 Task: Reply to email with the signature Danny Hernandez with the subject Thank you for an interview from softage.10@softage.net with the message Please let me know if you need any assistance with the upcoming presentation. with BCC to softage.6@softage.net with an attached document Financial_projections.xlsx
Action: Mouse moved to (579, 171)
Screenshot: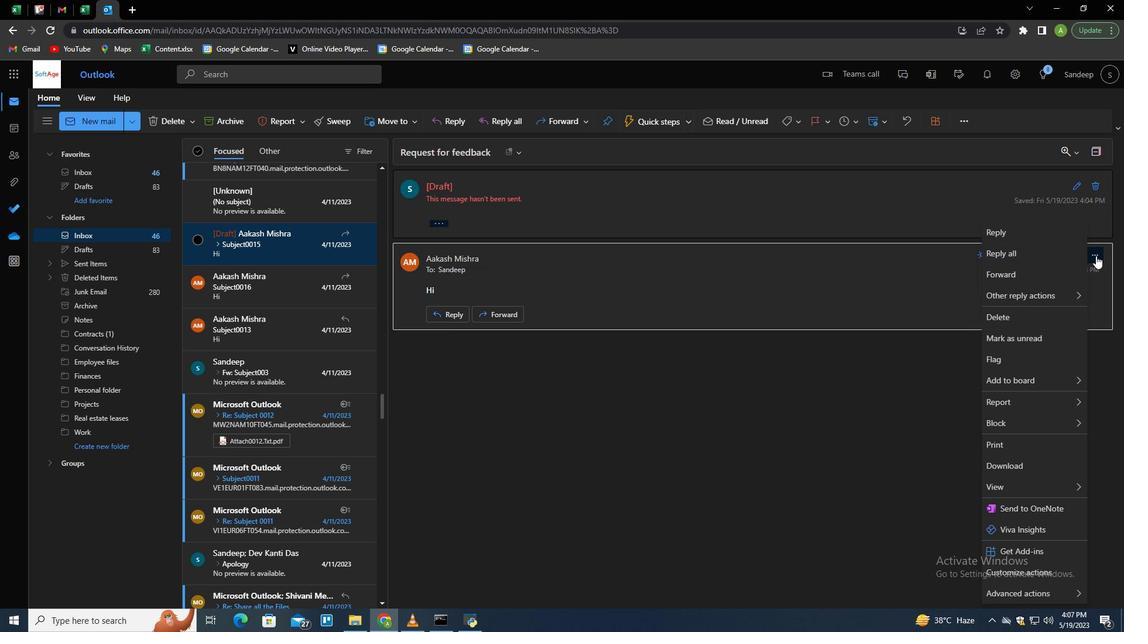 
Action: Mouse pressed left at (579, 171)
Screenshot: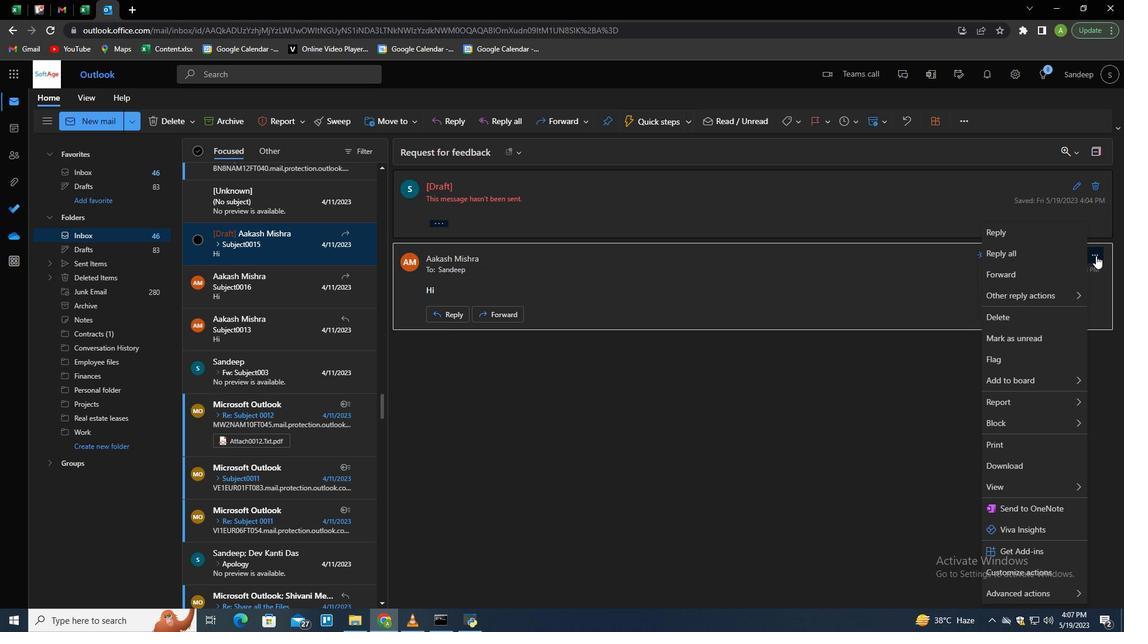 
Action: Mouse moved to (469, 198)
Screenshot: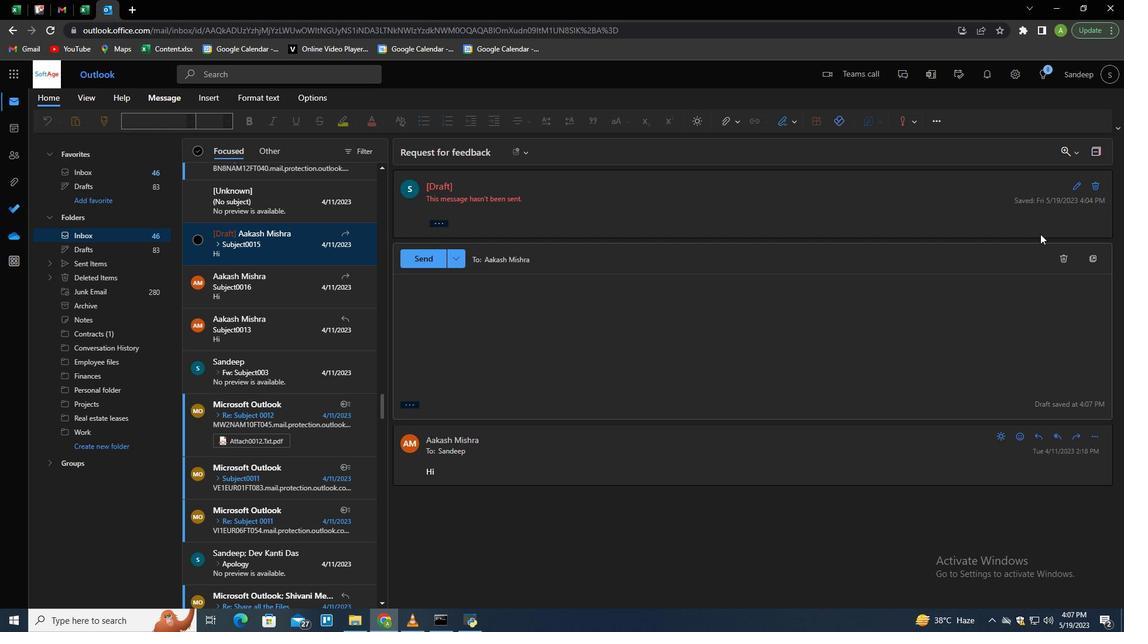 
Action: Mouse pressed left at (469, 198)
Screenshot: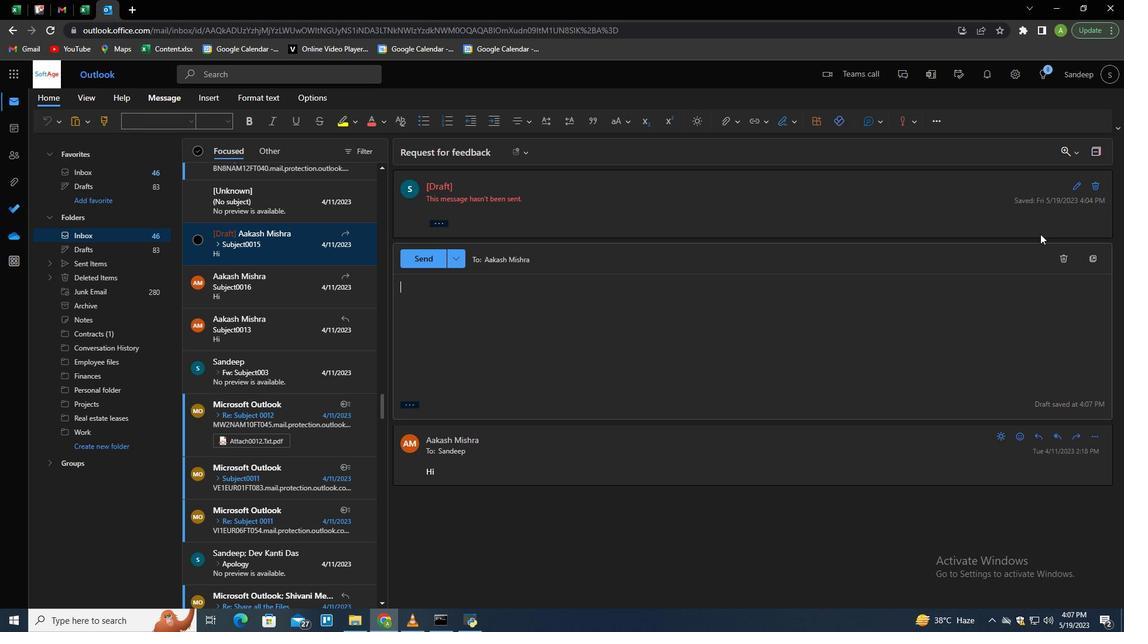 
Action: Mouse moved to (383, 346)
Screenshot: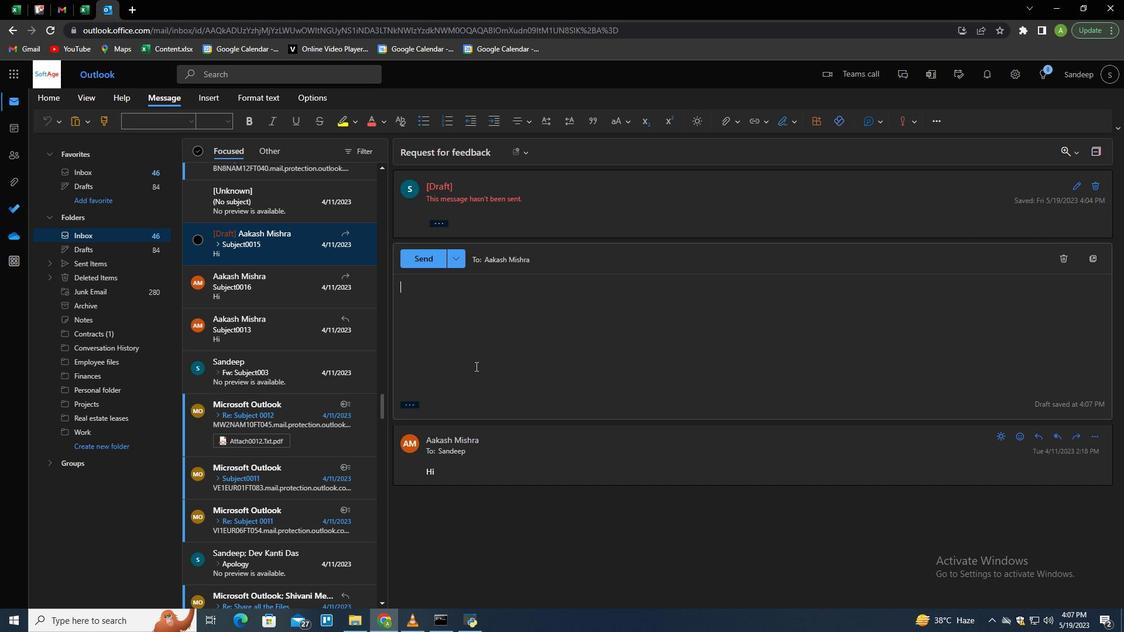 
Action: Mouse pressed left at (383, 346)
Screenshot: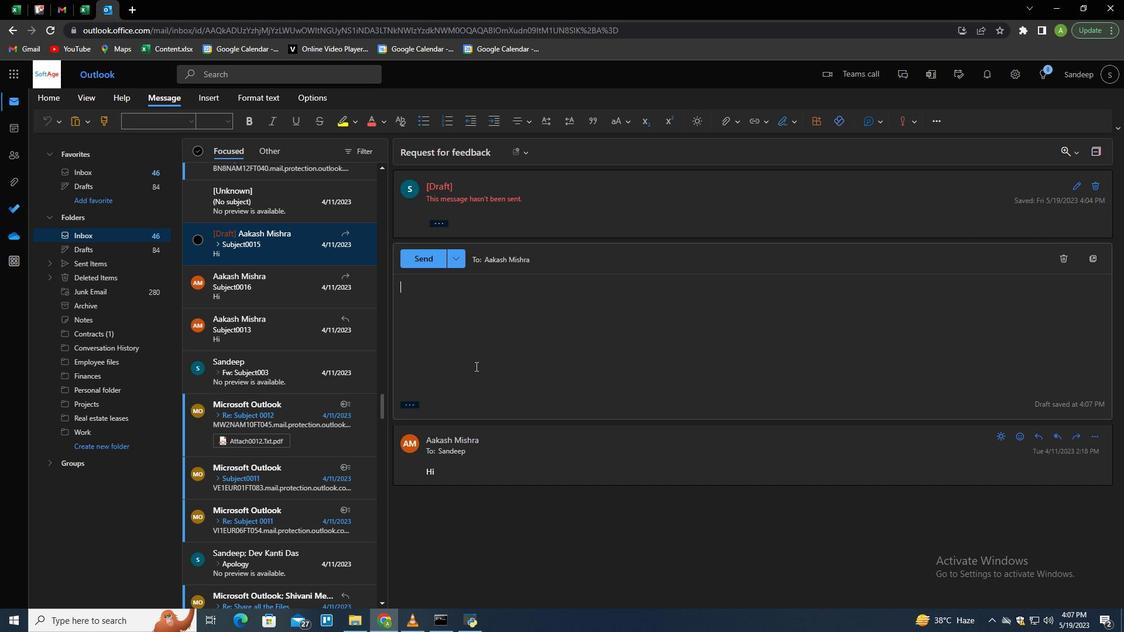 
Action: Mouse moved to (477, 378)
Screenshot: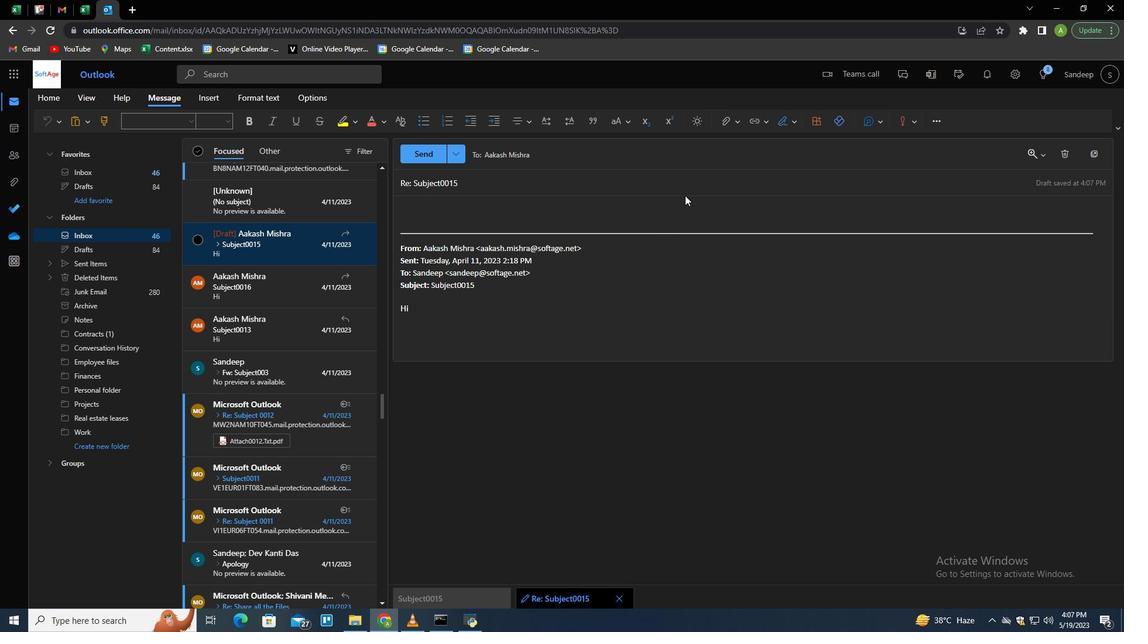 
Action: Mouse scrolled (477, 378) with delta (0, 0)
Screenshot: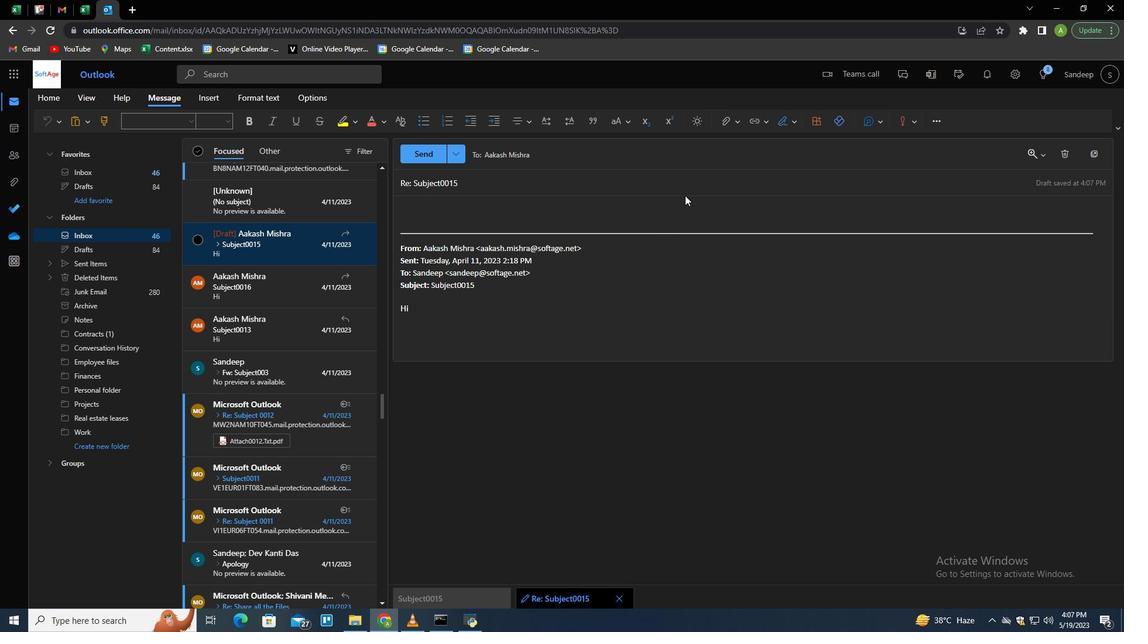 
Action: Mouse moved to (477, 378)
Screenshot: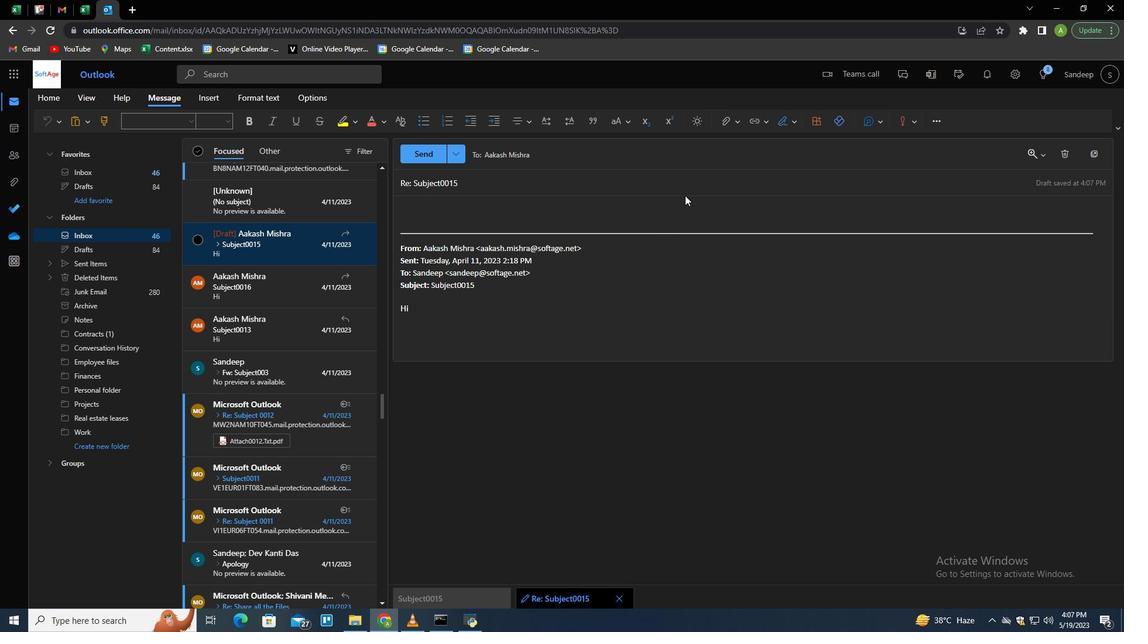 
Action: Mouse scrolled (477, 378) with delta (0, 0)
Screenshot: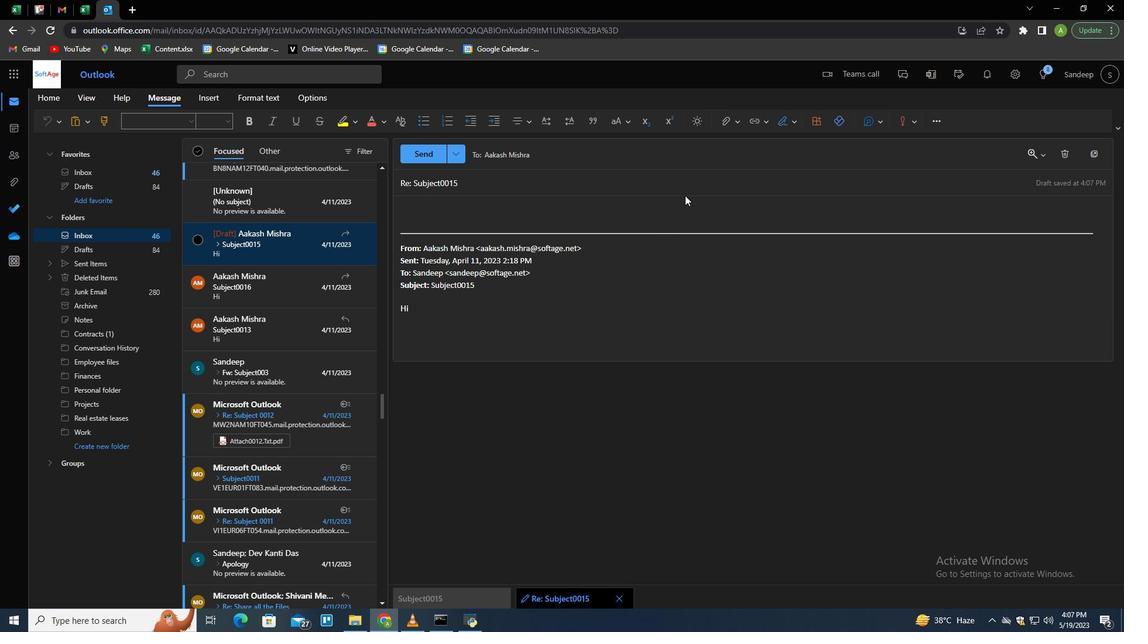 
Action: Mouse moved to (477, 377)
Screenshot: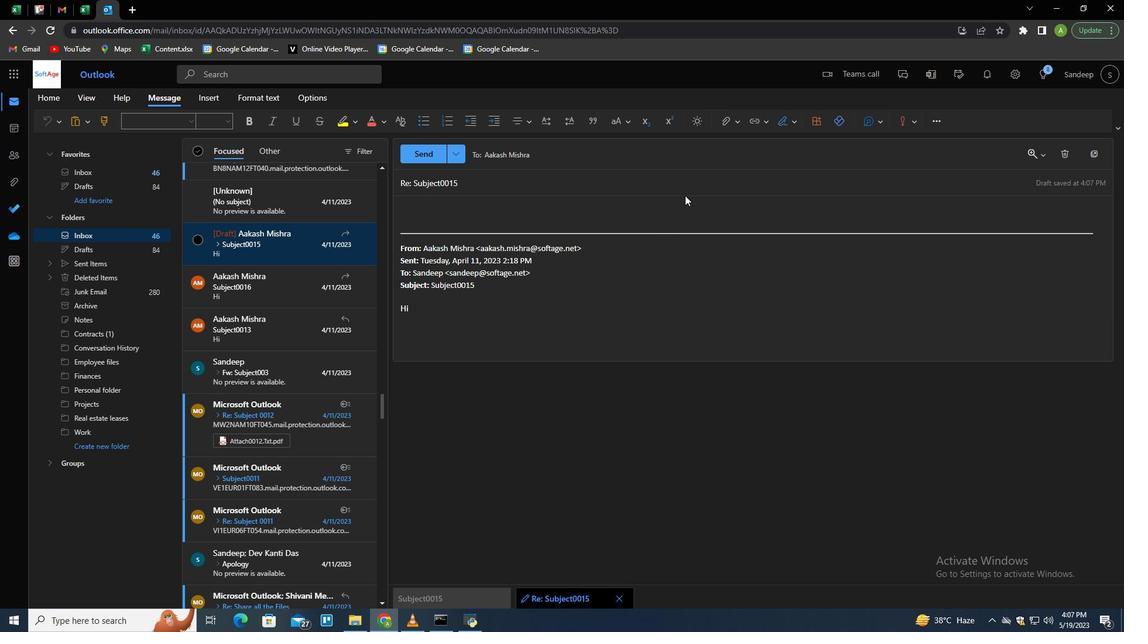 
Action: Mouse scrolled (477, 378) with delta (0, 0)
Screenshot: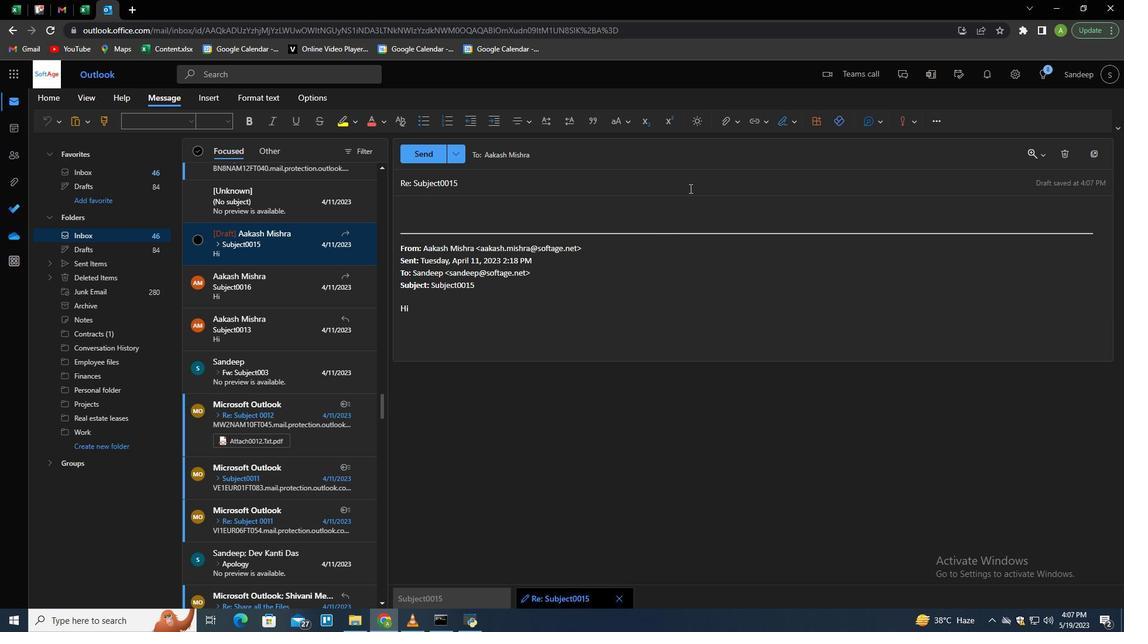 
Action: Mouse moved to (476, 377)
Screenshot: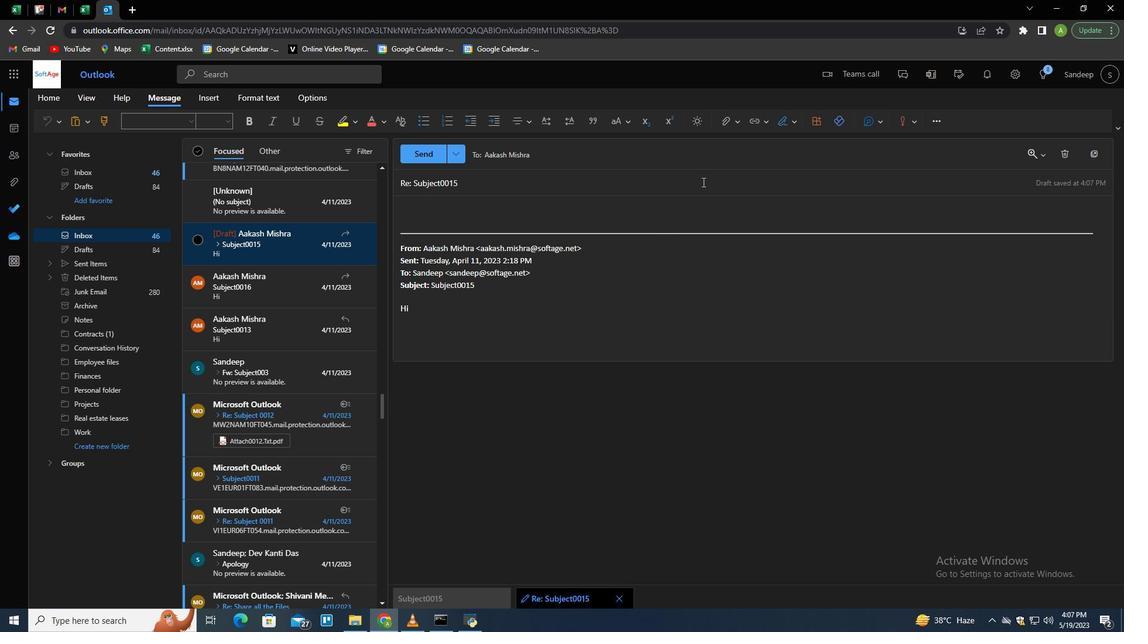 
Action: Mouse scrolled (476, 377) with delta (0, 0)
Screenshot: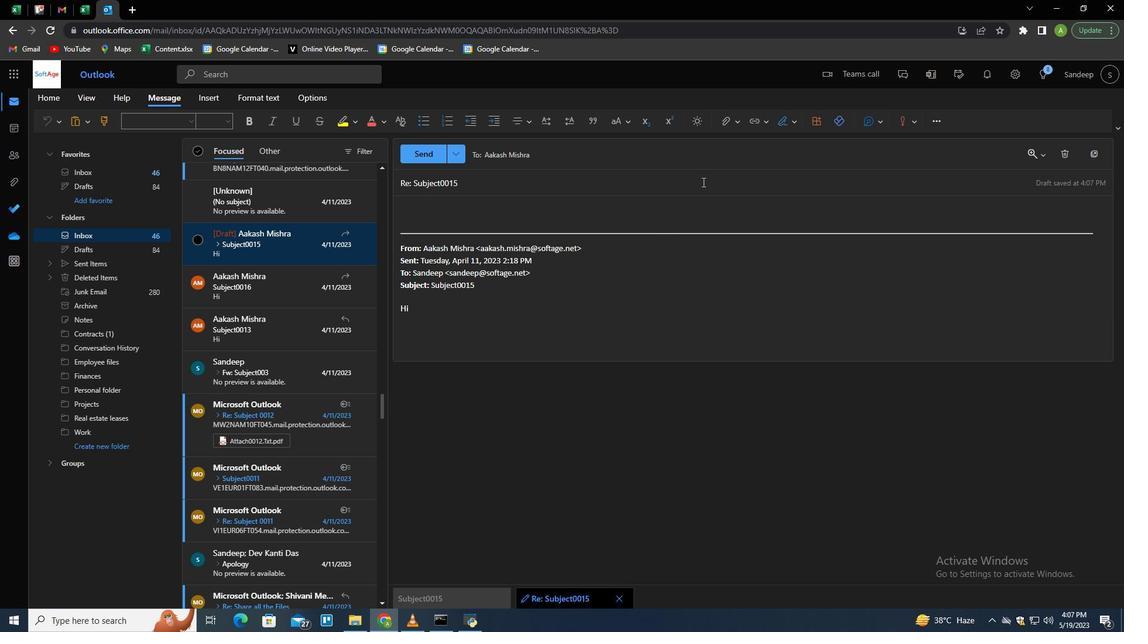 
Action: Mouse moved to (474, 375)
Screenshot: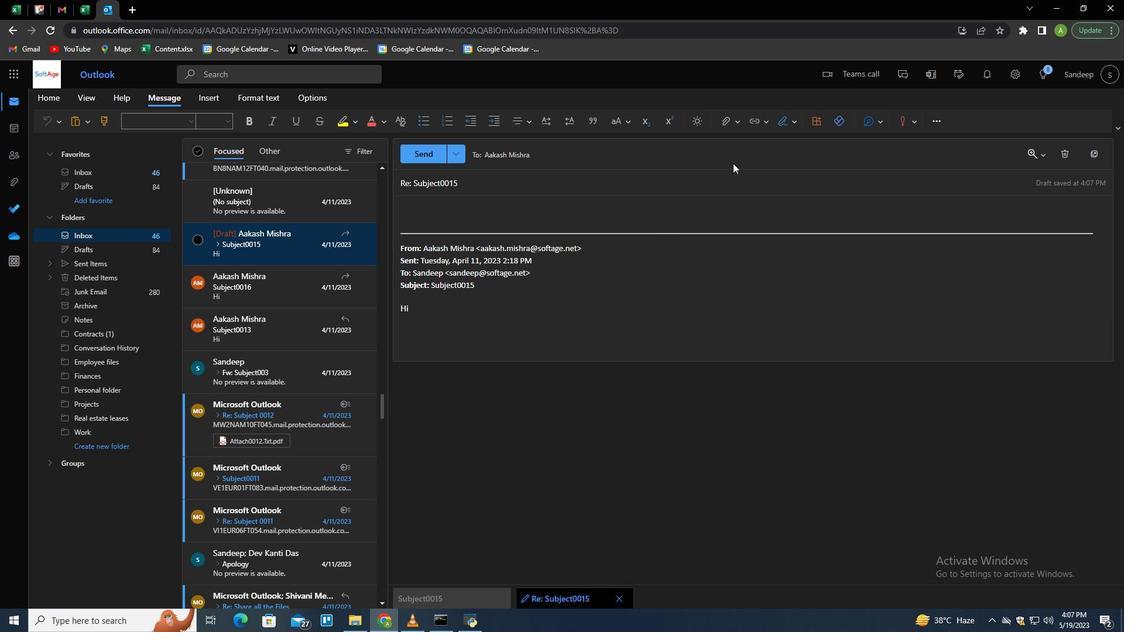 
Action: Mouse scrolled (474, 375) with delta (0, 0)
Screenshot: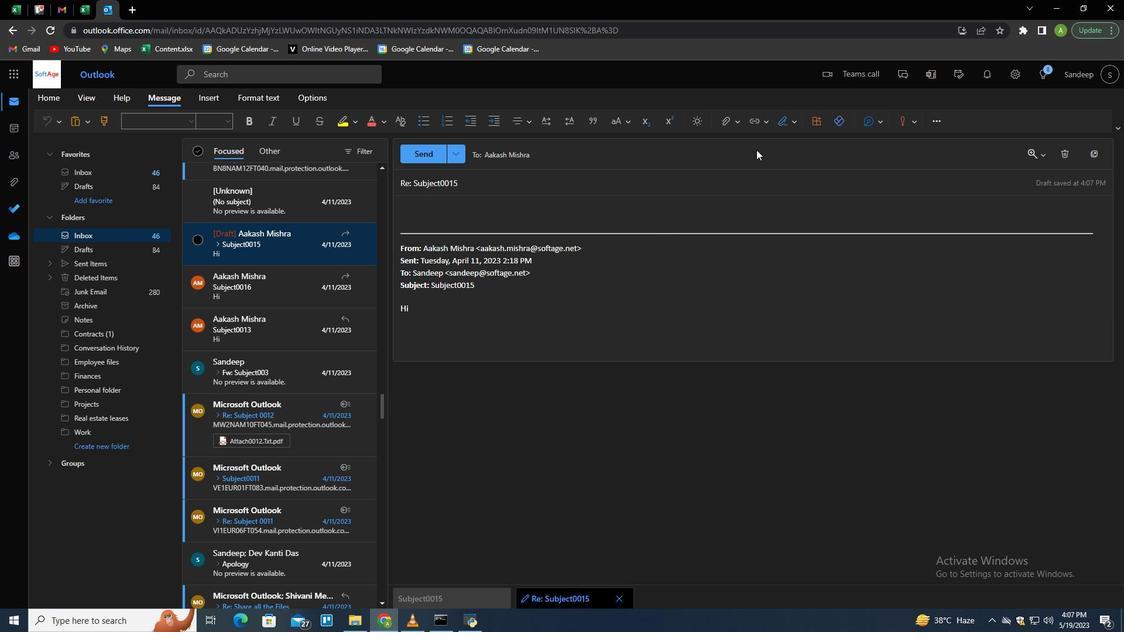 
Action: Mouse moved to (474, 375)
Screenshot: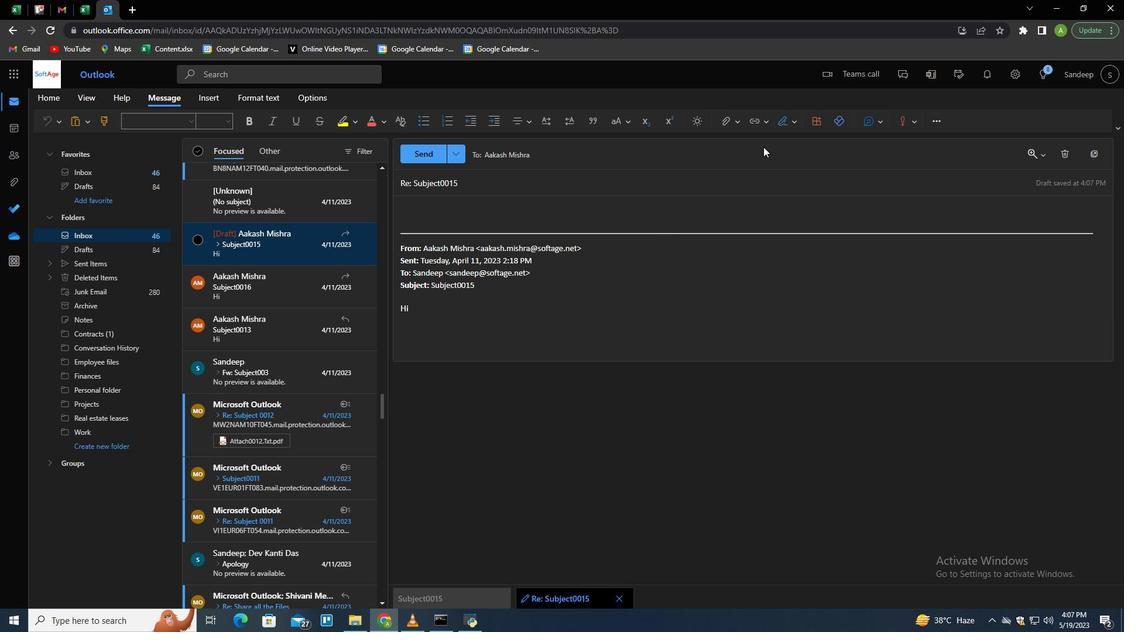 
Action: Mouse scrolled (474, 375) with delta (0, 0)
Screenshot: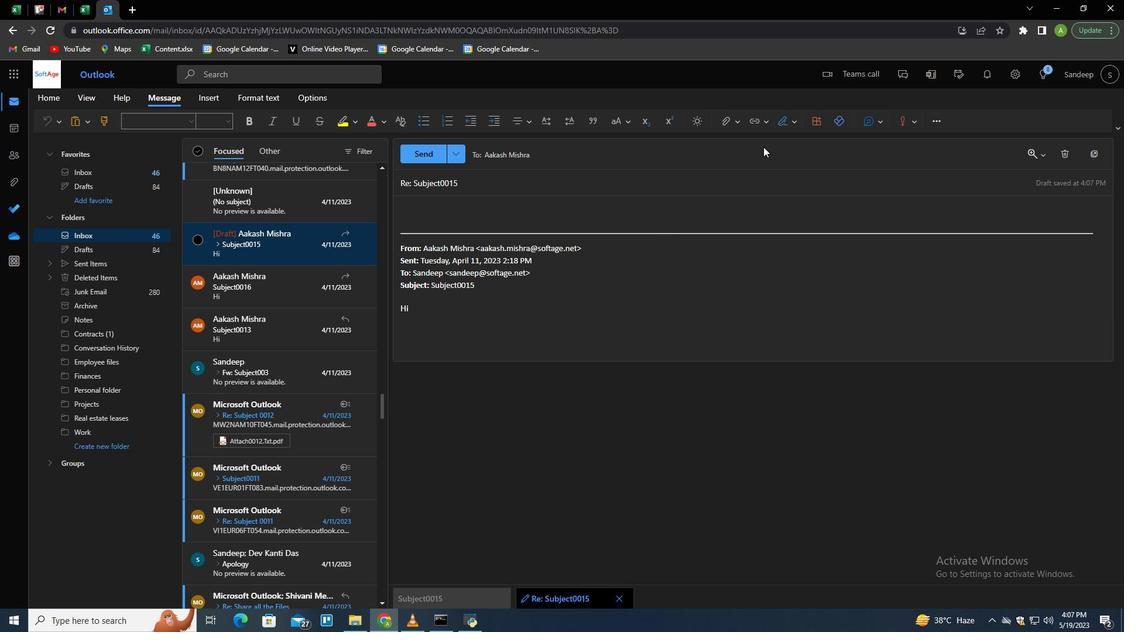
Action: Mouse scrolled (474, 375) with delta (0, 0)
Screenshot: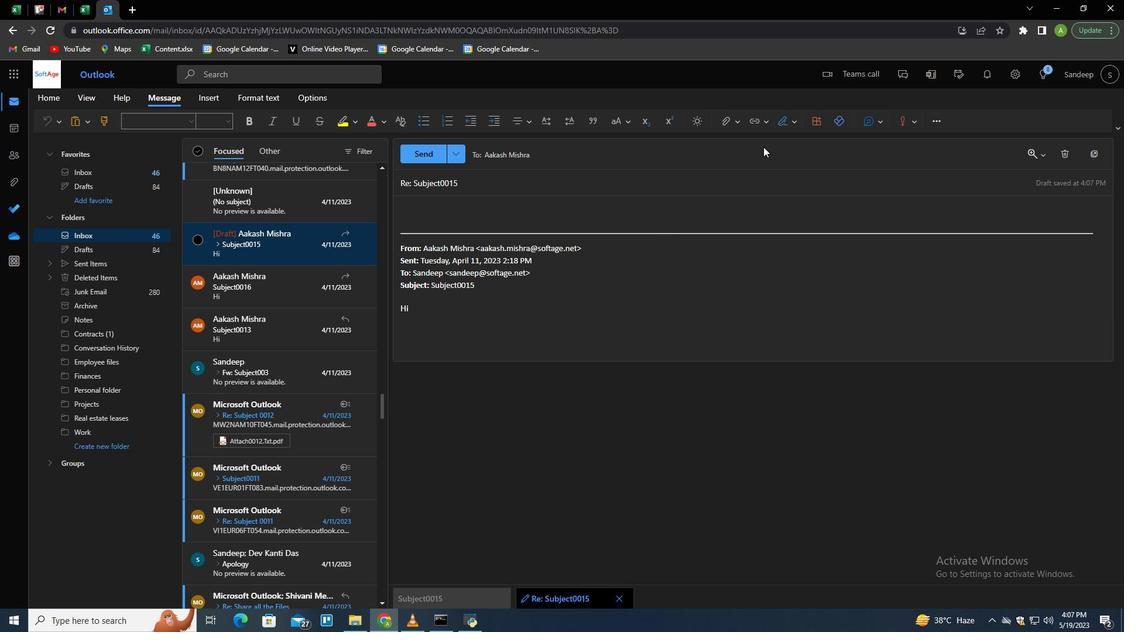 
Action: Mouse scrolled (474, 375) with delta (0, 0)
Screenshot: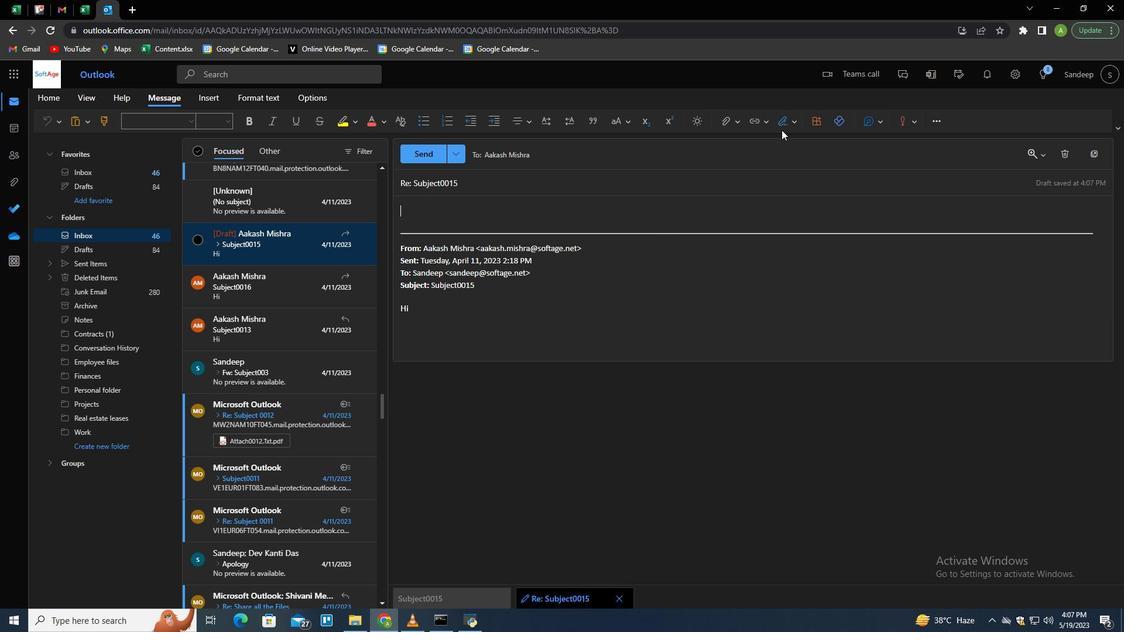 
Action: Mouse scrolled (474, 376) with delta (0, 0)
Screenshot: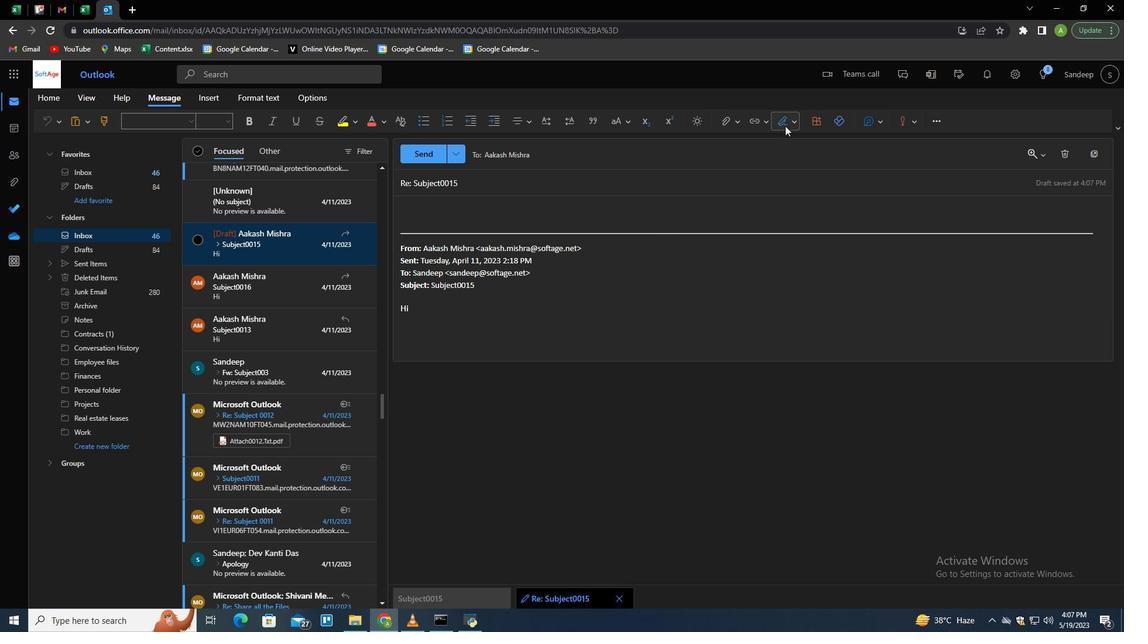 
Action: Mouse scrolled (474, 376) with delta (0, 0)
Screenshot: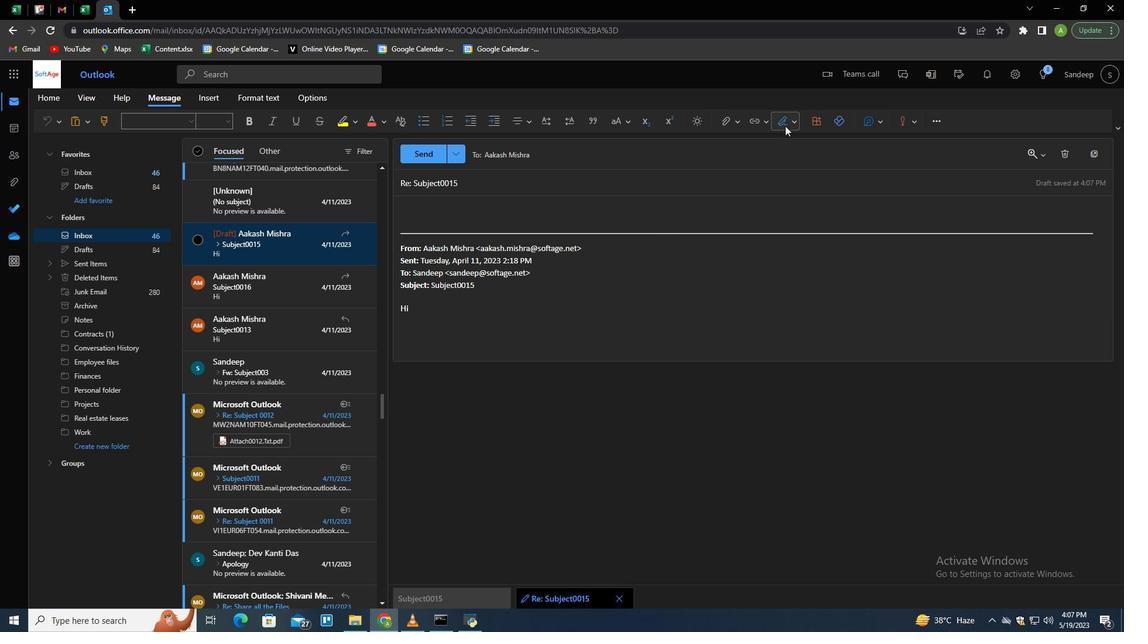 
Action: Mouse scrolled (474, 376) with delta (0, 0)
Screenshot: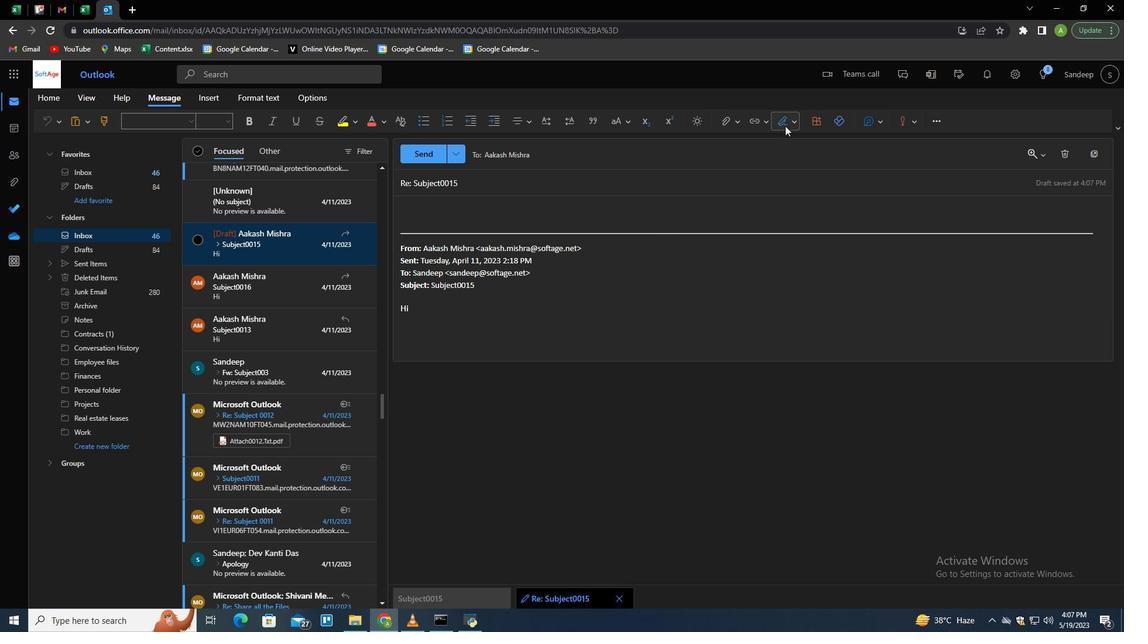 
Action: Mouse scrolled (474, 376) with delta (0, 0)
Screenshot: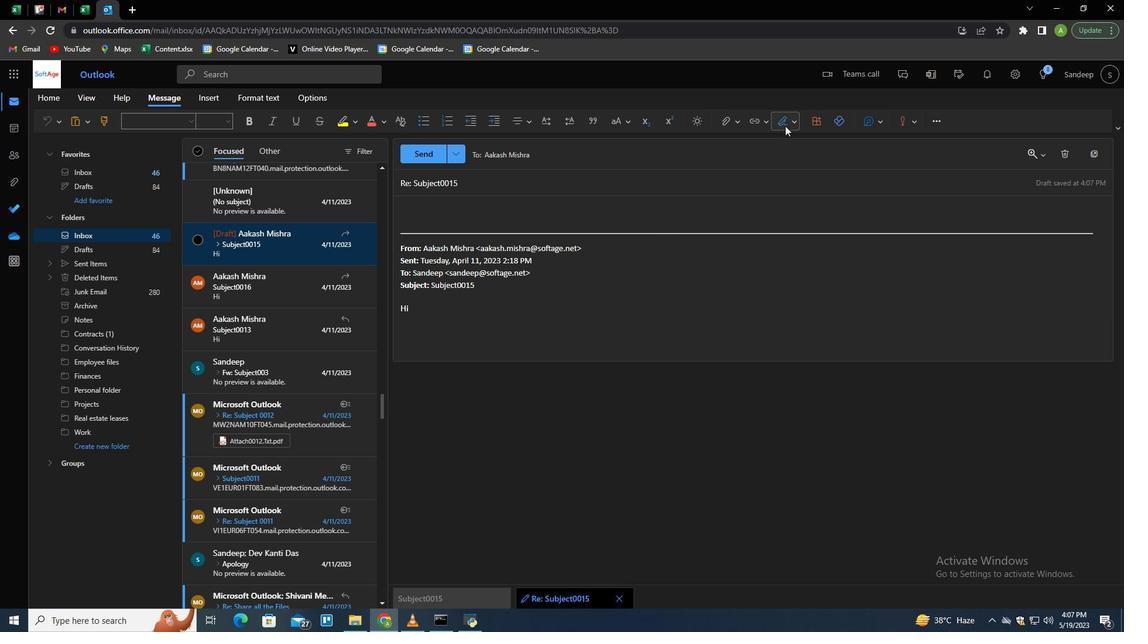
Action: Mouse moved to (474, 375)
Screenshot: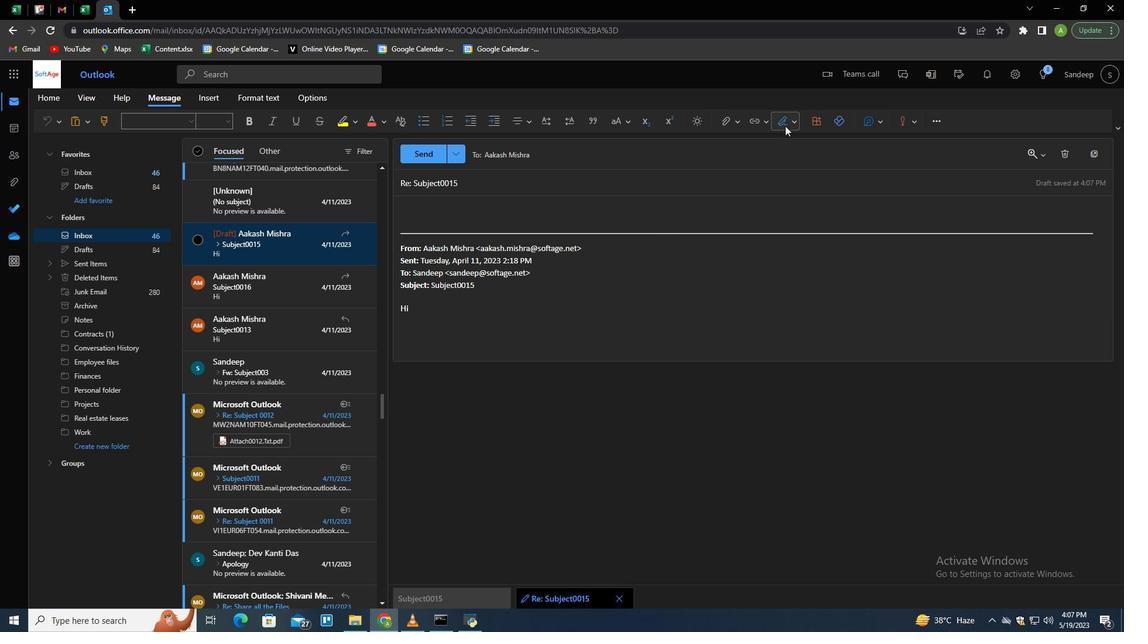 
Action: Mouse scrolled (474, 375) with delta (0, 0)
Screenshot: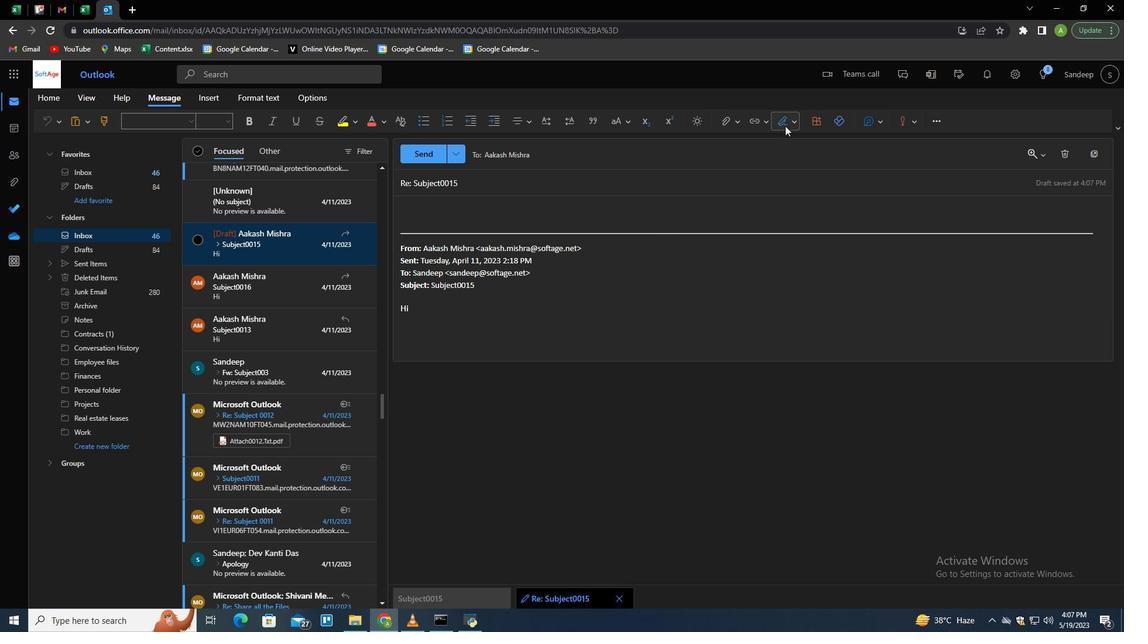 
Action: Mouse moved to (474, 371)
Screenshot: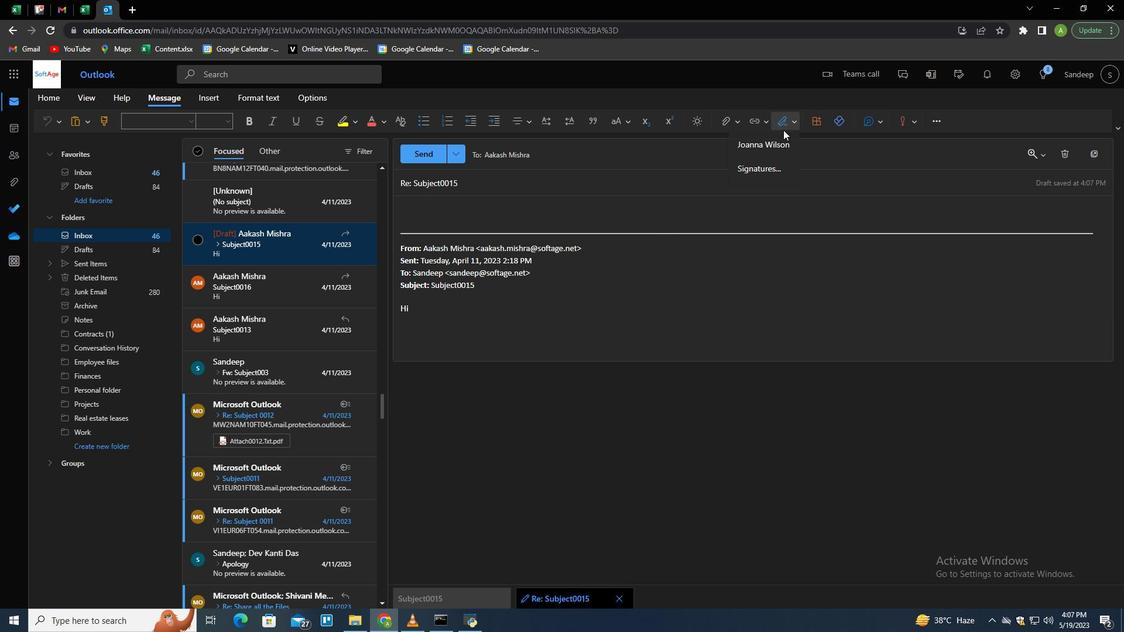 
Action: Mouse scrolled (474, 372) with delta (0, 0)
Screenshot: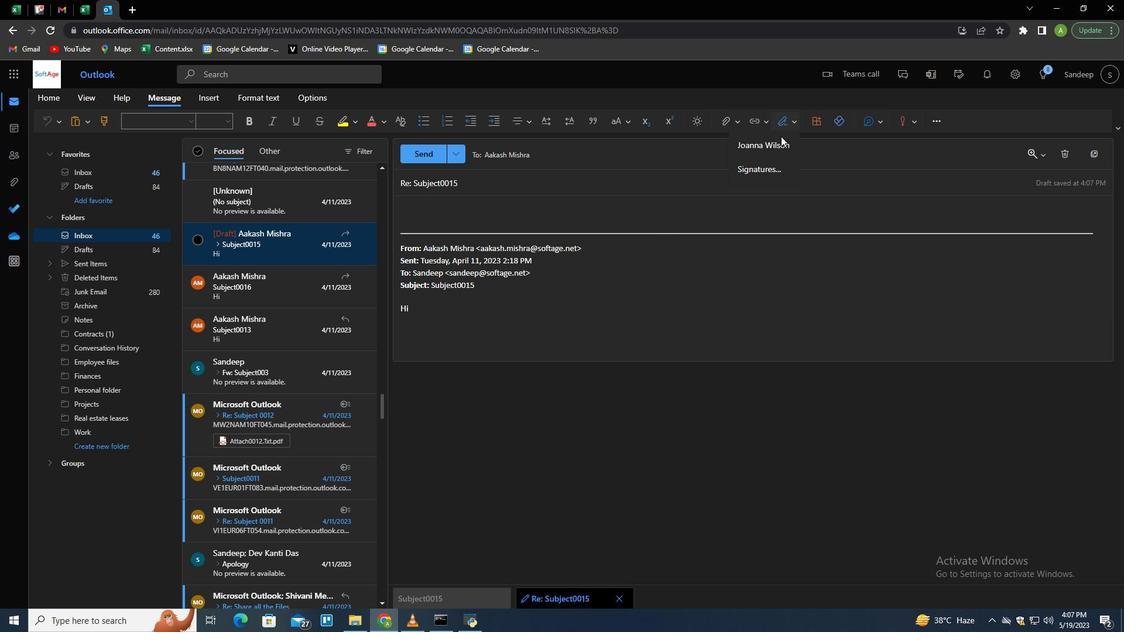 
Action: Mouse scrolled (474, 372) with delta (0, 0)
Screenshot: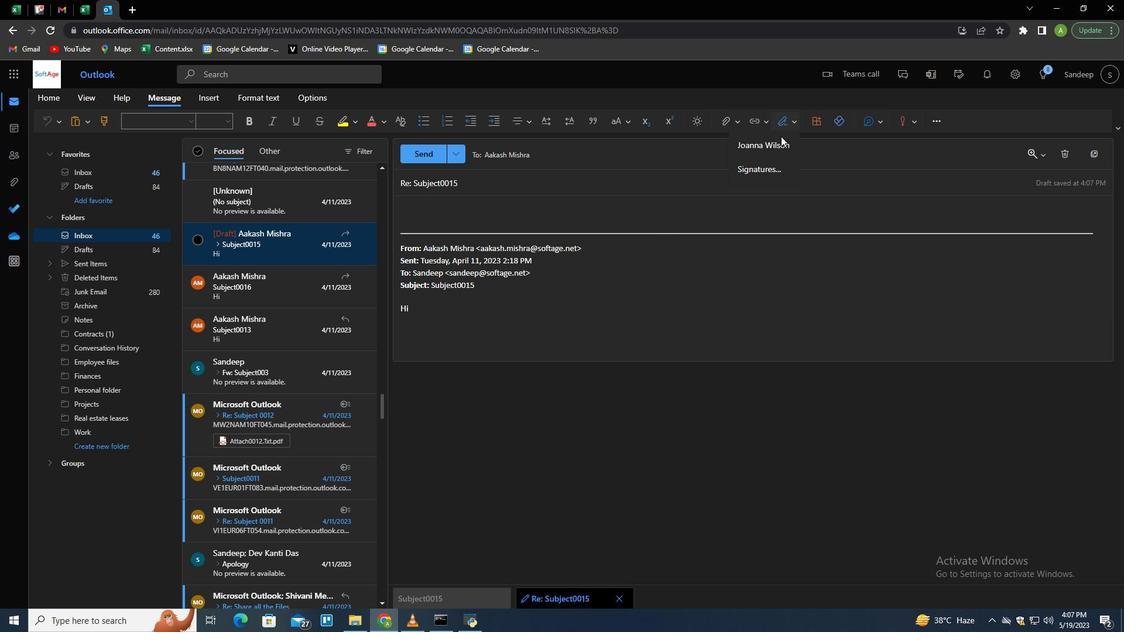 
Action: Mouse scrolled (474, 372) with delta (0, 0)
Screenshot: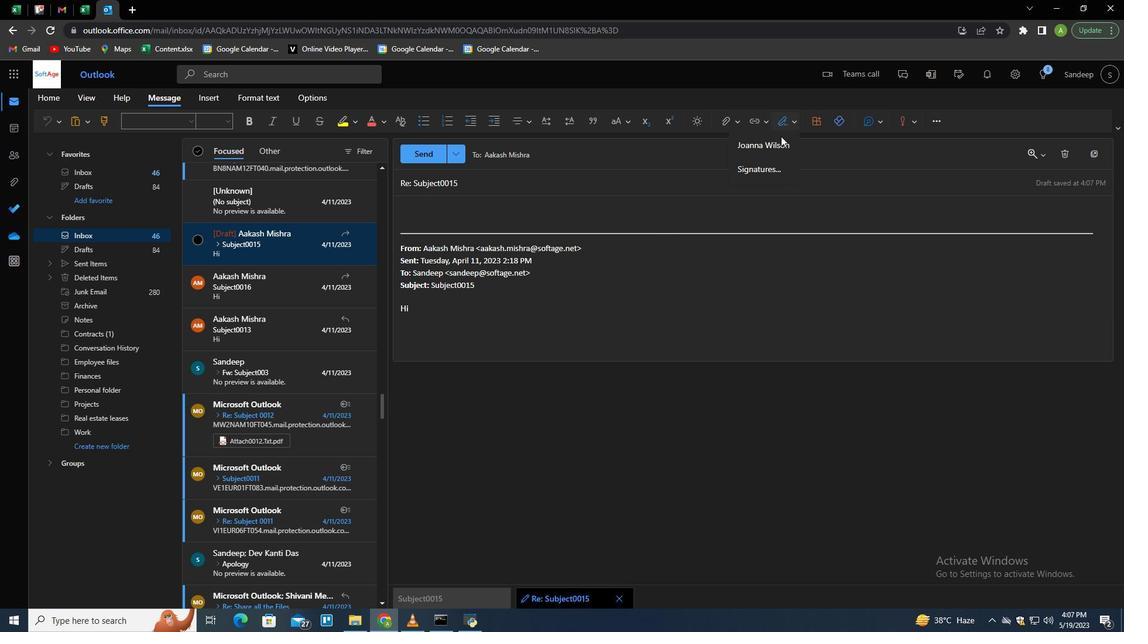 
Action: Mouse scrolled (474, 372) with delta (0, 0)
Screenshot: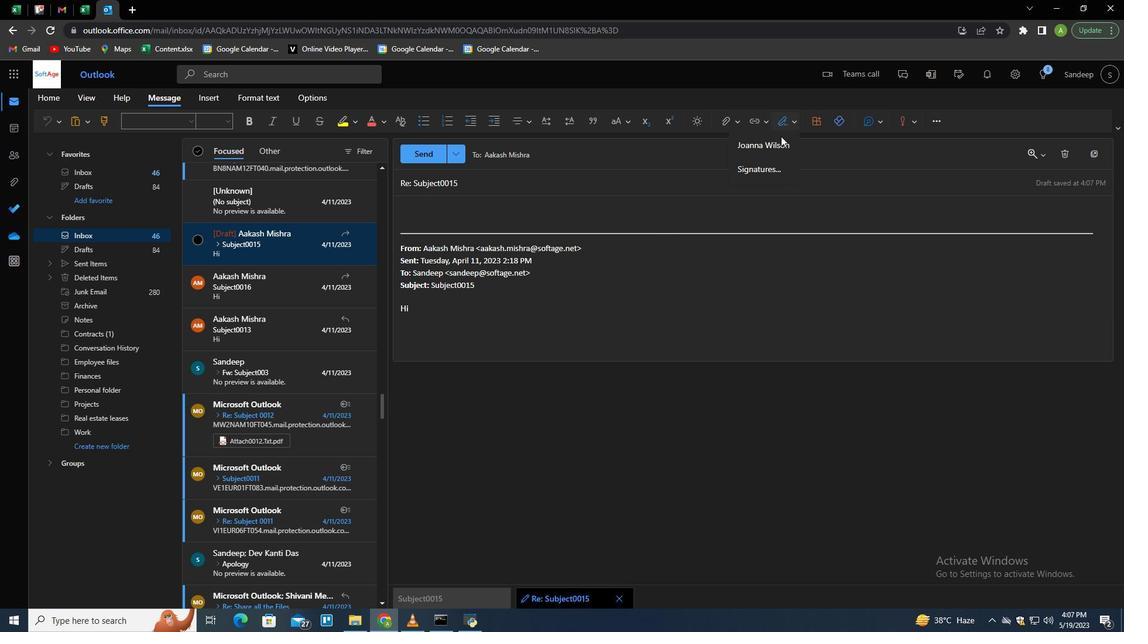 
Action: Mouse moved to (473, 369)
Screenshot: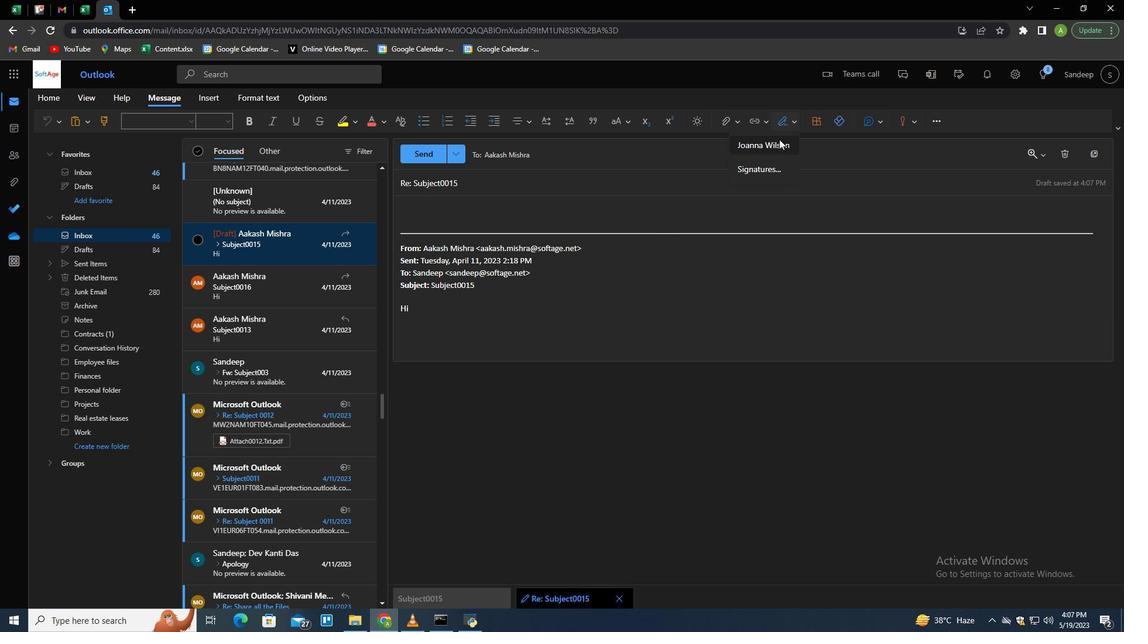 
Action: Mouse scrolled (473, 370) with delta (0, 0)
Screenshot: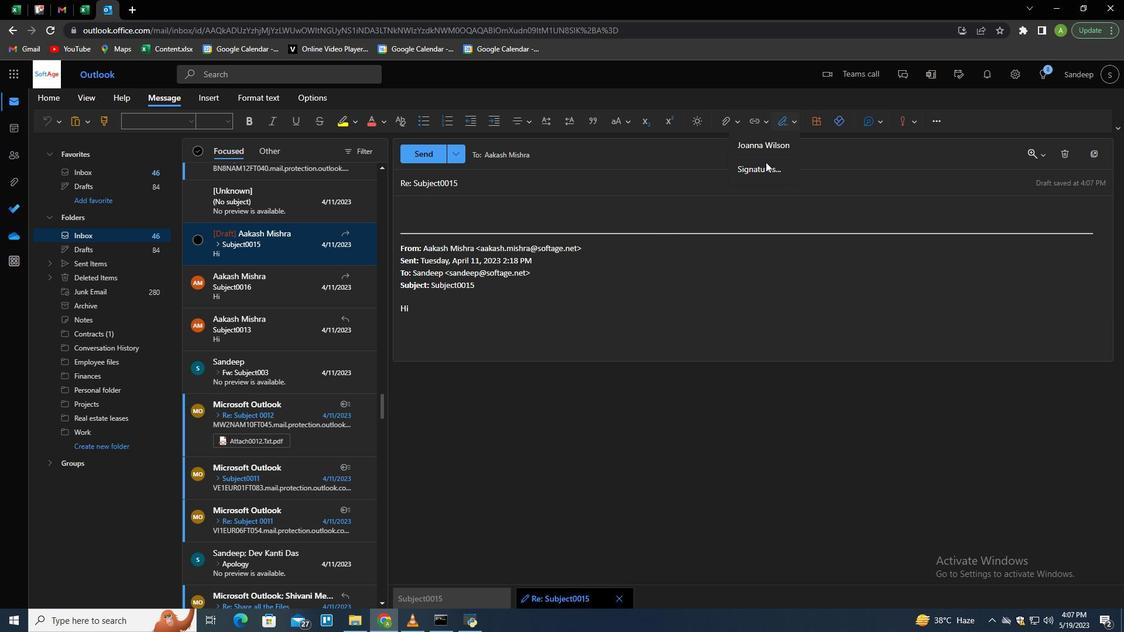
Action: Mouse scrolled (473, 370) with delta (0, 0)
Screenshot: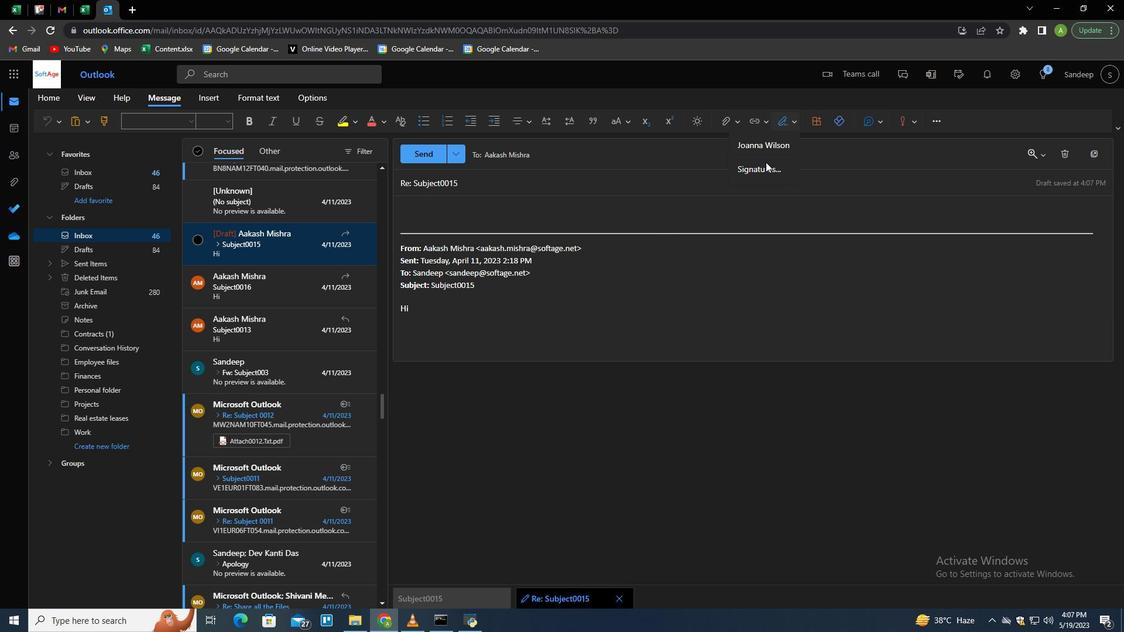 
Action: Mouse scrolled (473, 370) with delta (0, 0)
Screenshot: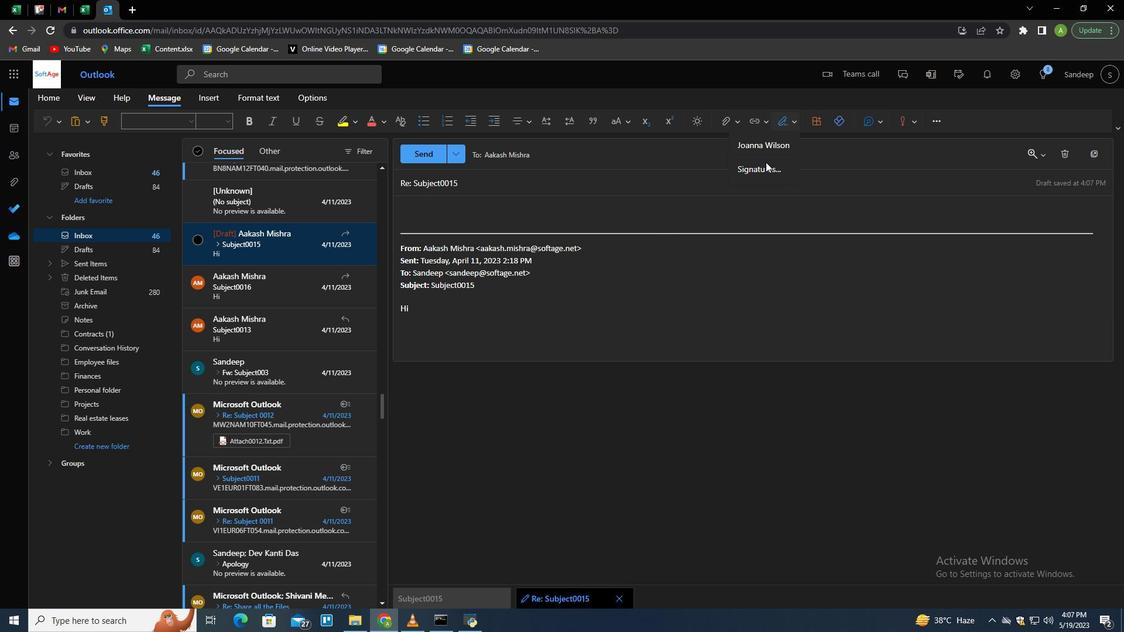 
Action: Mouse scrolled (473, 370) with delta (0, 0)
Screenshot: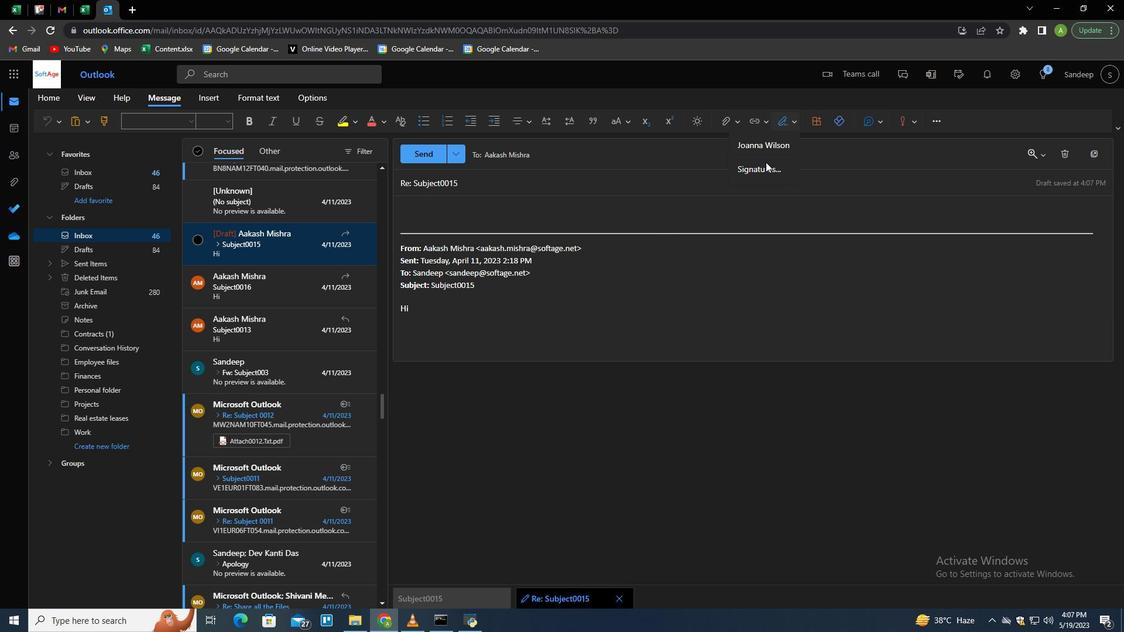 
Action: Mouse scrolled (473, 370) with delta (0, 0)
Screenshot: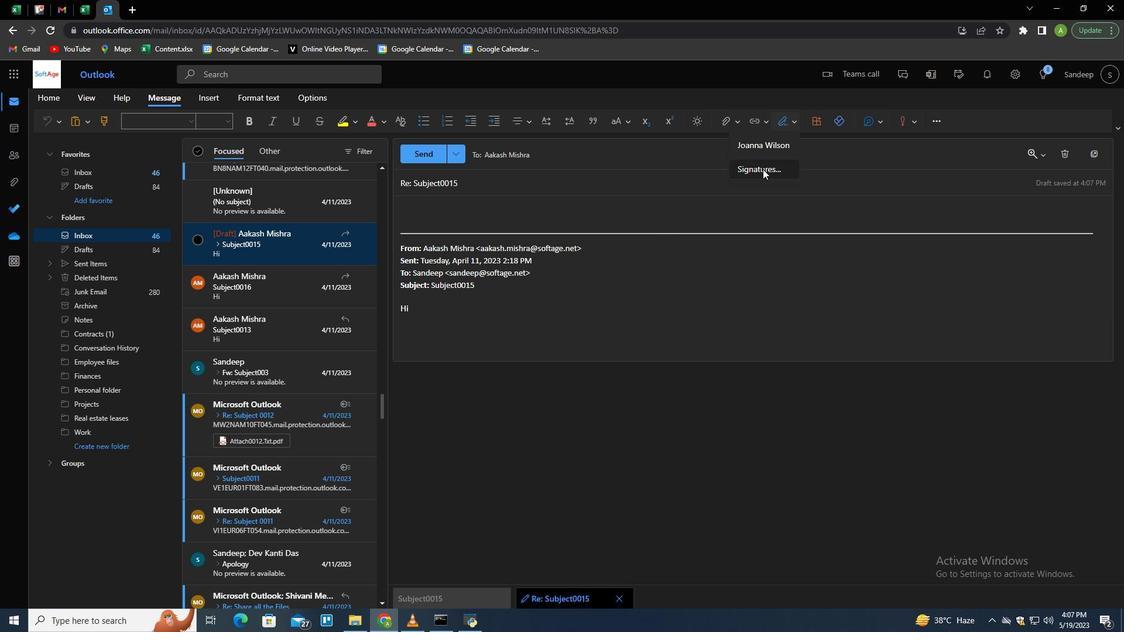 
Action: Mouse scrolled (473, 370) with delta (0, 0)
Screenshot: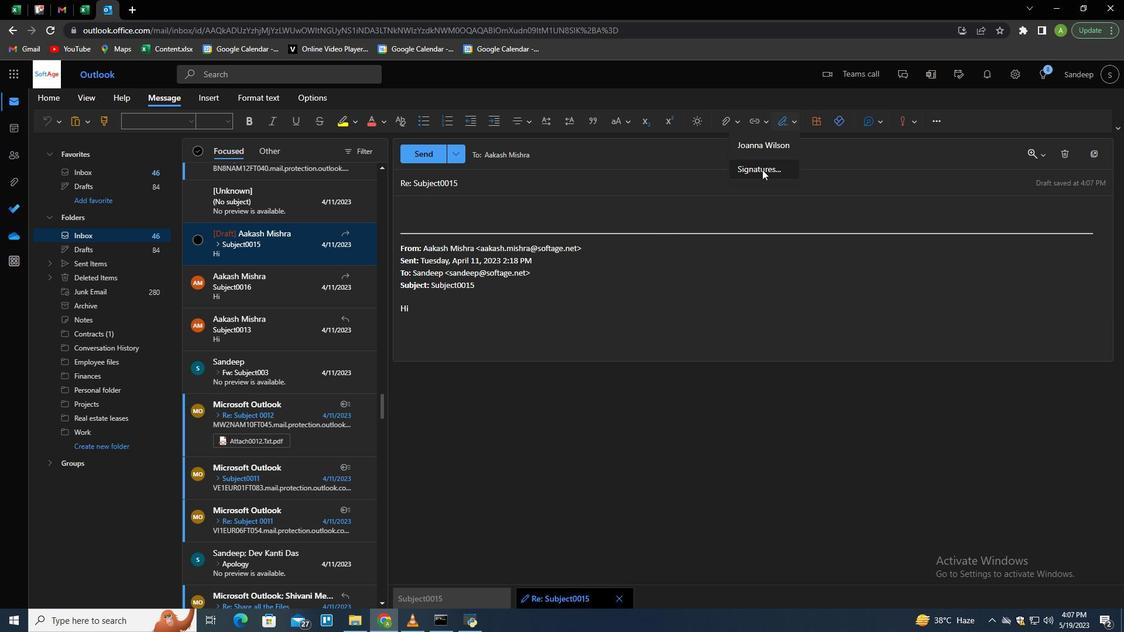 
Action: Mouse moved to (506, 334)
Screenshot: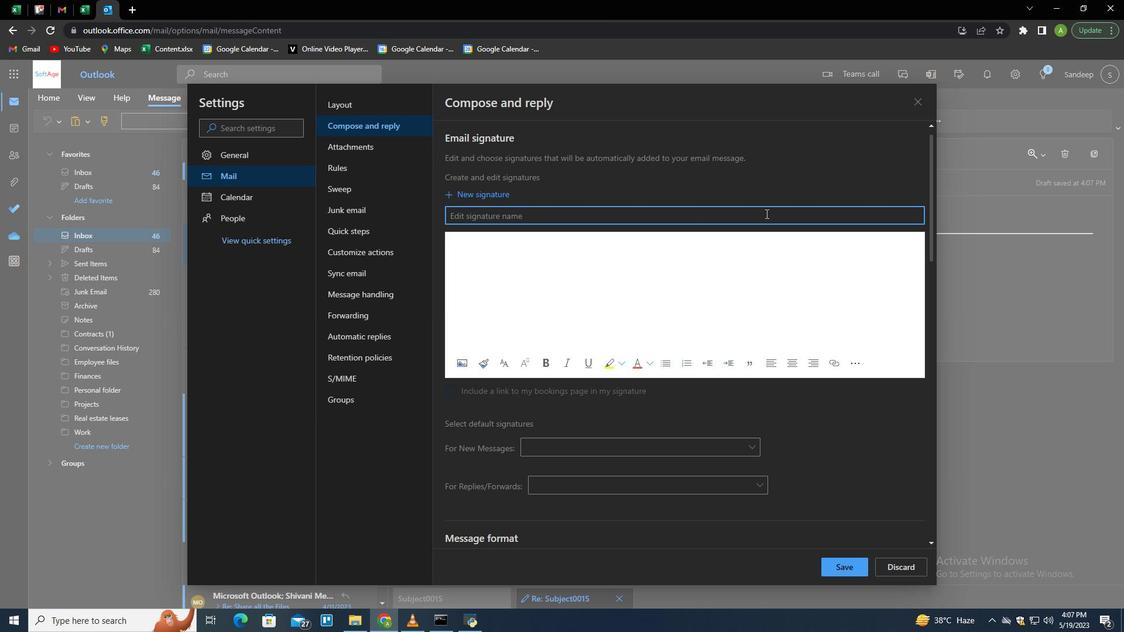
Action: Mouse scrolled (506, 335) with delta (0, 0)
Screenshot: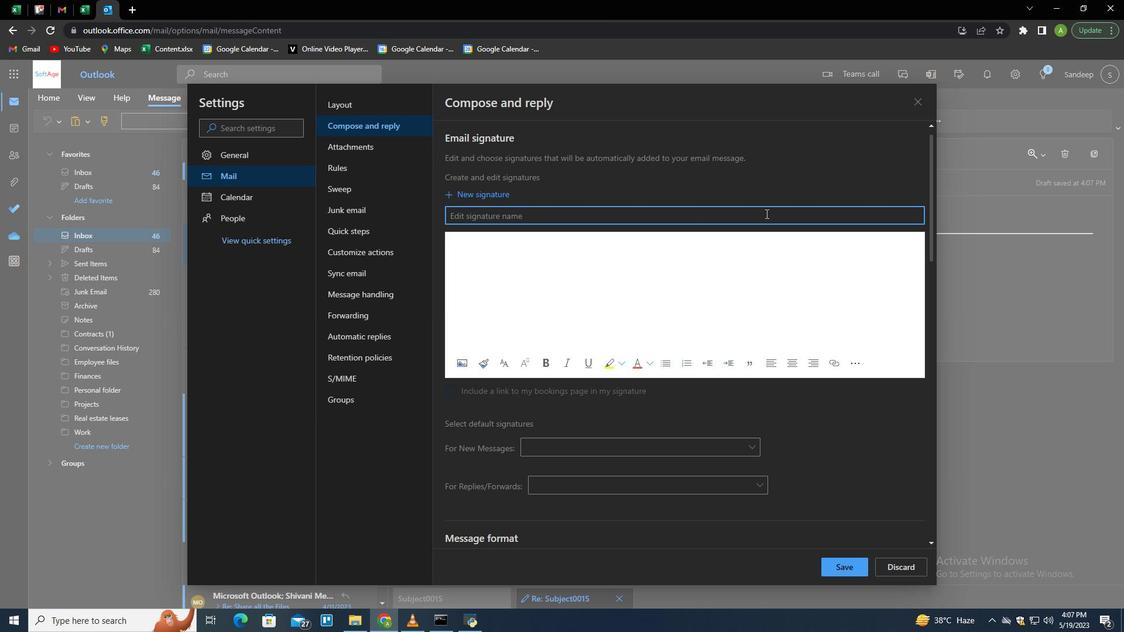 
Action: Mouse moved to (504, 333)
Screenshot: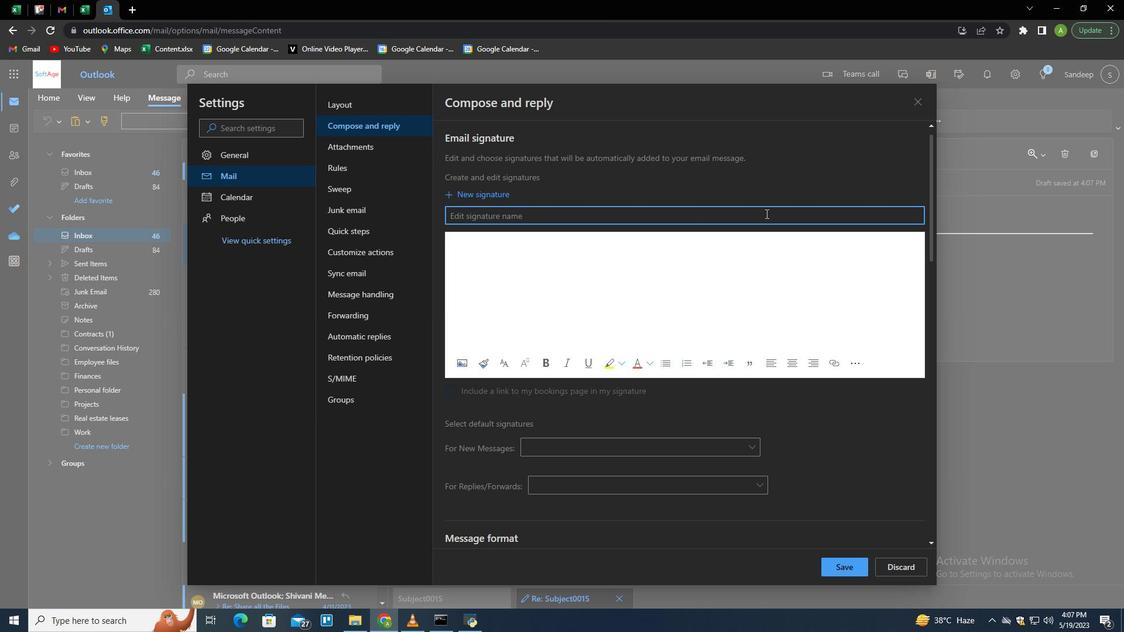
Action: Mouse scrolled (504, 333) with delta (0, 0)
Screenshot: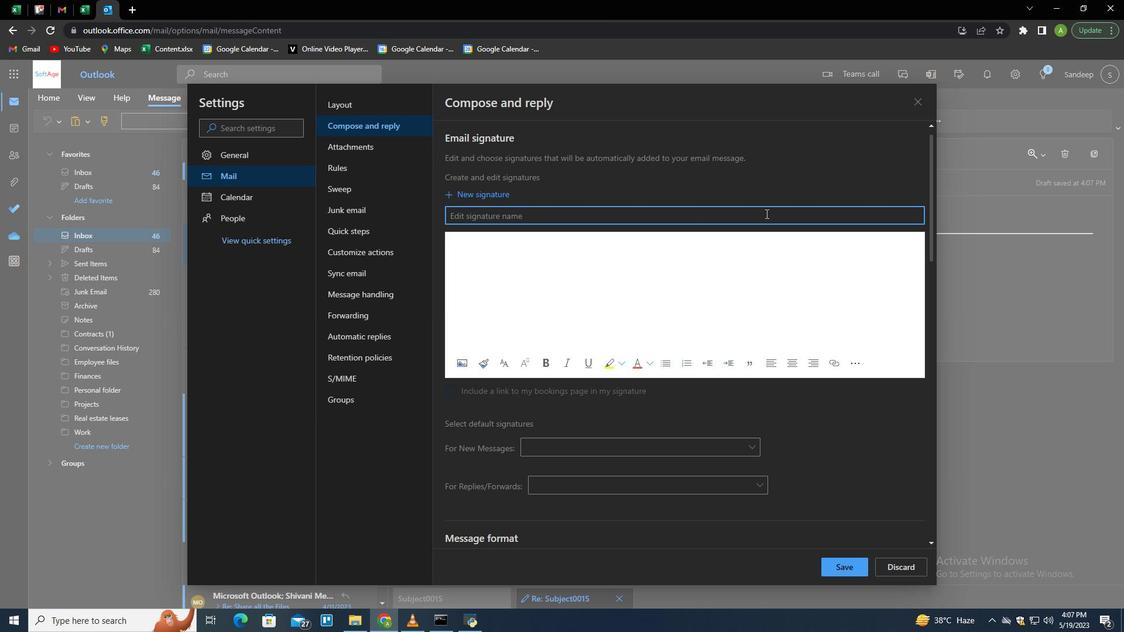 
Action: Mouse moved to (488, 225)
Screenshot: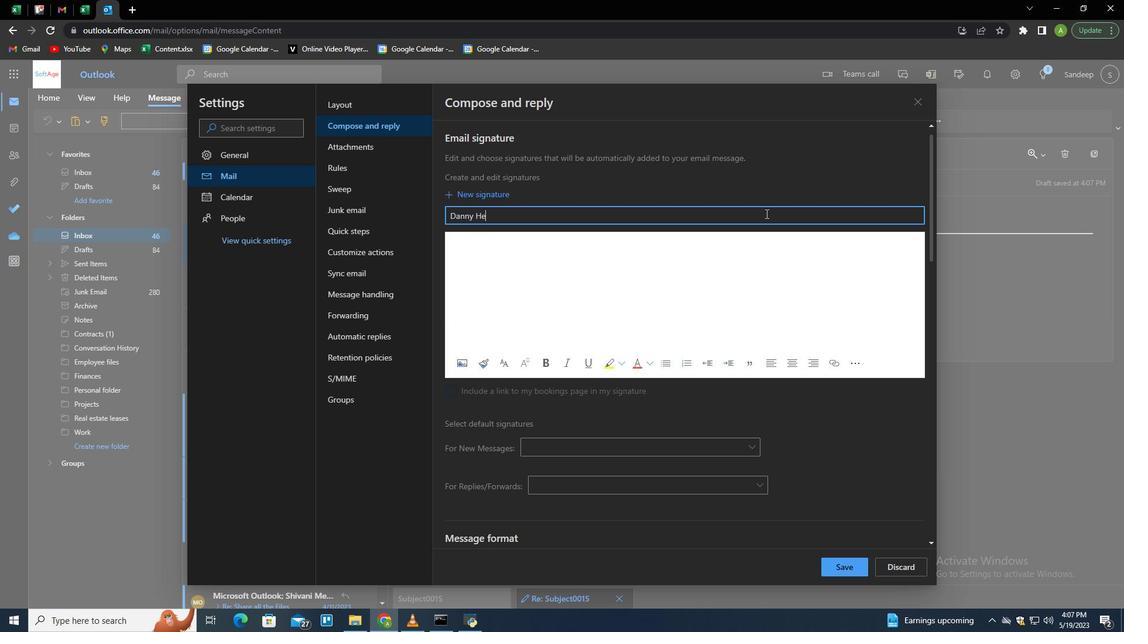 
Action: Mouse pressed left at (488, 225)
Screenshot: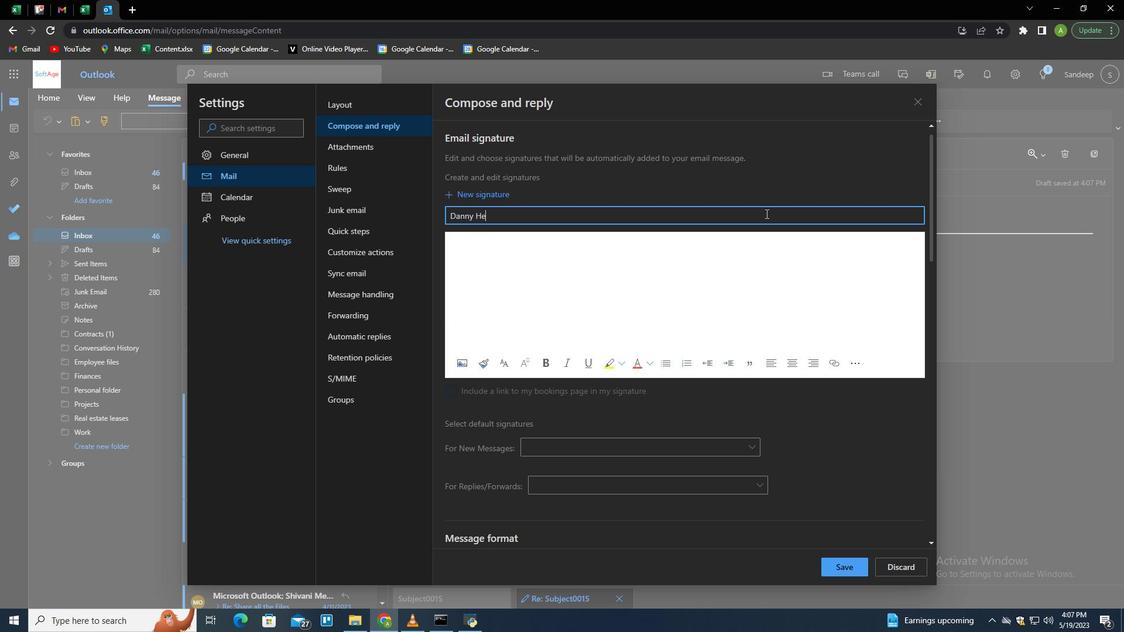 
Action: Mouse moved to (489, 224)
Screenshot: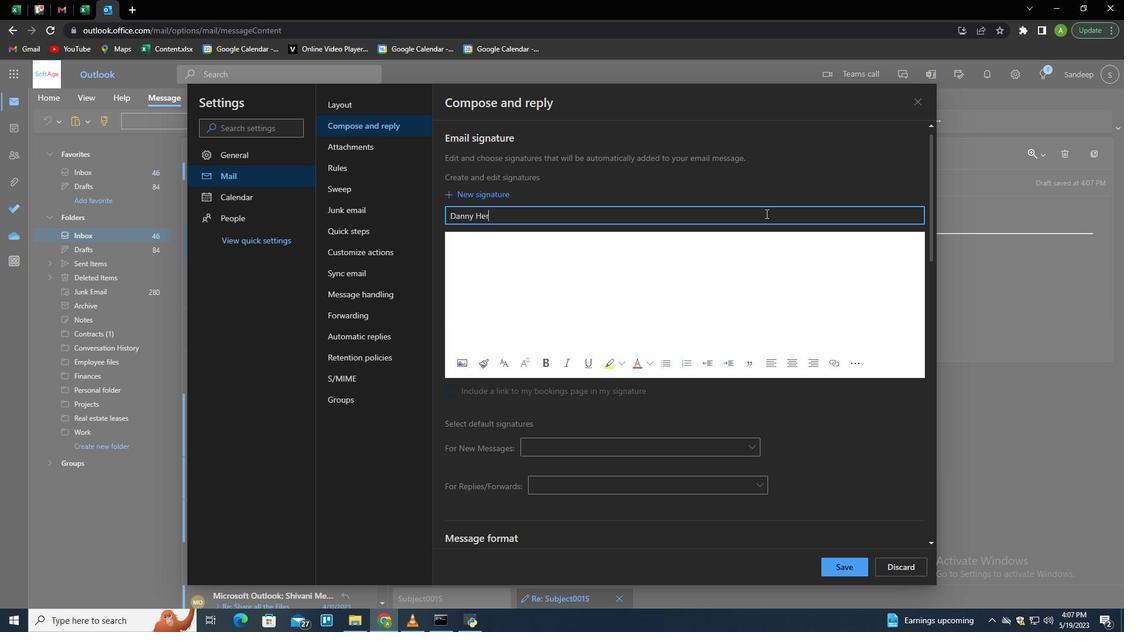 
Action: Key pressed <Key.backspace><Key.backspace><Key.backspace><Key.backspace><Key.backspace><Key.backspace><Key.backspace><Key.backspace><Key.backspace><Key.backspace><Key.backspace><Key.backspace><Key.backspace><Key.backspace><Key.backspace><Key.backspace><Key.backspace><Key.backspace><Key.backspace><Key.backspace><Key.backspace><Key.backspace><Key.backspace><Key.backspace><Key.backspace><Key.backspace><Key.backspace><Key.backspace><Key.backspace><Key.backspace><Key.backspace><Key.backspace>
Screenshot: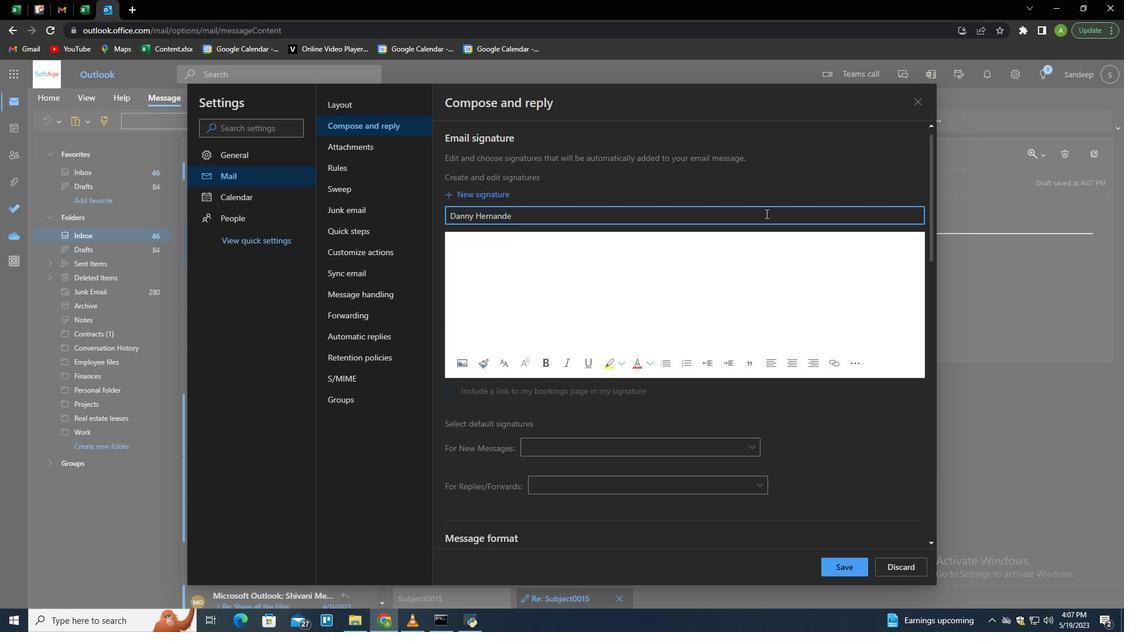 
Action: Mouse moved to (410, 227)
Screenshot: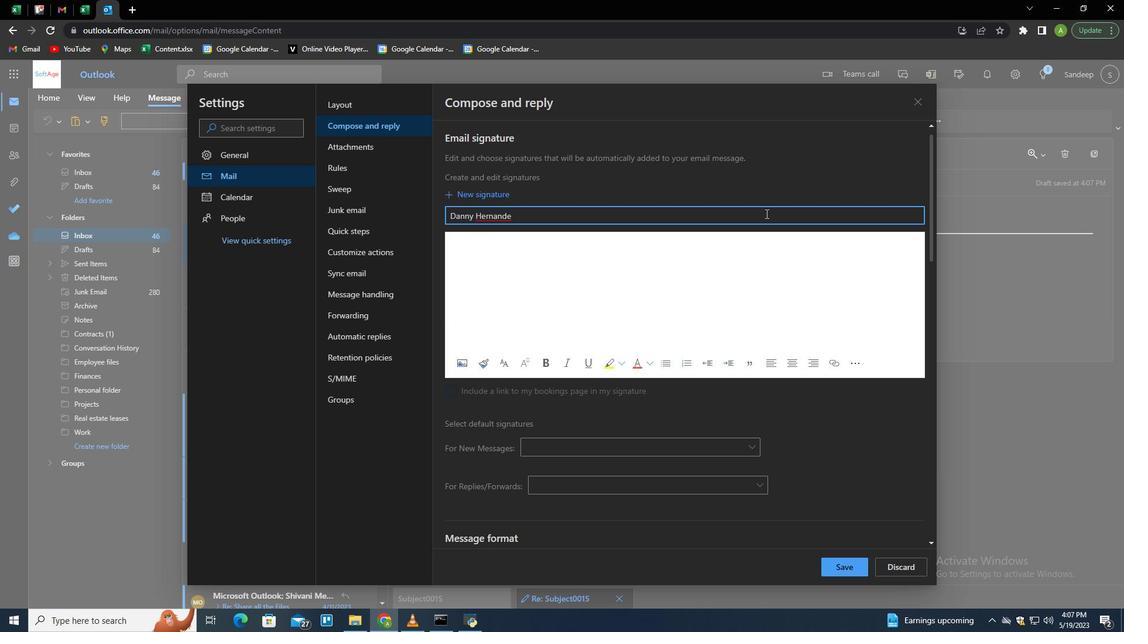 
Action: Mouse pressed left at (410, 227)
Screenshot: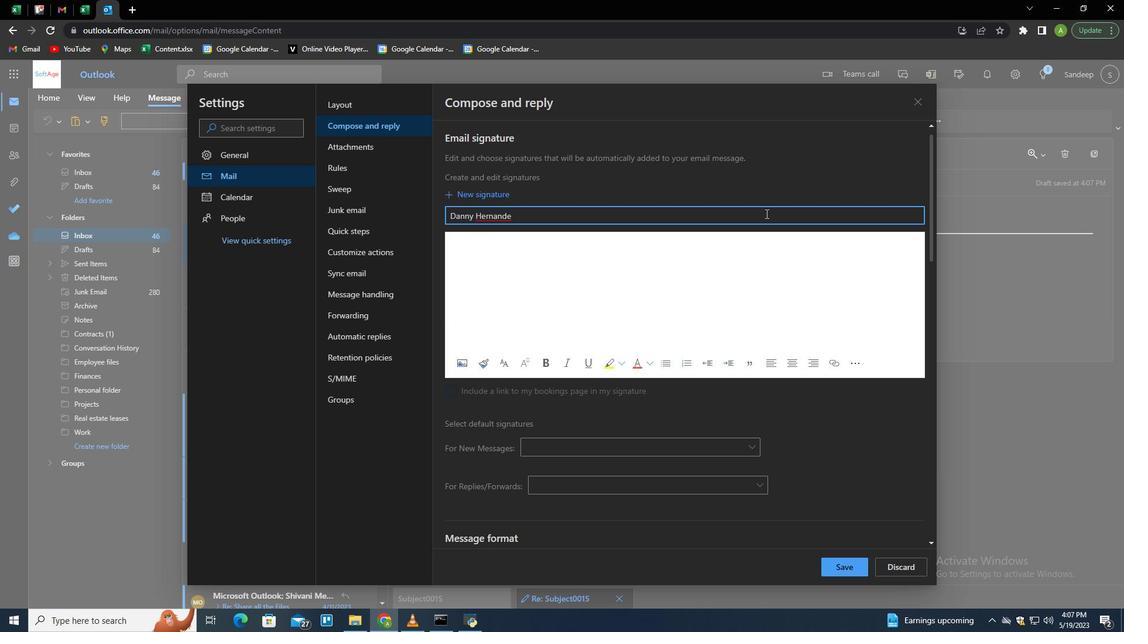 
Action: Mouse moved to (410, 227)
Screenshot: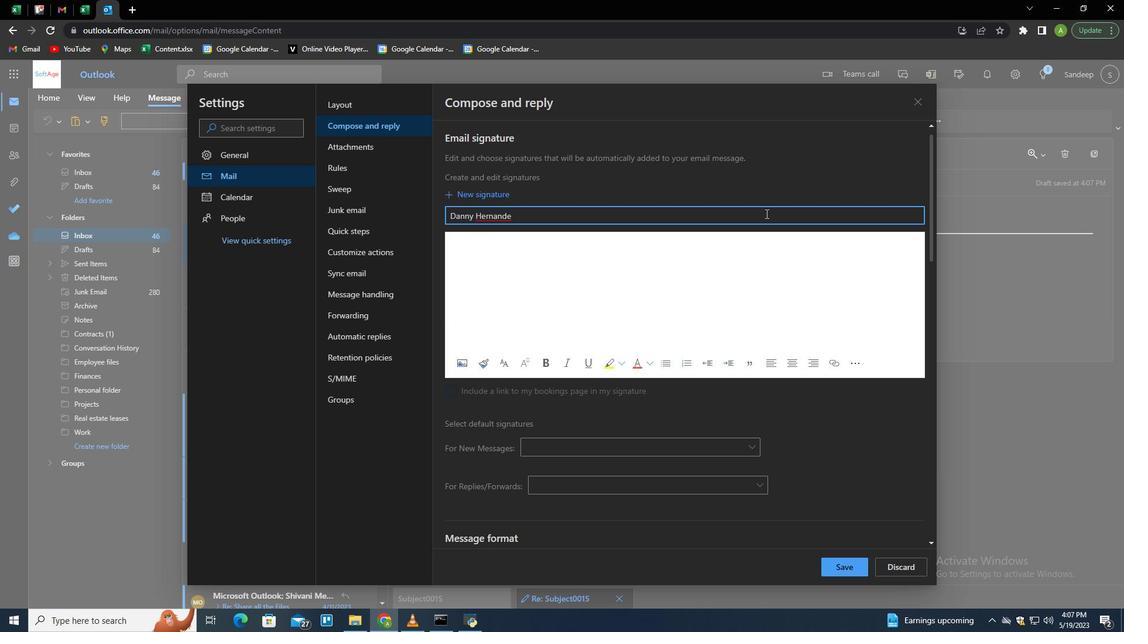 
Action: Key pressed <Key.caps_lock>T<Key.caps_lock>hank<Key.space>ypu<Key.space><Key.backspace><Key.backspace><Key.backspace>ou<Key.space>for<Key.space>an<Key.space>interview<Key.space><Key.backspace>.
Screenshot: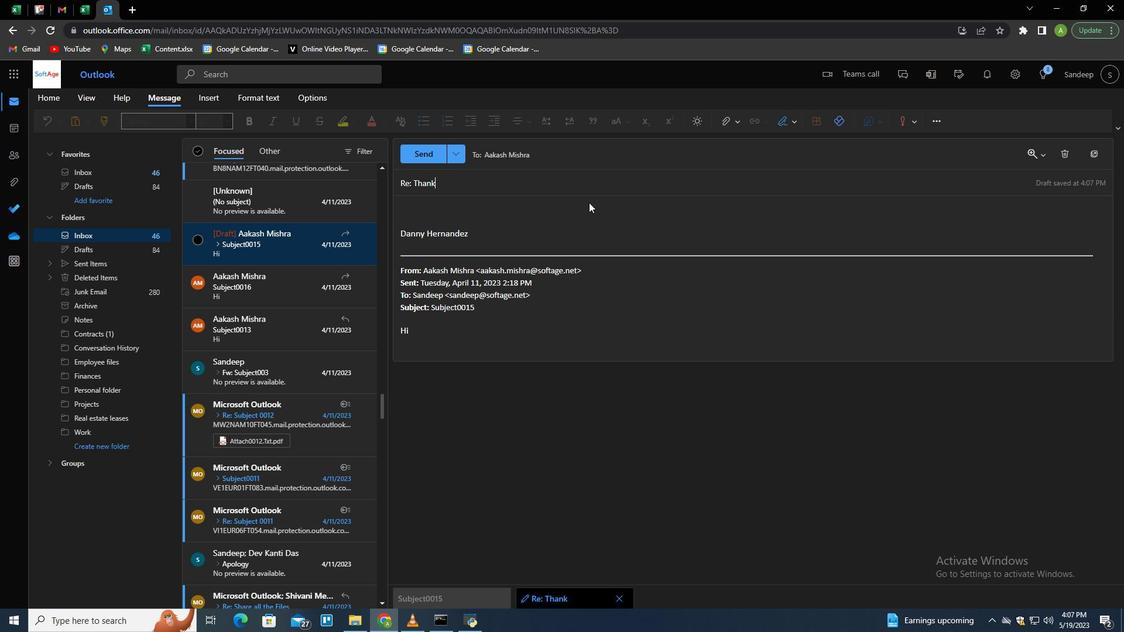 
Action: Mouse moved to (419, 247)
Screenshot: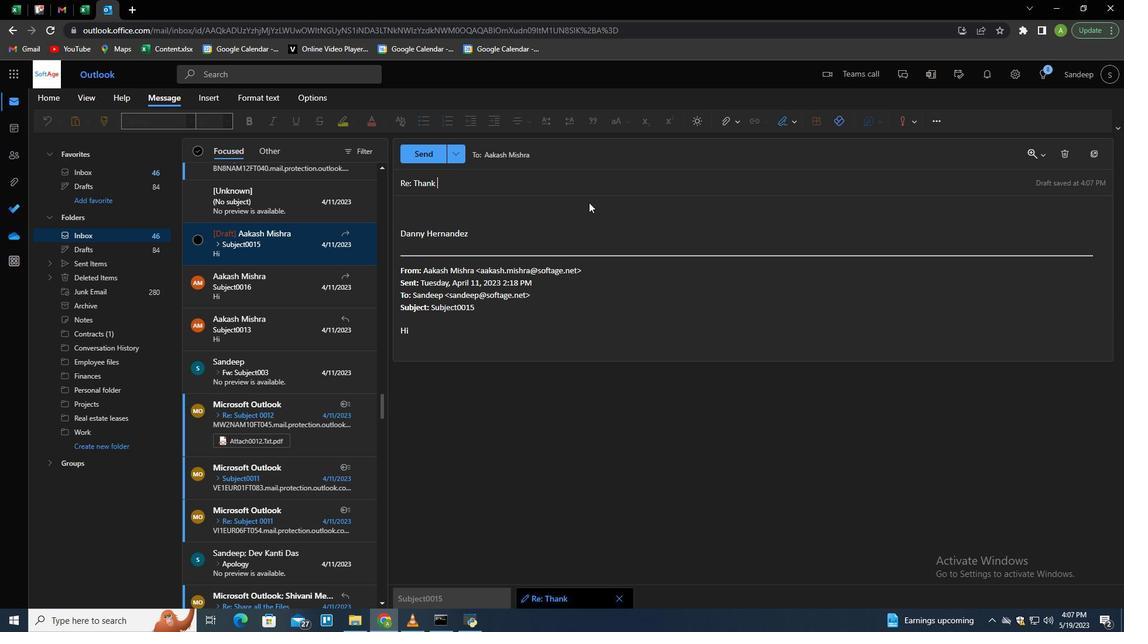 
Action: Mouse pressed left at (419, 247)
Screenshot: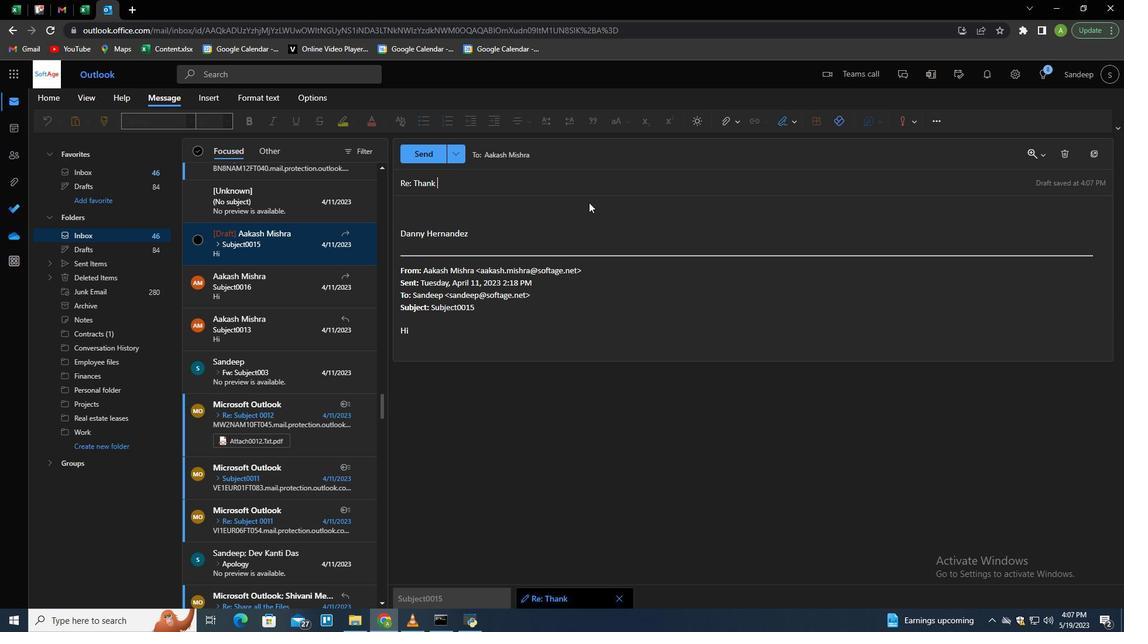 
Action: Mouse moved to (414, 258)
Screenshot: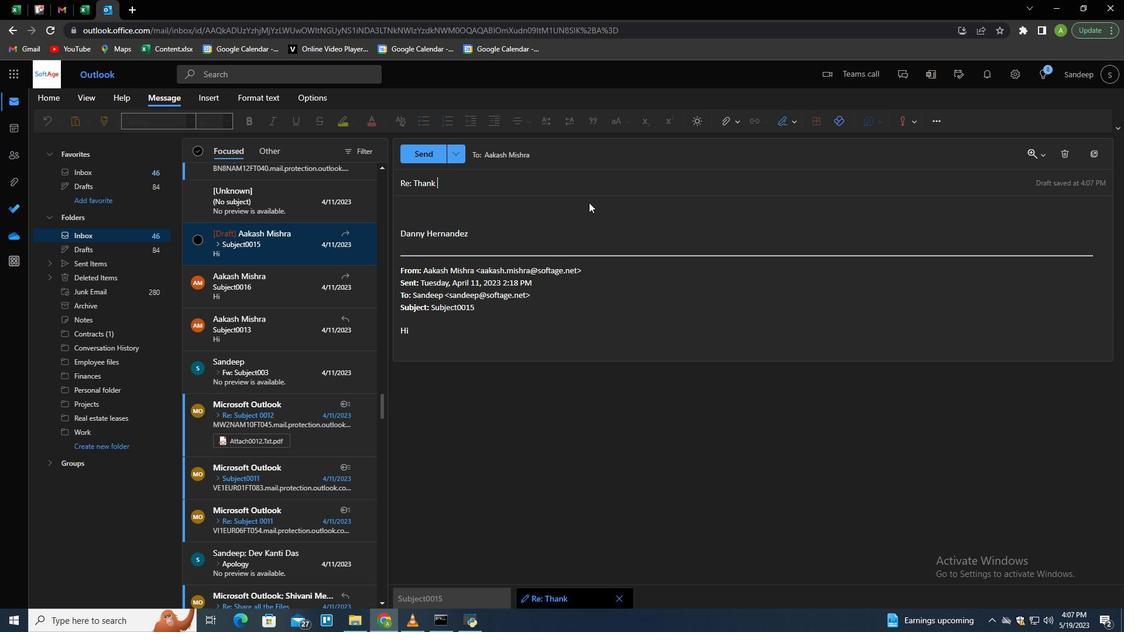
Action: Mouse pressed left at (414, 258)
Screenshot: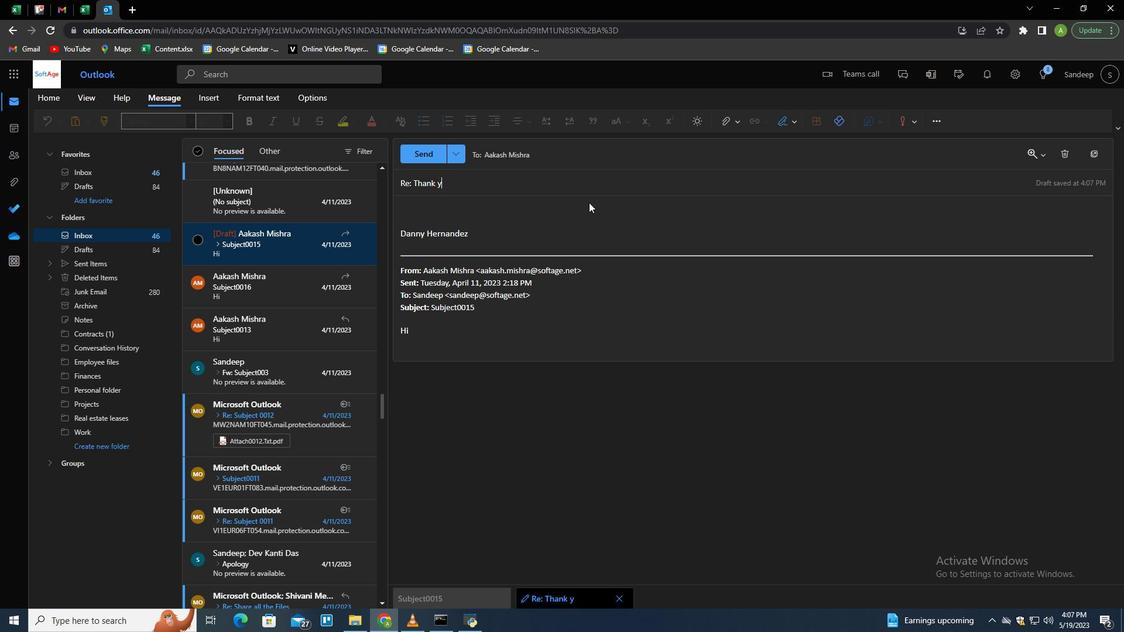 
Action: Key pressed <Key.caps_lock>P<Key.caps_lock>lease<Key.space>let<Key.space>me<Key.space>know<Key.space>if<Key.space>you<Key.space>need<Key.space>any<Key.space>assistance<Key.space>with<Key.space>the<Key.space>upcomming<Key.space><Key.backspace><Key.backspace><Key.backspace><Key.backspace><Key.backspace>ing<Key.space>presentation.
Screenshot: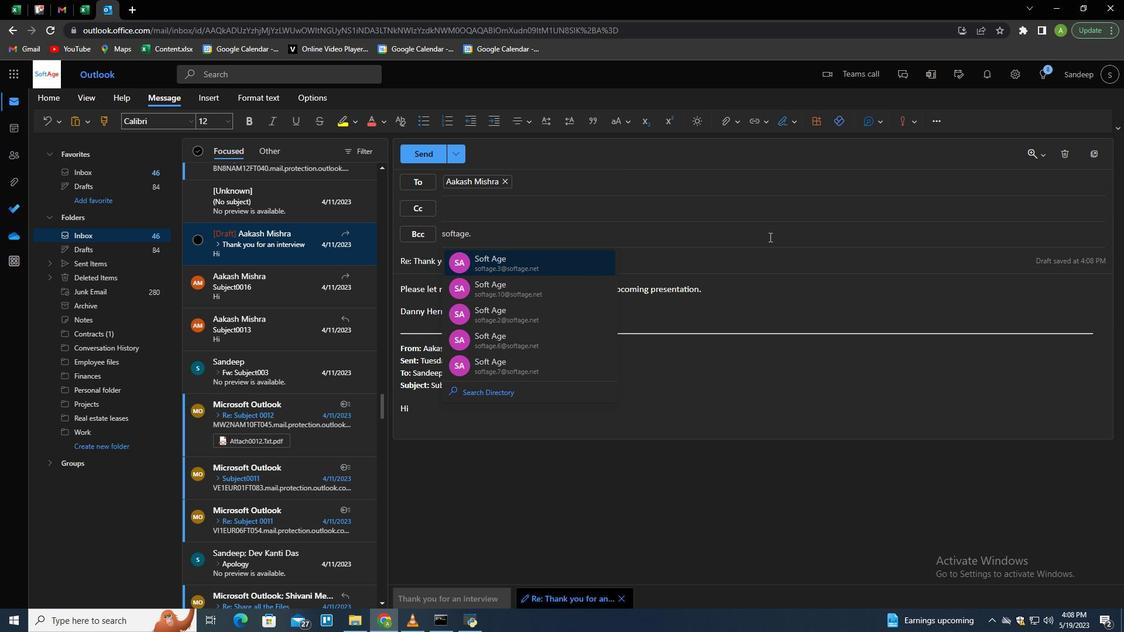 
Action: Mouse moved to (763, 104)
Screenshot: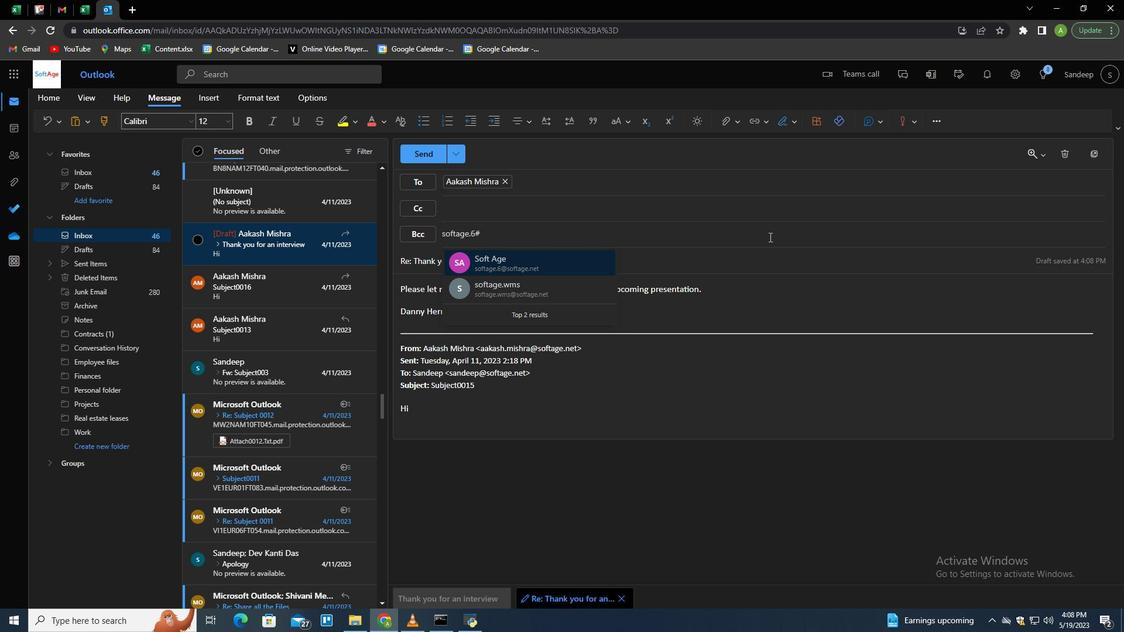 
Action: Mouse pressed left at (763, 104)
Screenshot: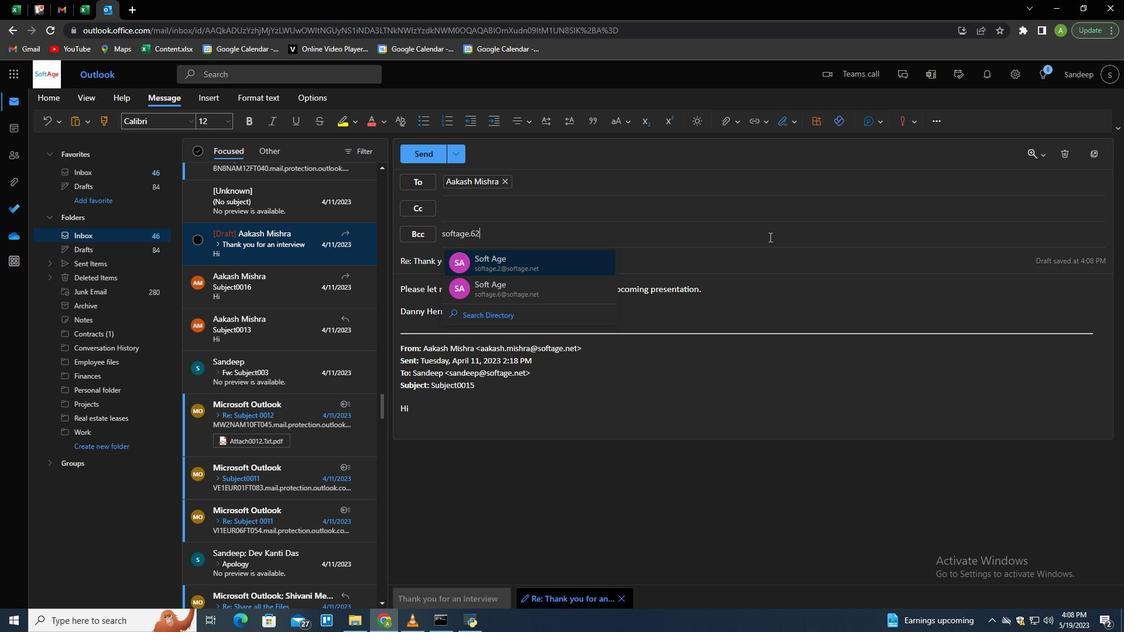 
Action: Mouse moved to (740, 149)
Screenshot: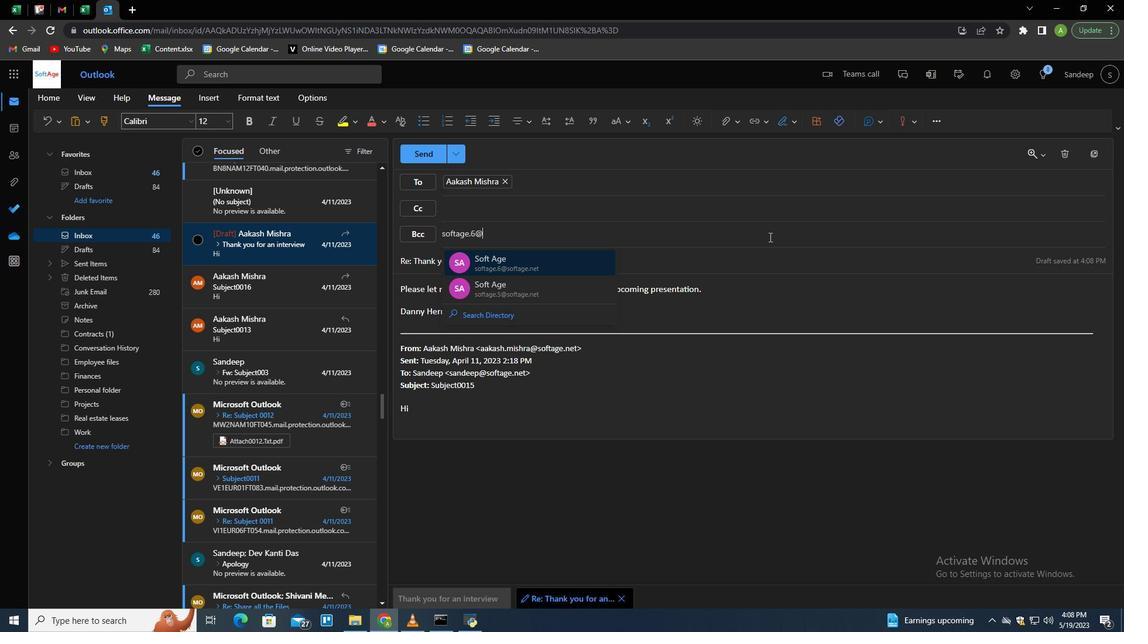 
Action: Mouse pressed left at (740, 149)
Screenshot: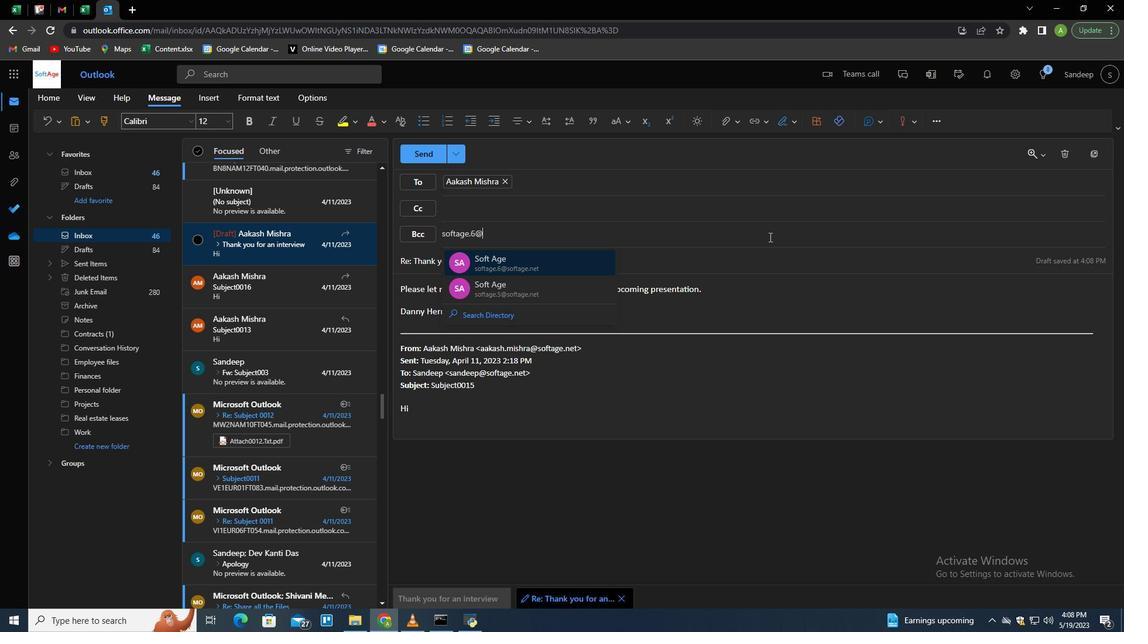 
Action: Mouse moved to (788, 194)
Screenshot: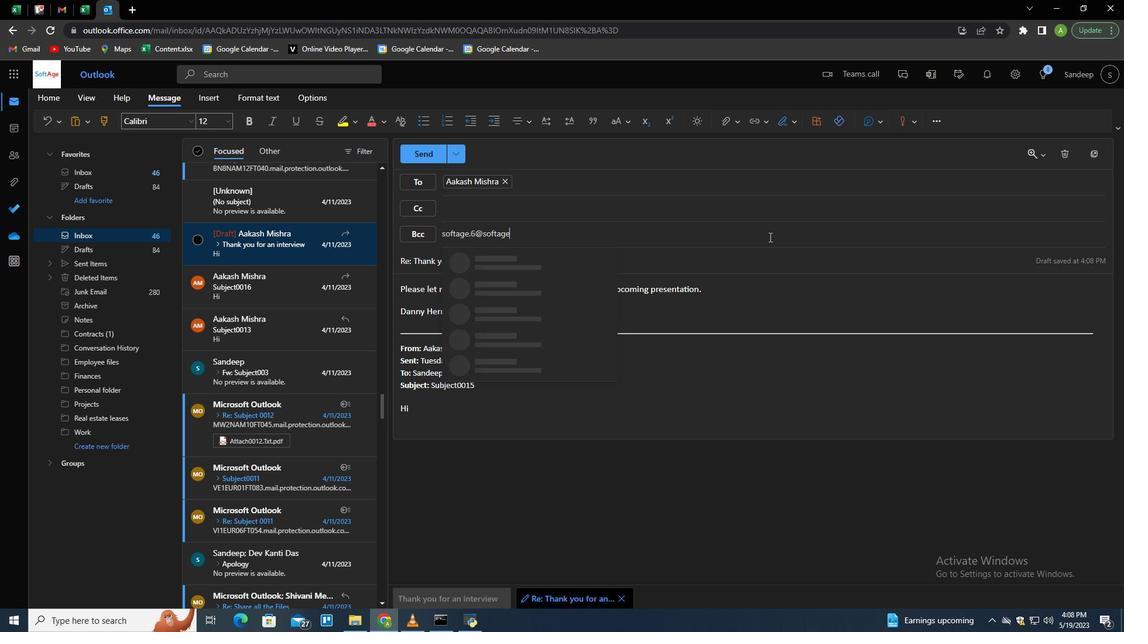 
Action: Mouse pressed left at (788, 194)
Screenshot: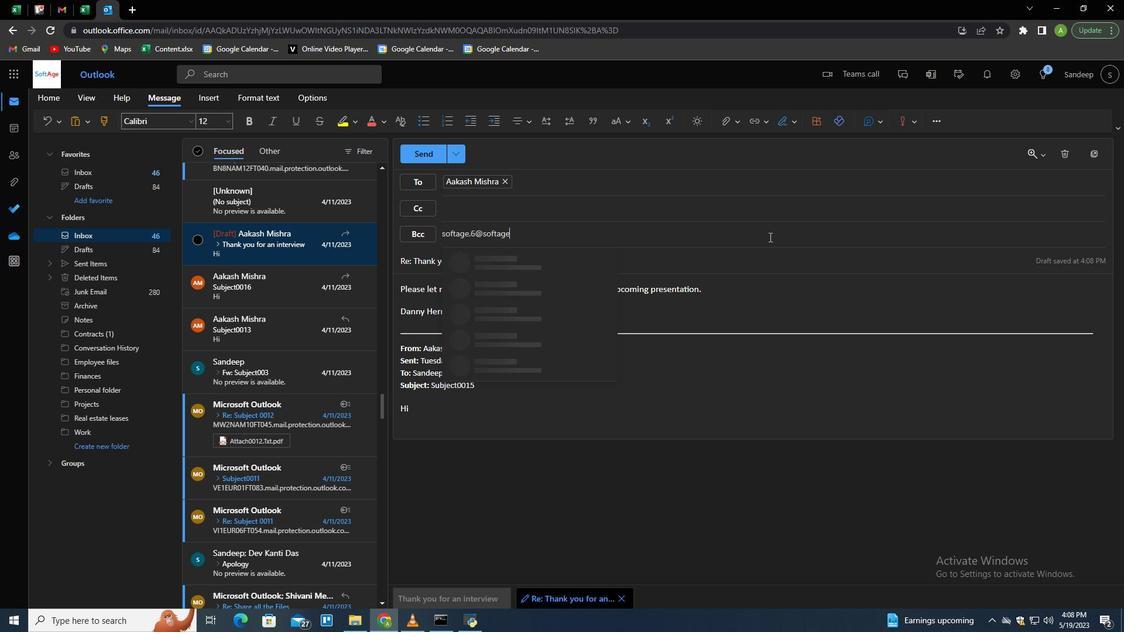 
Action: Mouse moved to (510, 199)
Screenshot: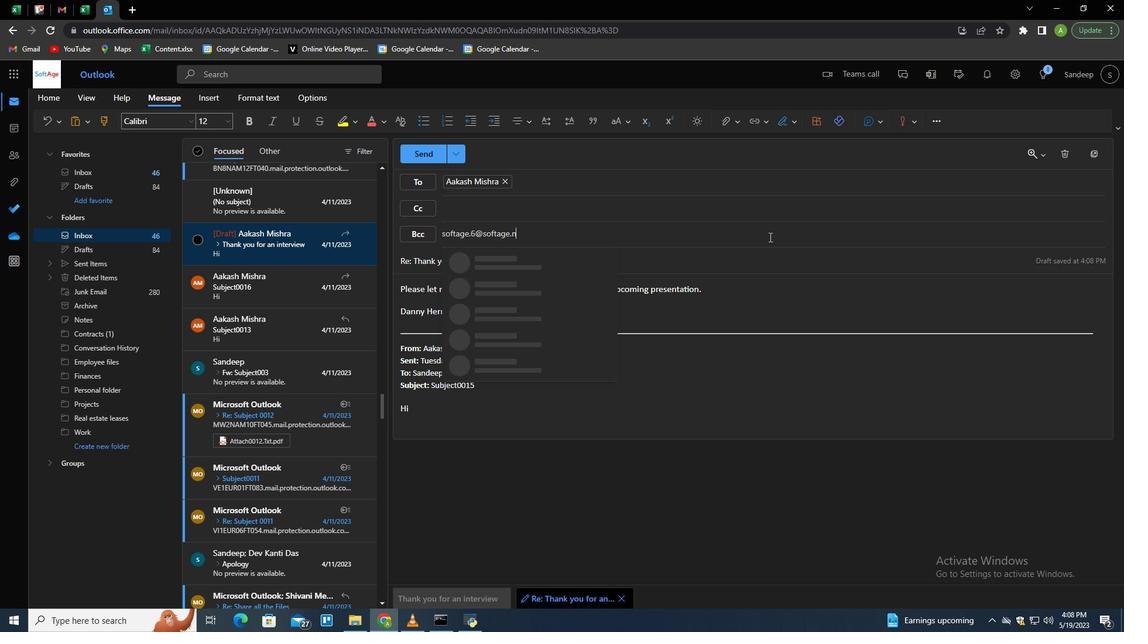 
Action: Mouse pressed left at (510, 199)
Screenshot: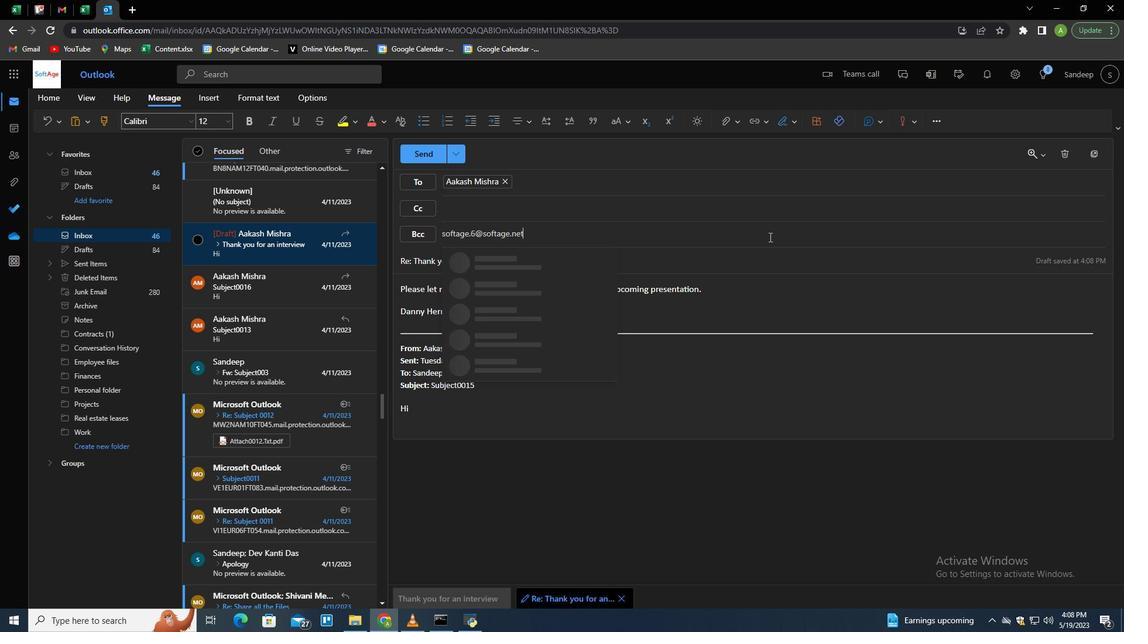 
Action: Key pressed <Key.caps_lock>D<Key.caps_lock>anny<Key.space><Key.caps_lock>H<Key.caps_lock>ernandez
Screenshot: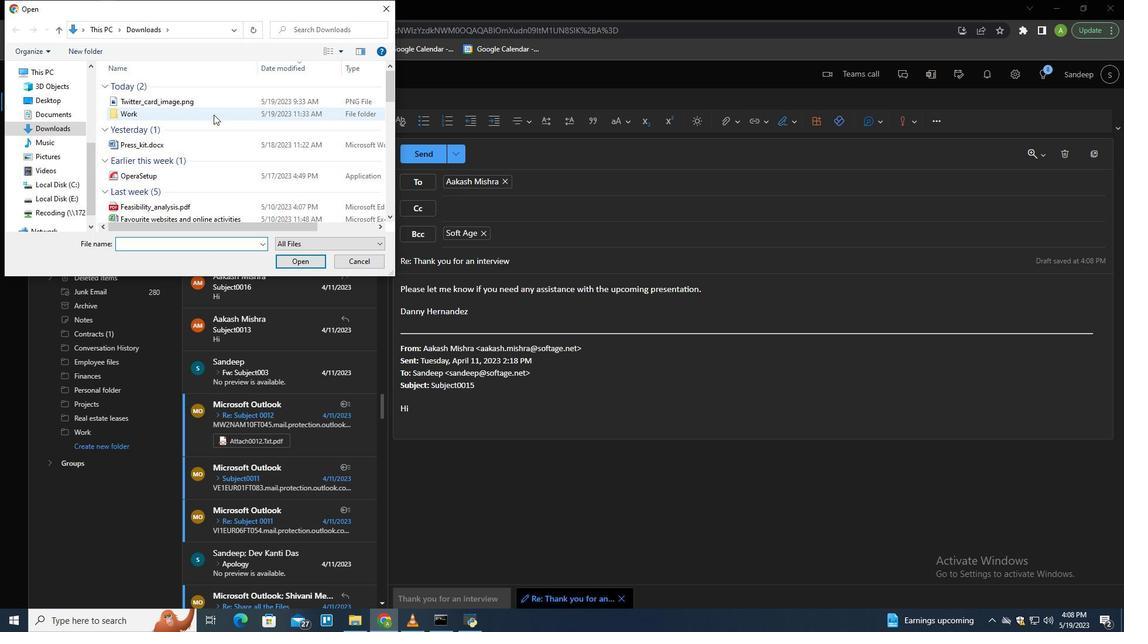 
Action: Mouse moved to (490, 217)
Screenshot: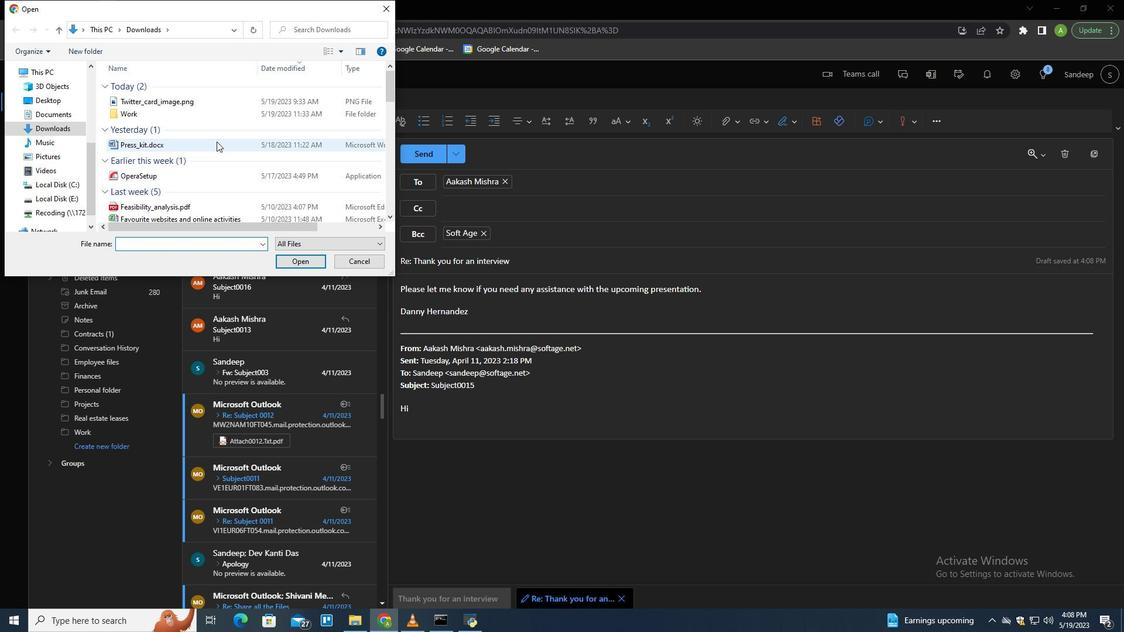 
Action: Mouse pressed left at (490, 217)
Screenshot: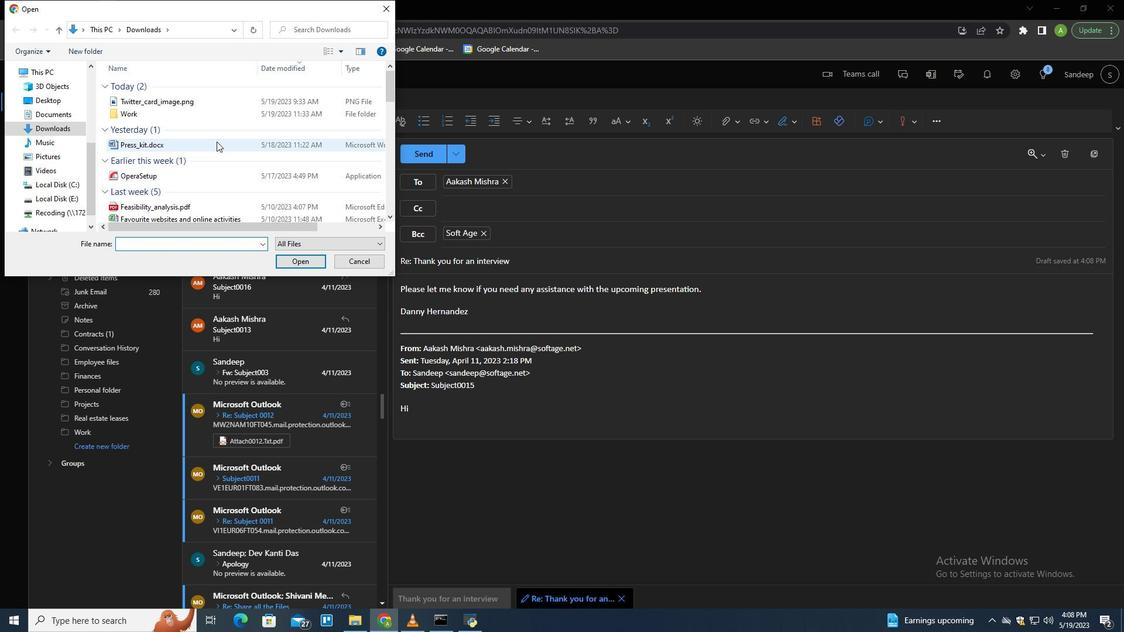 
Action: Key pressed <Key.caps_lock>D<Key.caps_lock>anny<Key.space><Key.caps_lock>H<Key.caps_lock>ernandeez<Key.backspace><Key.backspace>z
Screenshot: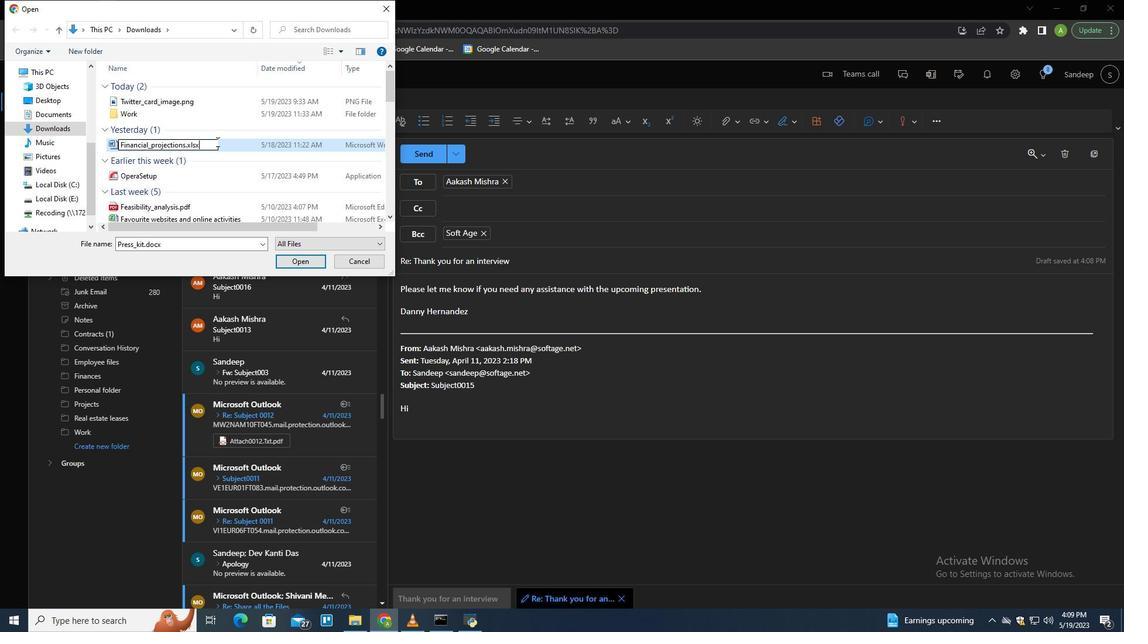 
Action: Mouse moved to (853, 537)
Screenshot: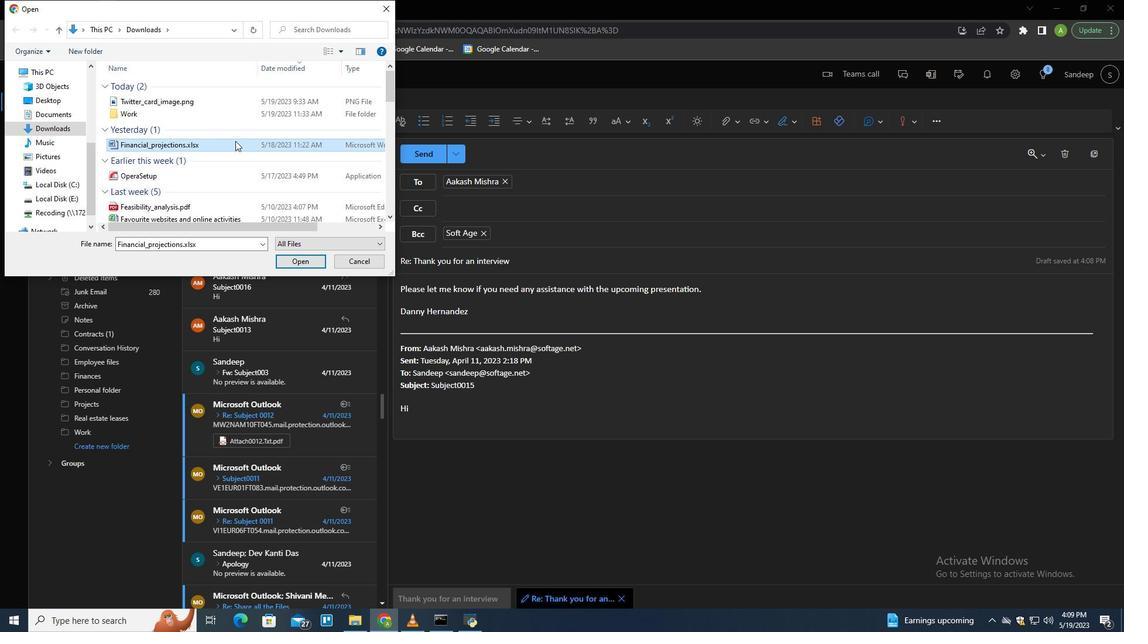 
Action: Mouse pressed left at (853, 537)
Screenshot: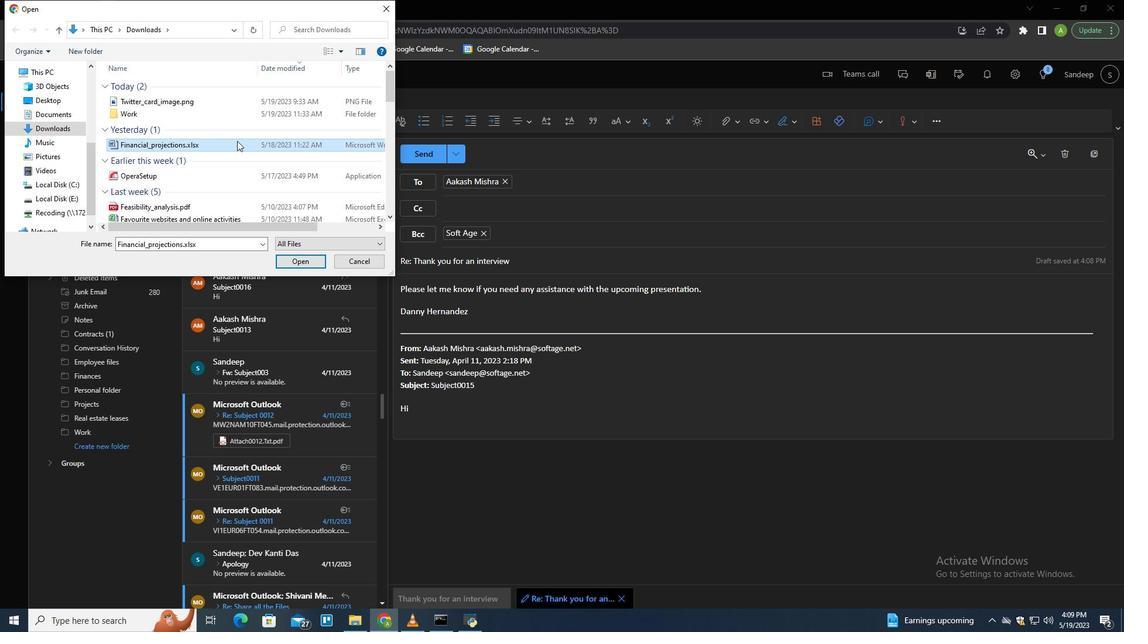 
Action: Mouse moved to (917, 81)
Screenshot: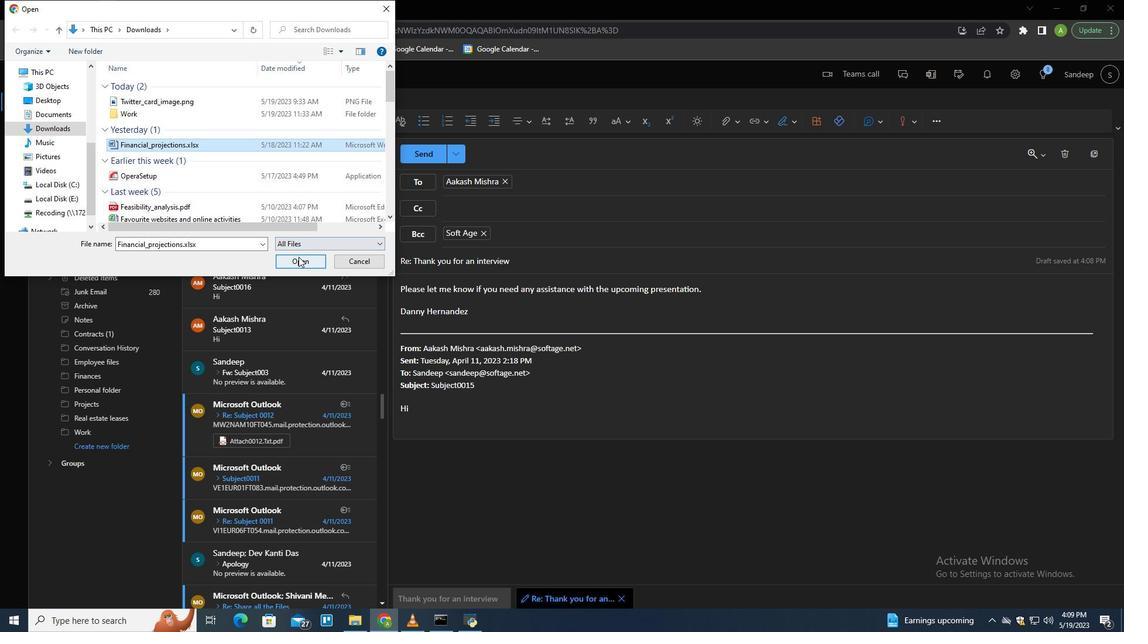 
Action: Mouse pressed left at (917, 81)
Screenshot: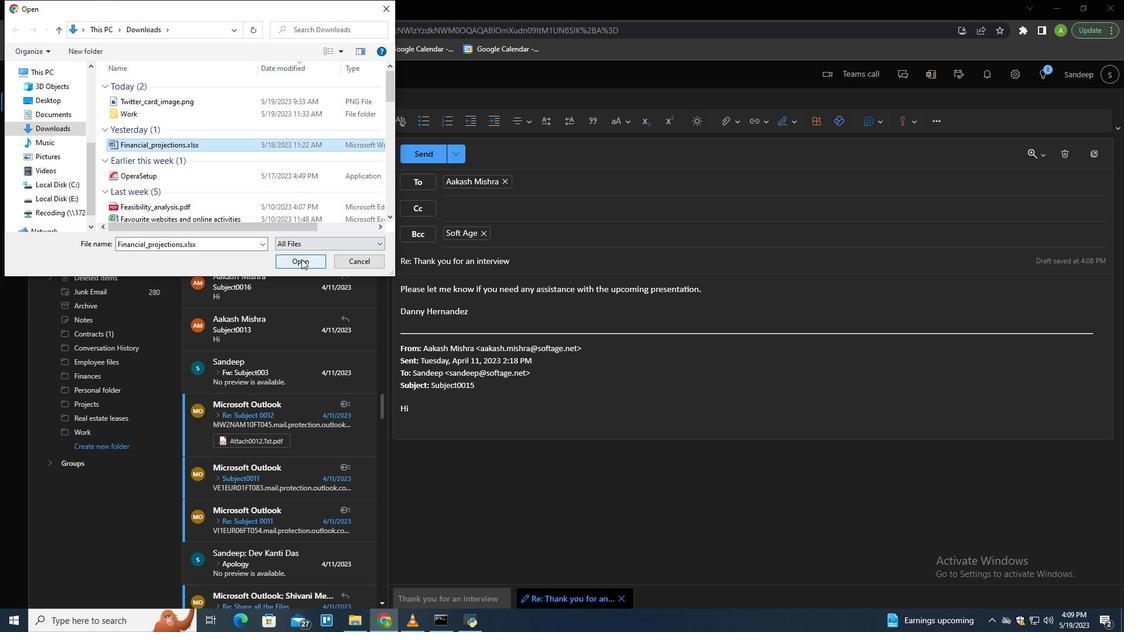 
Action: Mouse moved to (753, 105)
Screenshot: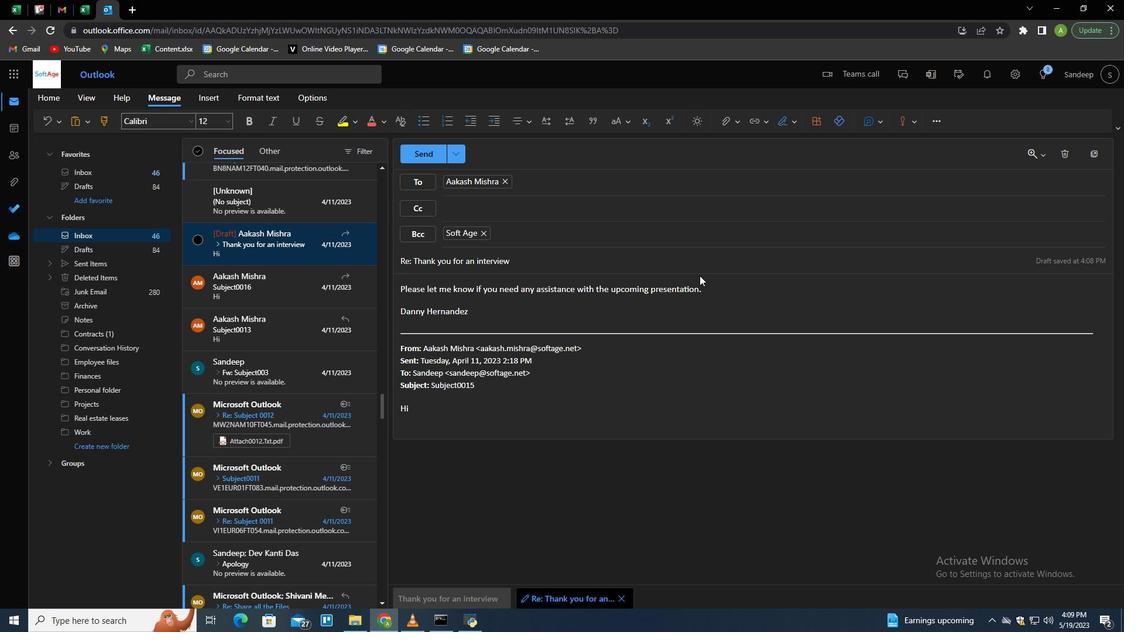 
Action: Mouse pressed left at (753, 105)
Screenshot: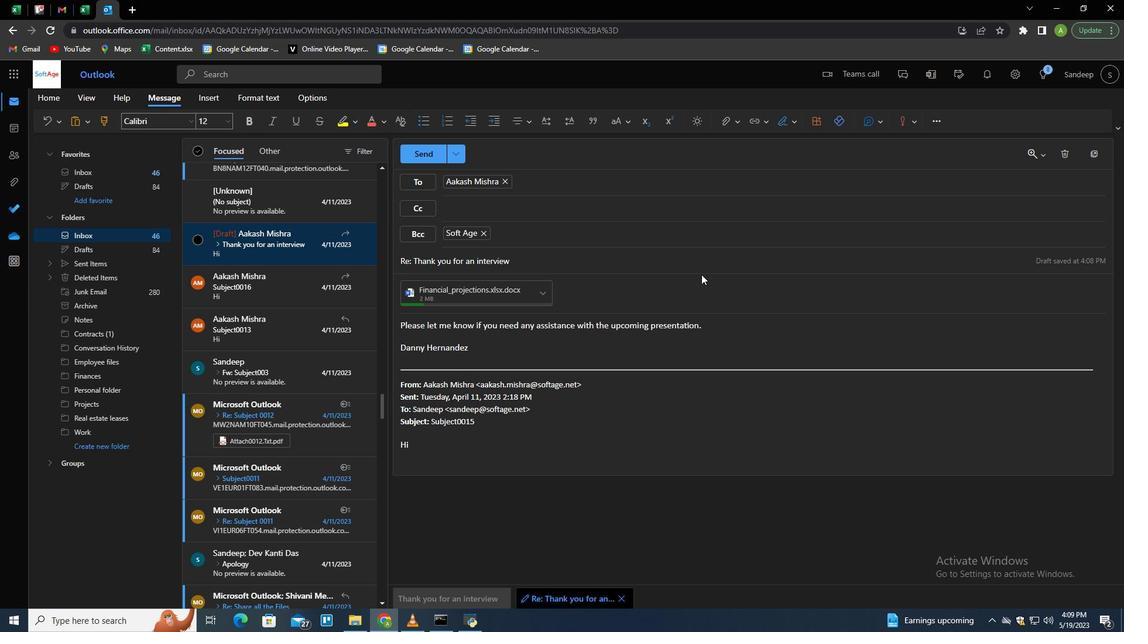 
Action: Mouse moved to (721, 122)
Screenshot: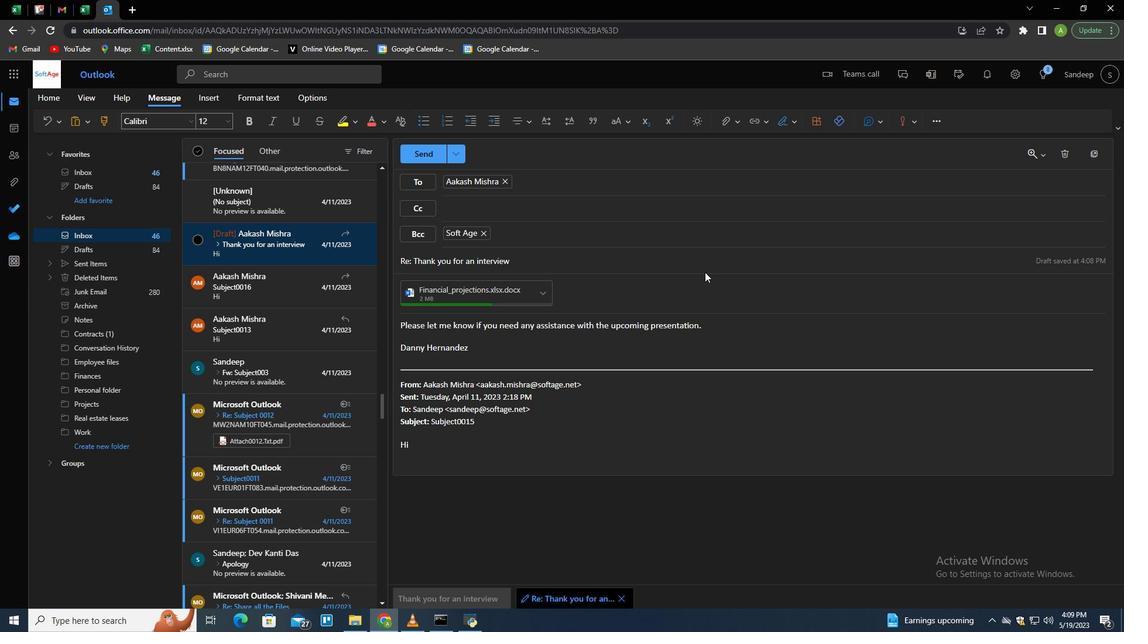 
Action: Mouse pressed left at (721, 122)
Screenshot: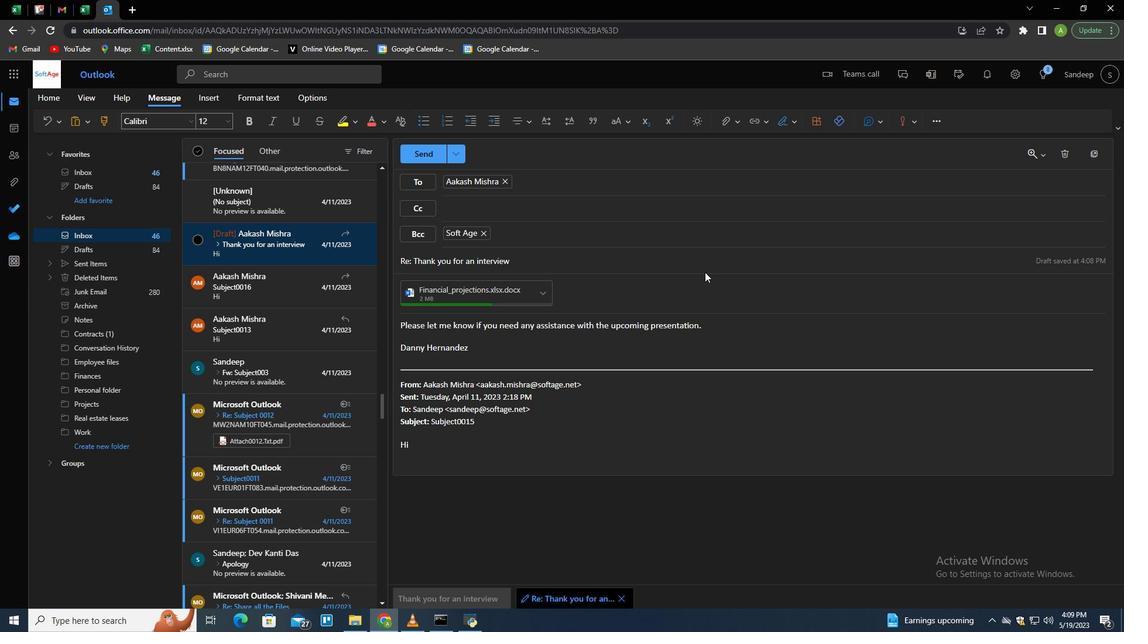 
Action: Mouse moved to (1098, 169)
Screenshot: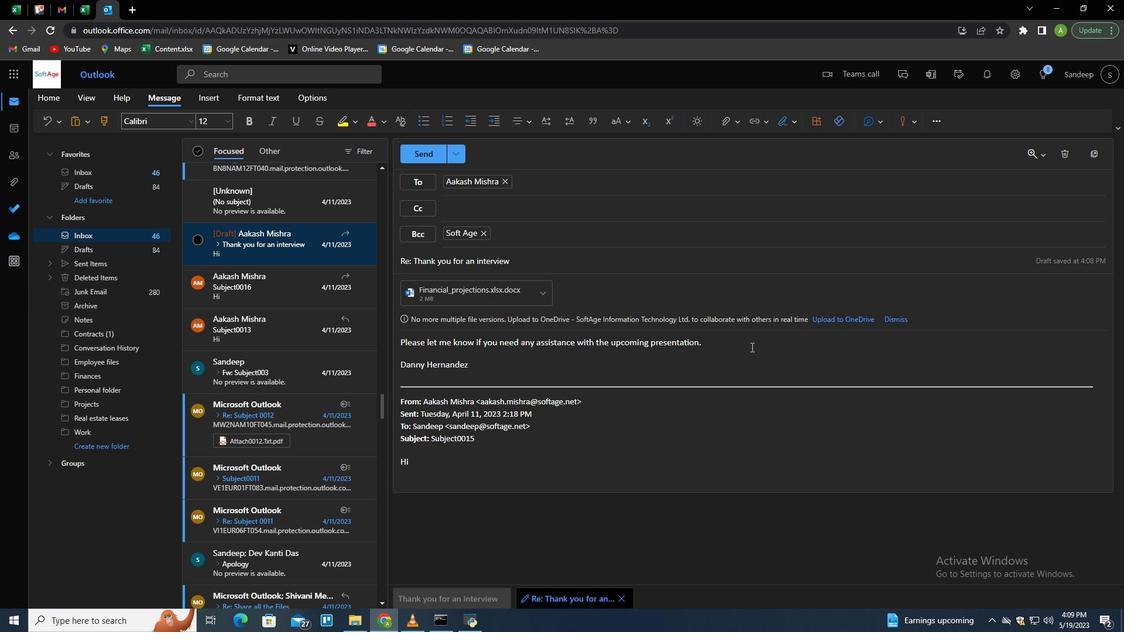 
Action: Mouse pressed left at (1098, 169)
Screenshot: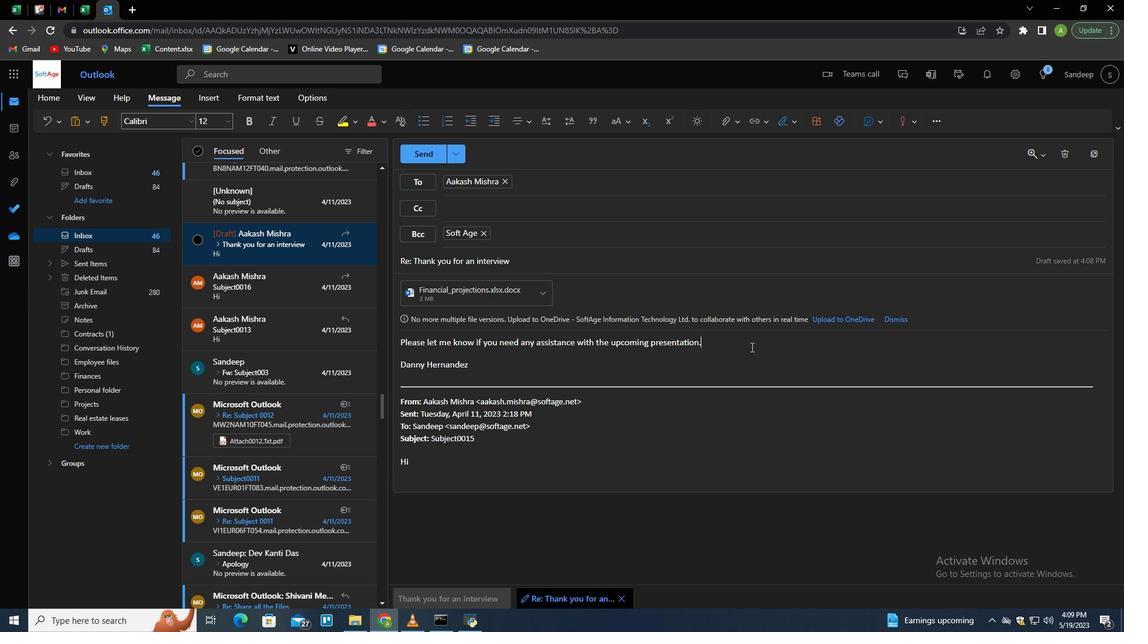 
Action: Mouse moved to (473, 223)
Screenshot: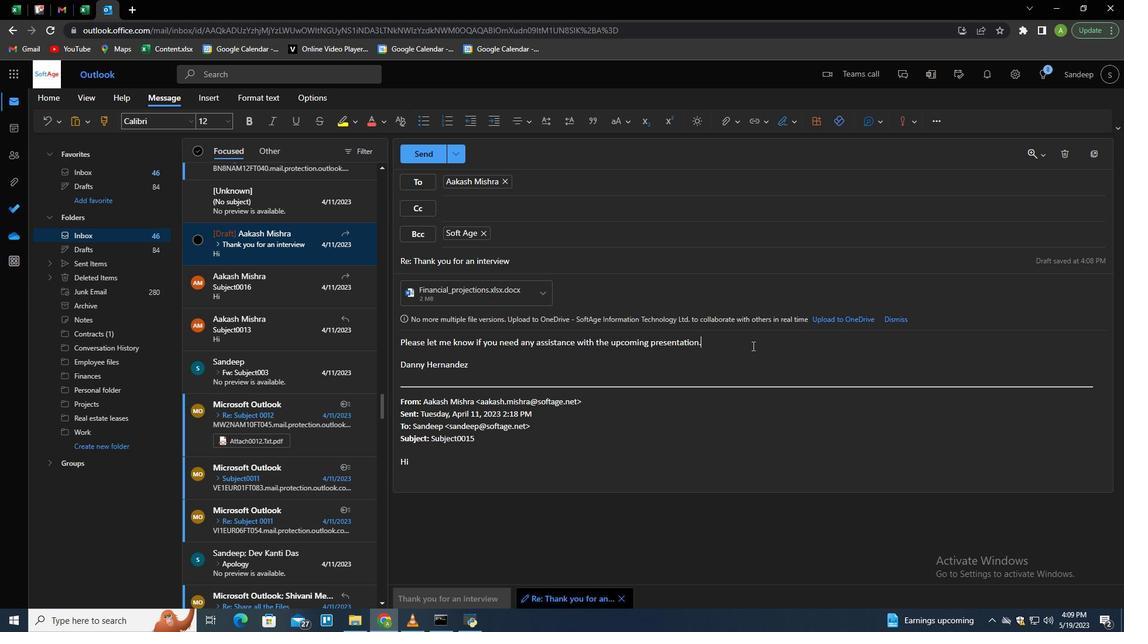 
Action: Mouse pressed left at (473, 223)
Screenshot: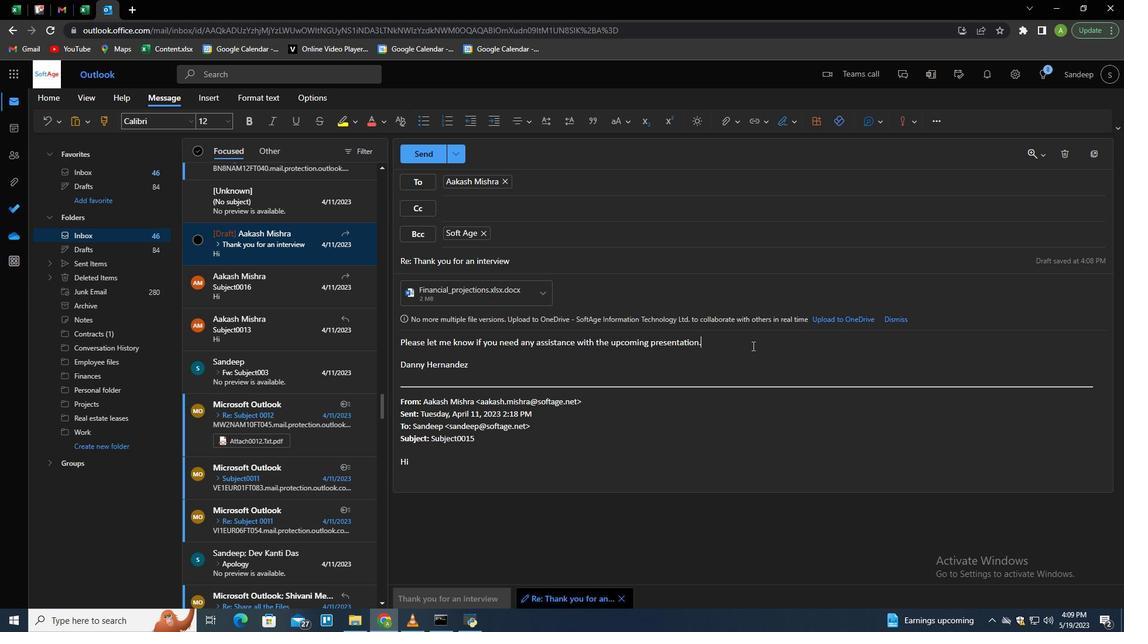 
Action: Mouse pressed left at (473, 223)
Screenshot: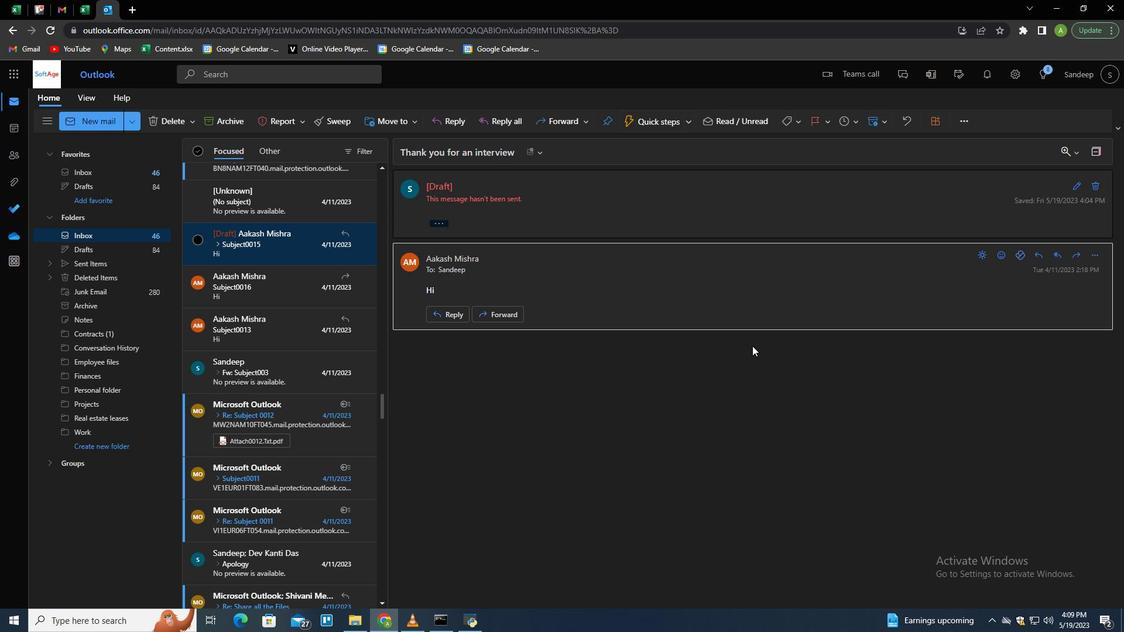 
Action: Mouse pressed left at (473, 223)
Screenshot: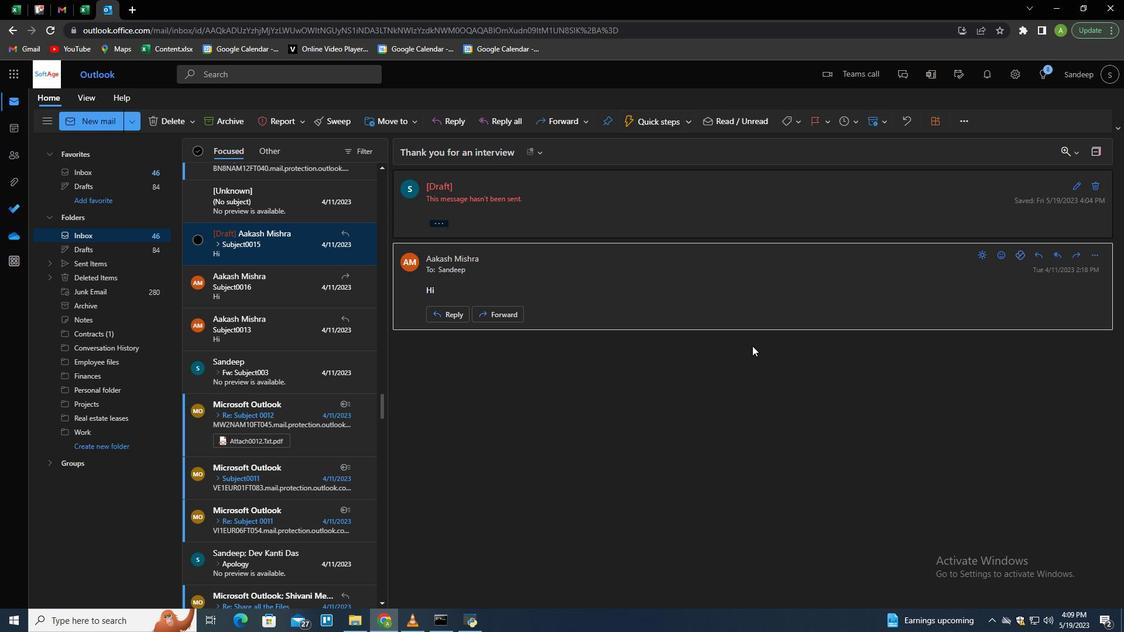 
Action: Mouse moved to (787, 255)
Screenshot: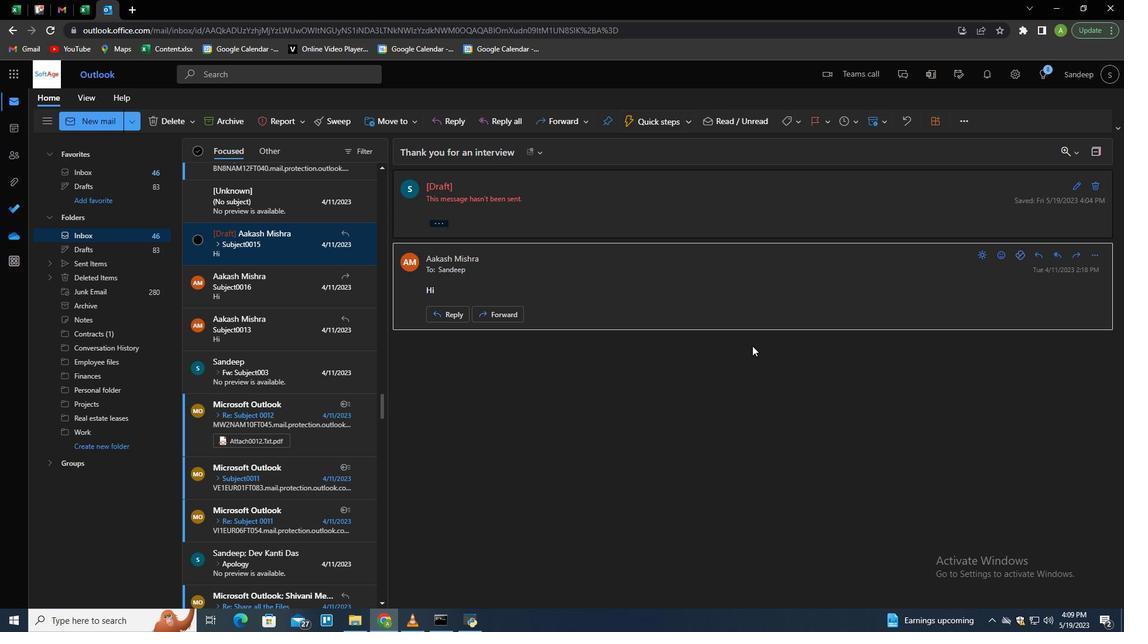 
Action: Mouse pressed left at (787, 255)
Screenshot: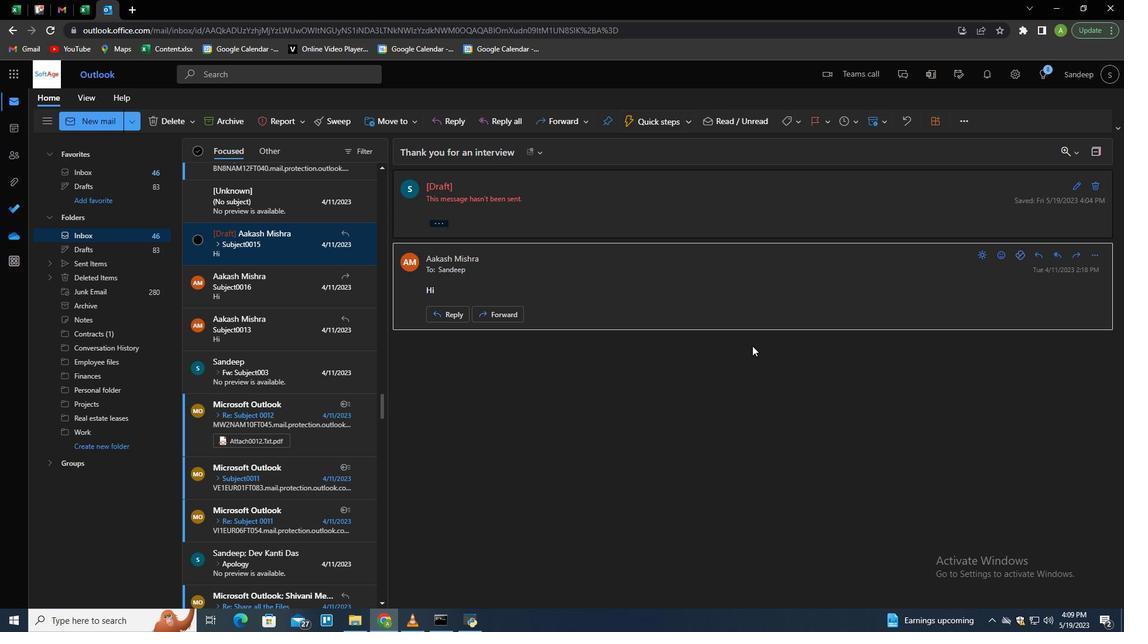 
Action: Mouse moved to (570, 226)
Screenshot: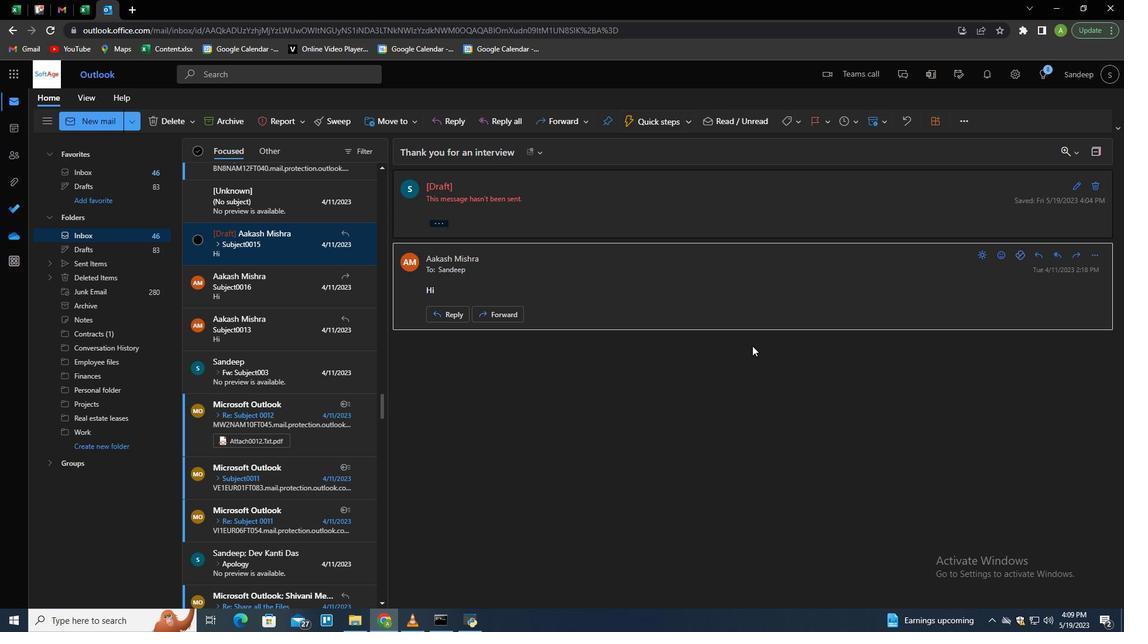 
Action: Mouse pressed left at (570, 226)
Screenshot: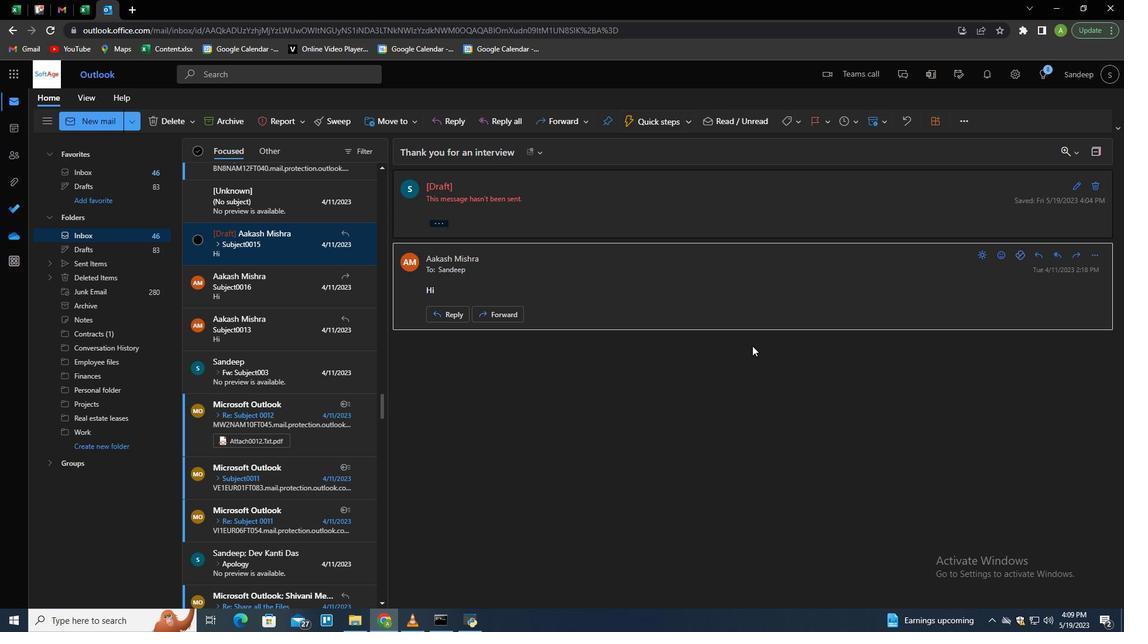 
Action: Mouse pressed left at (570, 226)
Screenshot: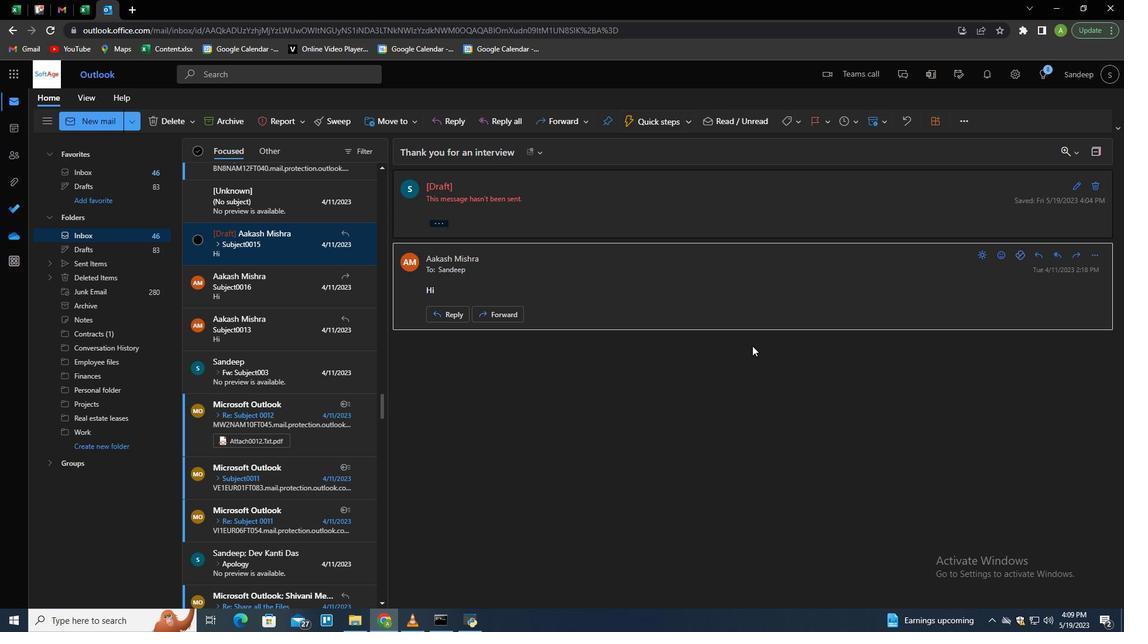 
Action: Key pressed softage.6
Screenshot: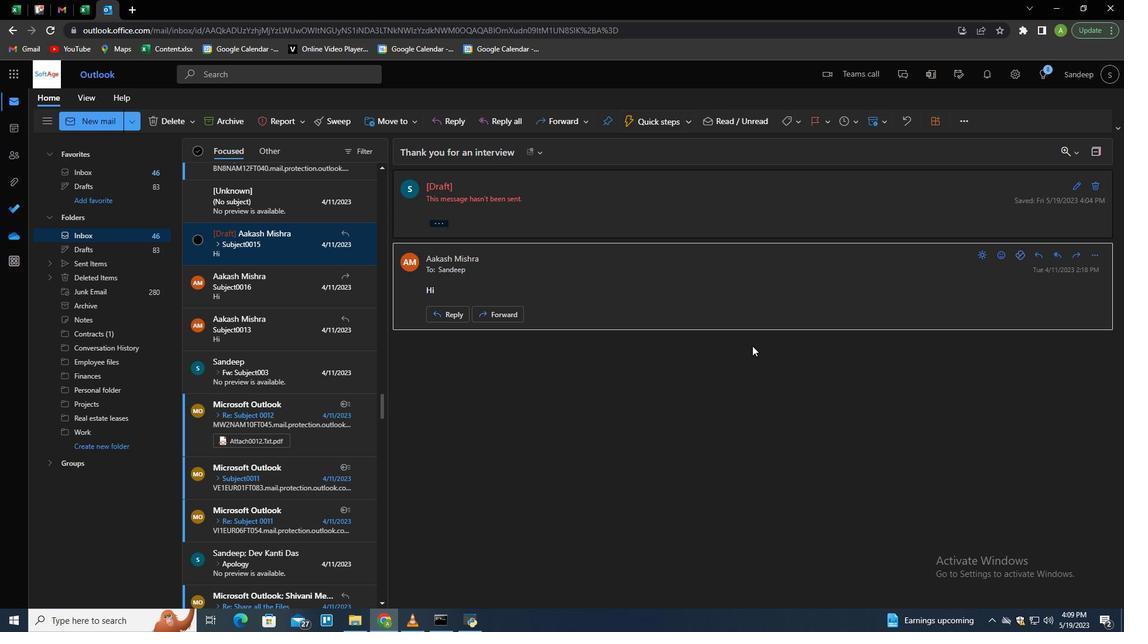 
Action: Mouse moved to (530, 363)
Screenshot: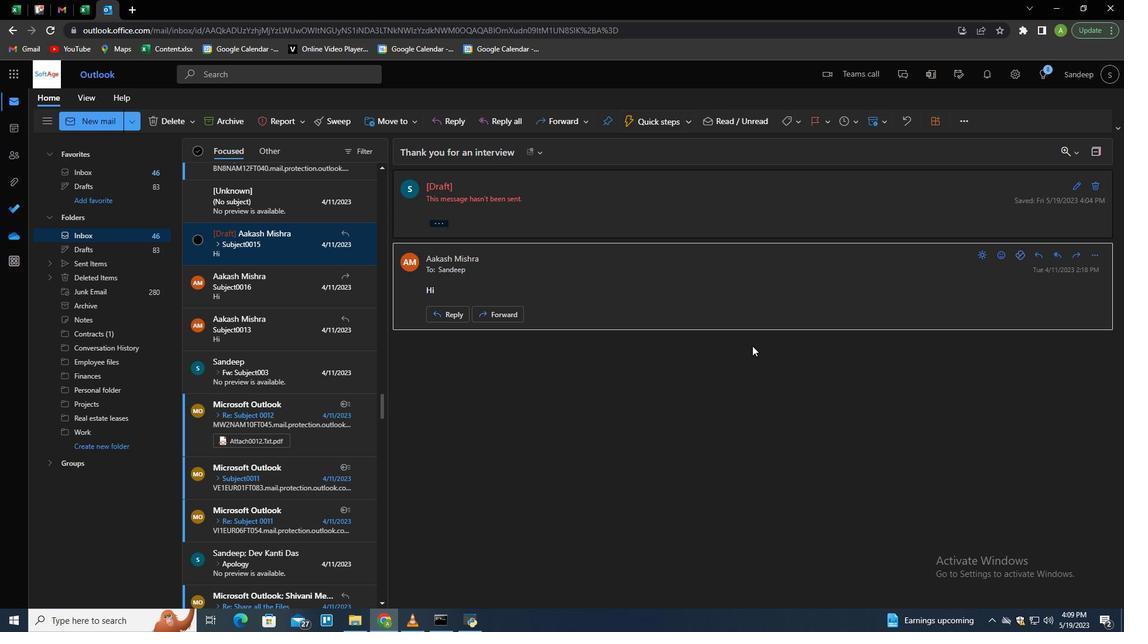
Action: Mouse pressed left at (530, 363)
Screenshot: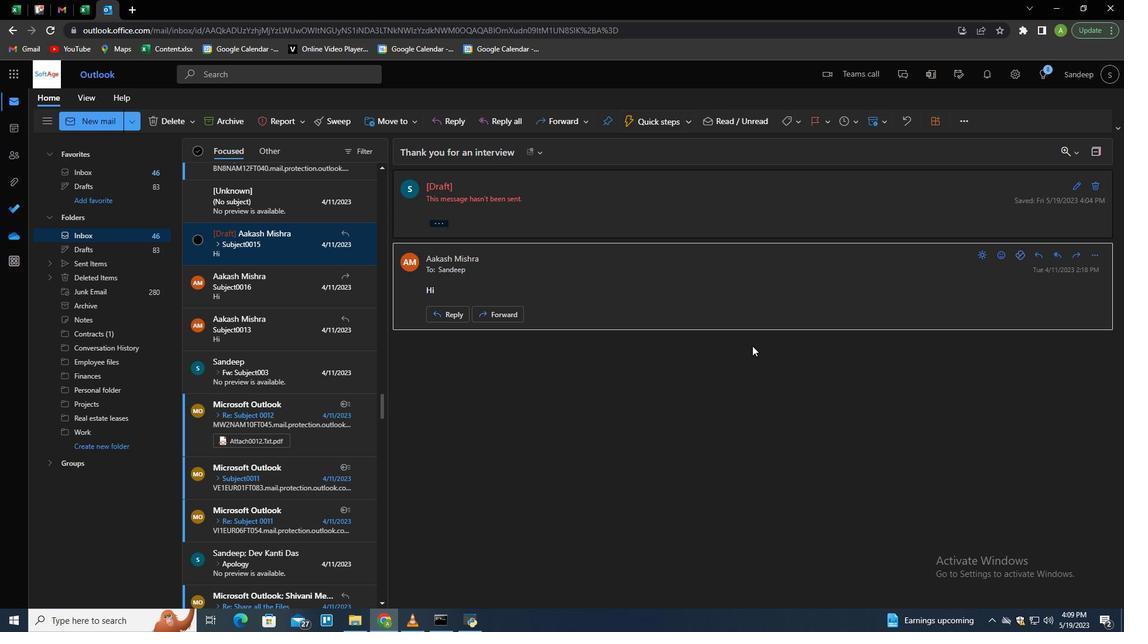 
Action: Mouse moved to (464, 170)
Screenshot: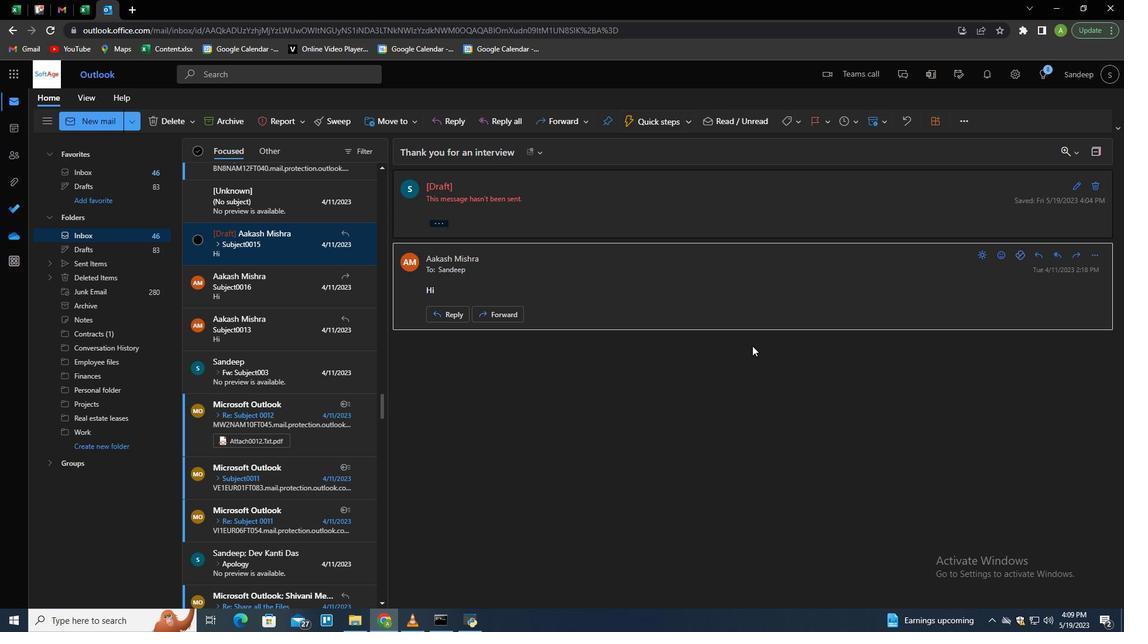 
Action: Mouse pressed left at (464, 170)
Screenshot: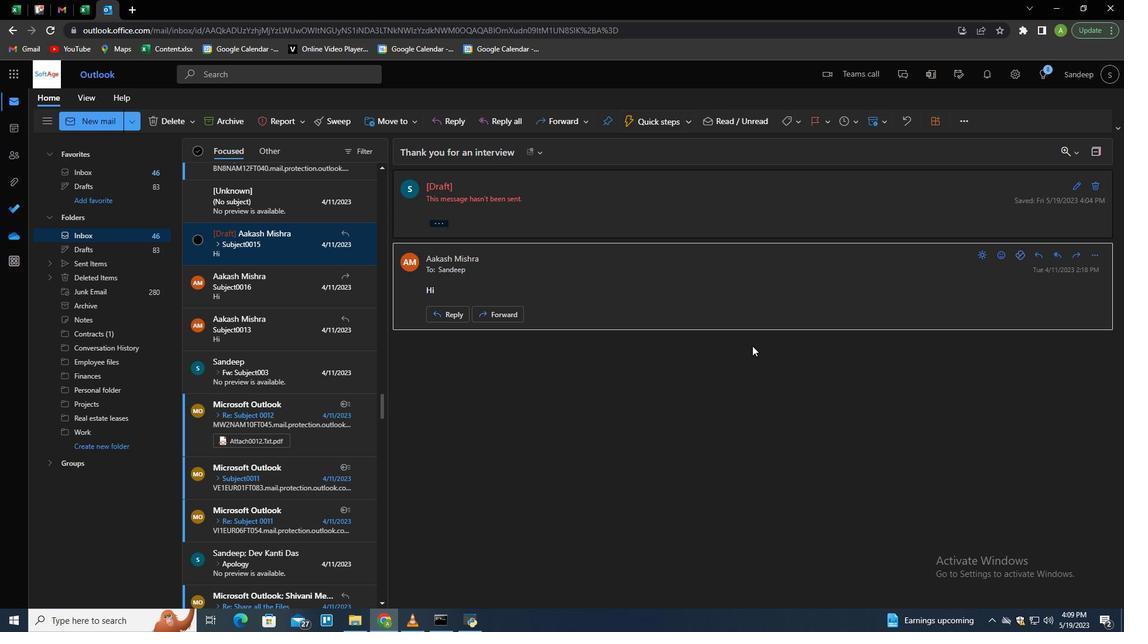 
Action: Mouse moved to (539, 243)
Screenshot: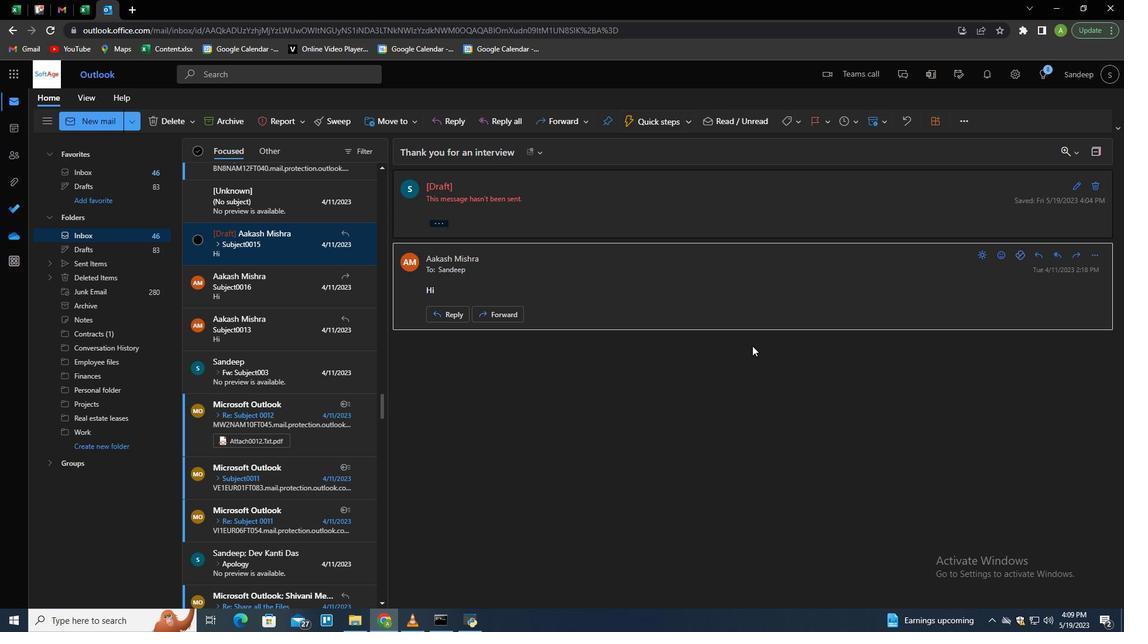 
Action: Mouse pressed left at (539, 243)
Screenshot: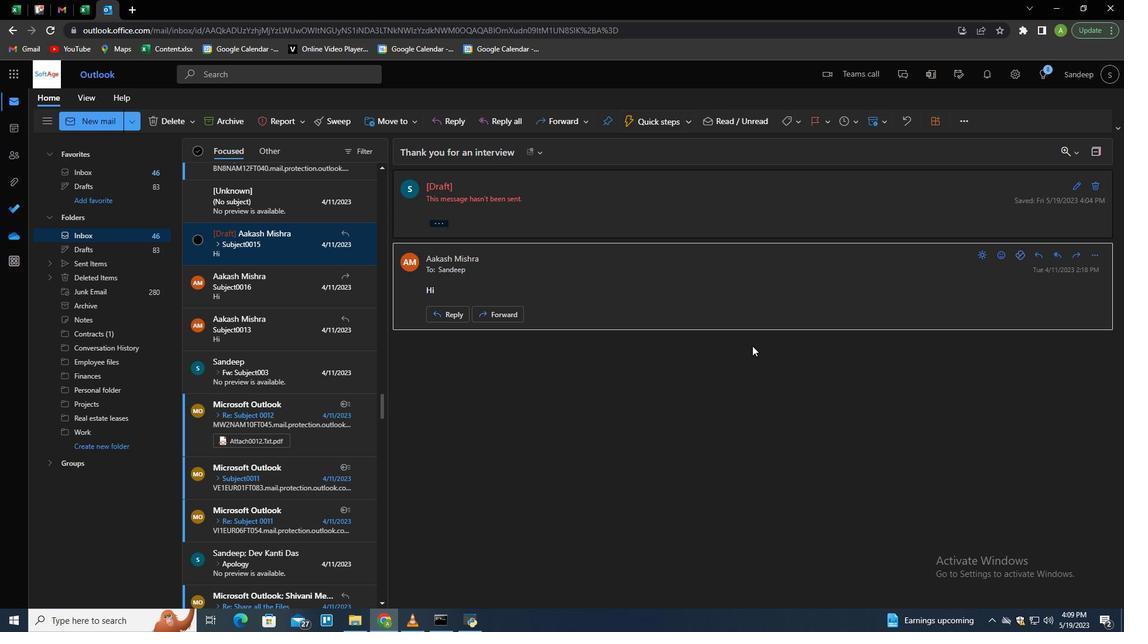 
Action: Mouse moved to (518, 167)
Screenshot: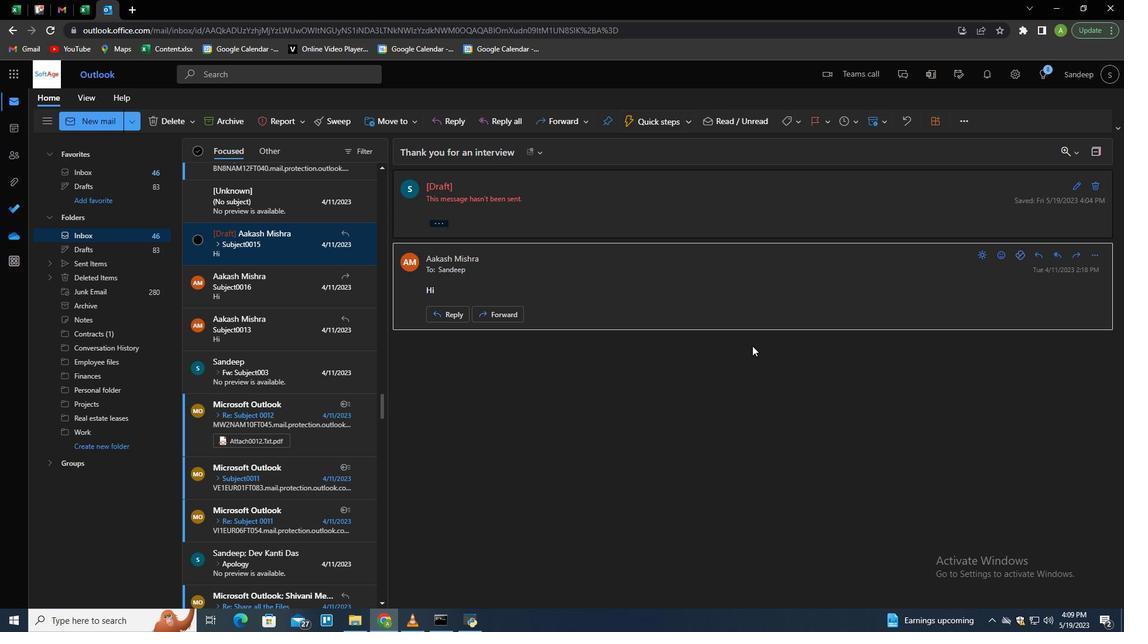 
Action: Mouse pressed left at (518, 167)
Screenshot: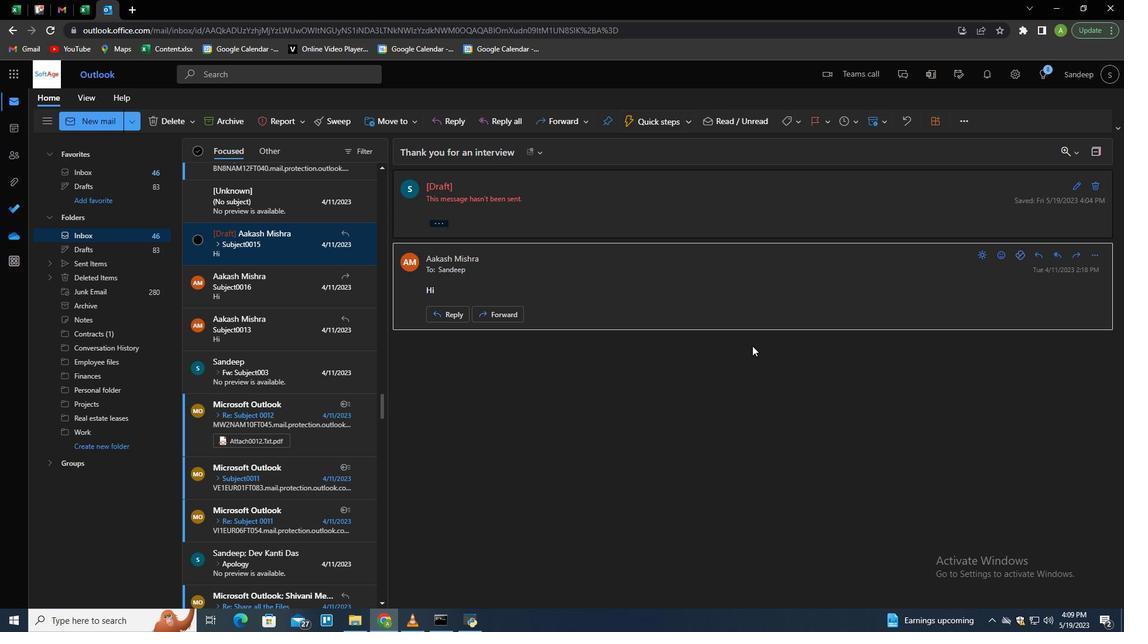 
Action: Mouse moved to (543, 285)
Screenshot: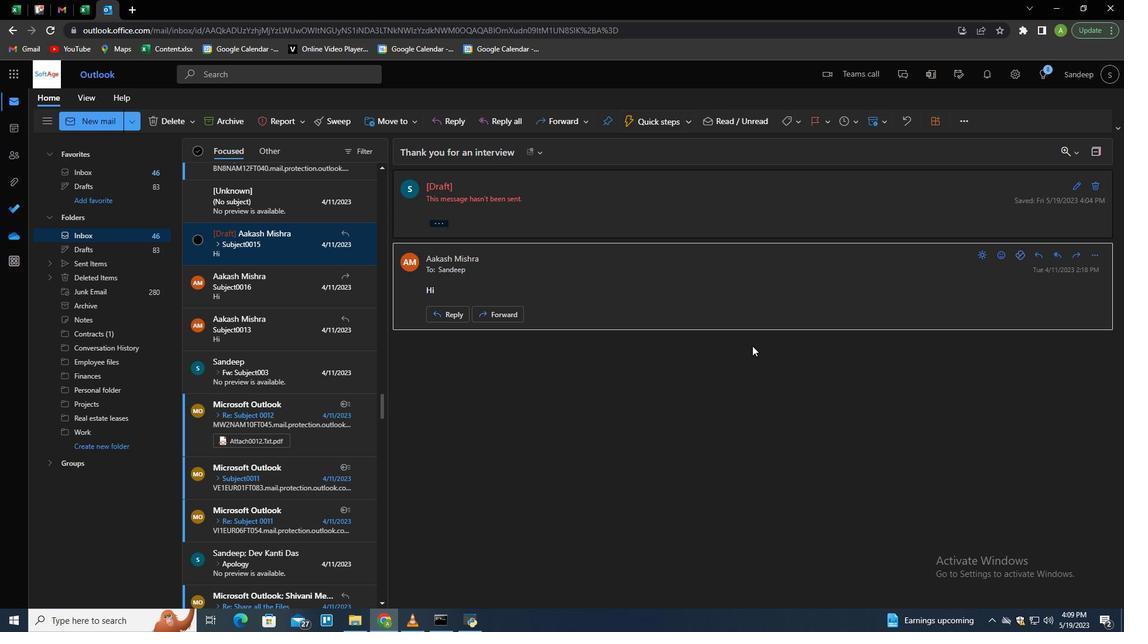 
Action: Mouse scrolled (543, 284) with delta (0, 0)
Screenshot: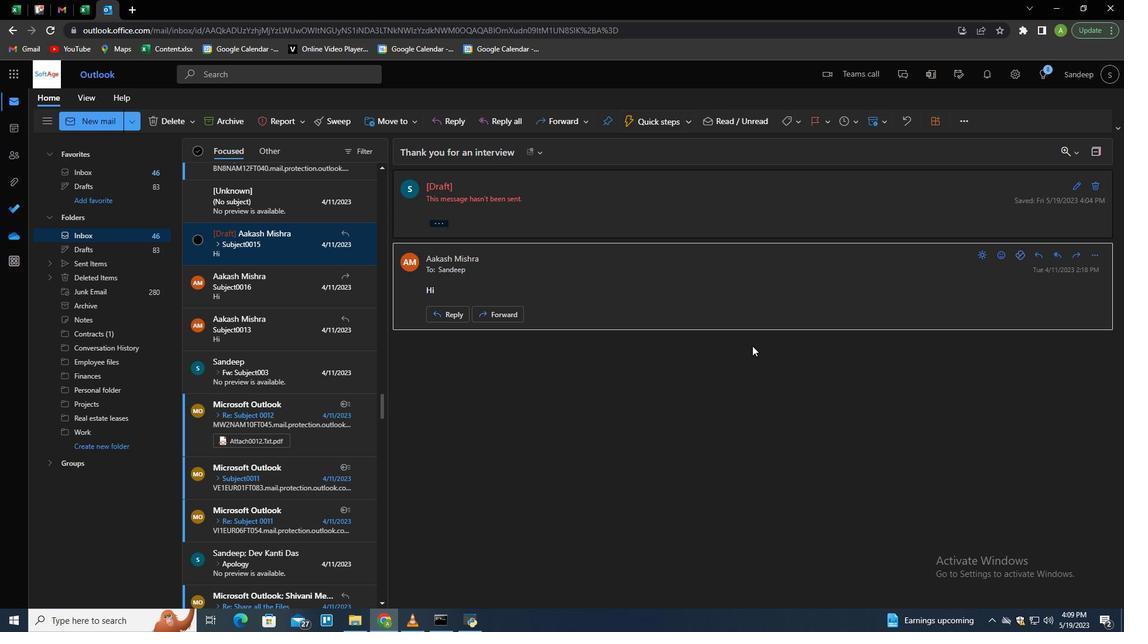 
Action: Mouse scrolled (543, 284) with delta (0, 0)
Screenshot: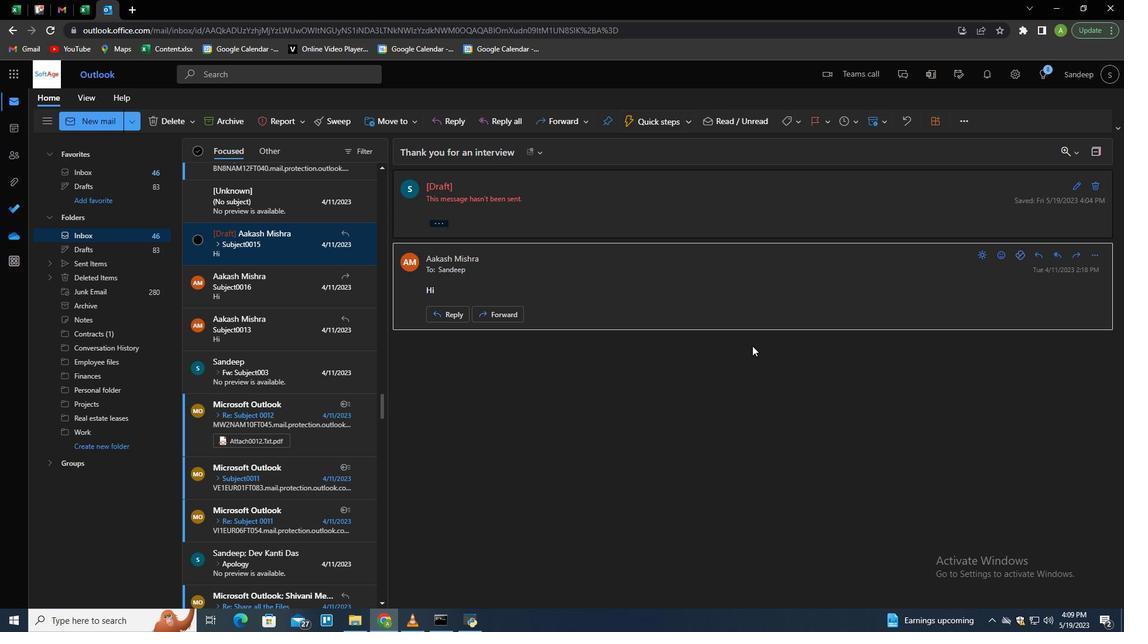 
Action: Mouse moved to (543, 285)
Screenshot: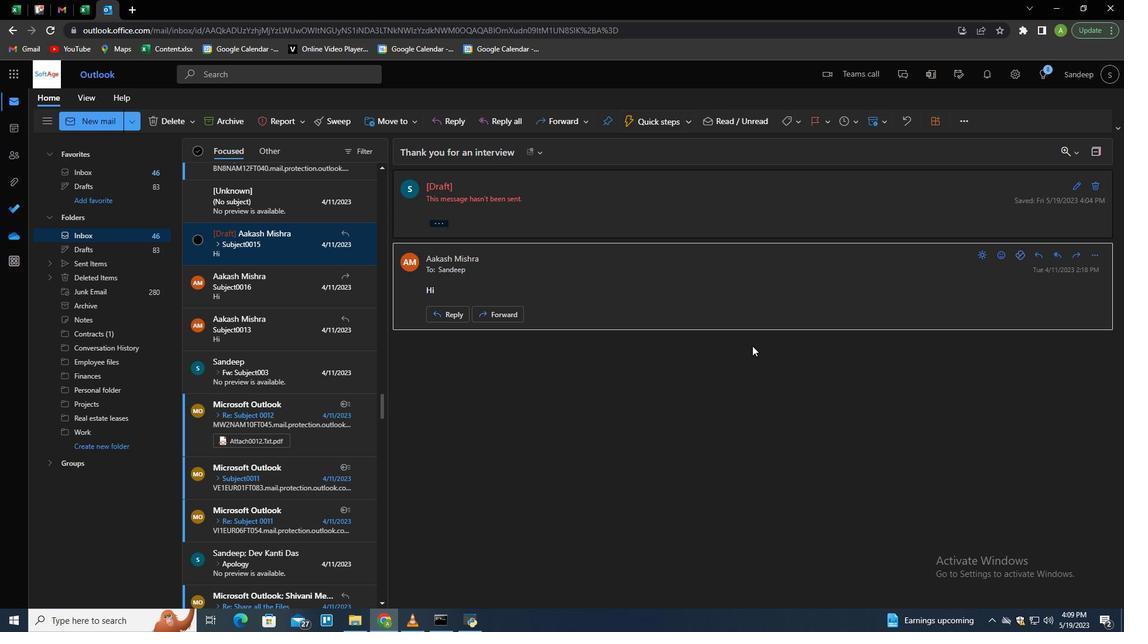 
Action: Mouse scrolled (543, 285) with delta (0, 0)
Screenshot: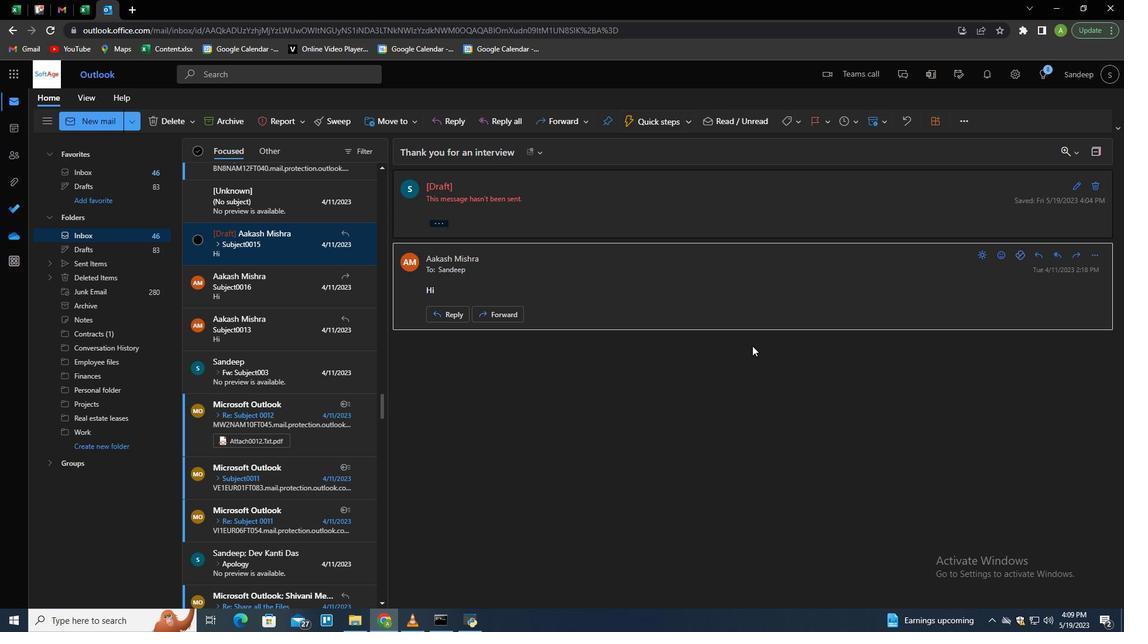 
Action: Mouse moved to (538, 173)
Screenshot: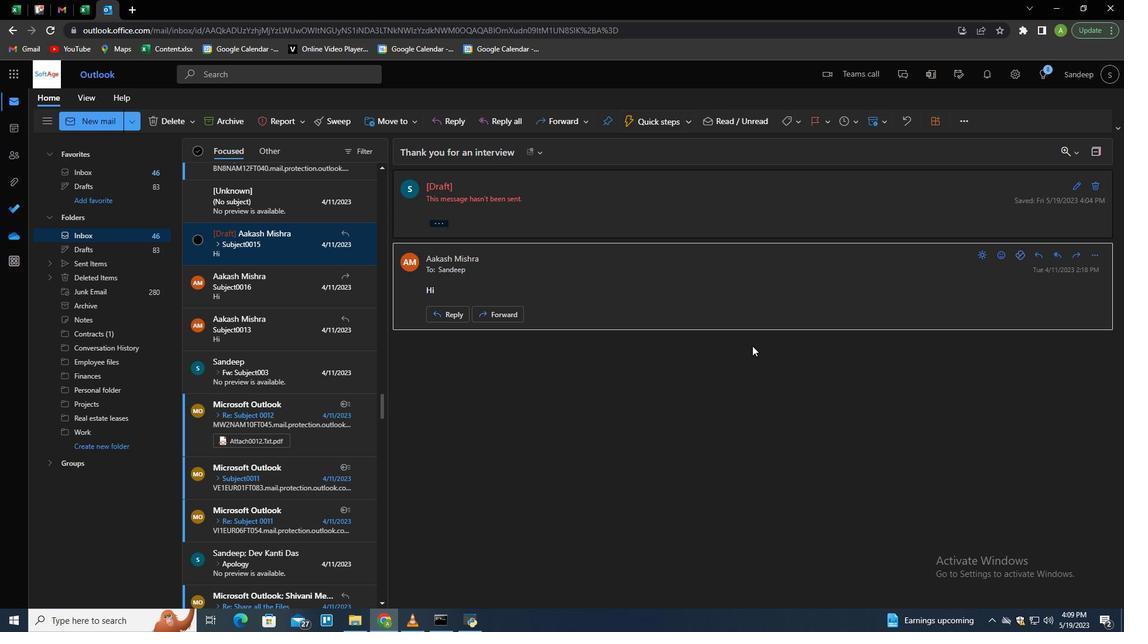 
Action: Key pressed j
Screenshot: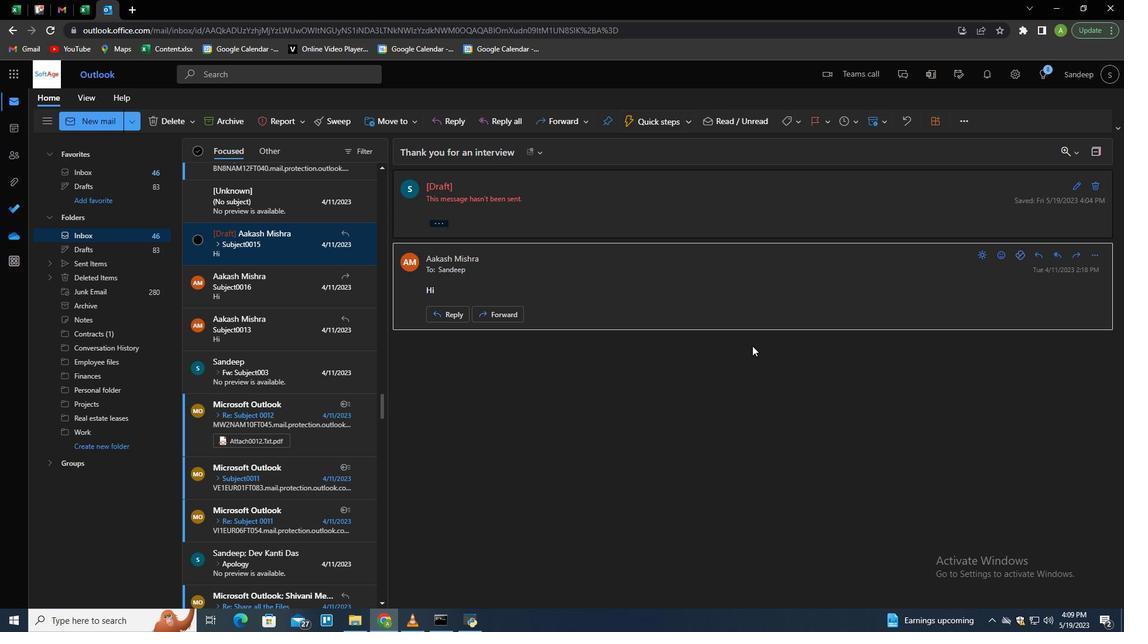 
Action: Mouse moved to (601, 193)
Screenshot: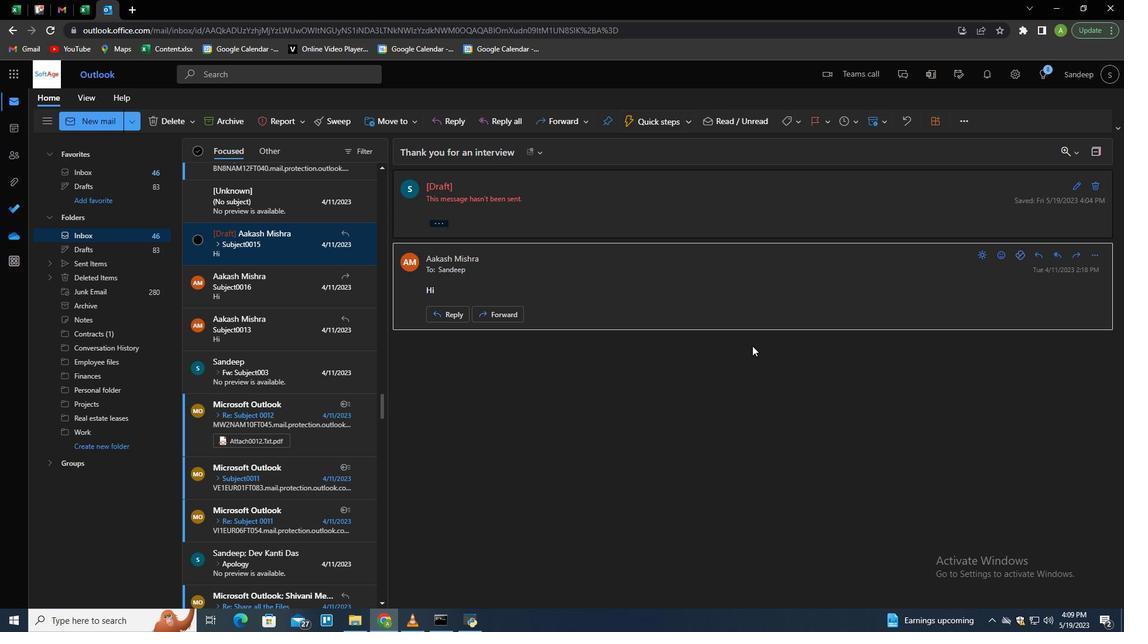 
Action: Mouse pressed left at (601, 193)
Screenshot: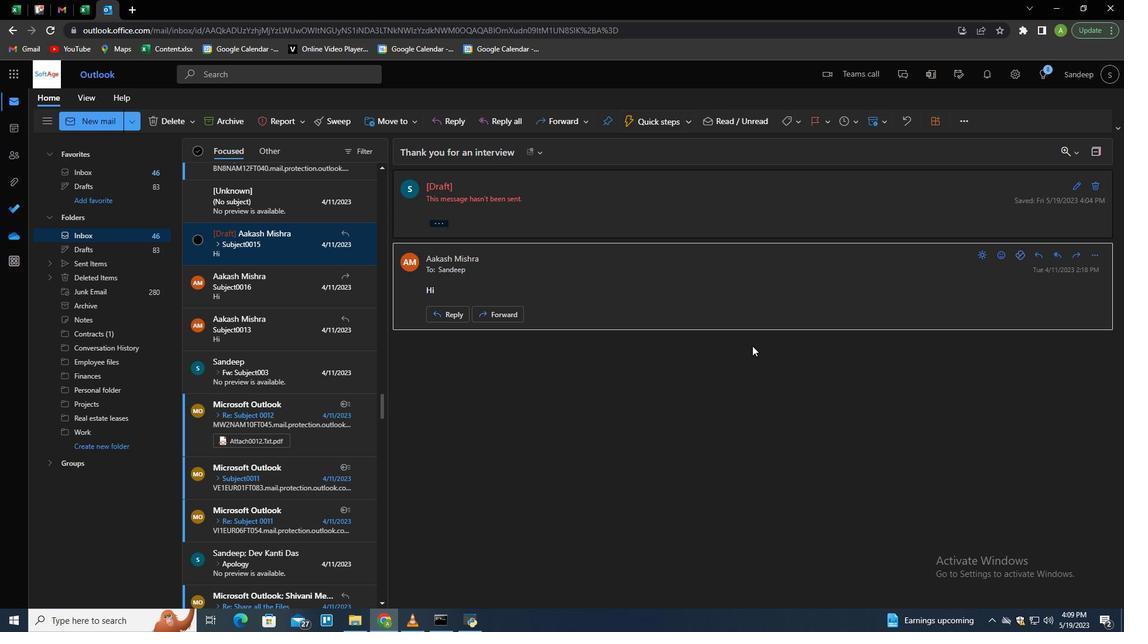 
Action: Mouse moved to (695, 106)
Screenshot: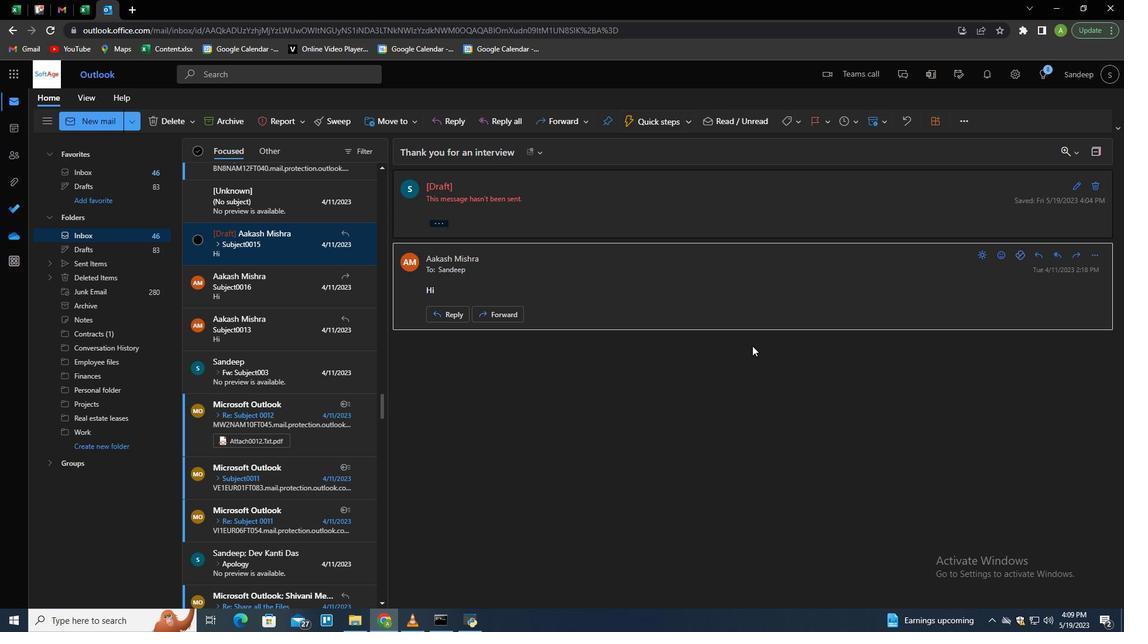 
Action: Mouse pressed left at (695, 106)
Screenshot: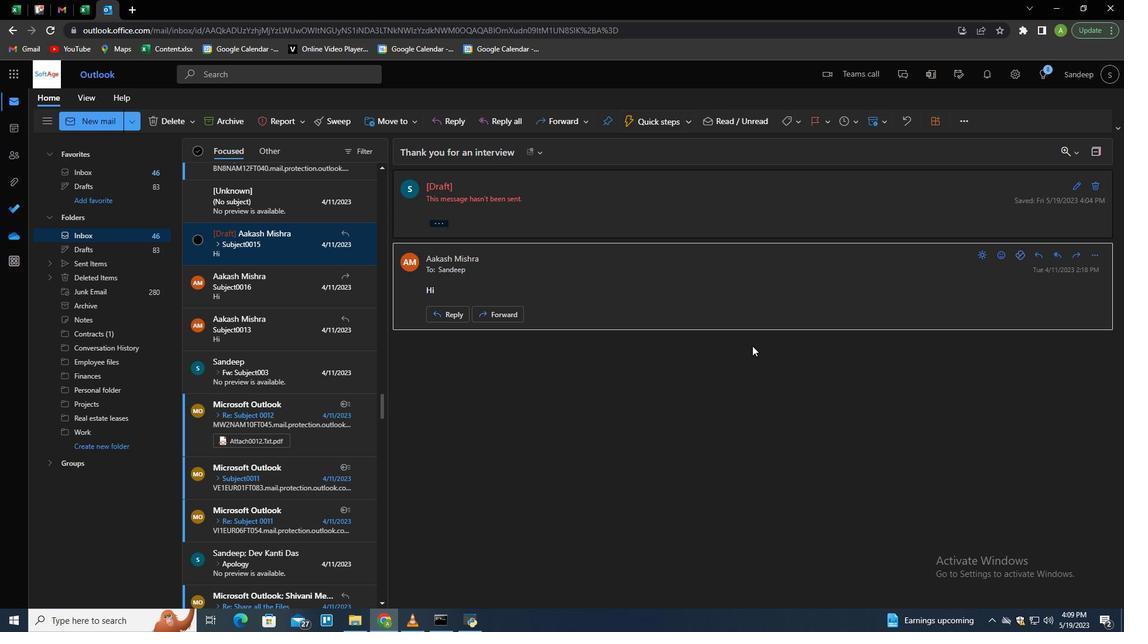 
Action: Mouse moved to (643, 125)
Screenshot: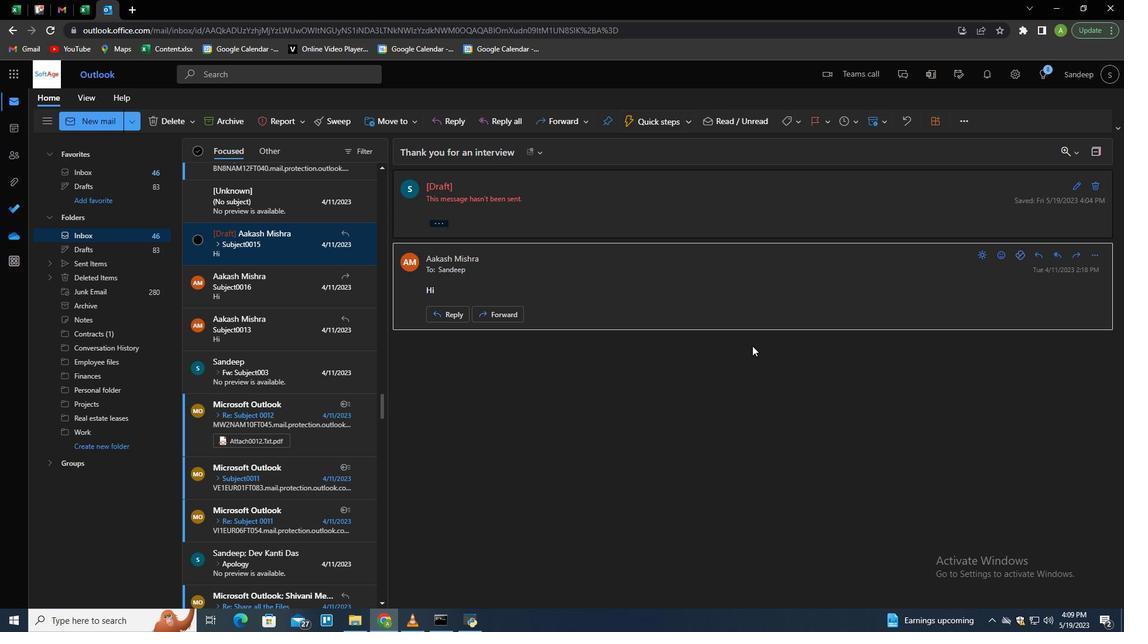 
Action: Mouse pressed left at (643, 125)
Screenshot: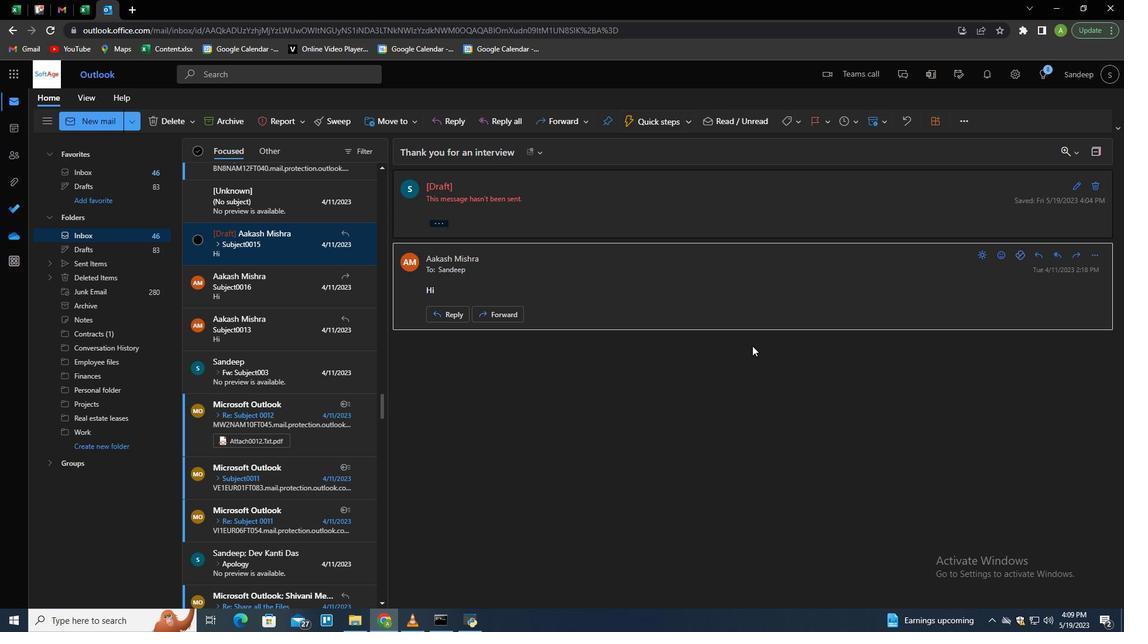 
Action: Mouse moved to (265, 104)
Screenshot: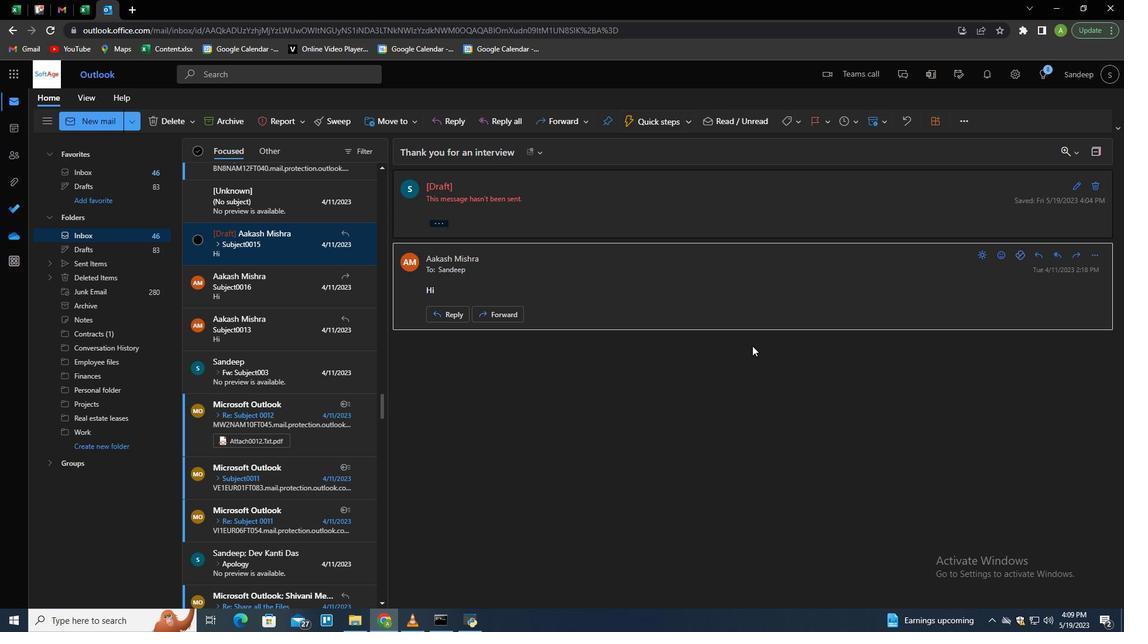 
Action: Mouse pressed left at (265, 104)
Screenshot: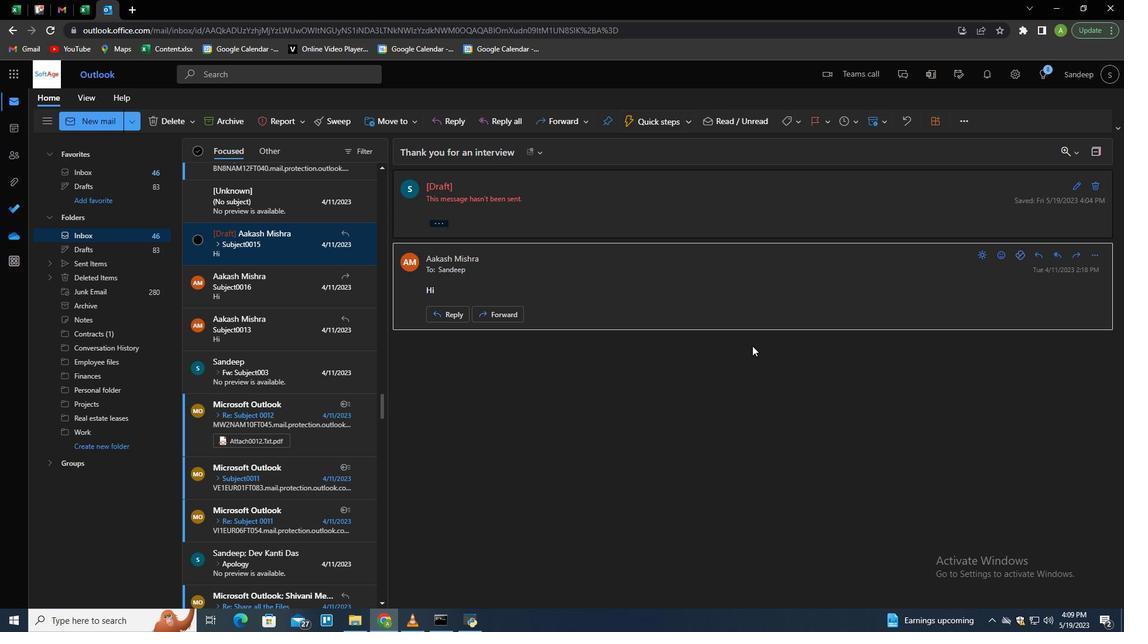 
Action: Mouse moved to (298, 257)
Screenshot: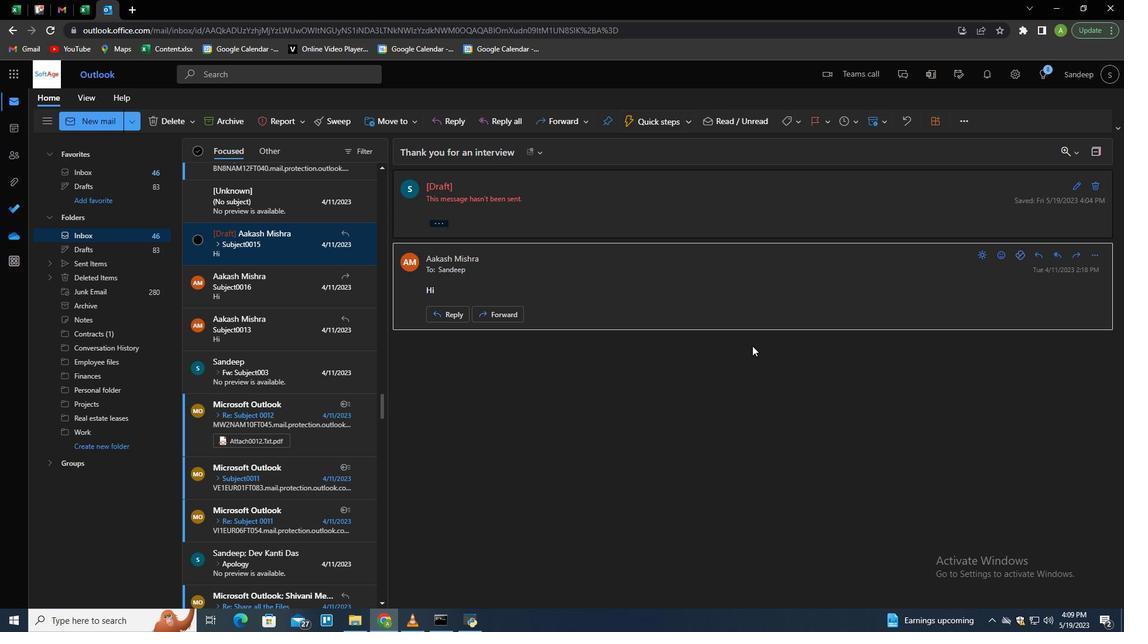 
Action: Mouse pressed left at (298, 257)
Screenshot: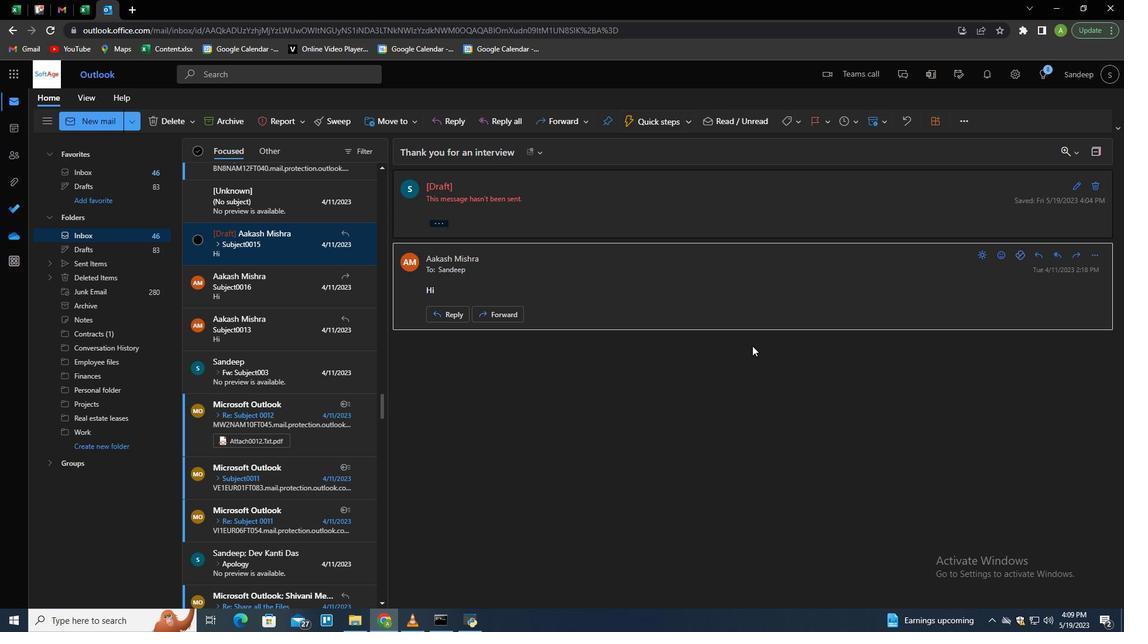 
Action: Mouse moved to (390, 131)
Screenshot: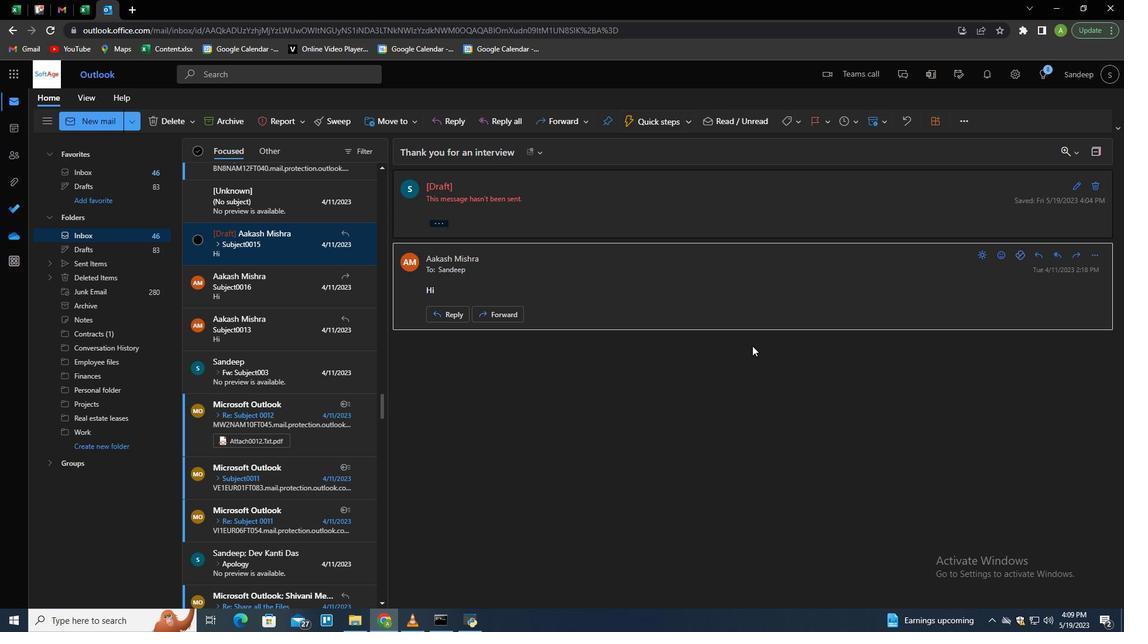 
Action: Mouse pressed left at (390, 131)
Screenshot: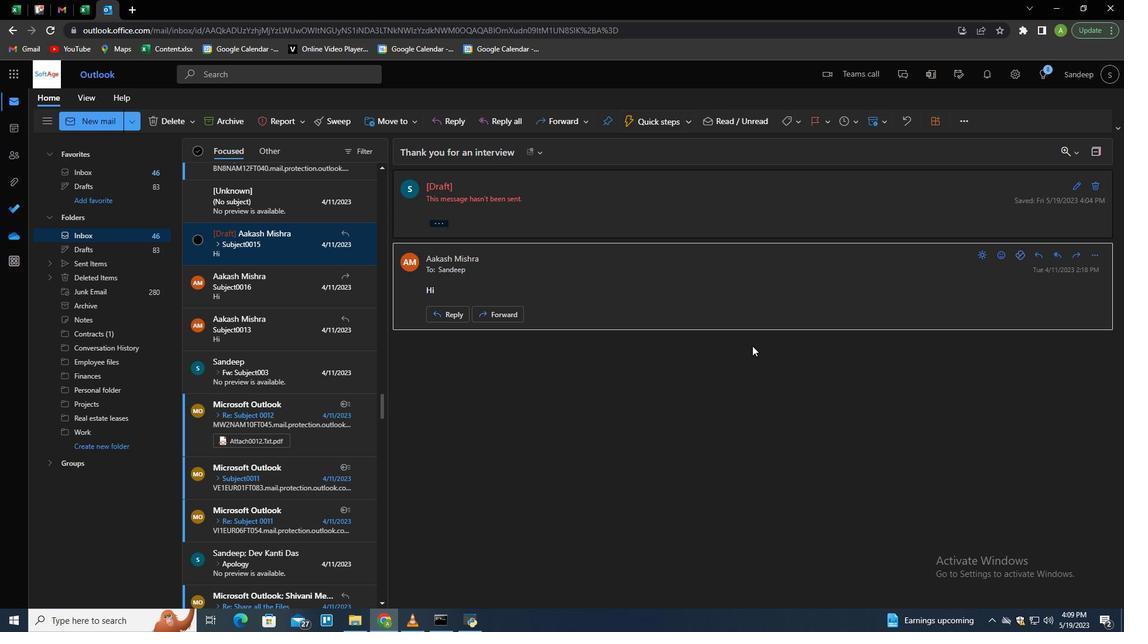 
Action: Mouse moved to (696, 103)
Screenshot: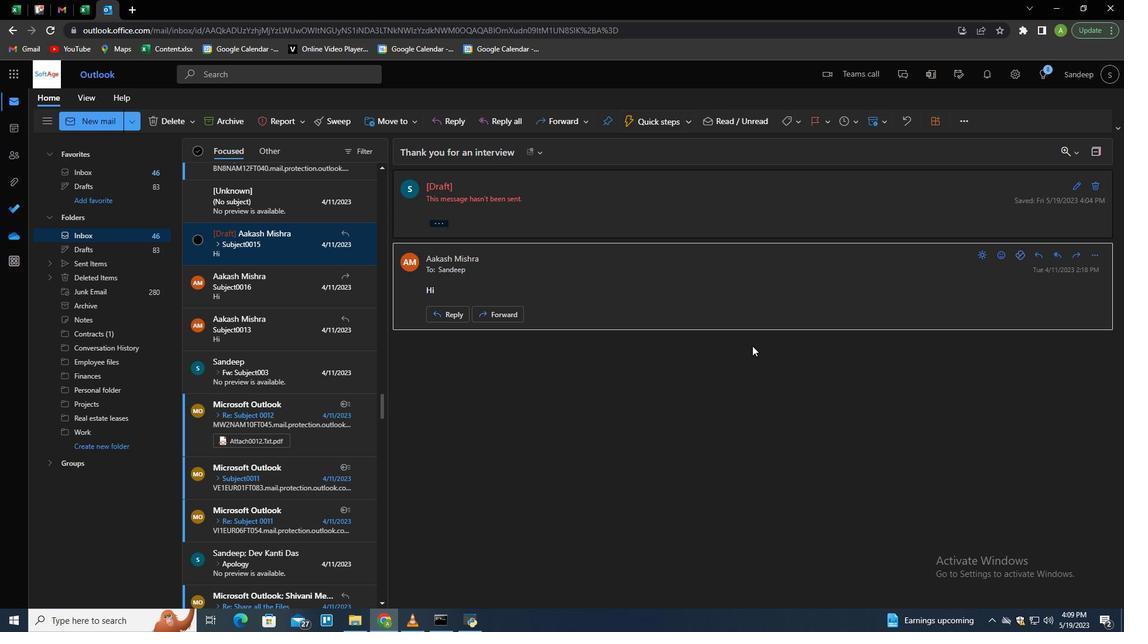 
Action: Mouse pressed left at (696, 103)
Screenshot: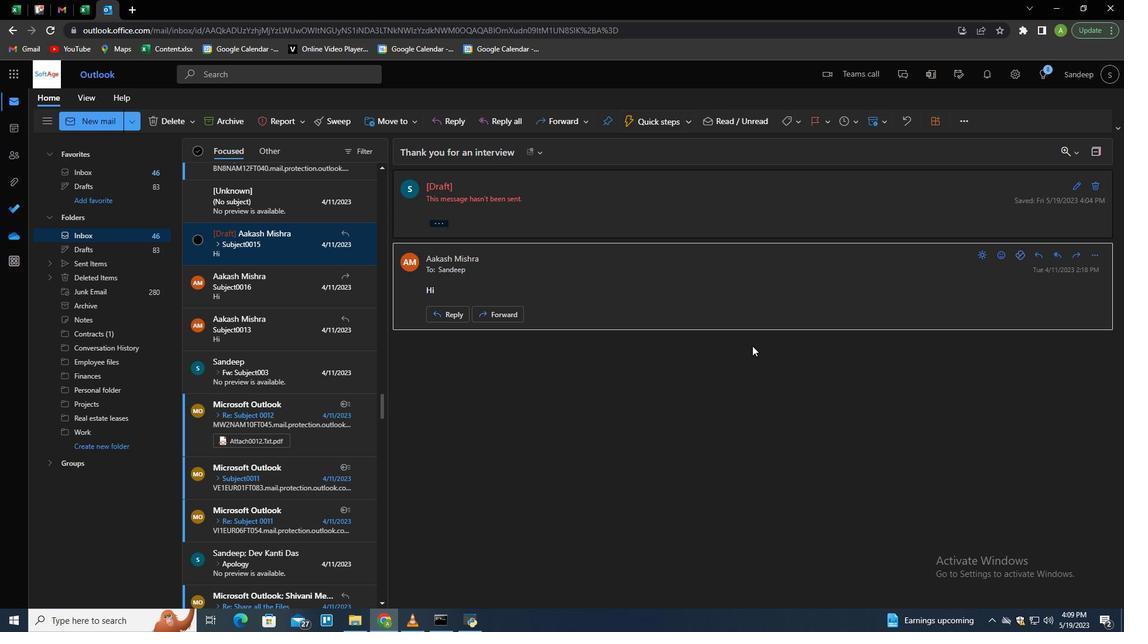 
Action: Mouse moved to (588, 125)
Screenshot: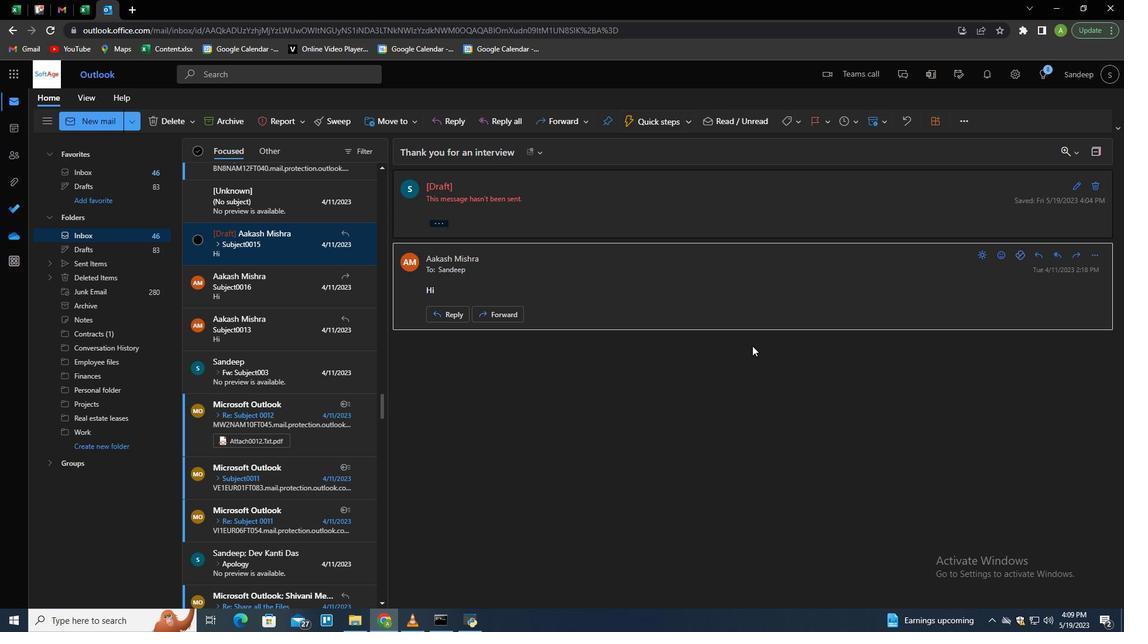 
Action: Mouse pressed left at (588, 125)
Screenshot: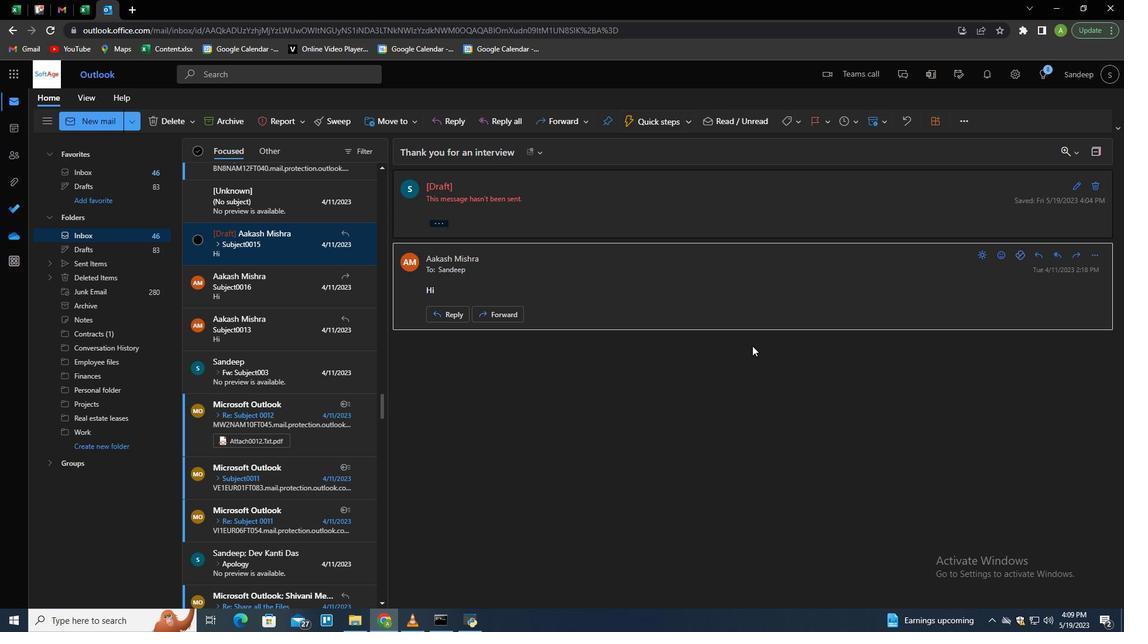 
Action: Mouse moved to (219, 103)
Screenshot: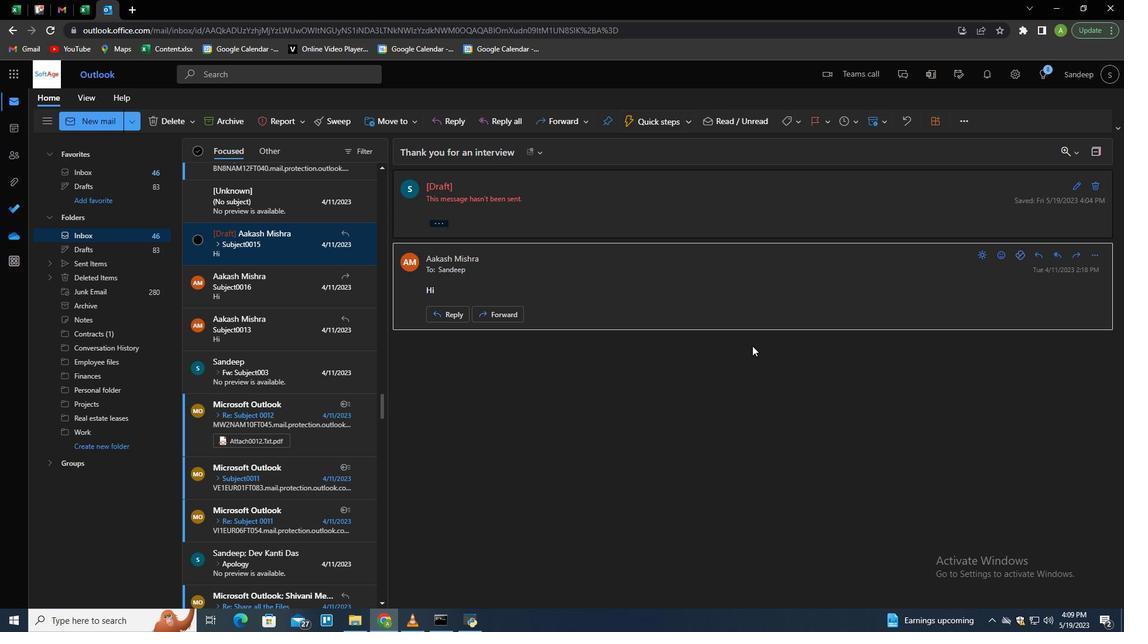 
Action: Mouse pressed left at (219, 103)
Screenshot: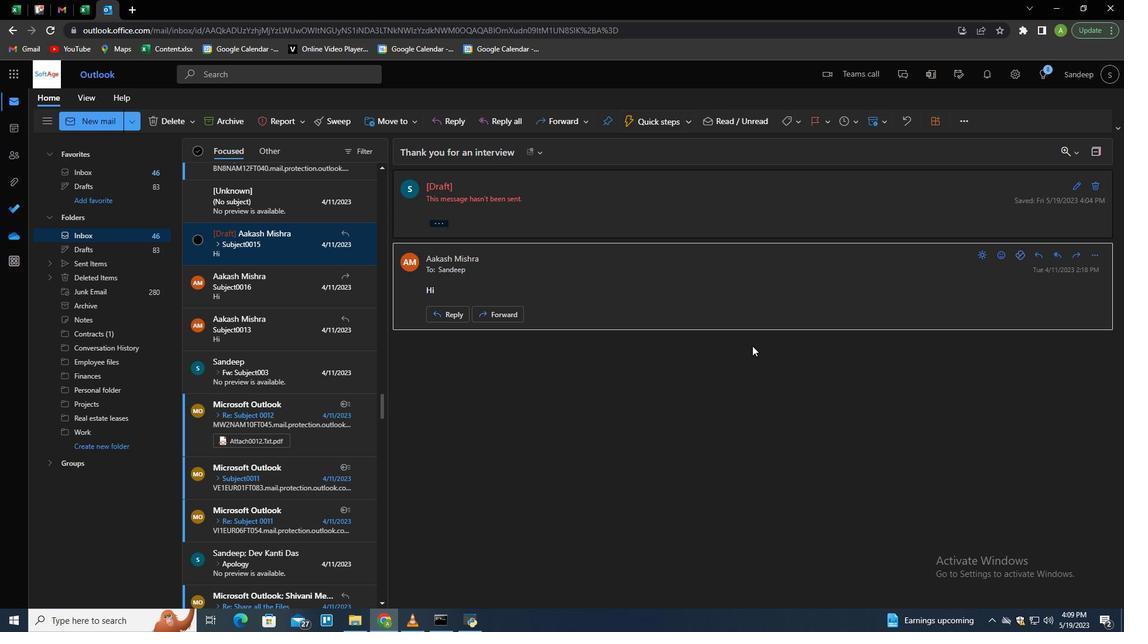 
Action: Mouse moved to (298, 261)
Screenshot: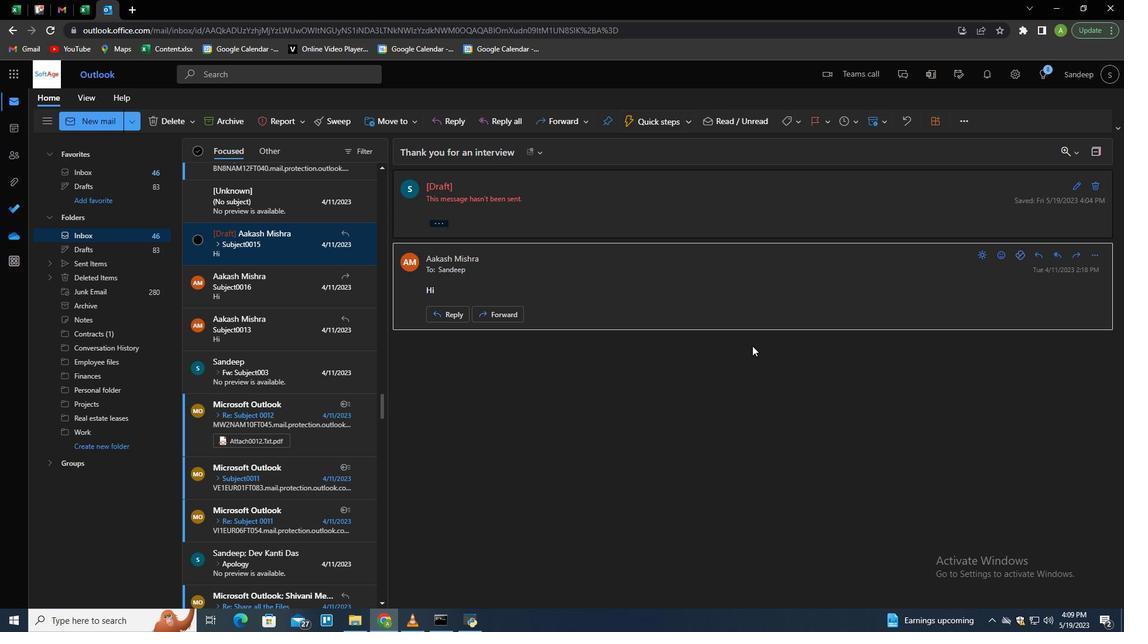 
Action: Mouse pressed left at (298, 261)
Screenshot: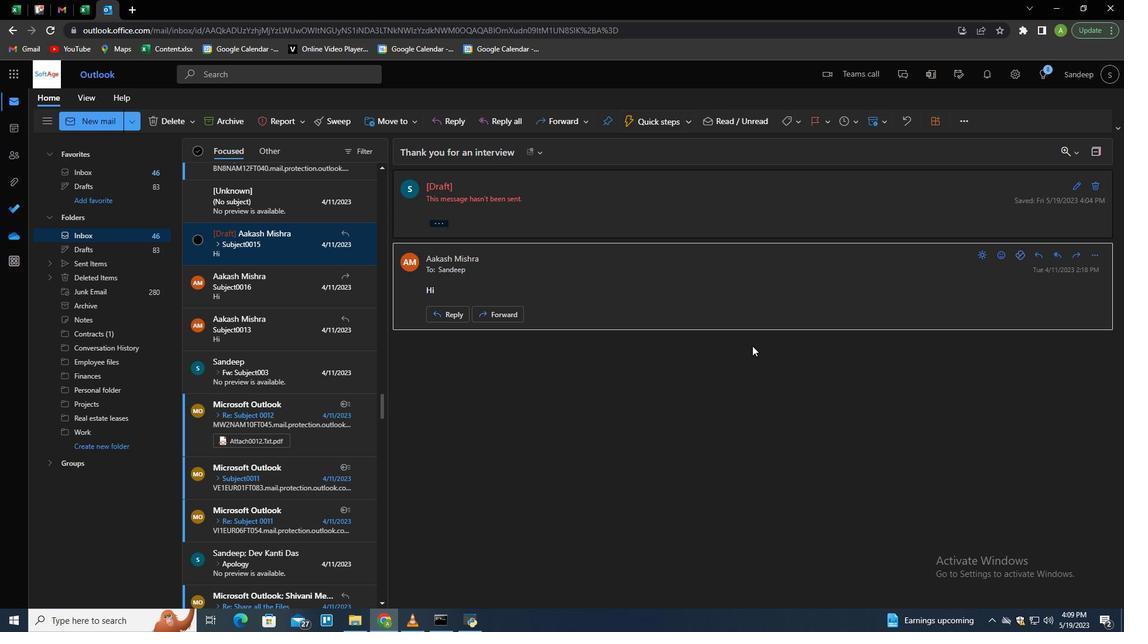 
Action: Mouse moved to (106, 4)
Screenshot: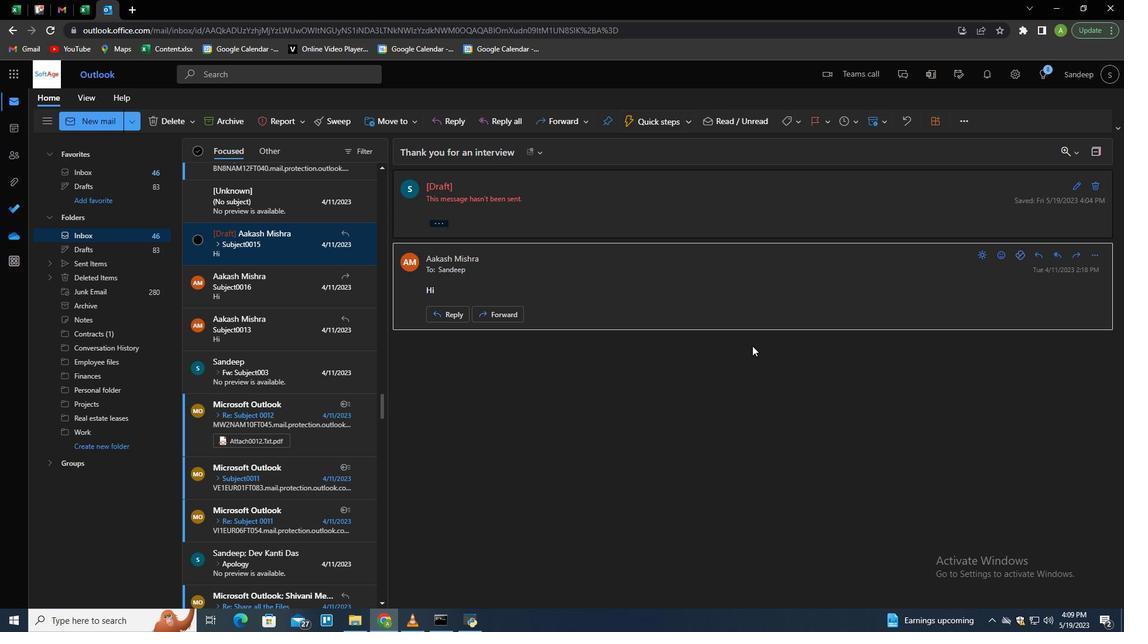 
Action: Mouse pressed left at (106, 4)
Screenshot: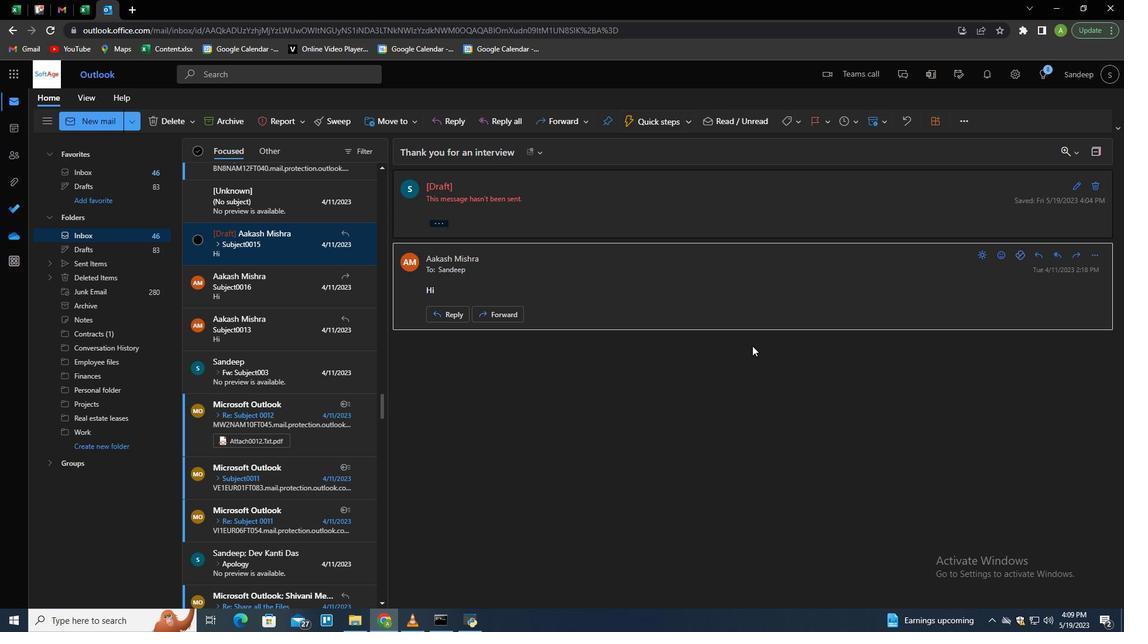 
Action: Mouse moved to (407, 292)
Screenshot: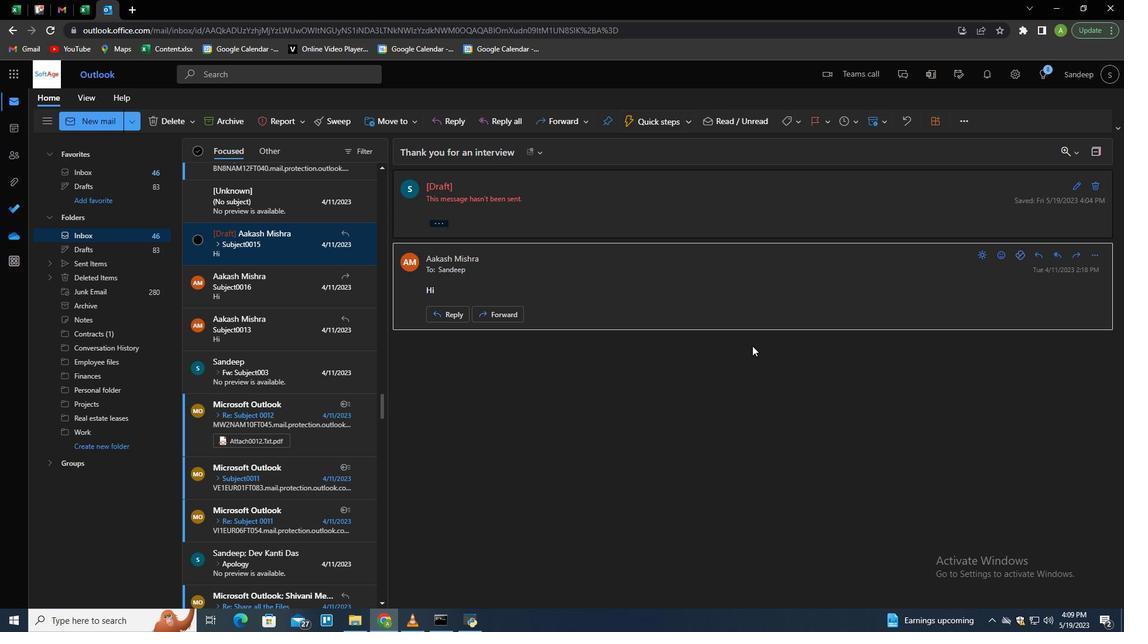 
Action: Mouse pressed left at (407, 292)
Screenshot: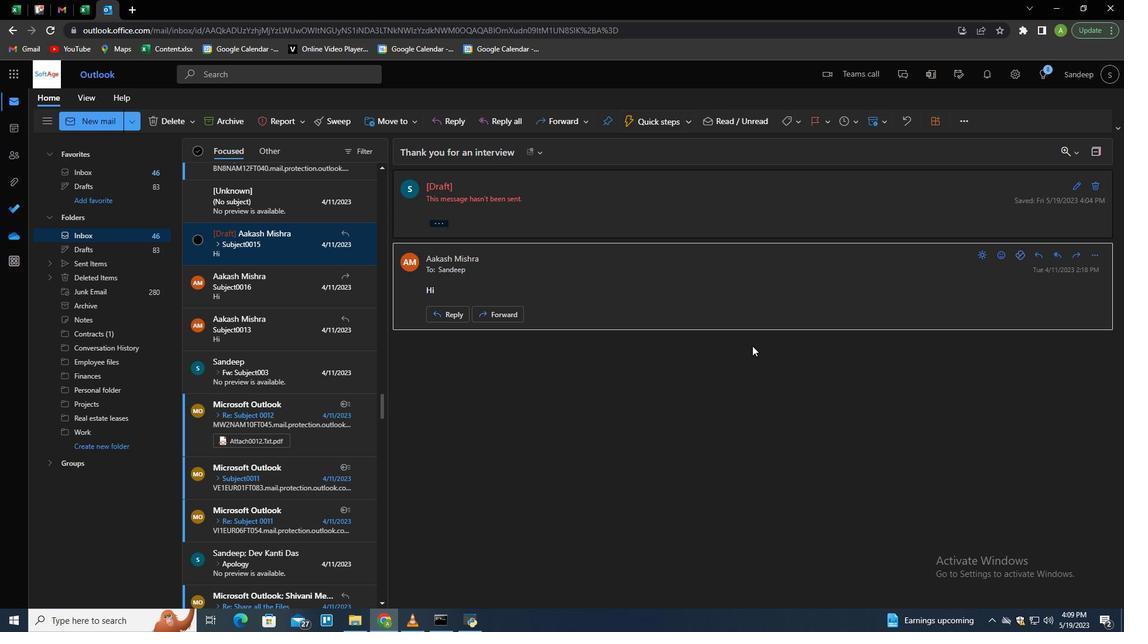 
Action: Mouse moved to (826, 295)
Screenshot: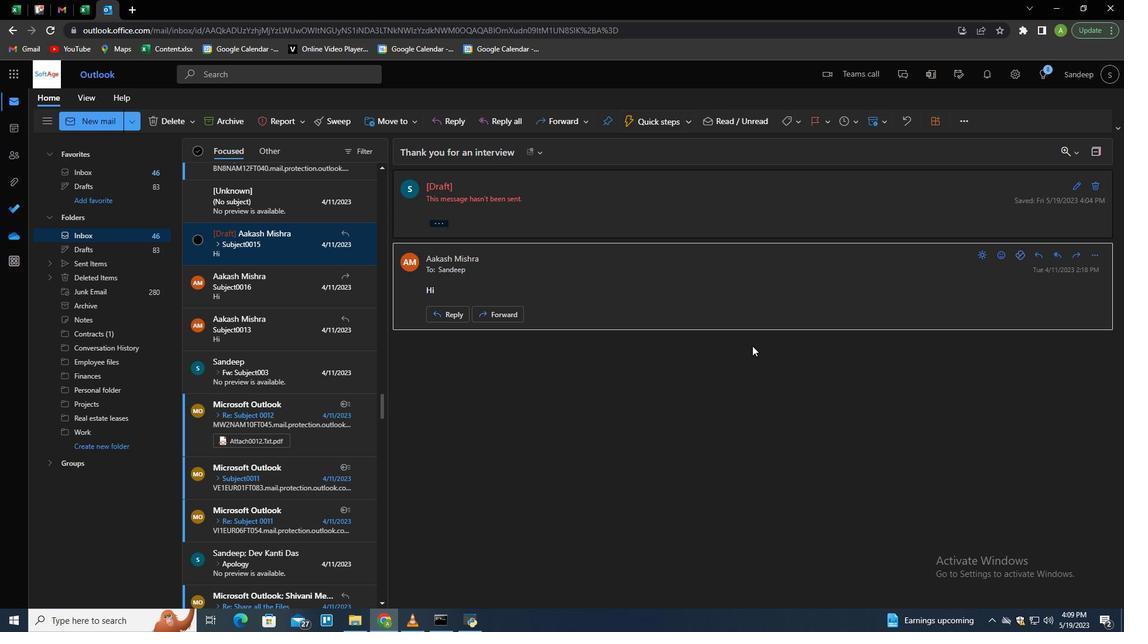 
Action: Mouse pressed right at (826, 295)
Screenshot: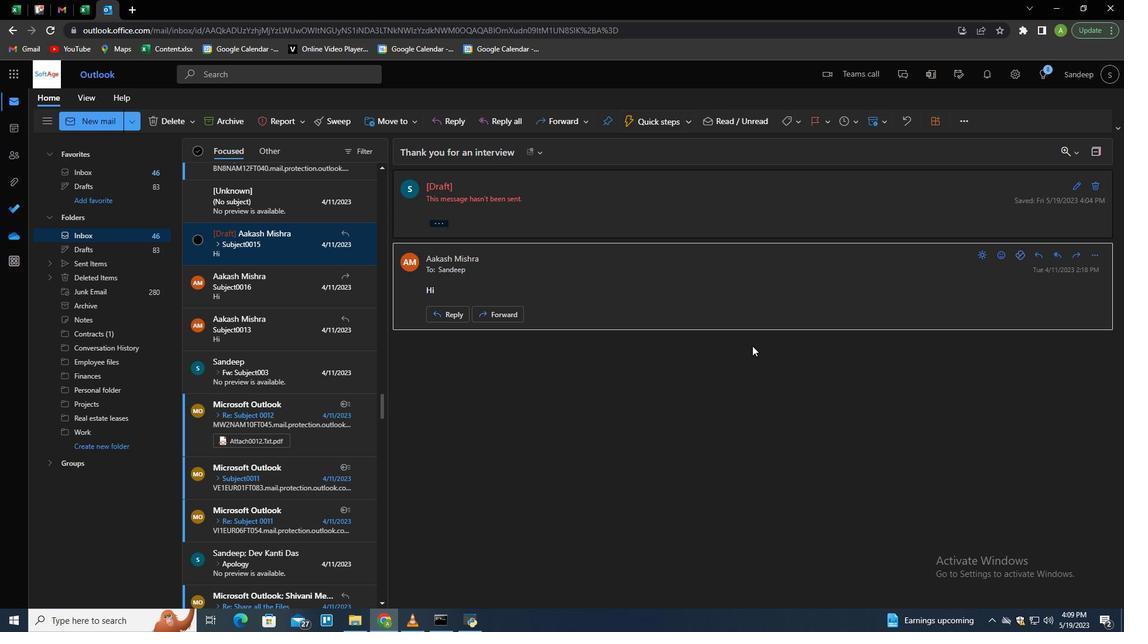 
Action: Mouse moved to (863, 420)
Screenshot: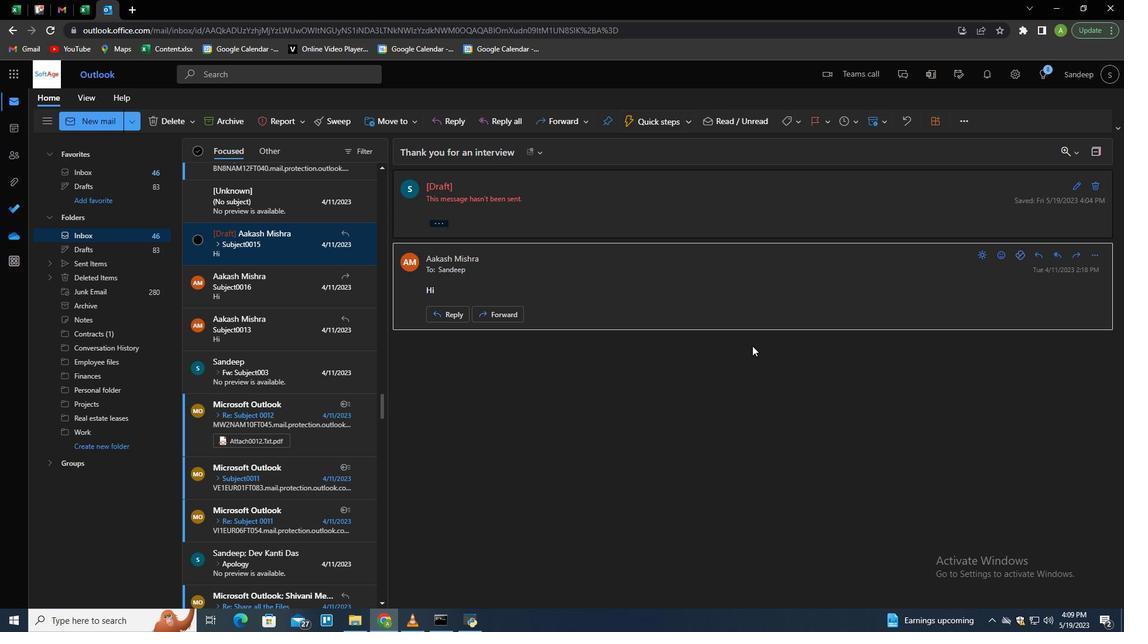 
Action: Mouse pressed left at (863, 420)
Screenshot: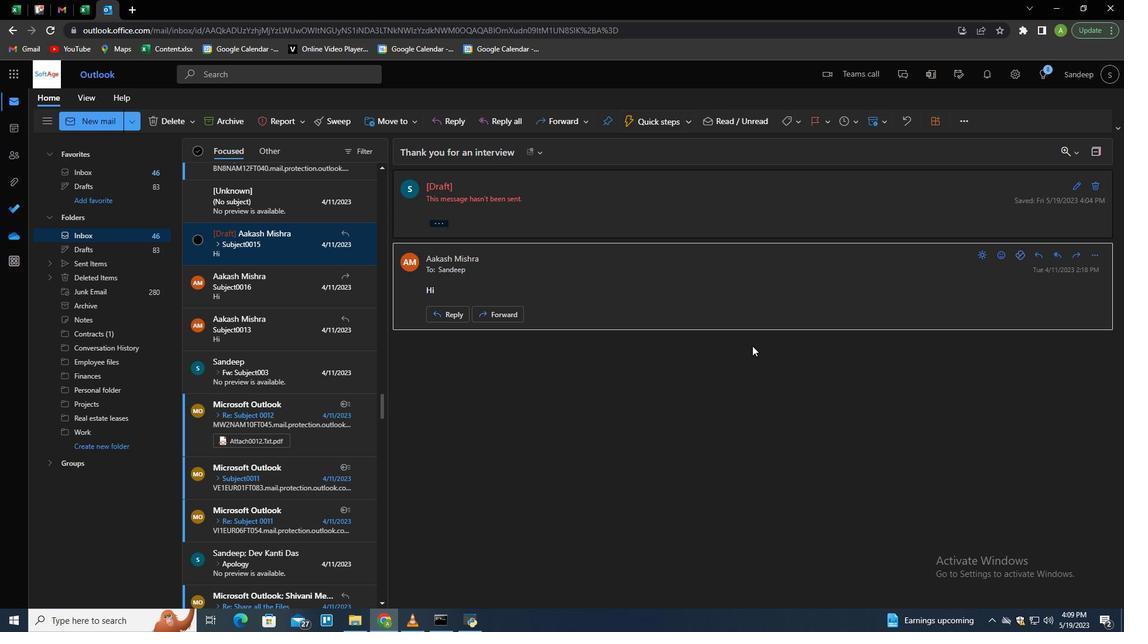 
Action: Mouse moved to (304, 259)
Screenshot: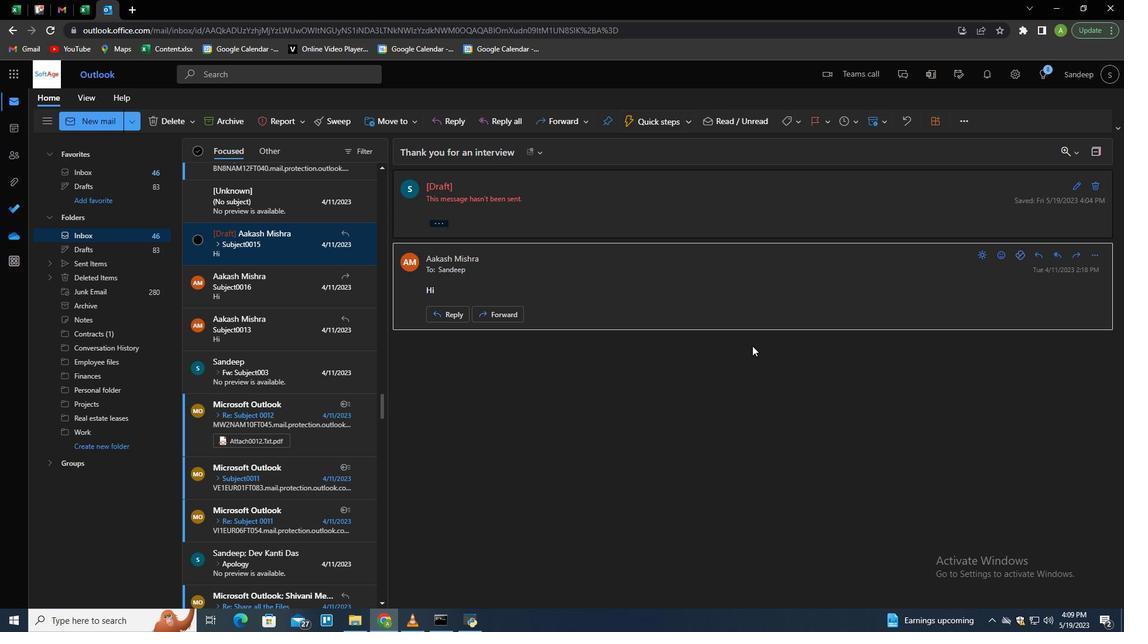 
Action: Mouse pressed left at (304, 259)
Screenshot: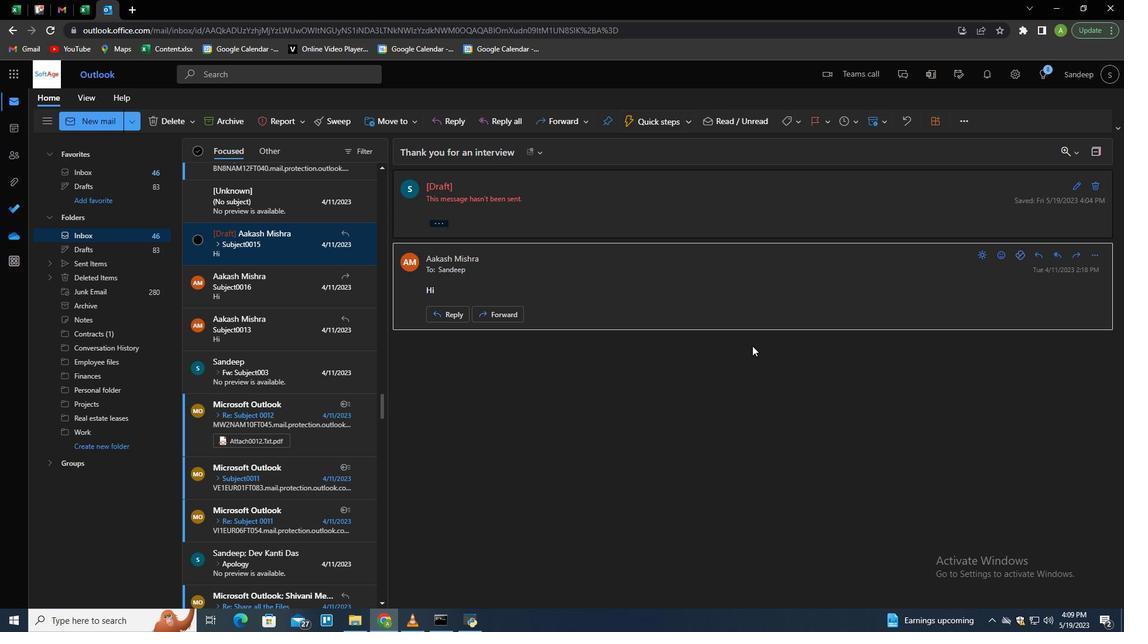 
Action: Mouse moved to (11, 11)
Screenshot: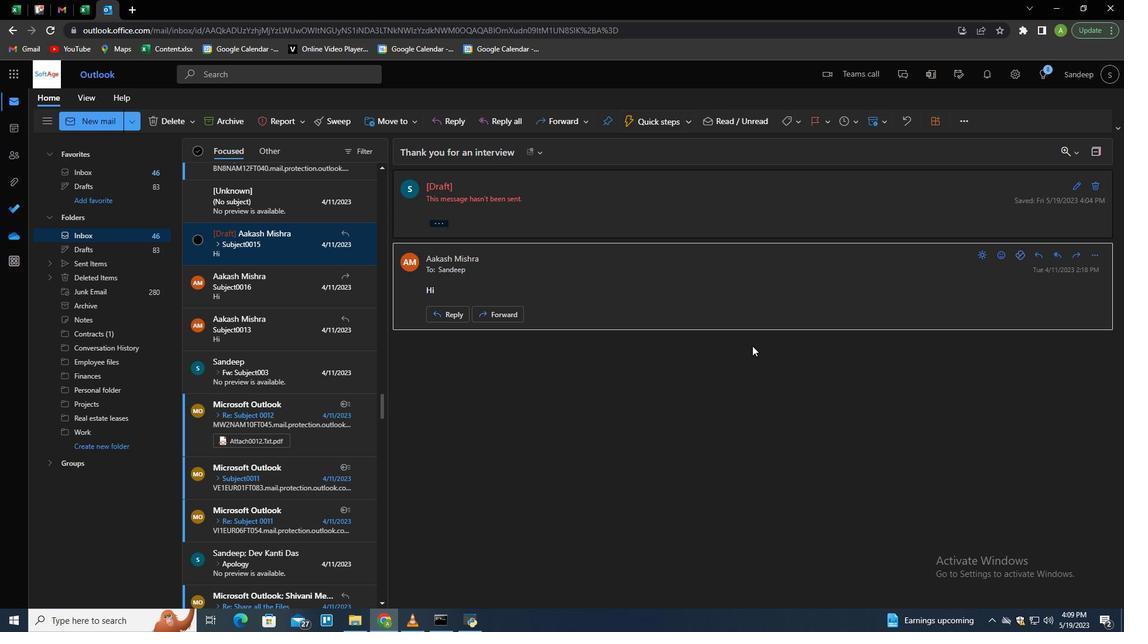 
Action: Mouse pressed left at (11, 11)
Screenshot: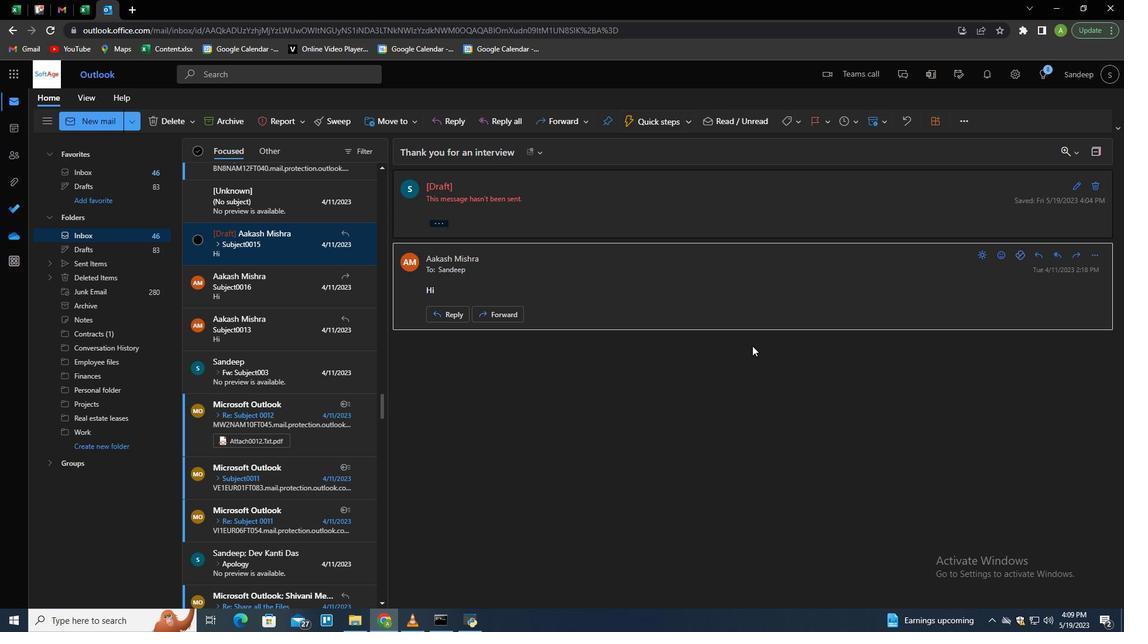 
Action: Mouse moved to (695, 105)
Screenshot: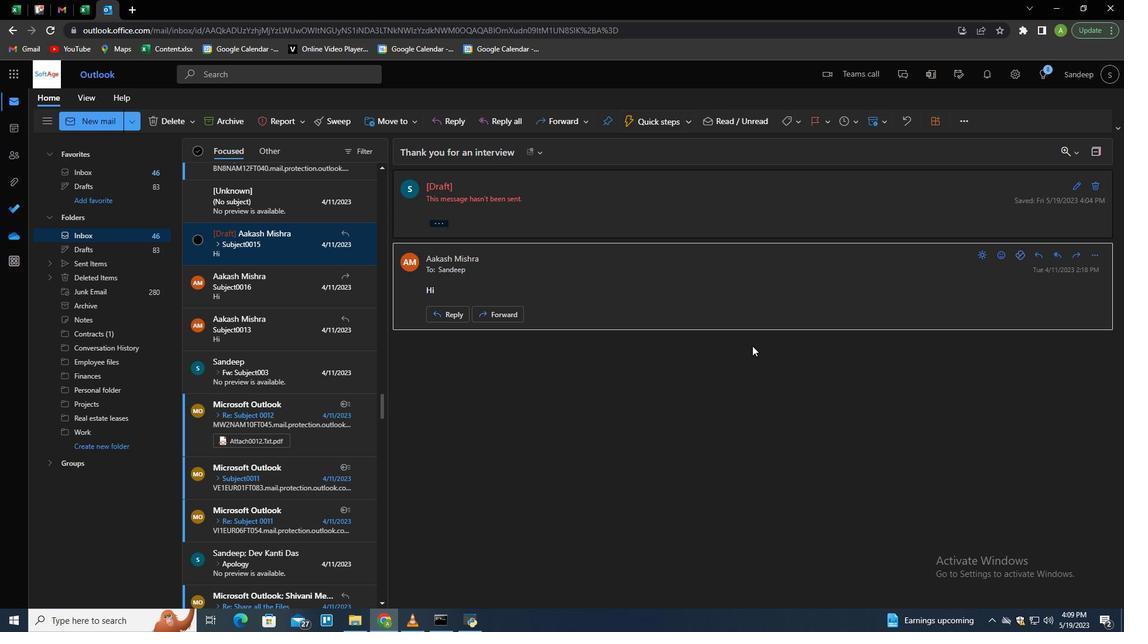 
Action: Mouse pressed left at (695, 105)
Screenshot: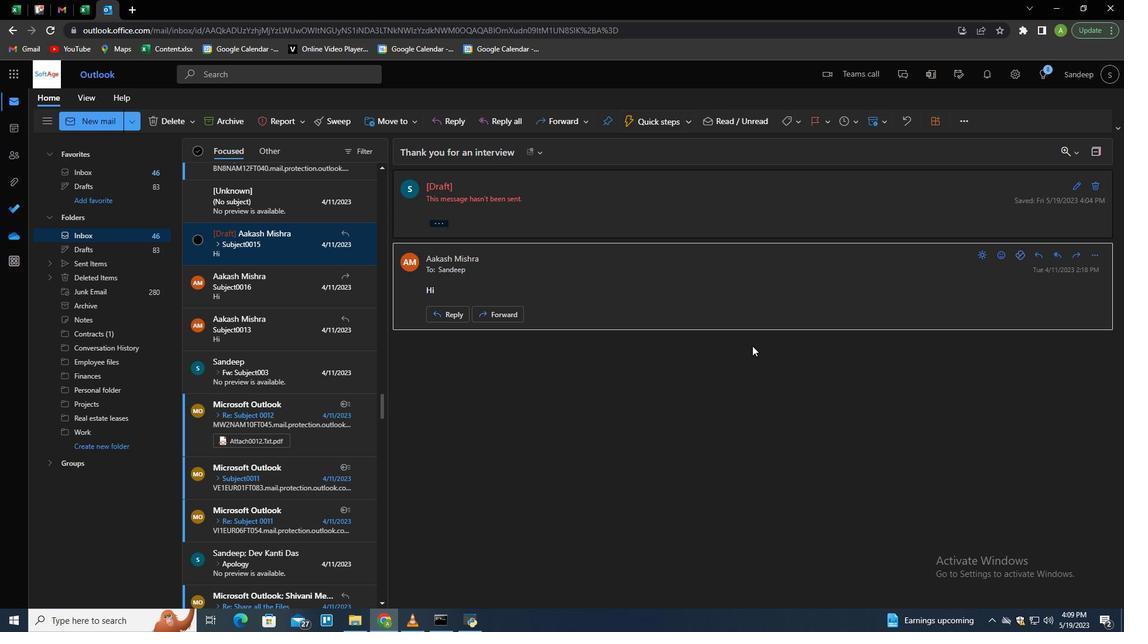 
Action: Mouse moved to (594, 125)
Screenshot: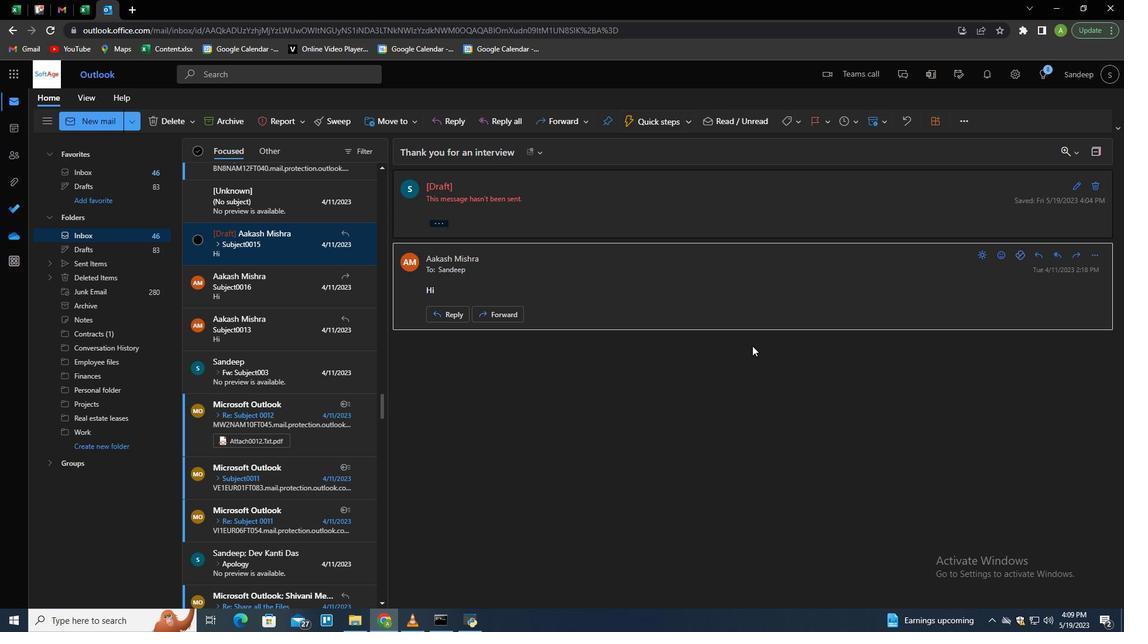 
Action: Mouse pressed left at (594, 125)
Screenshot: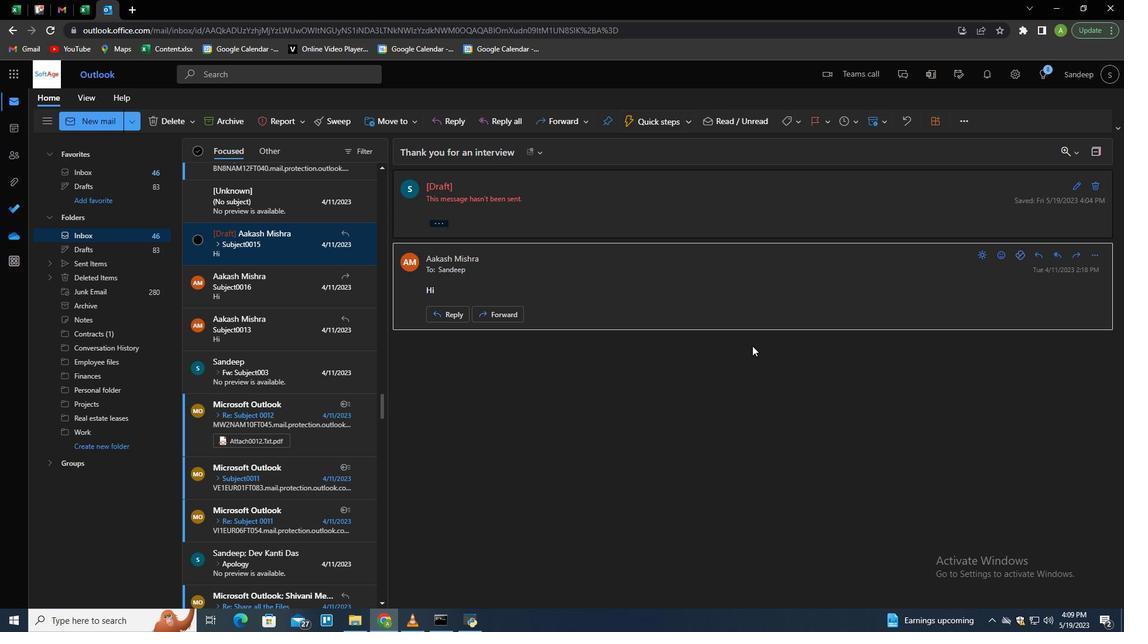 
Action: Mouse moved to (290, 97)
Screenshot: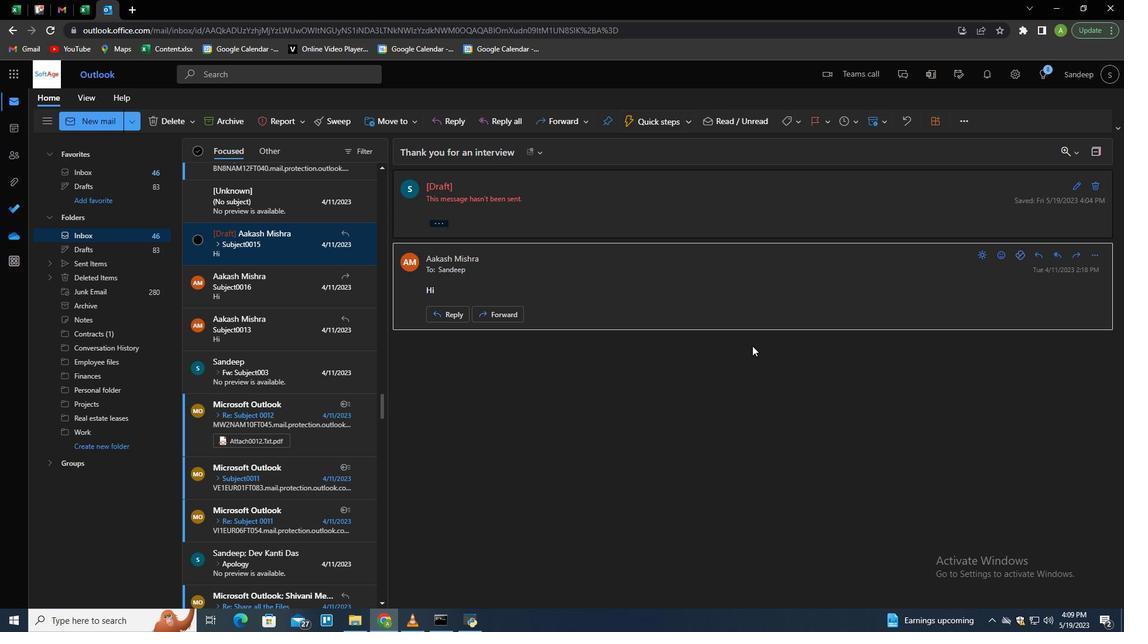 
Action: Mouse pressed left at (290, 97)
Screenshot: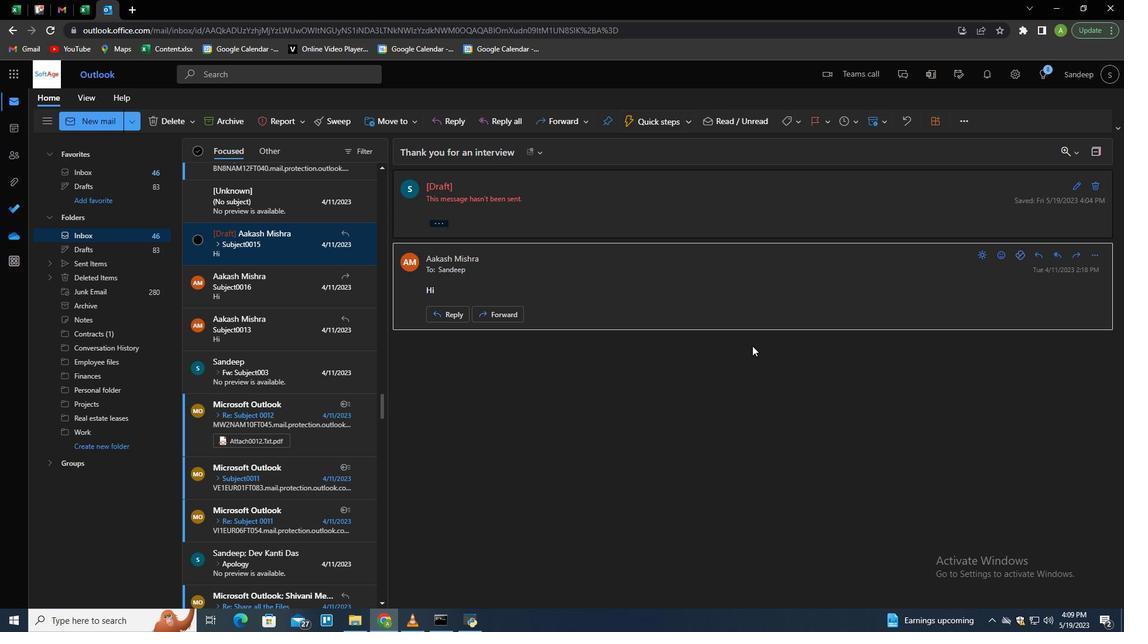 
Action: Mouse moved to (305, 262)
Screenshot: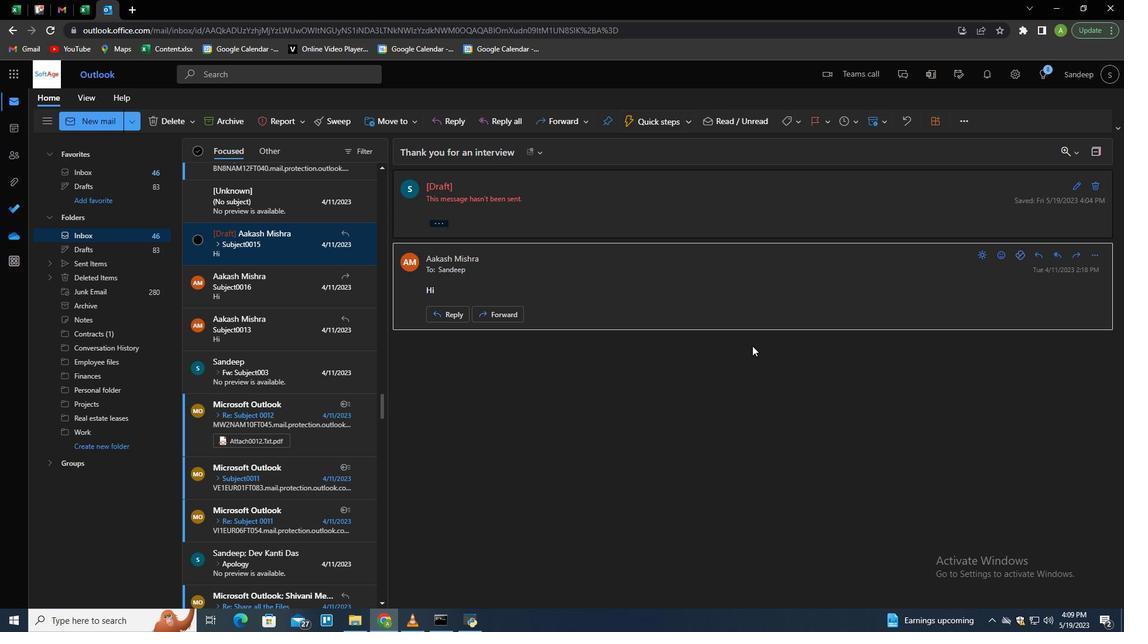 
Action: Mouse pressed left at (305, 262)
Screenshot: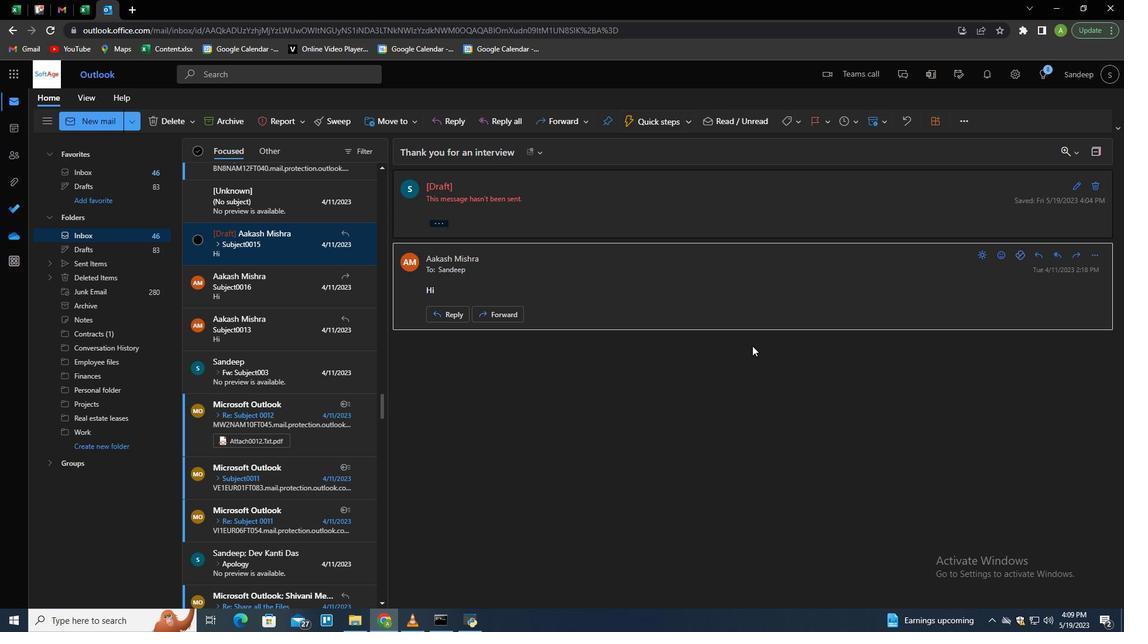 
Action: Mouse moved to (543, 325)
Screenshot: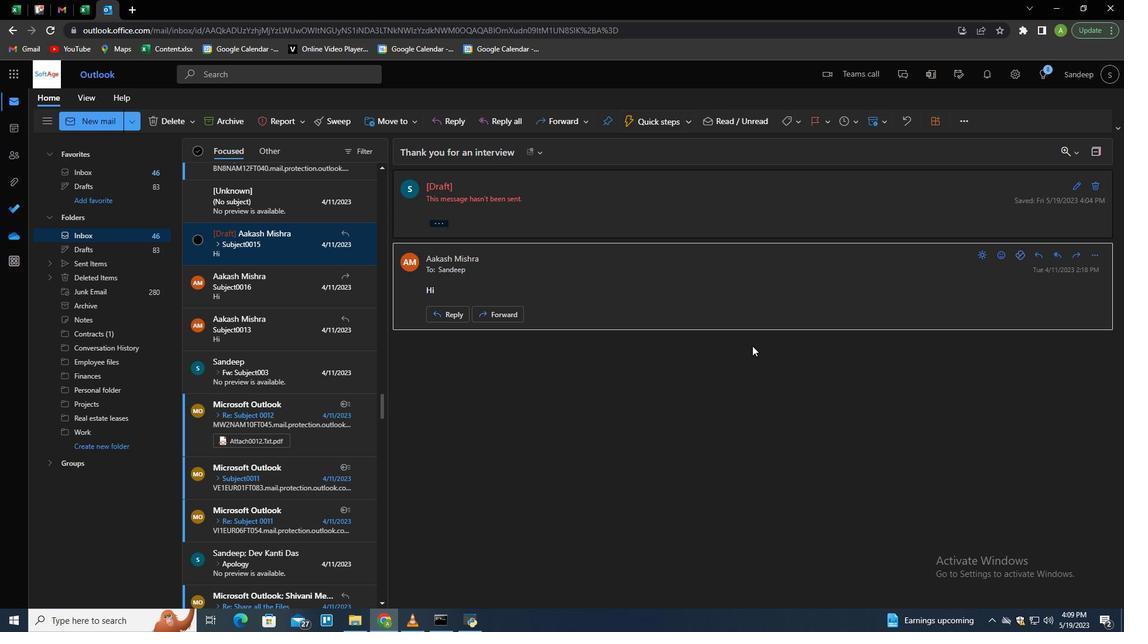 
Action: Mouse scrolled (543, 326) with delta (0, 0)
Screenshot: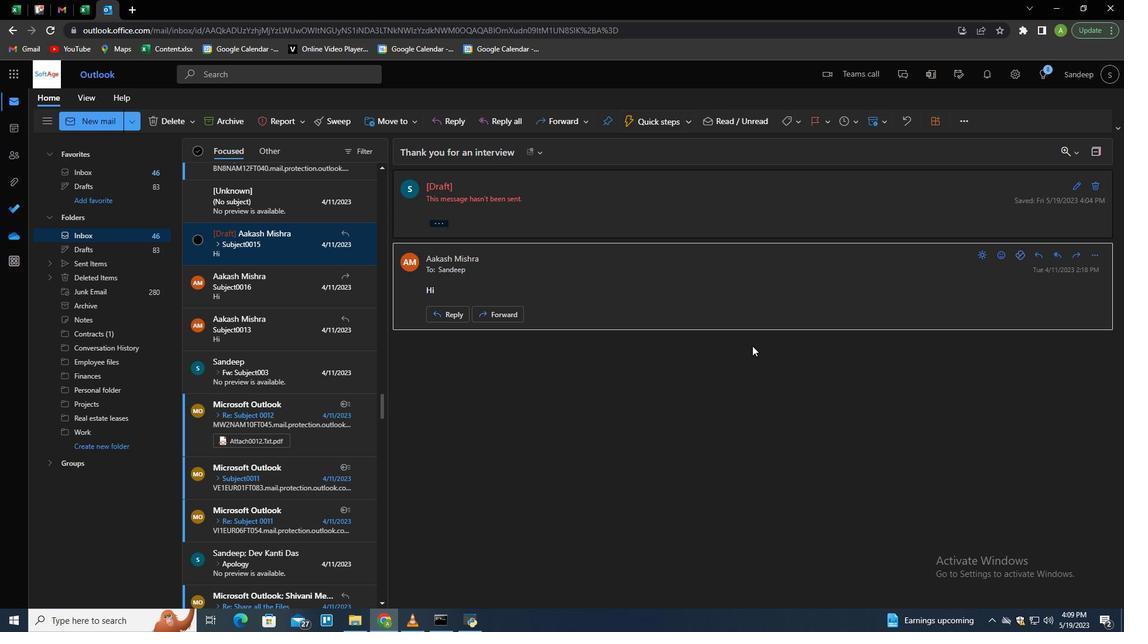 
Action: Mouse scrolled (543, 326) with delta (0, 0)
Screenshot: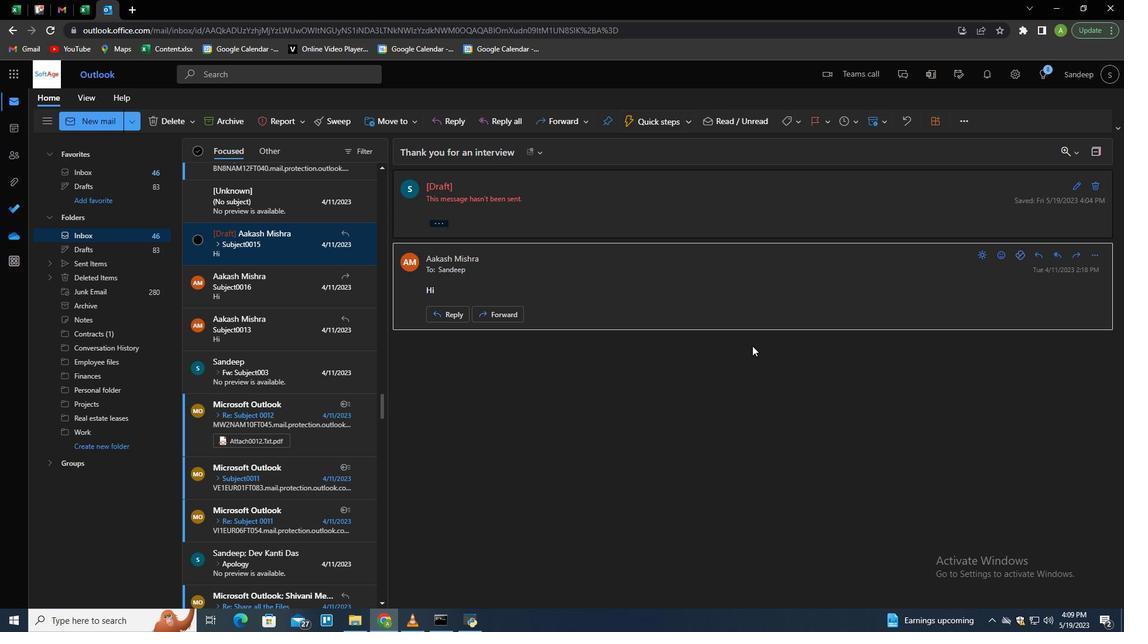 
Action: Mouse scrolled (543, 326) with delta (0, 0)
Screenshot: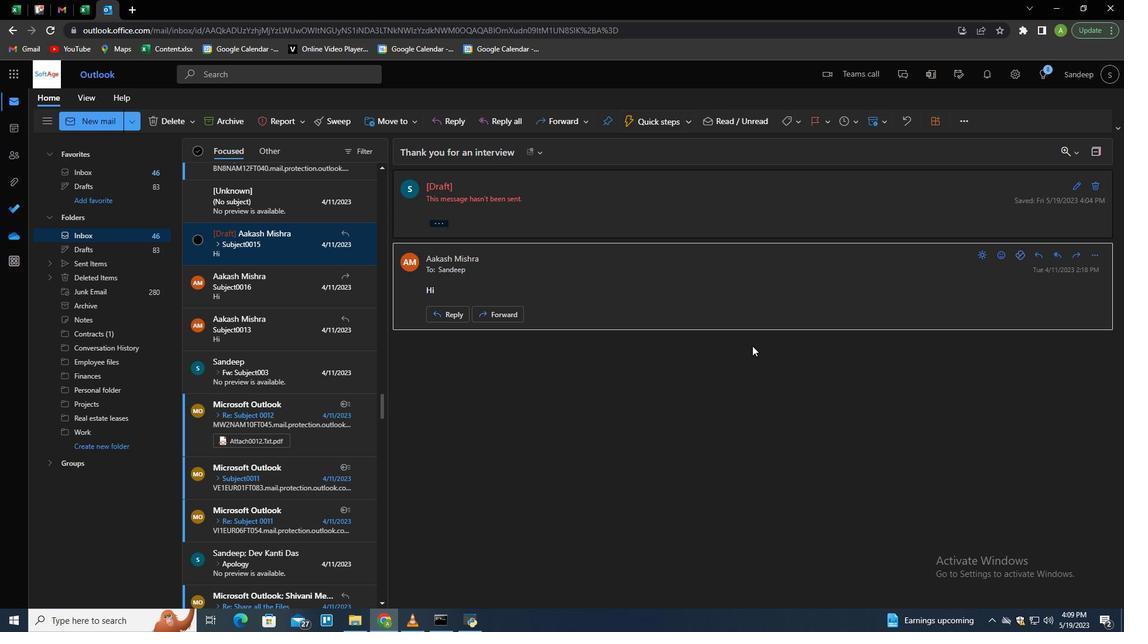
Action: Mouse scrolled (543, 325) with delta (0, 0)
Screenshot: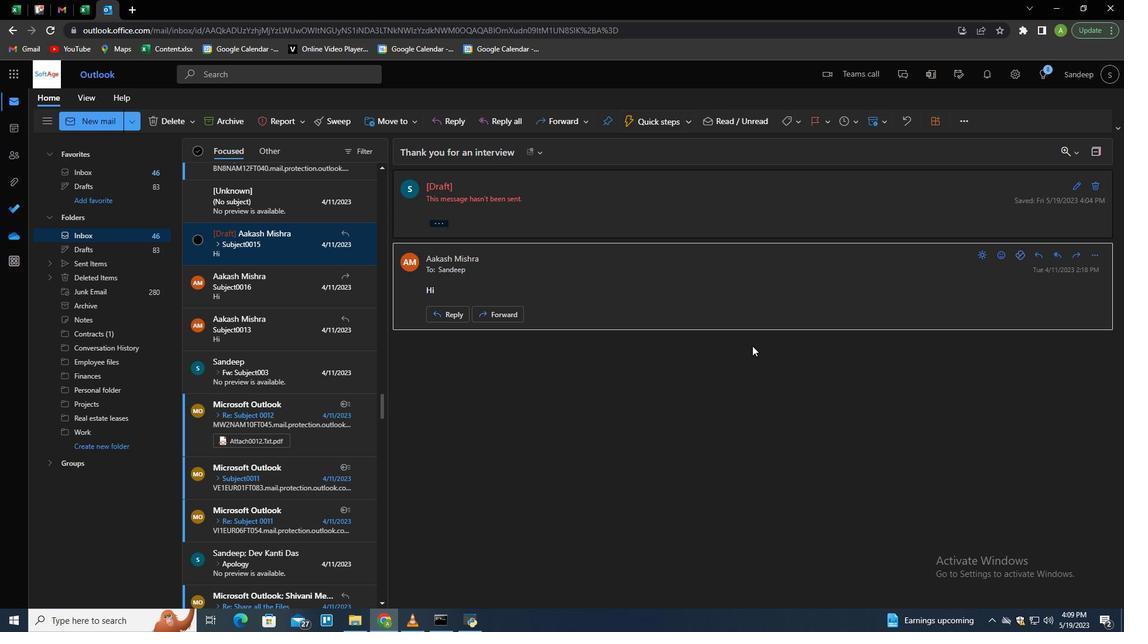 
Action: Mouse moved to (539, 323)
Screenshot: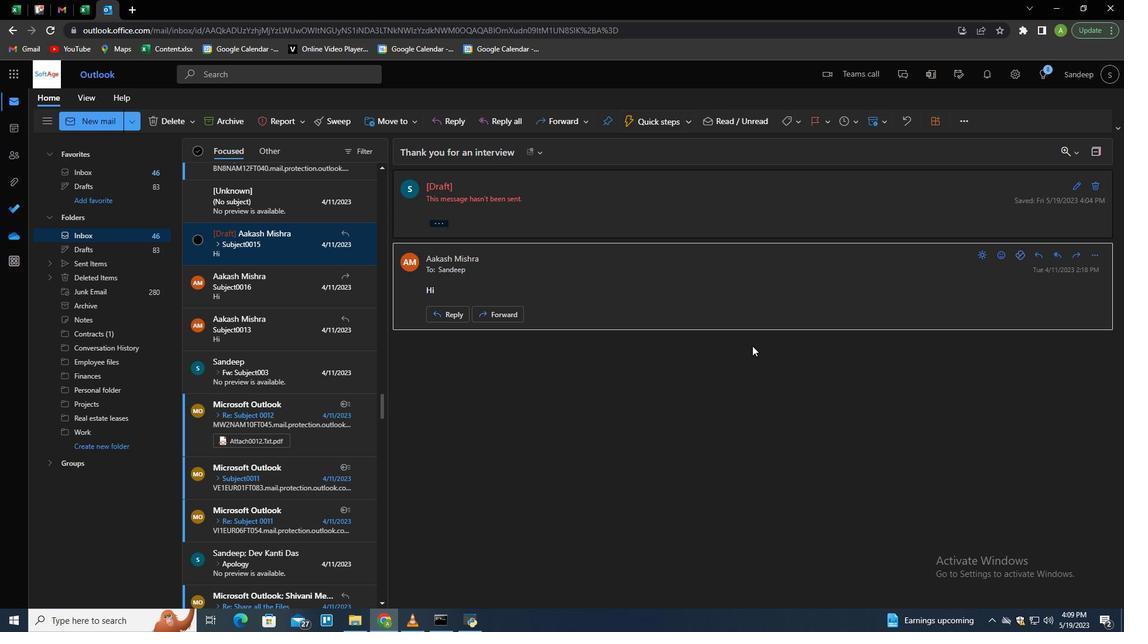 
Action: Mouse scrolled (539, 324) with delta (0, 0)
Screenshot: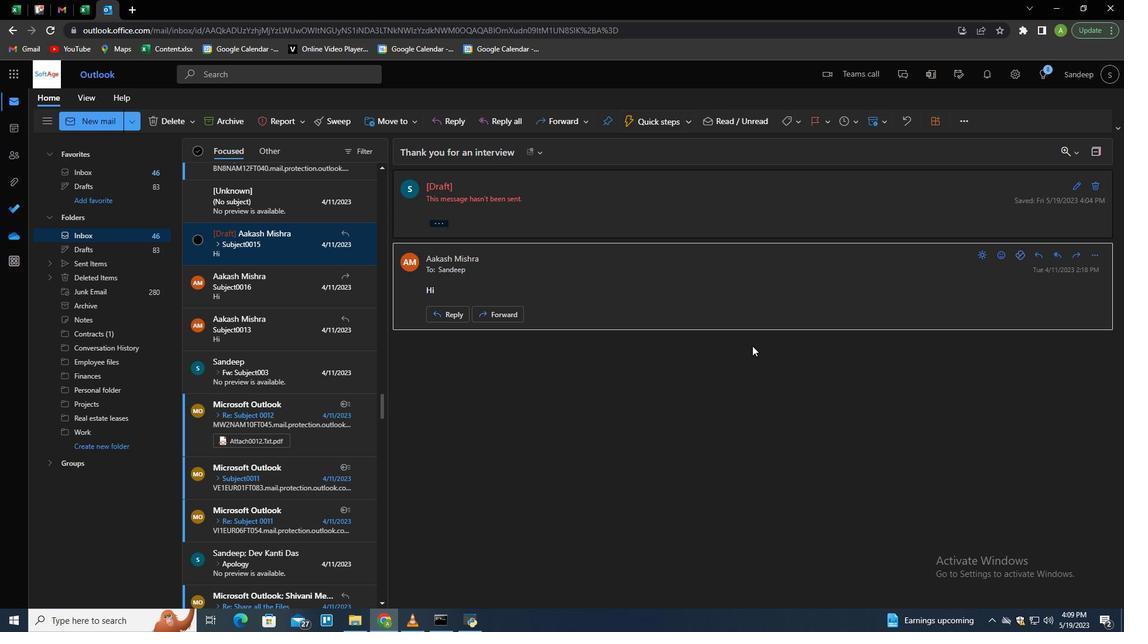 
Action: Mouse scrolled (539, 324) with delta (0, 0)
Screenshot: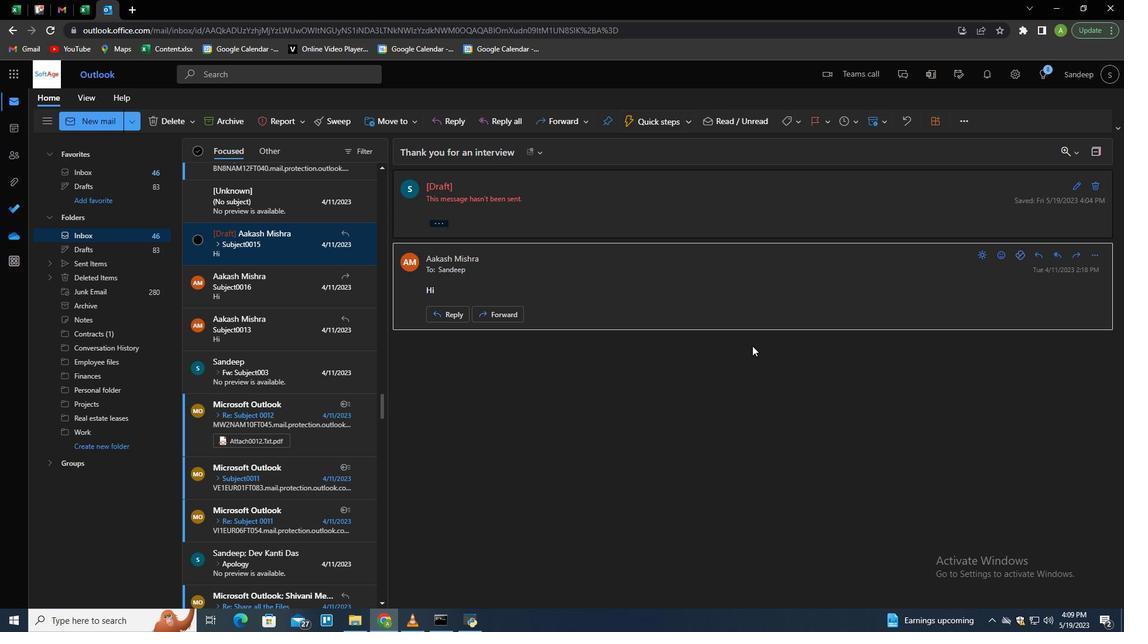 
Action: Mouse scrolled (539, 323) with delta (0, 0)
Screenshot: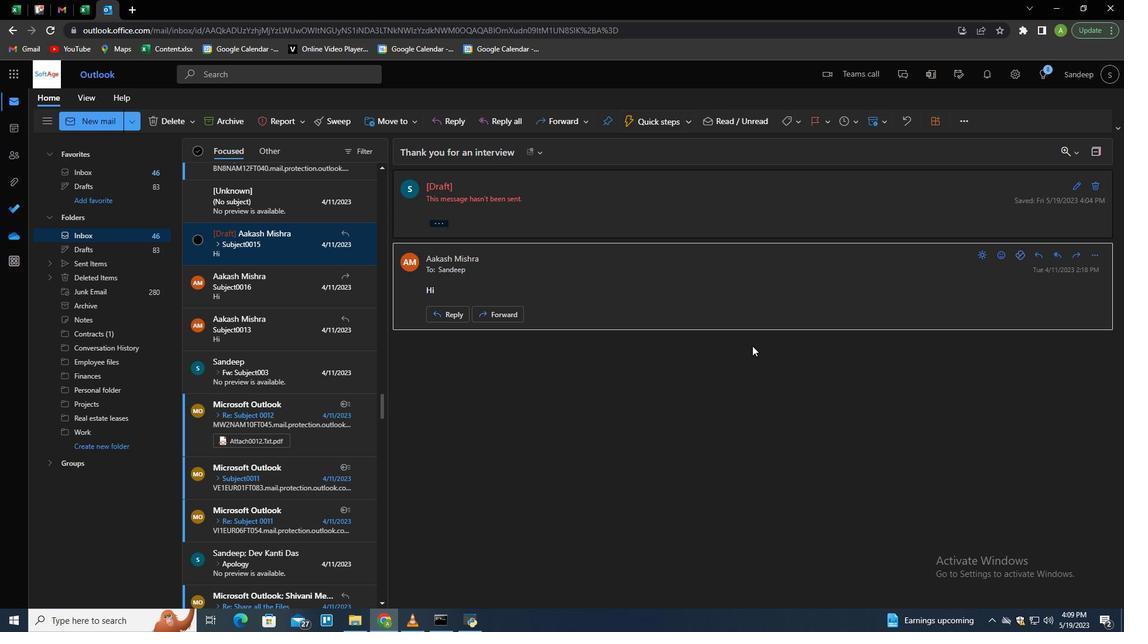 
Action: Mouse scrolled (539, 323) with delta (0, 0)
Screenshot: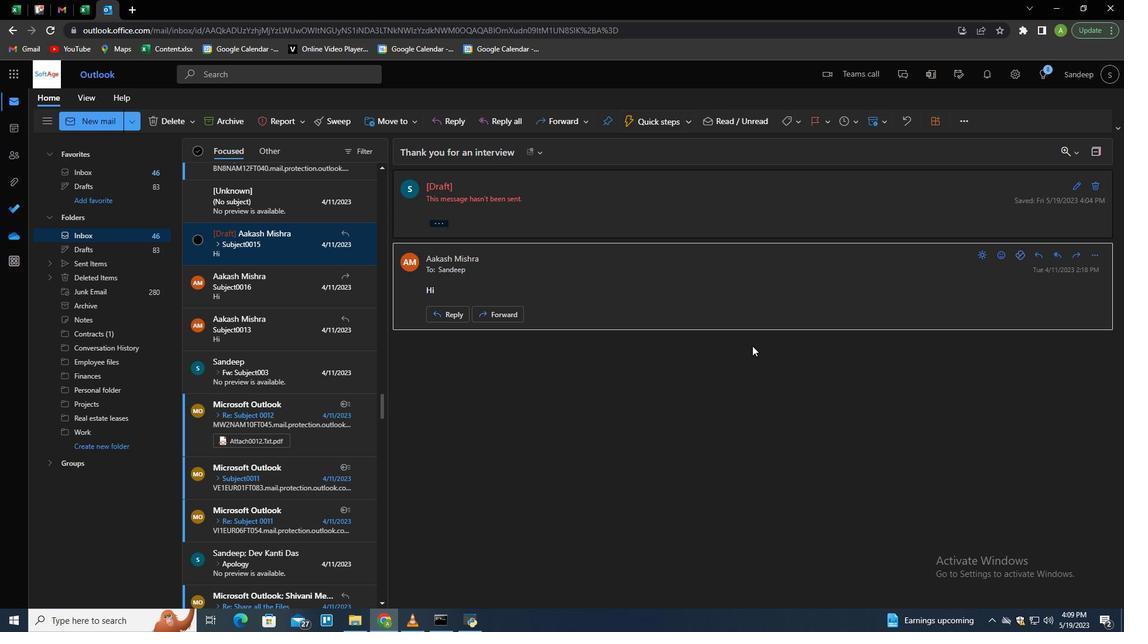 
Action: Mouse scrolled (539, 323) with delta (0, 0)
Screenshot: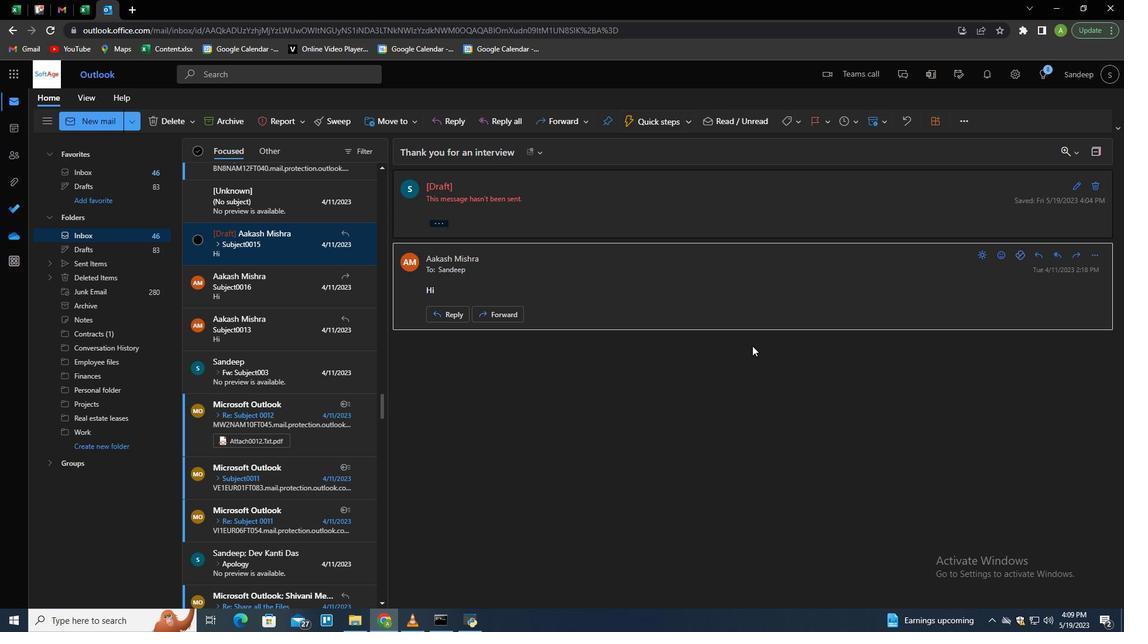 
Action: Mouse scrolled (539, 323) with delta (0, 0)
Screenshot: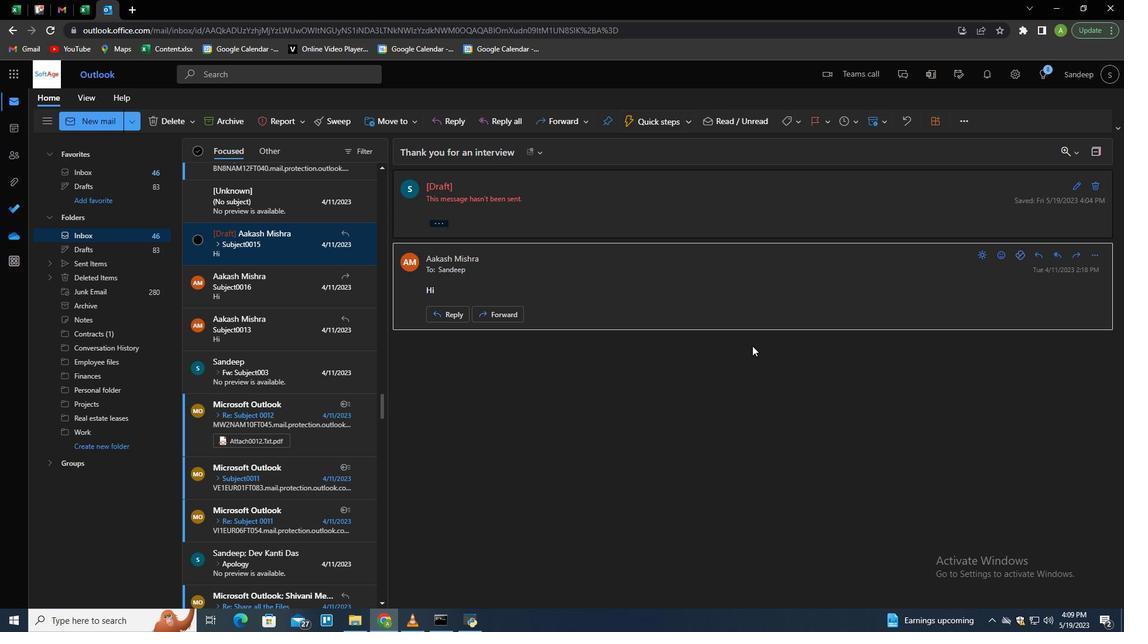 
Action: Mouse scrolled (539, 324) with delta (0, 0)
Screenshot: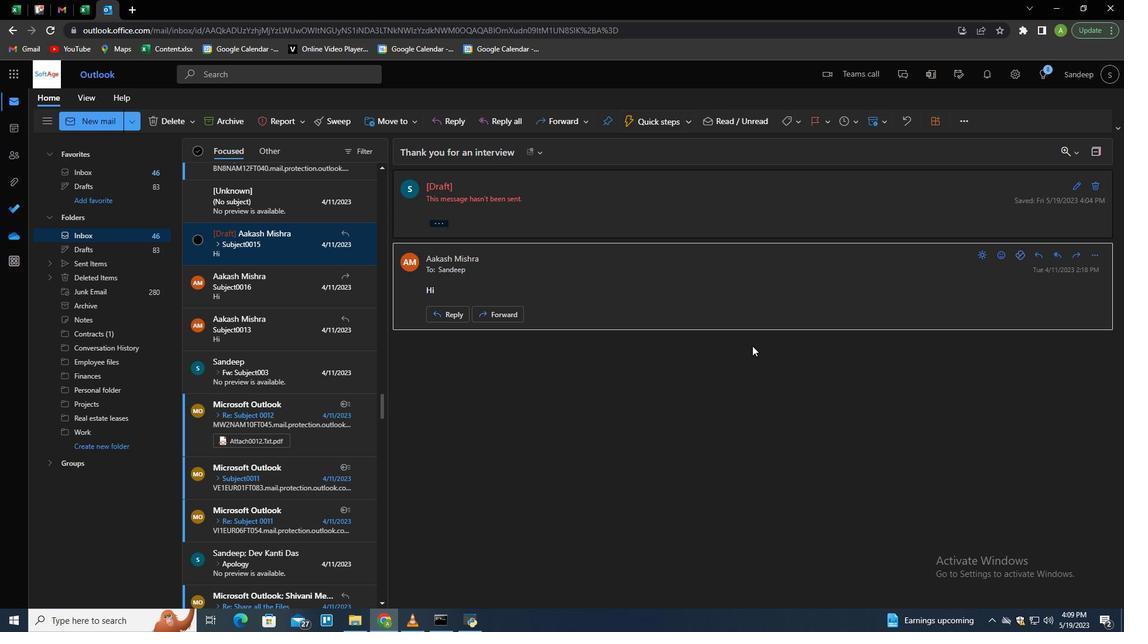 
Action: Mouse scrolled (539, 324) with delta (0, 0)
Screenshot: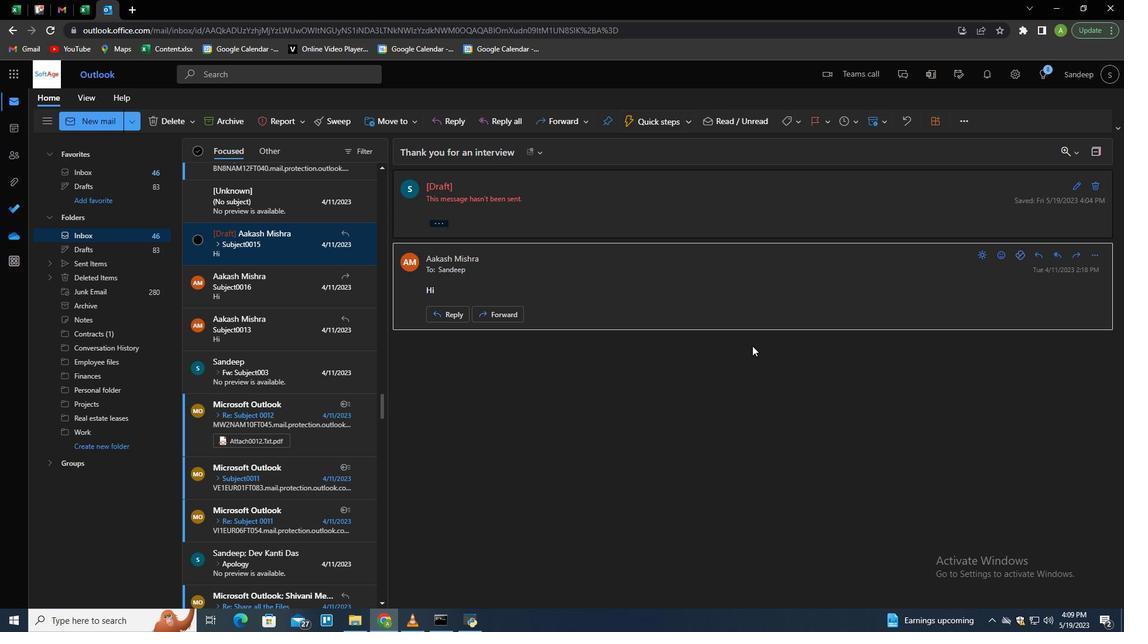 
Action: Mouse scrolled (539, 324) with delta (0, 0)
Screenshot: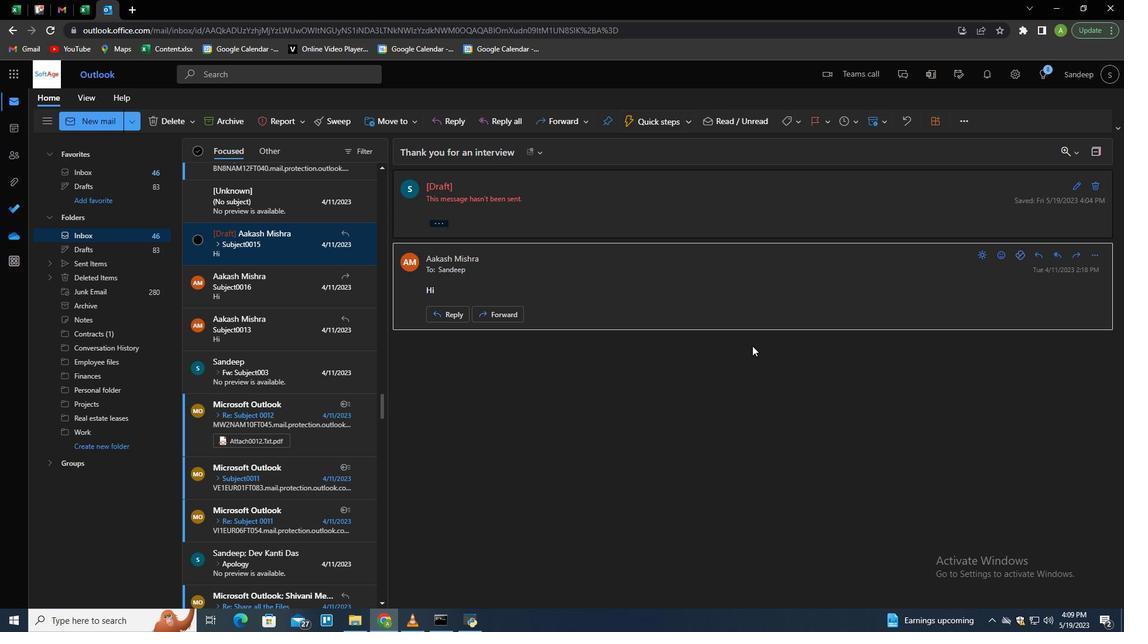 
Action: Mouse scrolled (539, 324) with delta (0, 0)
Screenshot: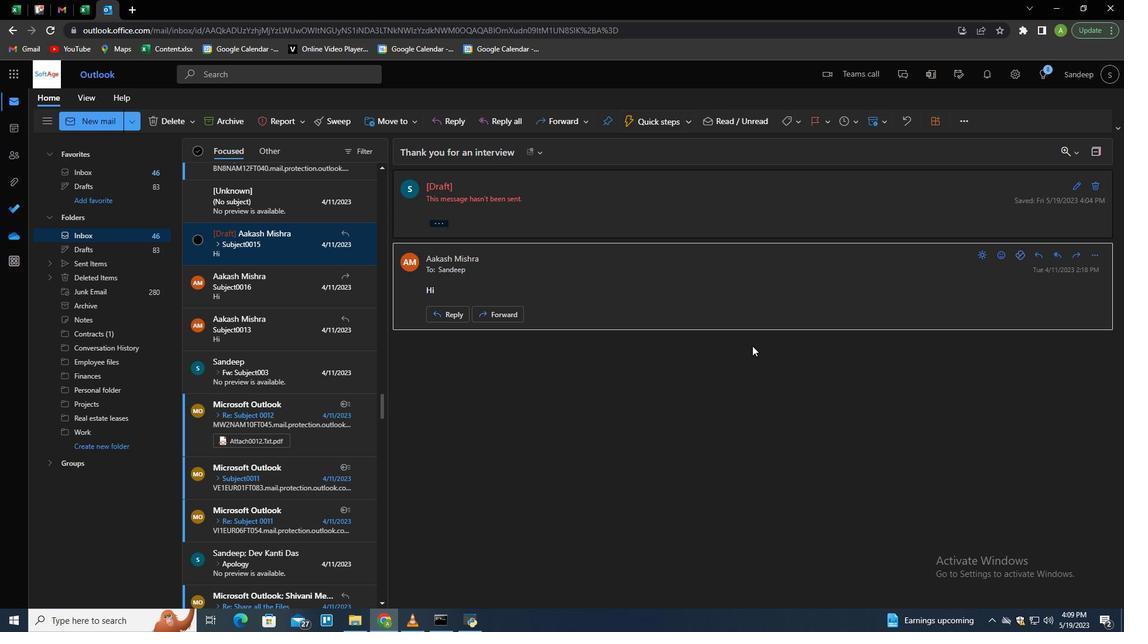 
Action: Mouse scrolled (539, 324) with delta (0, 0)
Screenshot: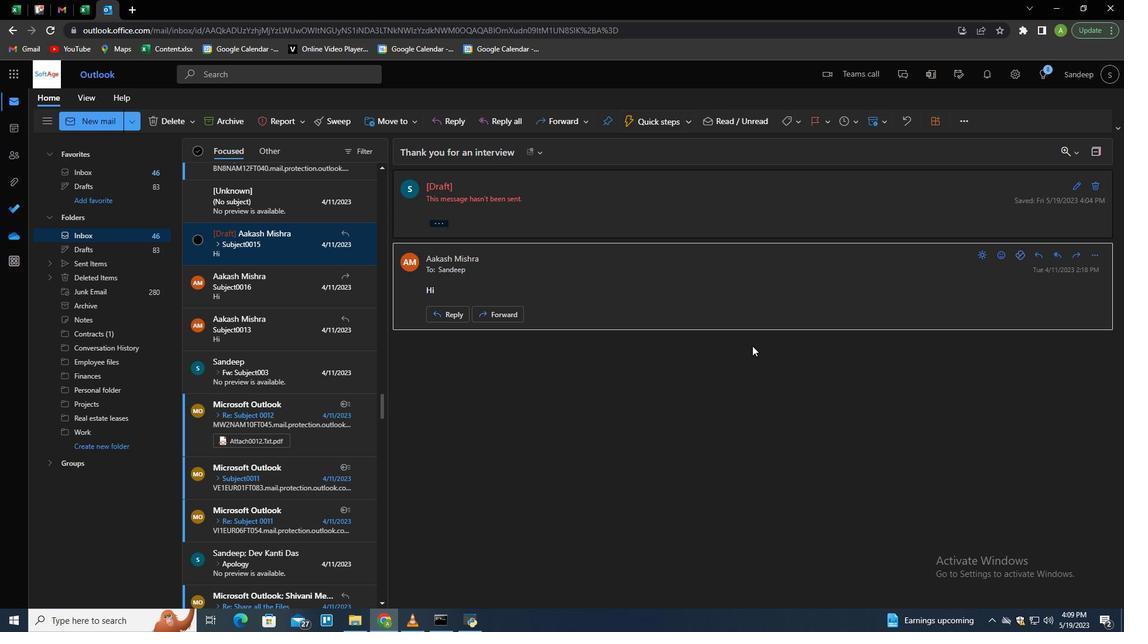 
Action: Mouse scrolled (539, 324) with delta (0, 0)
Screenshot: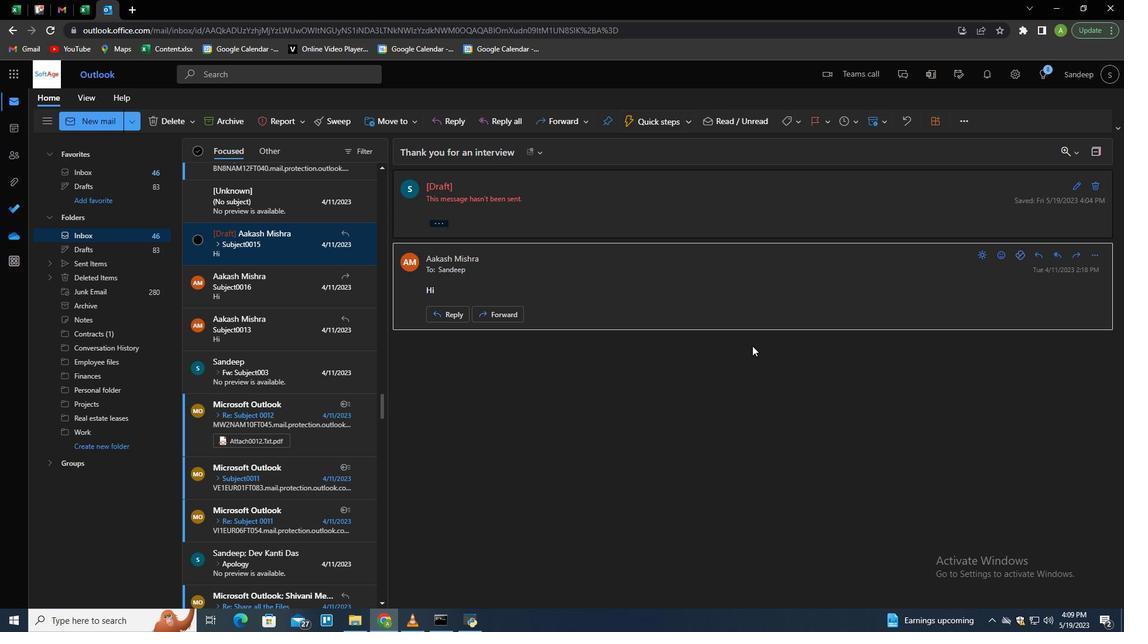 
Action: Mouse scrolled (539, 324) with delta (0, 0)
Screenshot: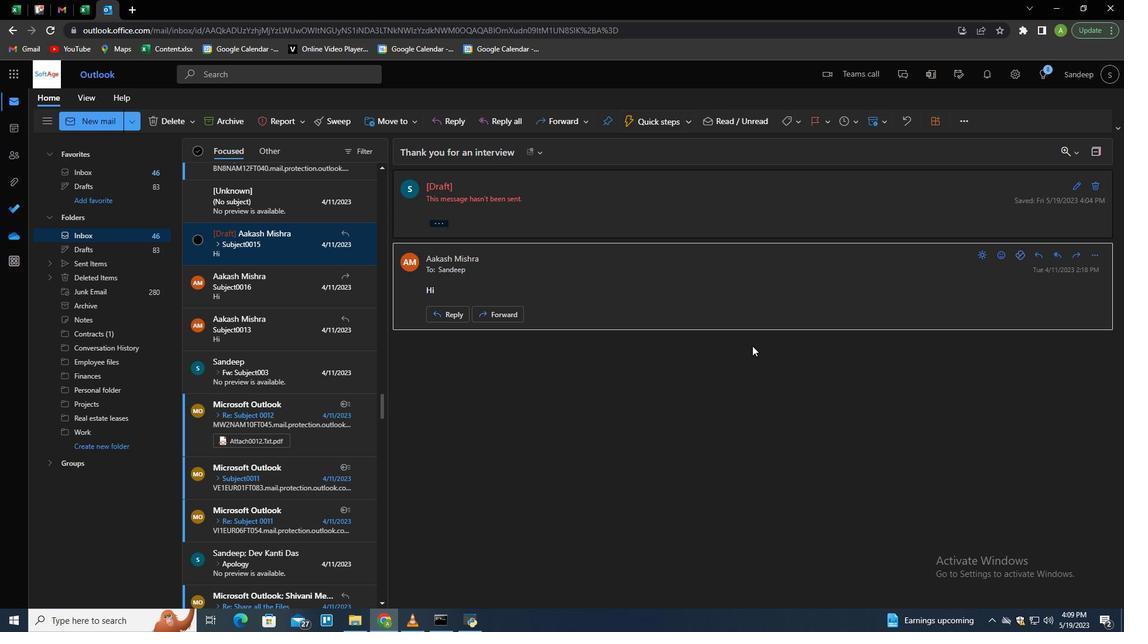 
Action: Mouse scrolled (539, 324) with delta (0, 0)
Screenshot: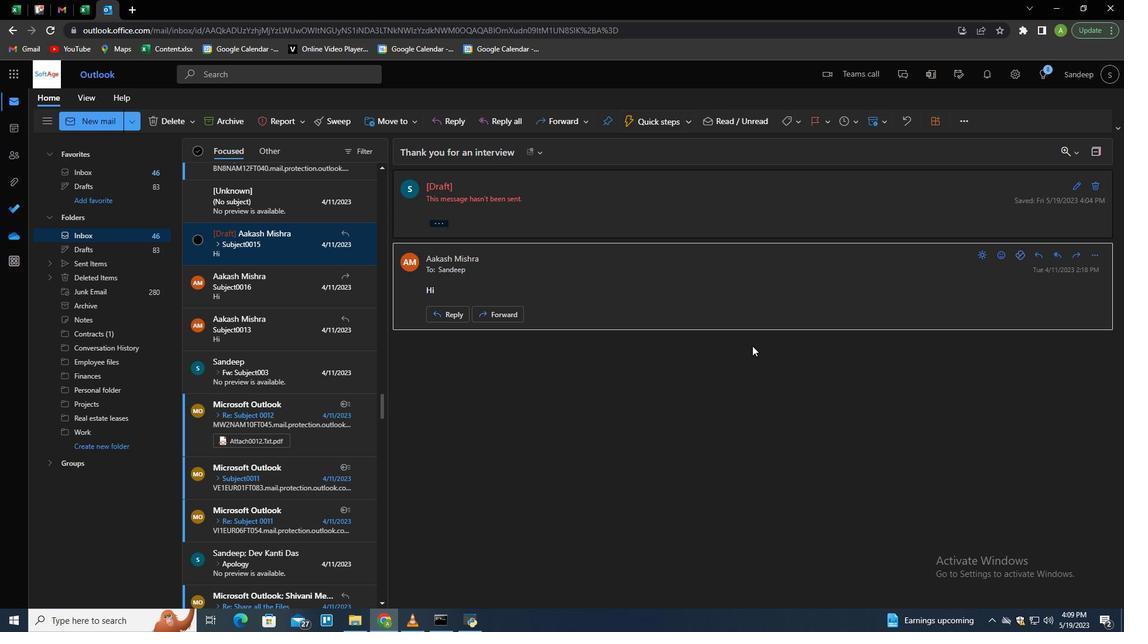 
Action: Mouse scrolled (539, 324) with delta (0, 0)
Screenshot: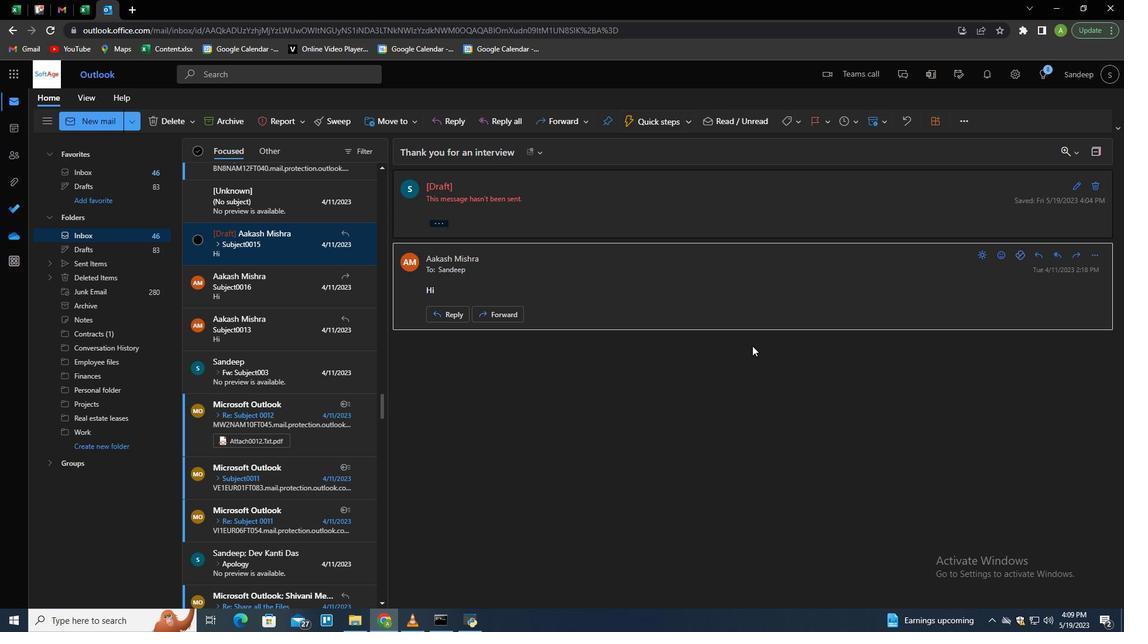 
Action: Mouse scrolled (539, 324) with delta (0, 0)
Screenshot: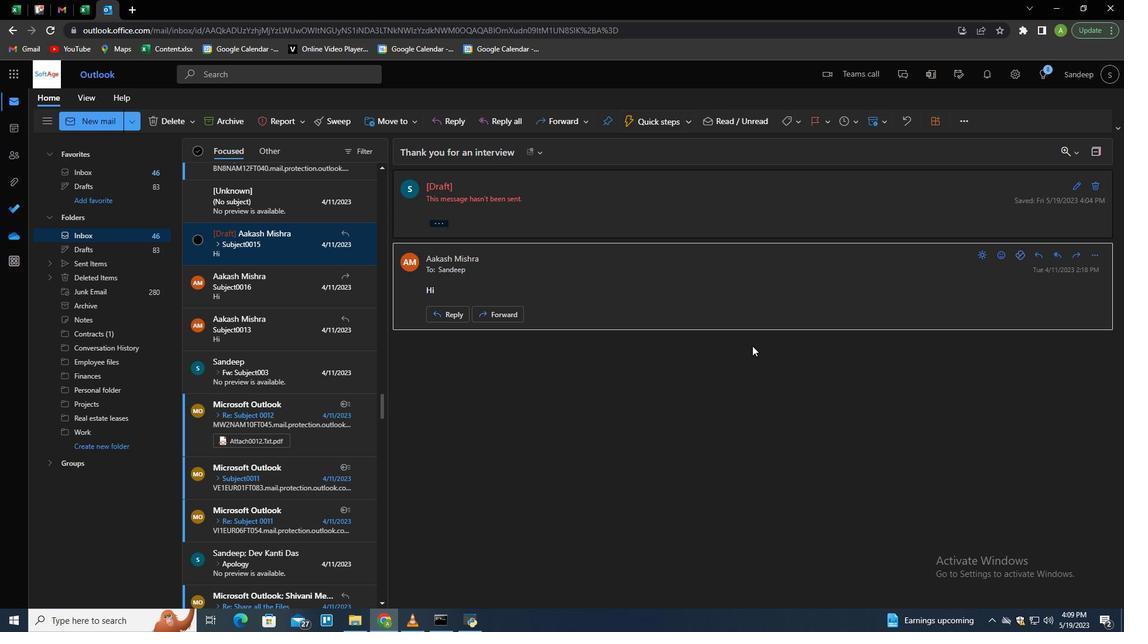 
Action: Mouse moved to (70, 8)
Screenshot: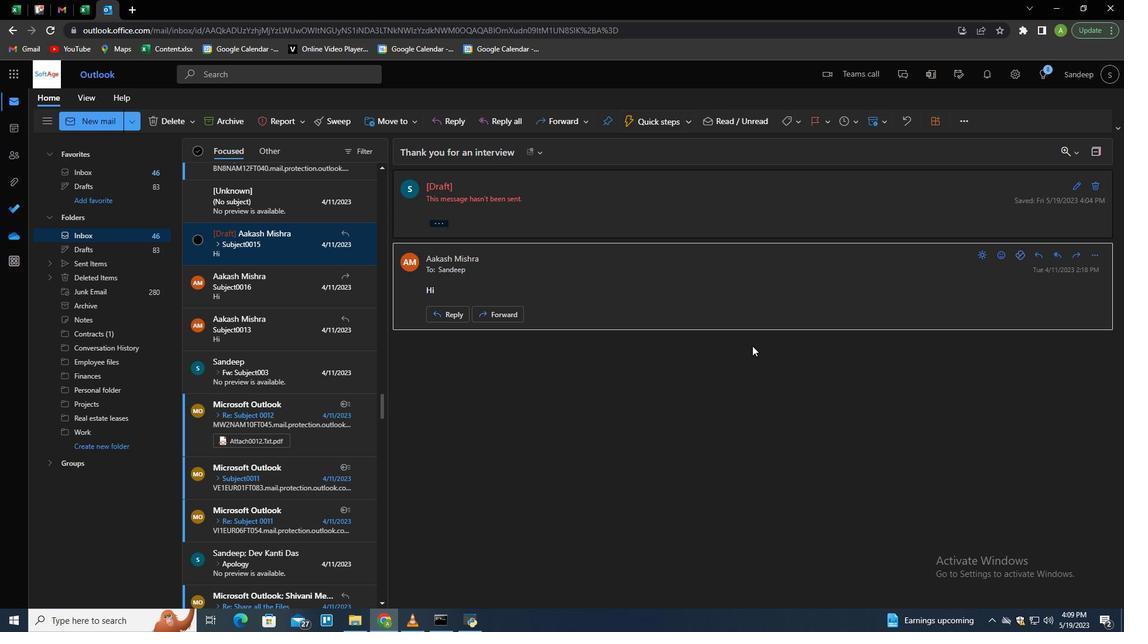 
Action: Mouse pressed left at (70, 8)
Screenshot: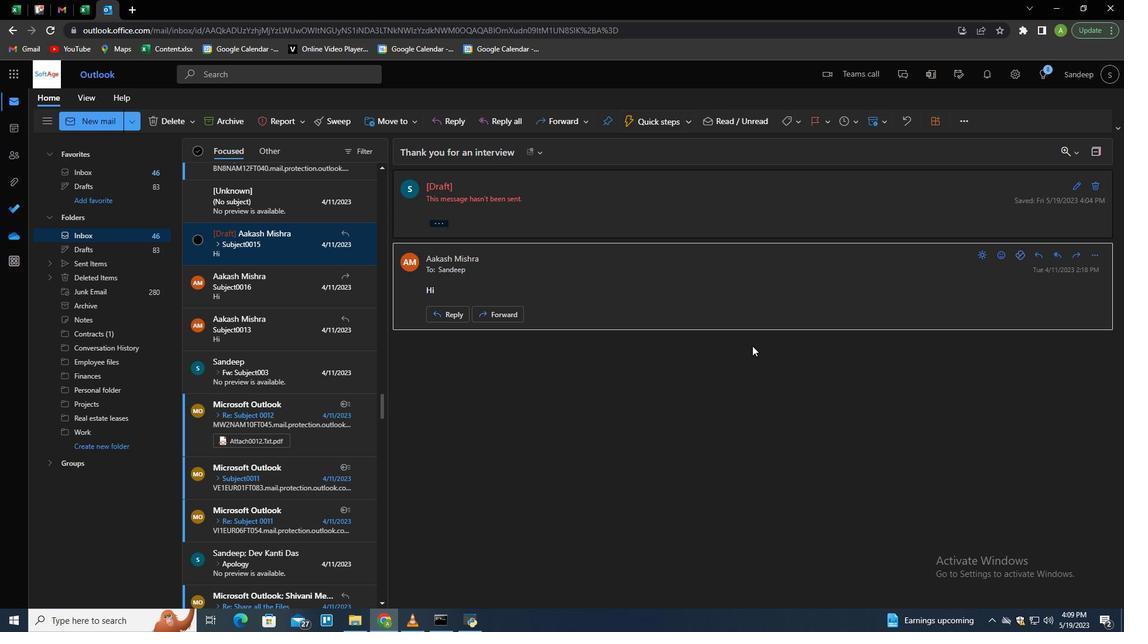 
Action: Mouse moved to (393, 273)
Screenshot: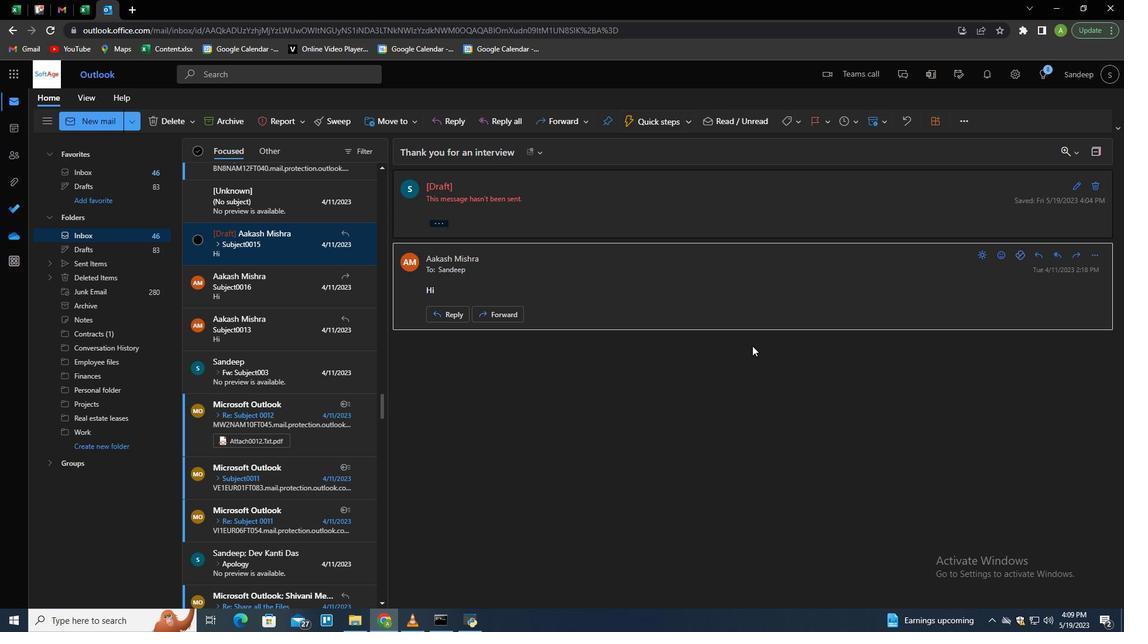 
Action: Mouse pressed left at (393, 273)
Screenshot: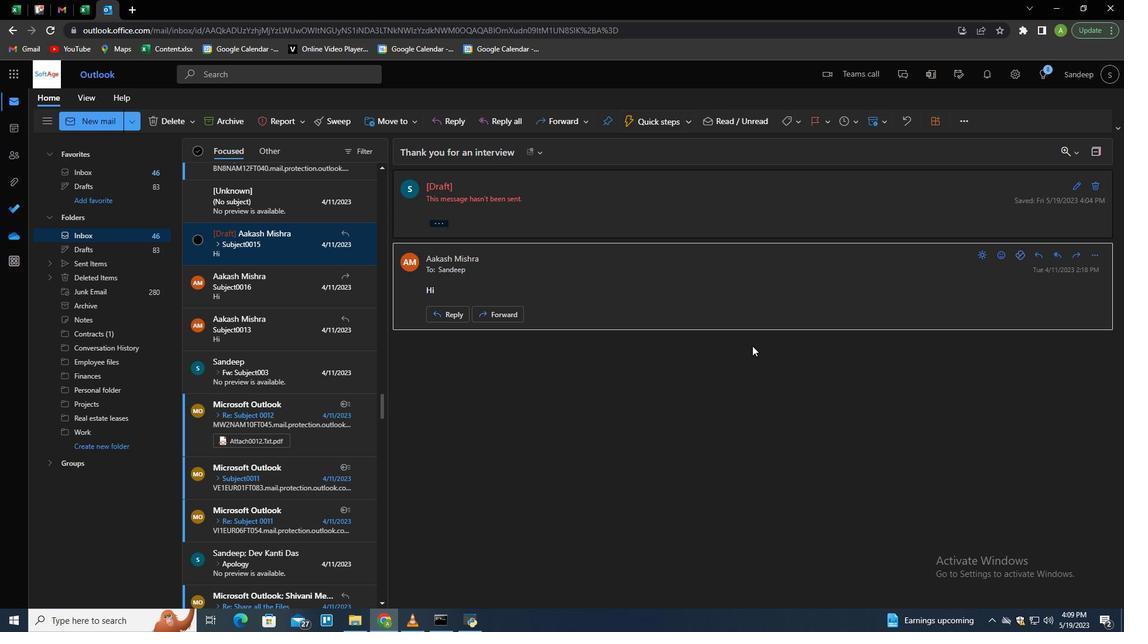 
Action: Mouse moved to (336, 133)
Screenshot: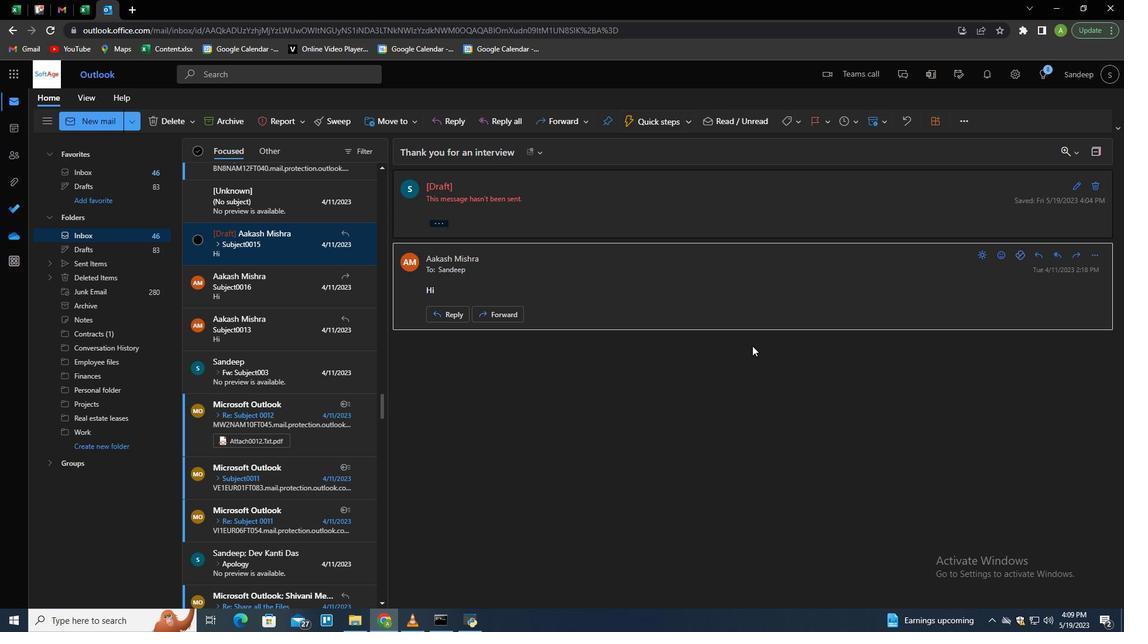 
Action: Mouse pressed left at (336, 133)
Screenshot: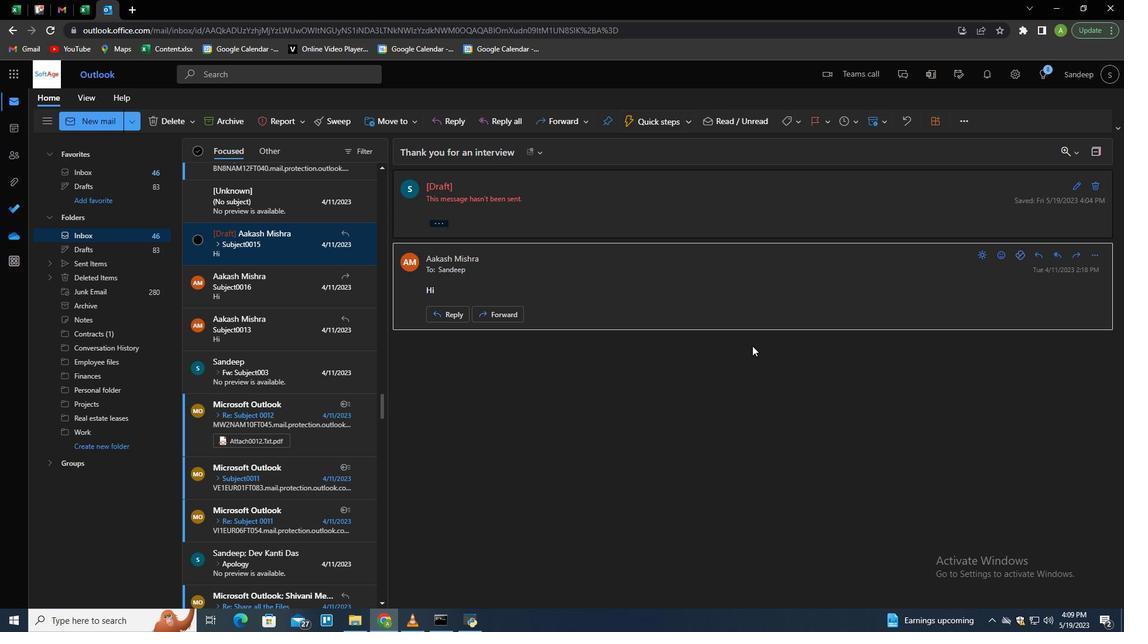 
Action: Mouse moved to (250, 156)
Screenshot: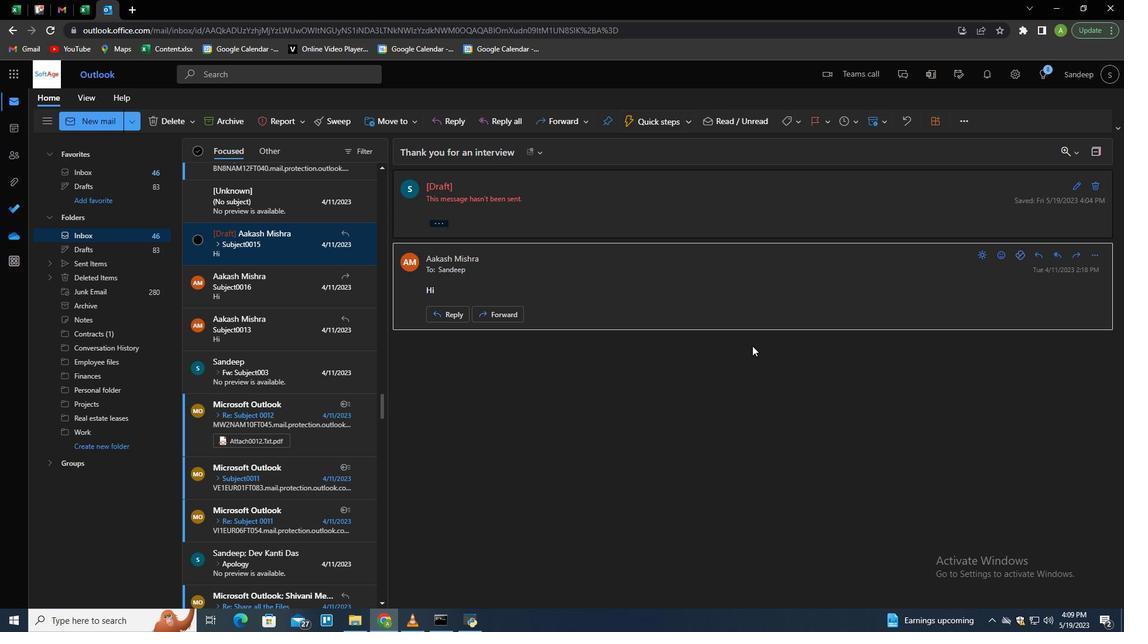 
Action: Mouse pressed left at (250, 156)
Screenshot: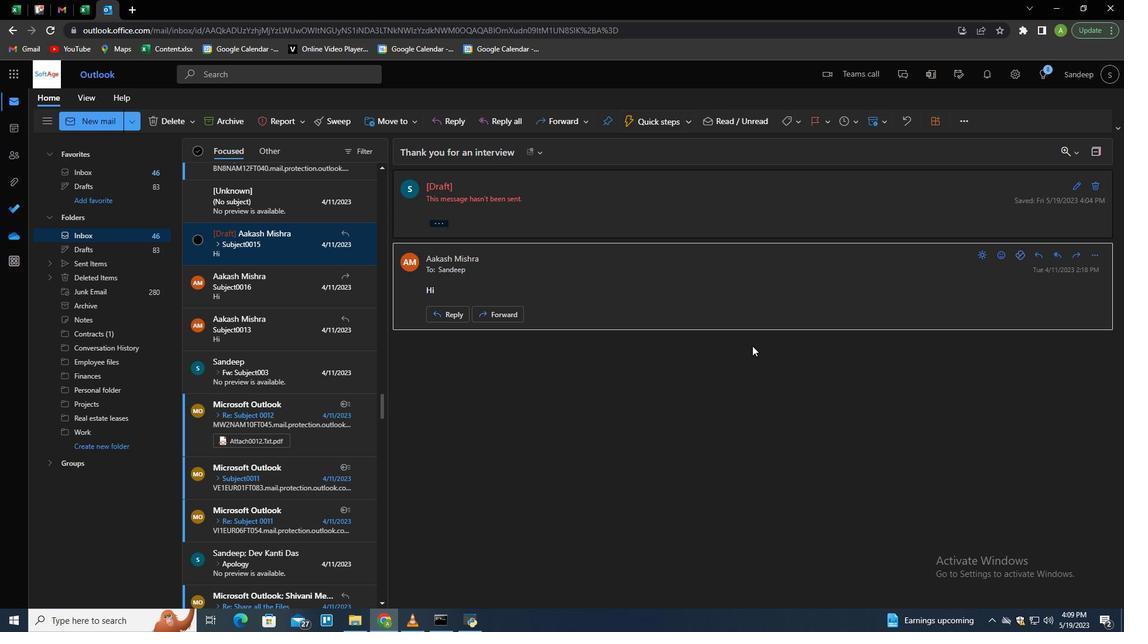 
Action: Mouse moved to (894, 275)
Screenshot: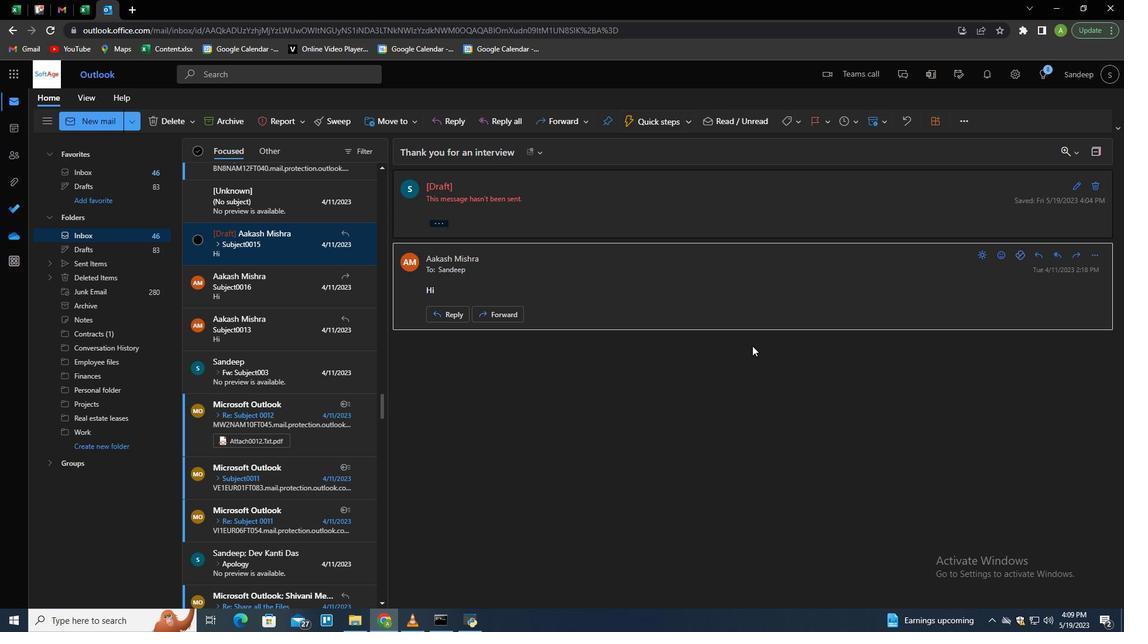 
Action: Mouse pressed right at (894, 275)
Screenshot: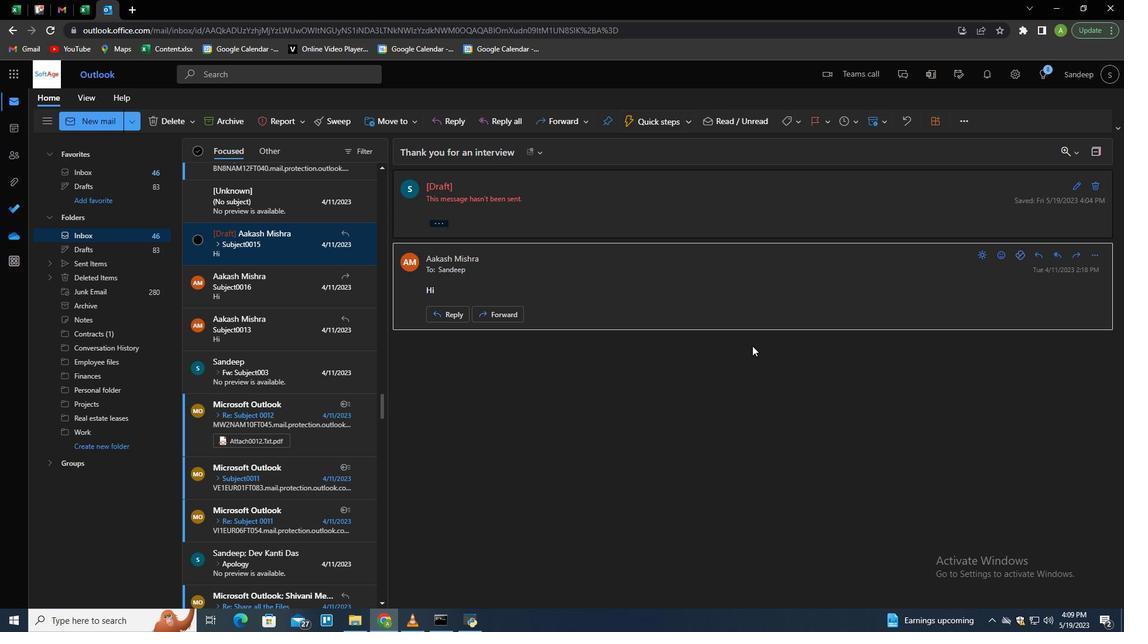 
Action: Mouse moved to (930, 399)
Screenshot: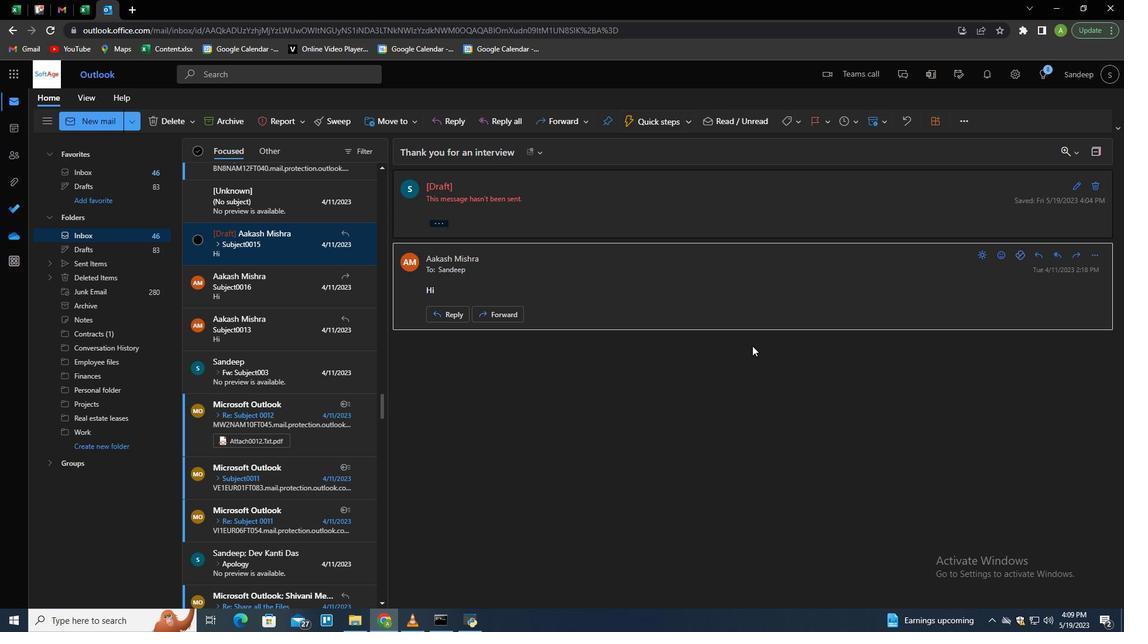 
Action: Mouse pressed left at (930, 399)
Screenshot: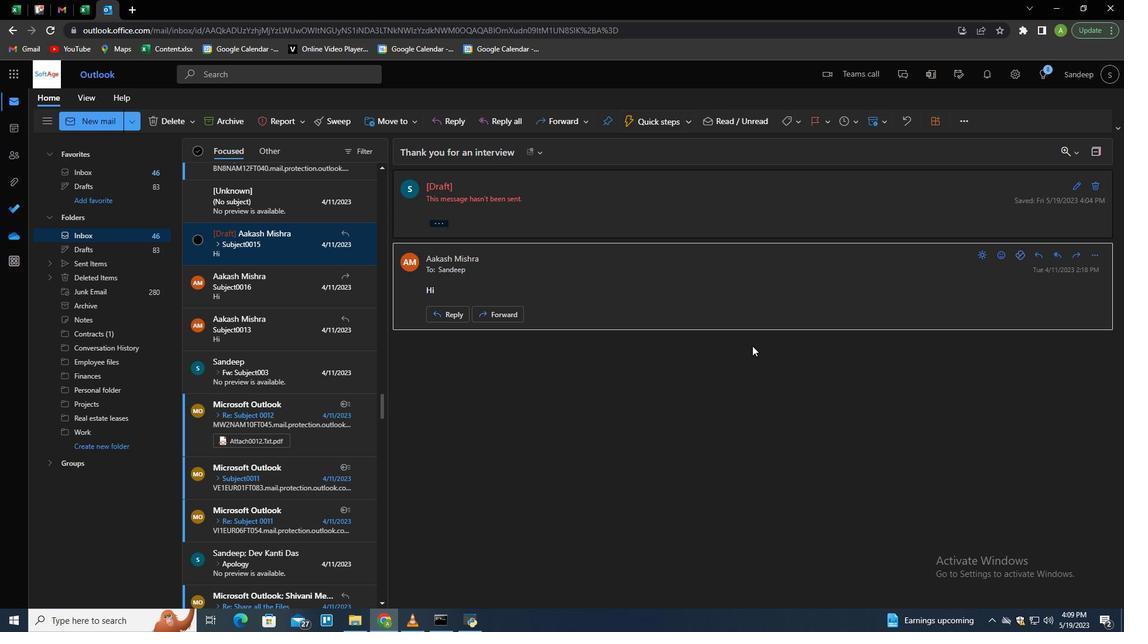 
Action: Mouse moved to (302, 257)
Screenshot: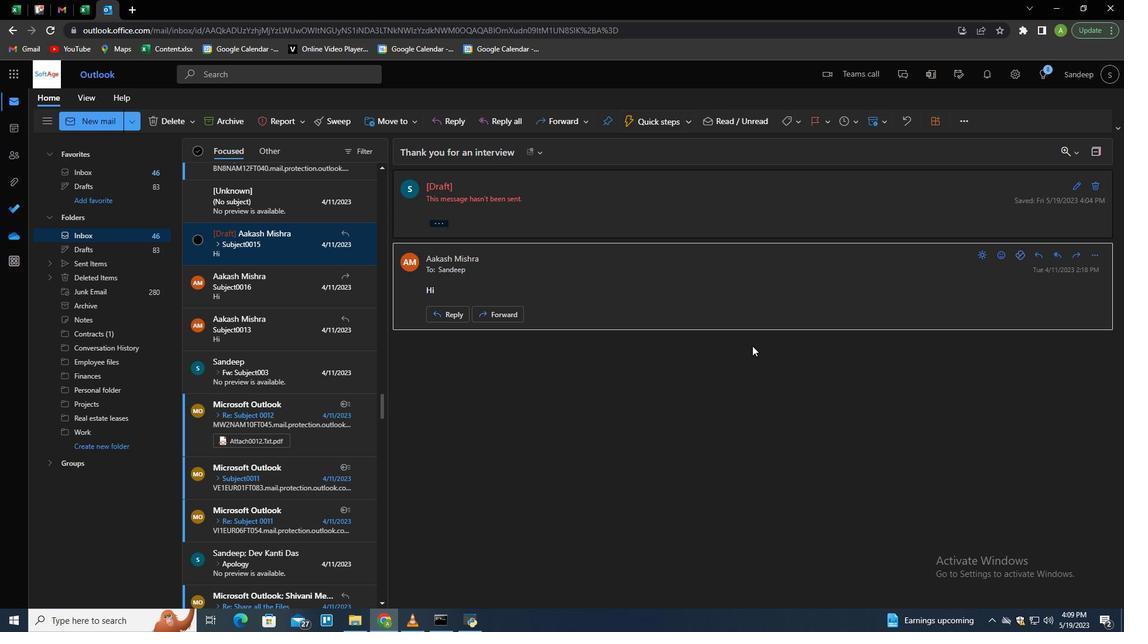 
Action: Mouse pressed left at (302, 257)
Screenshot: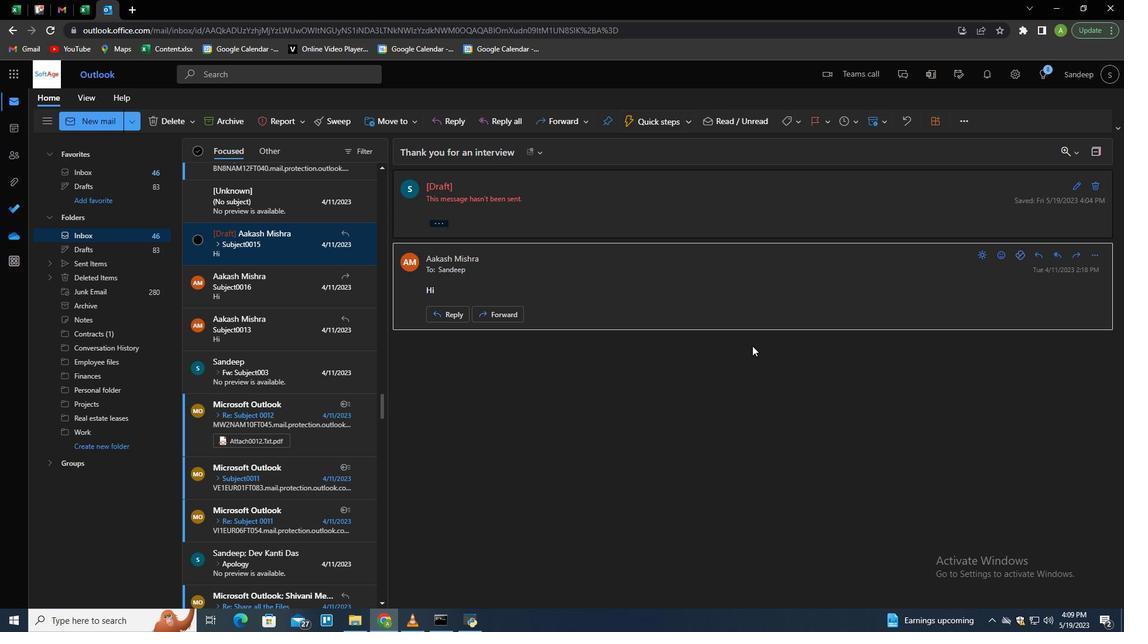 
Action: Mouse moved to (13, 1)
Screenshot: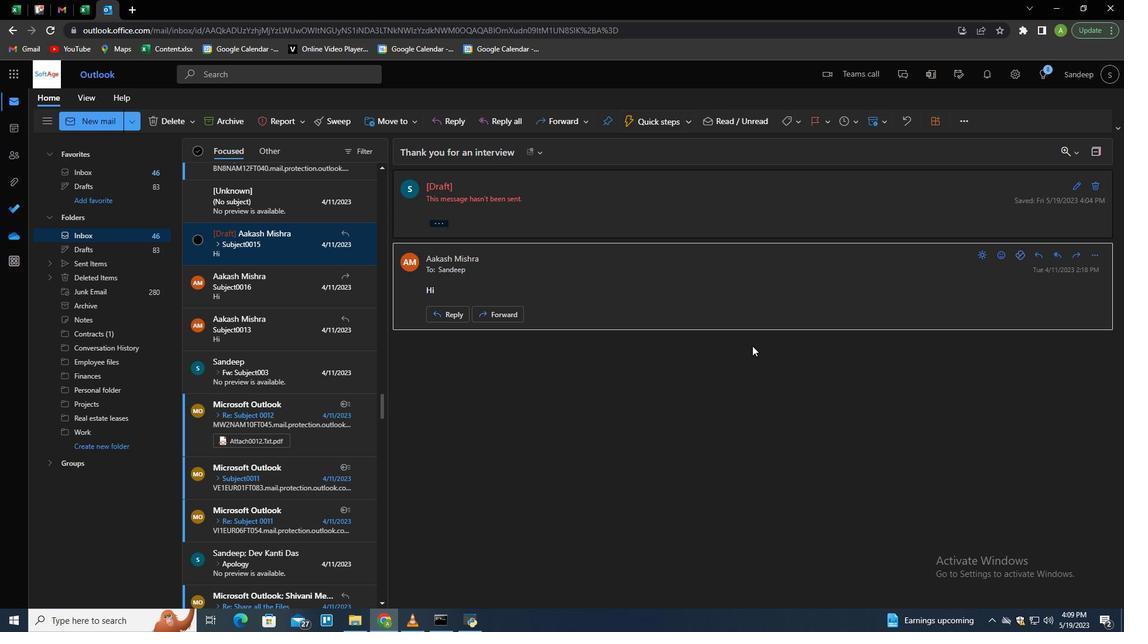 
Action: Mouse pressed left at (13, 1)
Screenshot: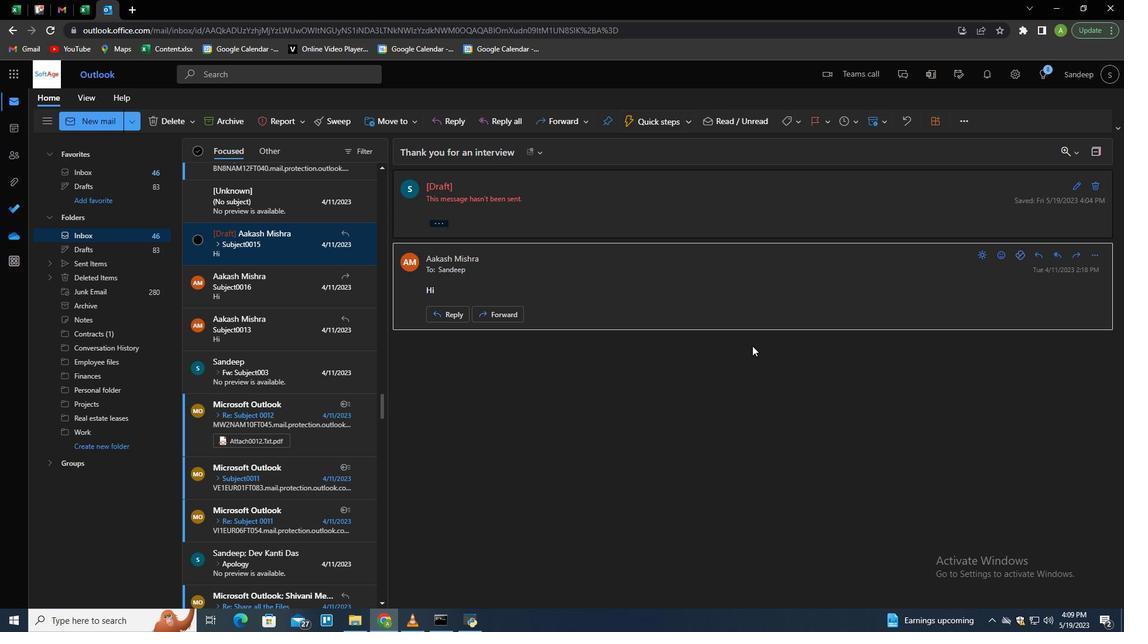 
Action: Mouse moved to (694, 104)
Screenshot: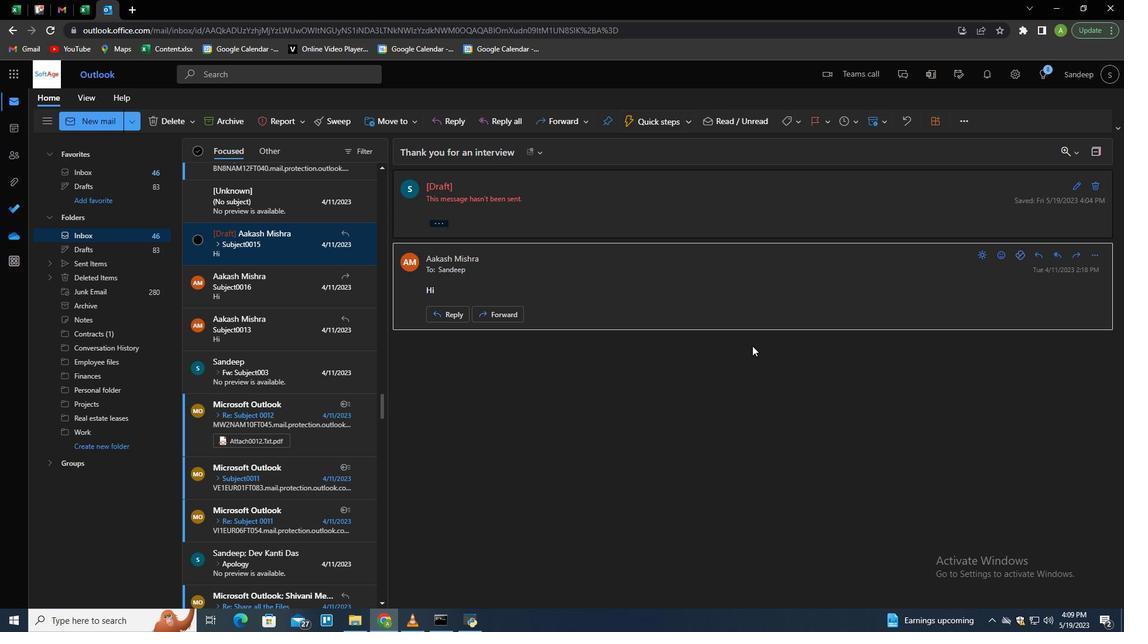 
Action: Mouse pressed left at (694, 104)
Screenshot: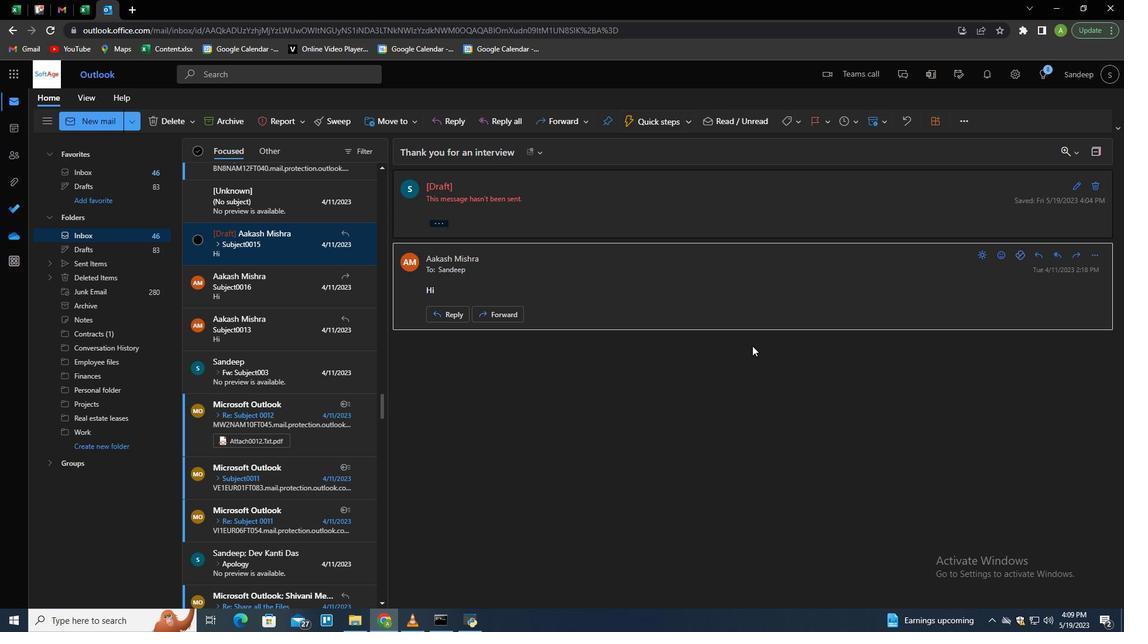
Action: Mouse moved to (601, 125)
Screenshot: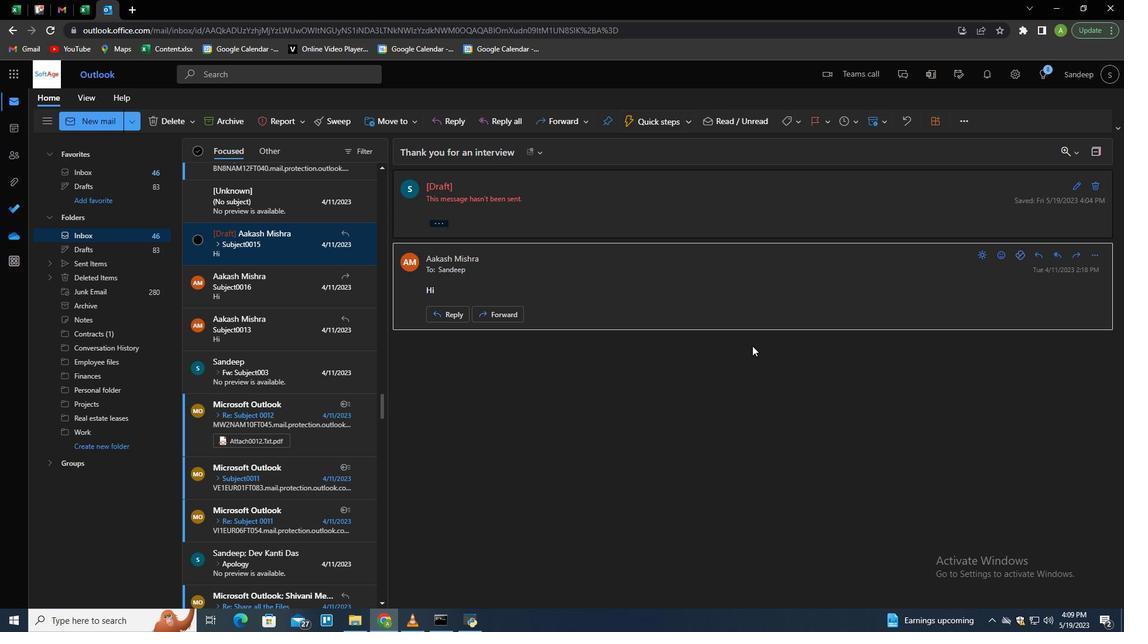 
Action: Mouse pressed left at (601, 125)
Screenshot: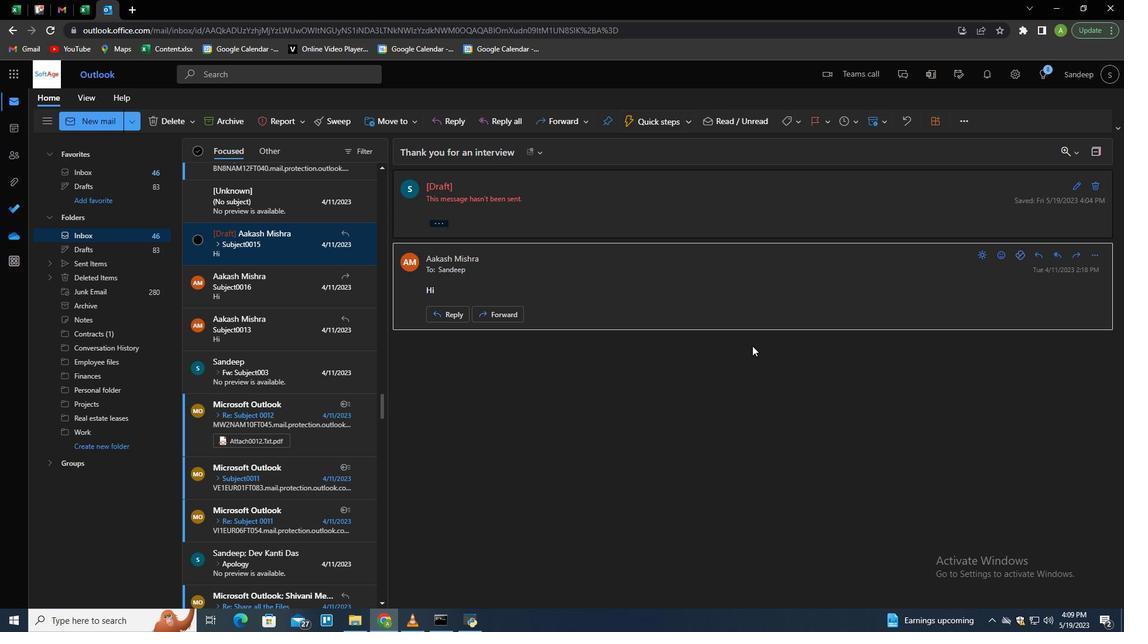 
Action: Mouse moved to (268, 100)
Screenshot: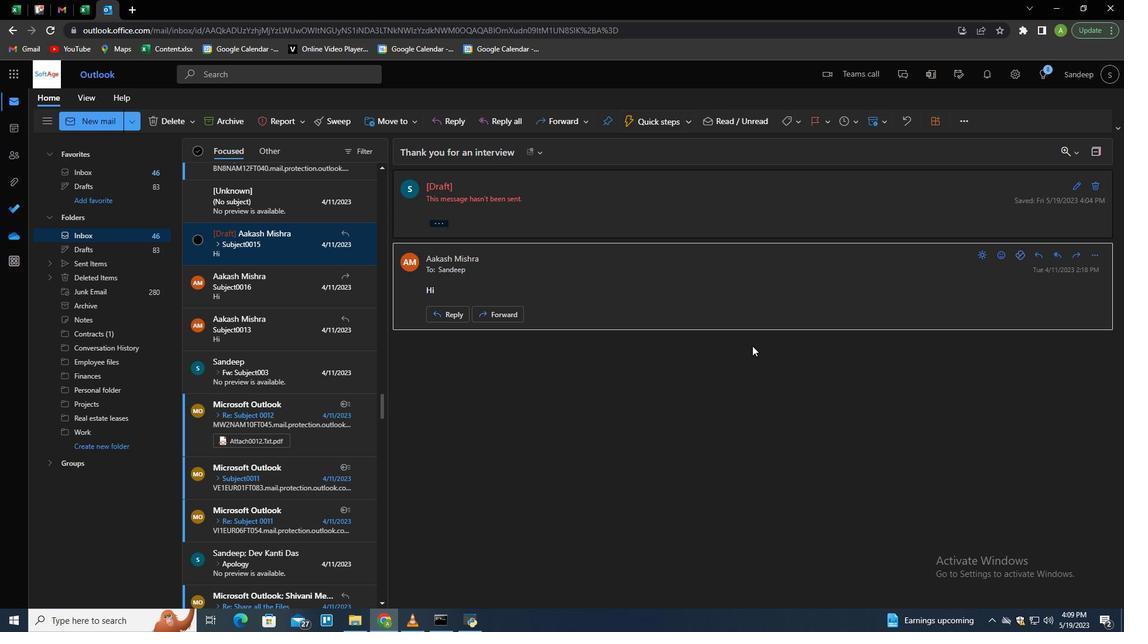 
Action: Mouse pressed left at (268, 100)
Screenshot: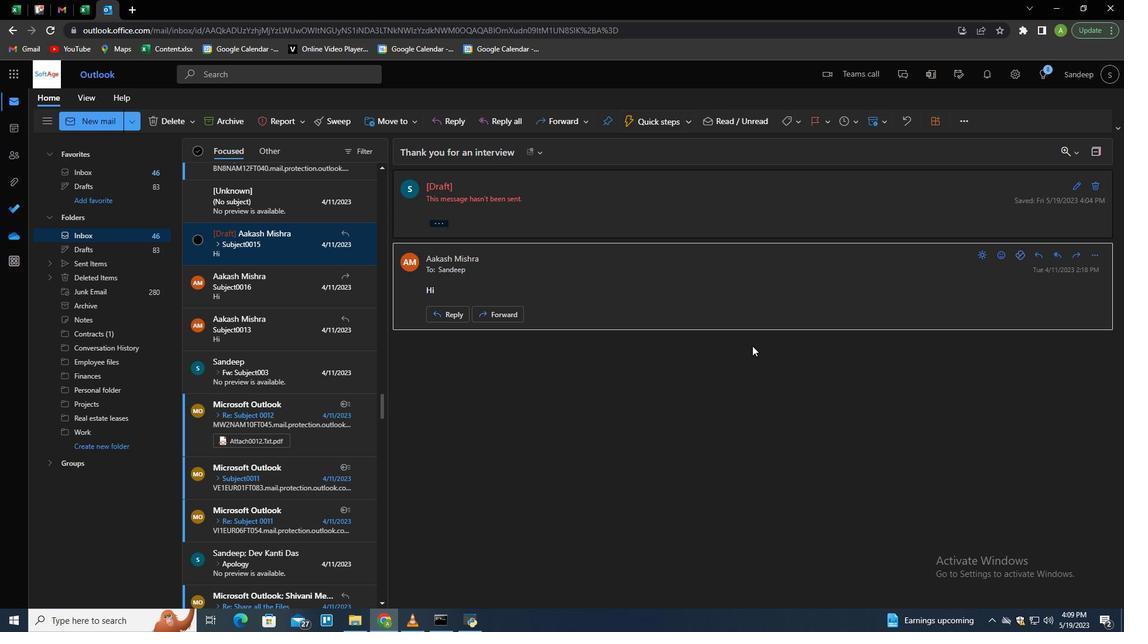 
Action: Mouse moved to (296, 264)
Screenshot: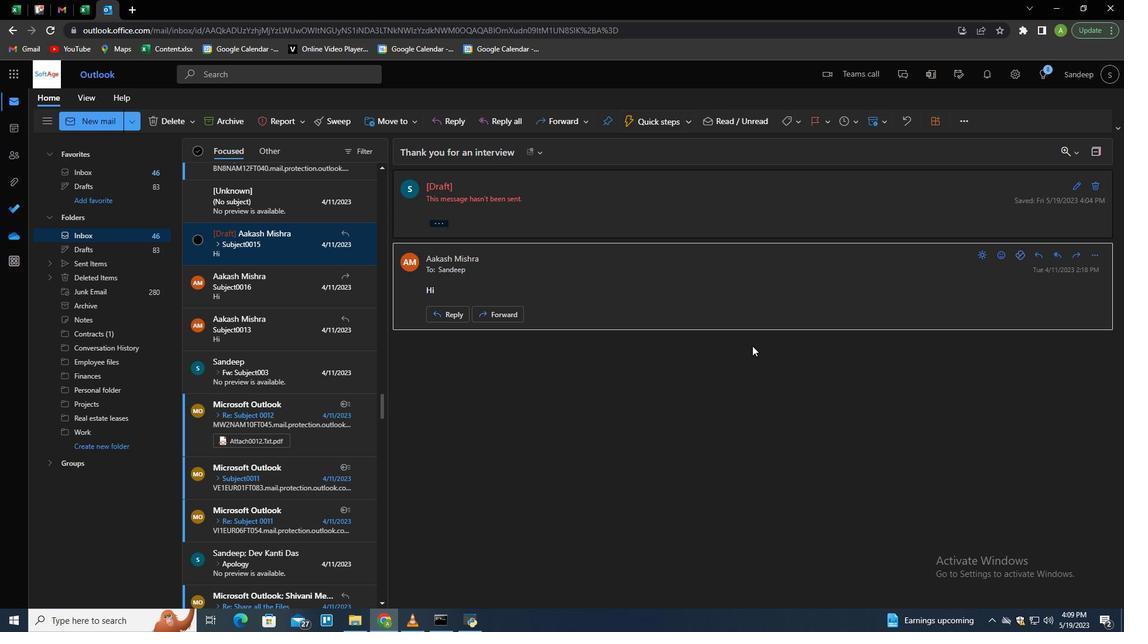 
Action: Mouse pressed left at (296, 264)
Screenshot: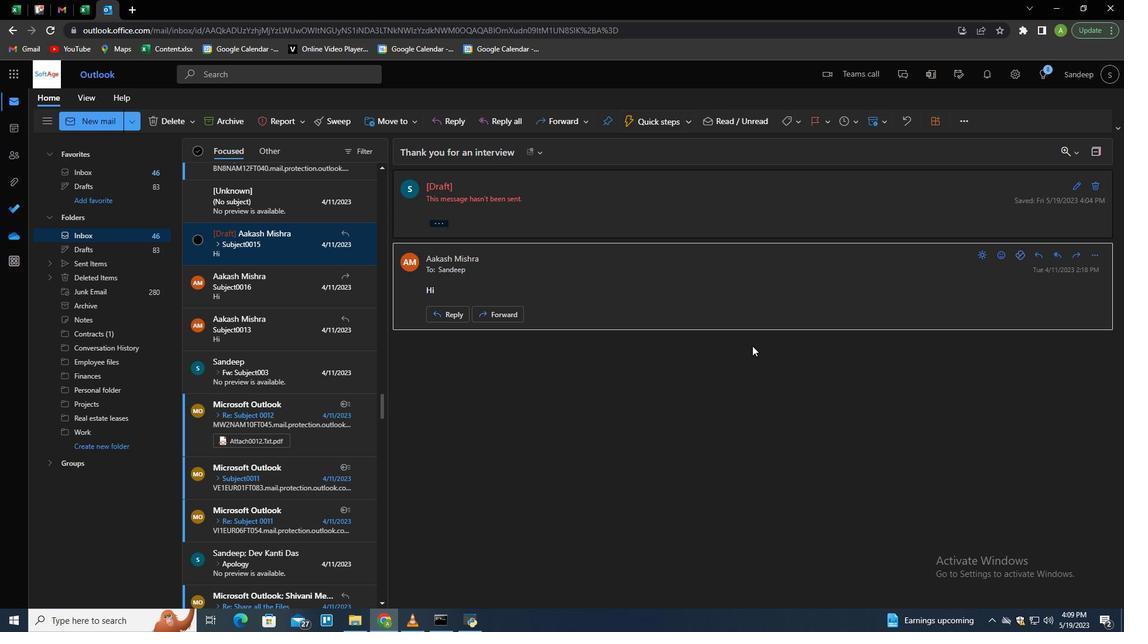 
Action: Mouse moved to (550, 288)
Screenshot: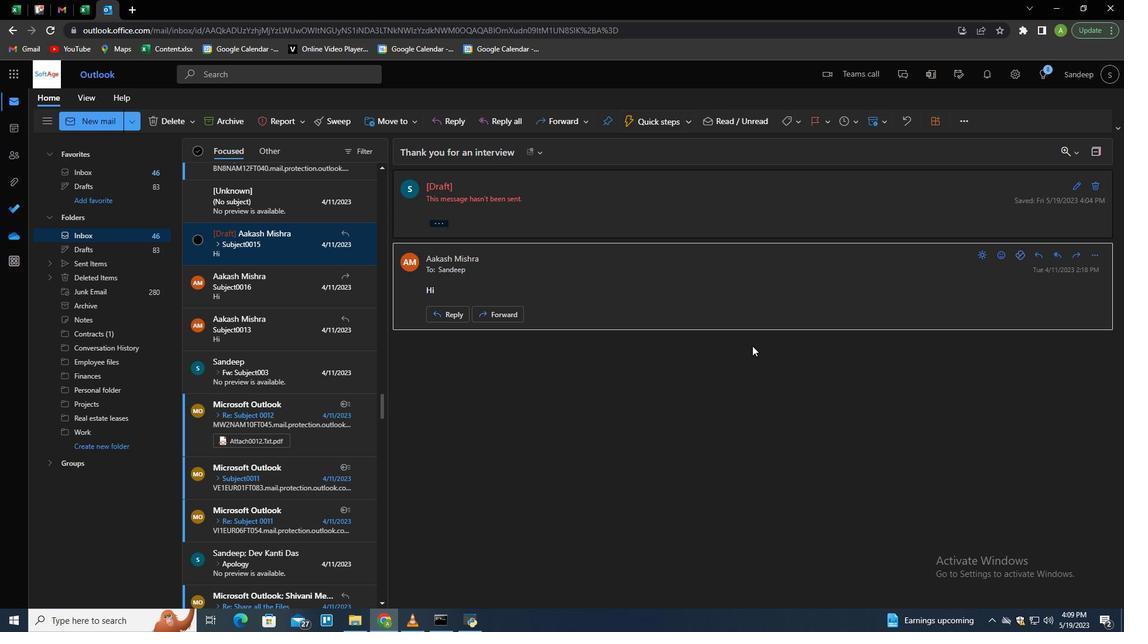 
Action: Mouse scrolled (550, 288) with delta (0, 0)
Screenshot: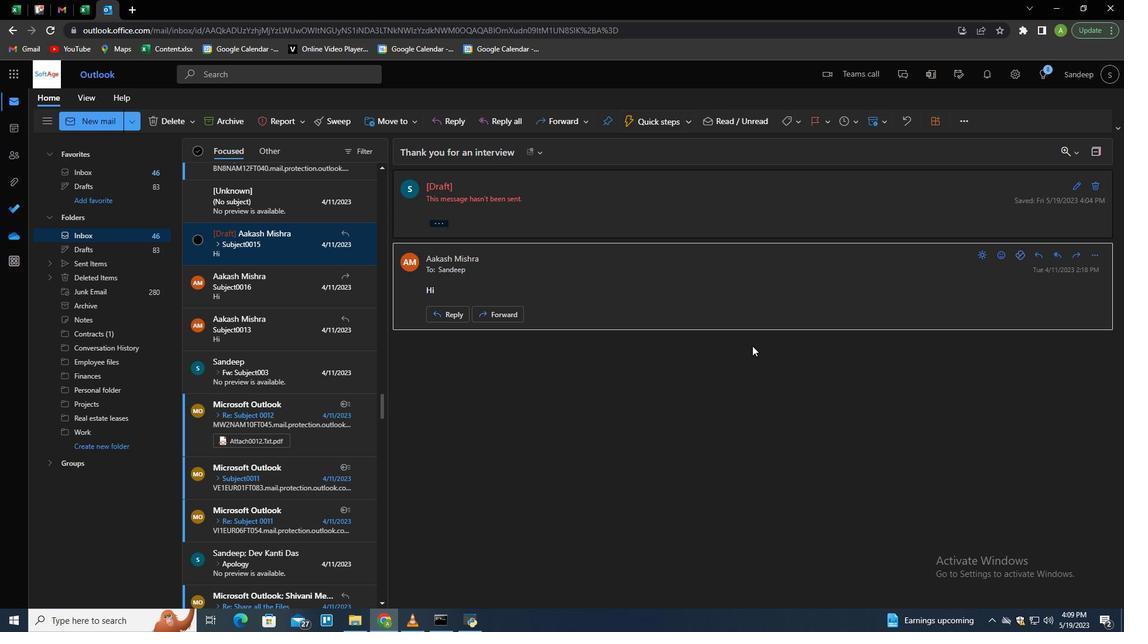 
Action: Mouse scrolled (550, 288) with delta (0, 0)
Screenshot: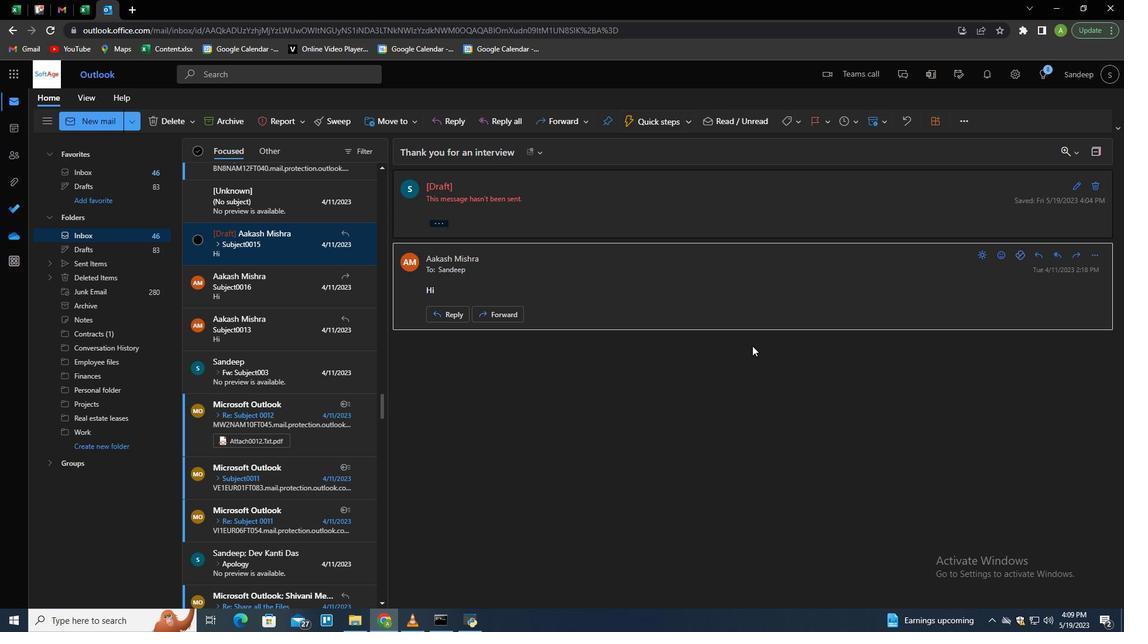 
Action: Mouse scrolled (550, 288) with delta (0, 0)
Screenshot: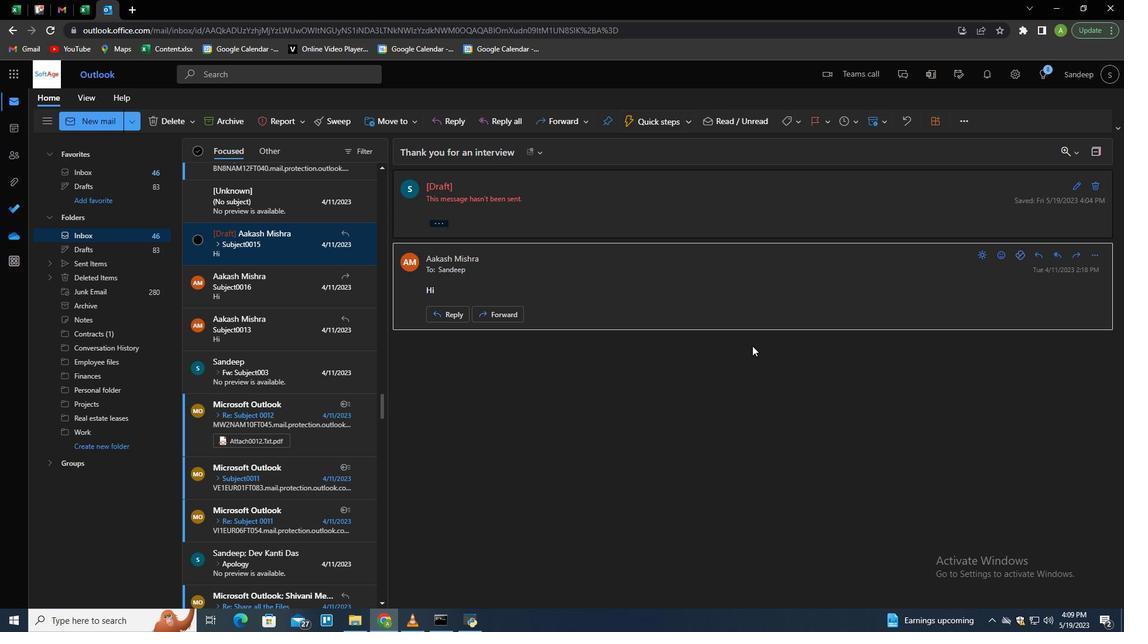 
Action: Mouse moved to (547, 288)
Screenshot: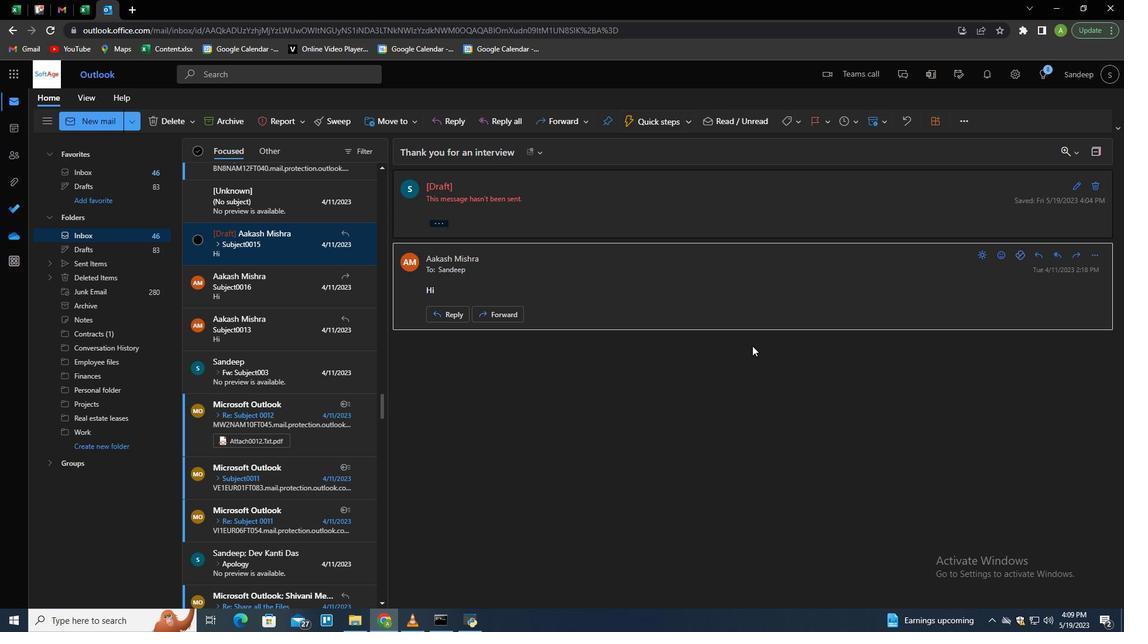 
Action: Mouse scrolled (547, 288) with delta (0, 0)
Screenshot: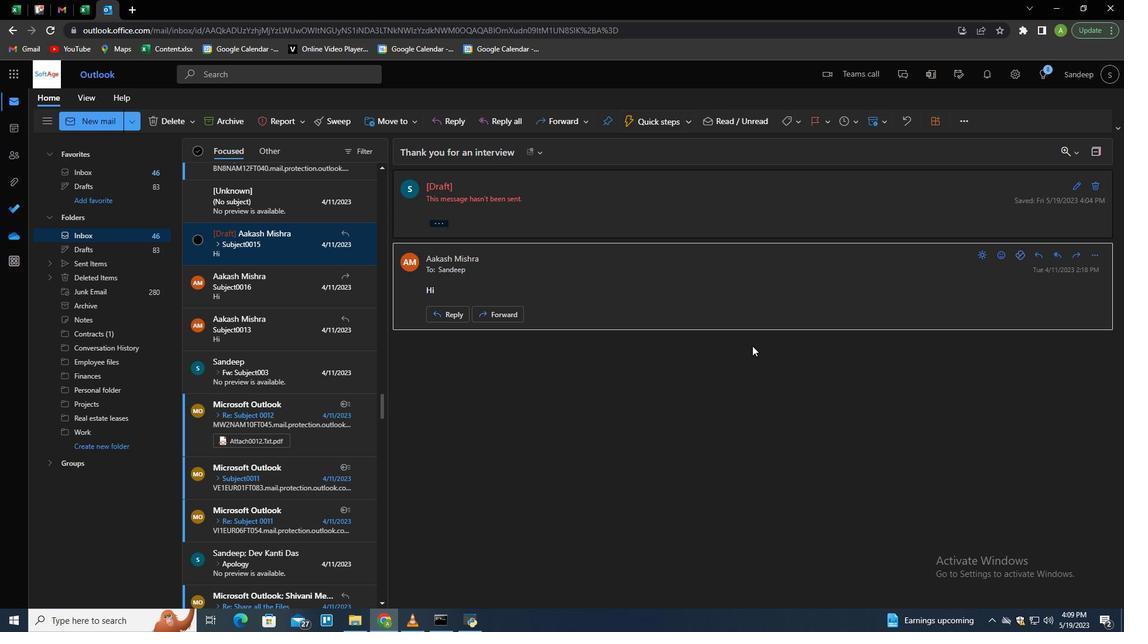 
Action: Mouse scrolled (547, 288) with delta (0, 0)
Screenshot: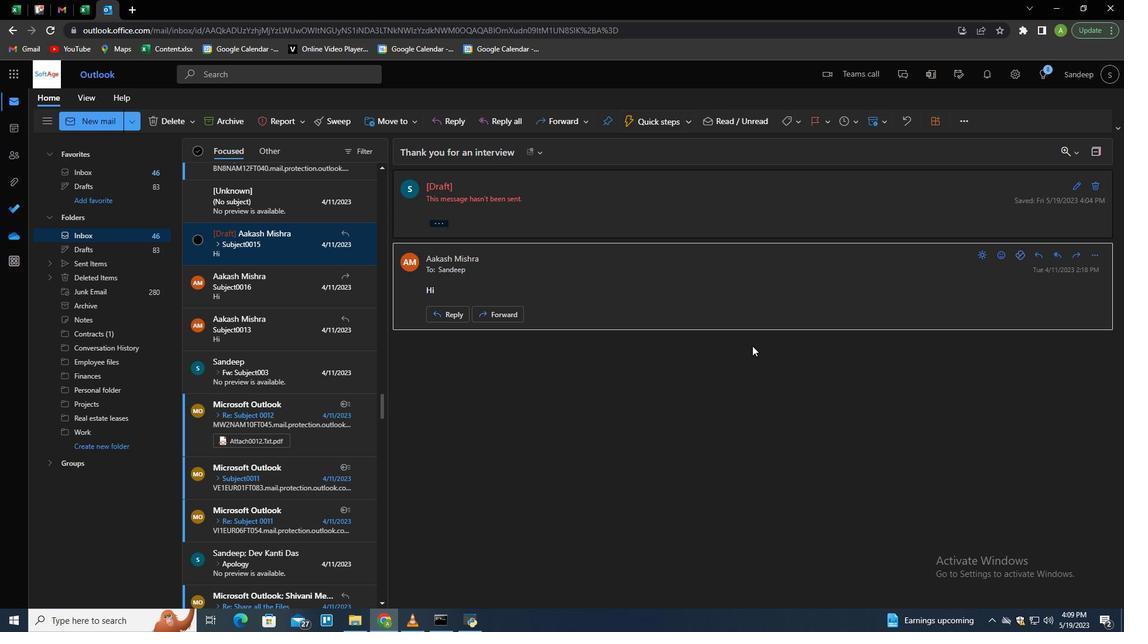 
Action: Mouse moved to (547, 287)
Screenshot: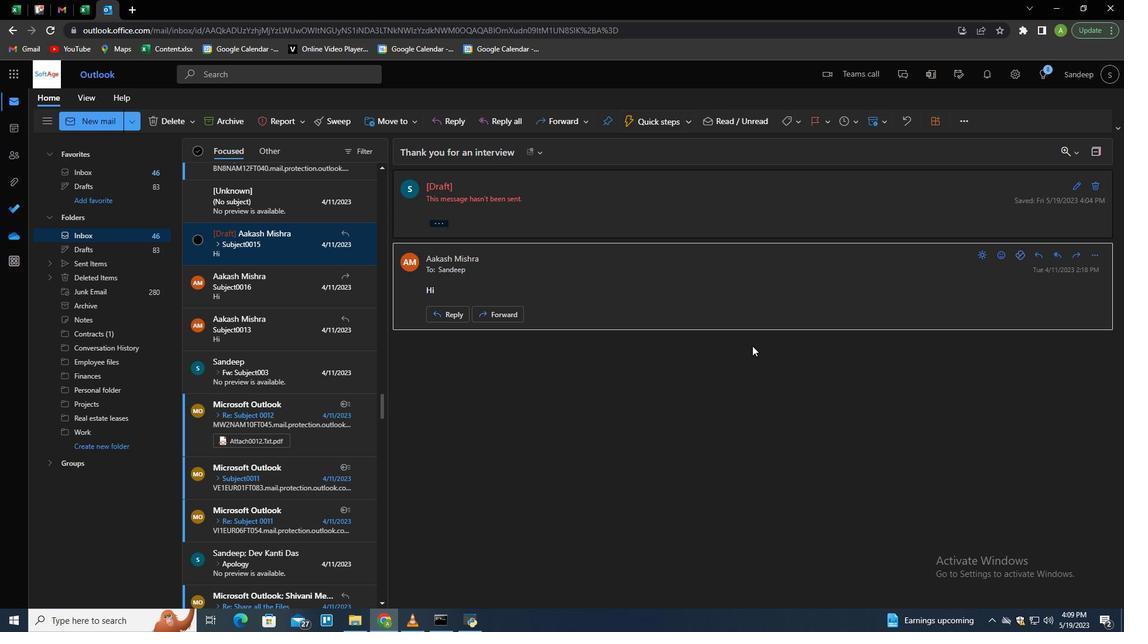 
Action: Mouse scrolled (547, 288) with delta (0, 0)
Screenshot: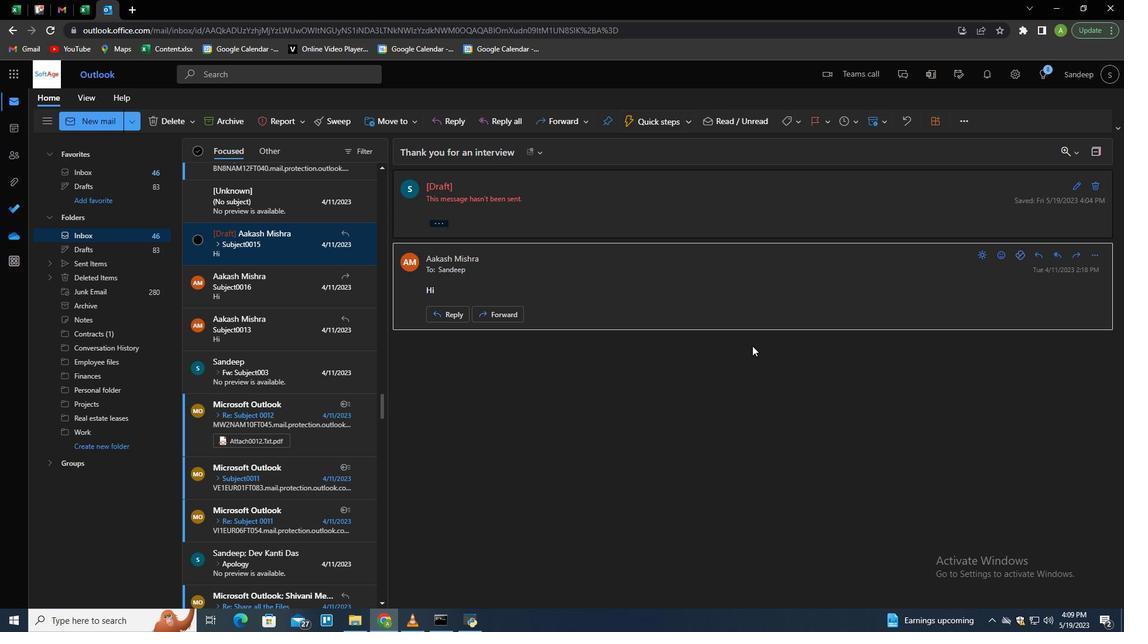 
Action: Mouse scrolled (547, 288) with delta (0, 0)
Screenshot: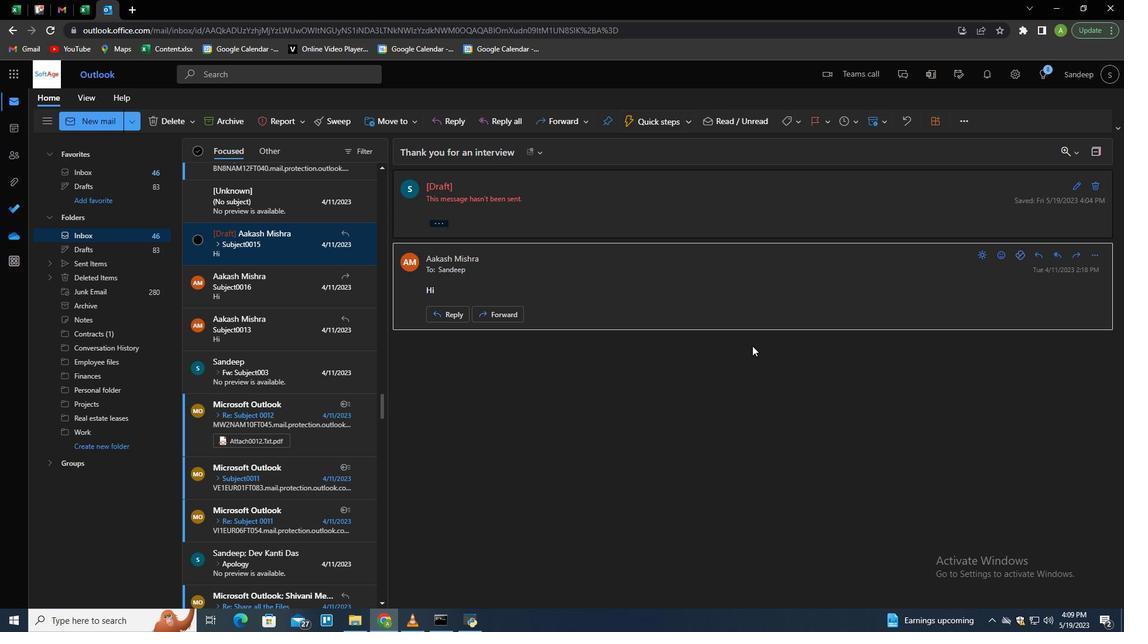 
Action: Mouse scrolled (547, 288) with delta (0, 0)
Screenshot: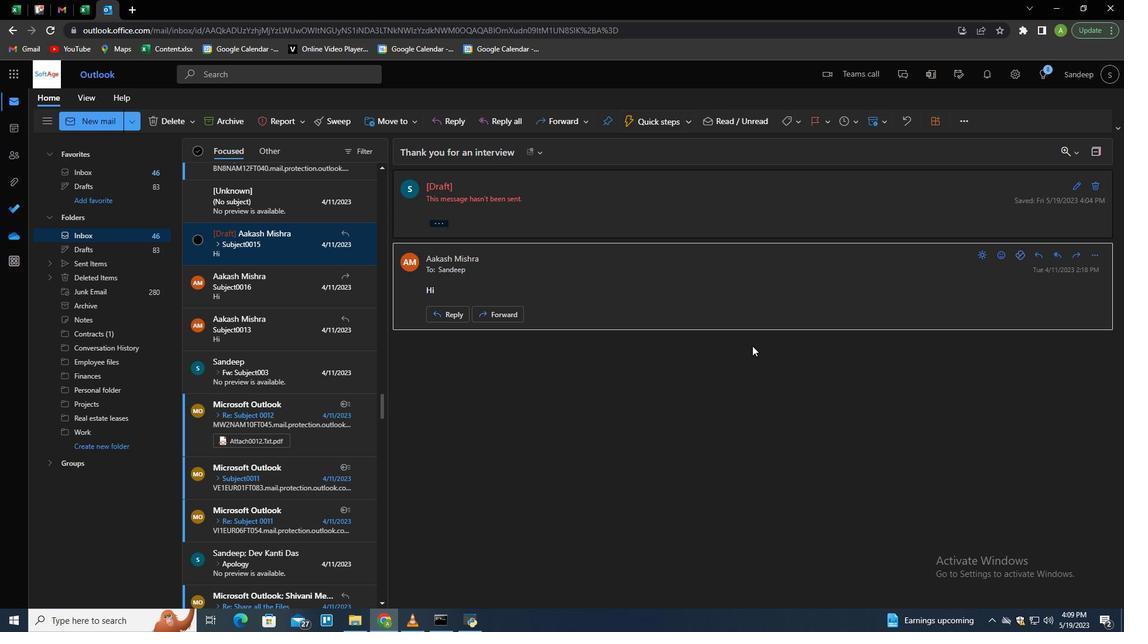 
Action: Mouse moved to (546, 287)
Screenshot: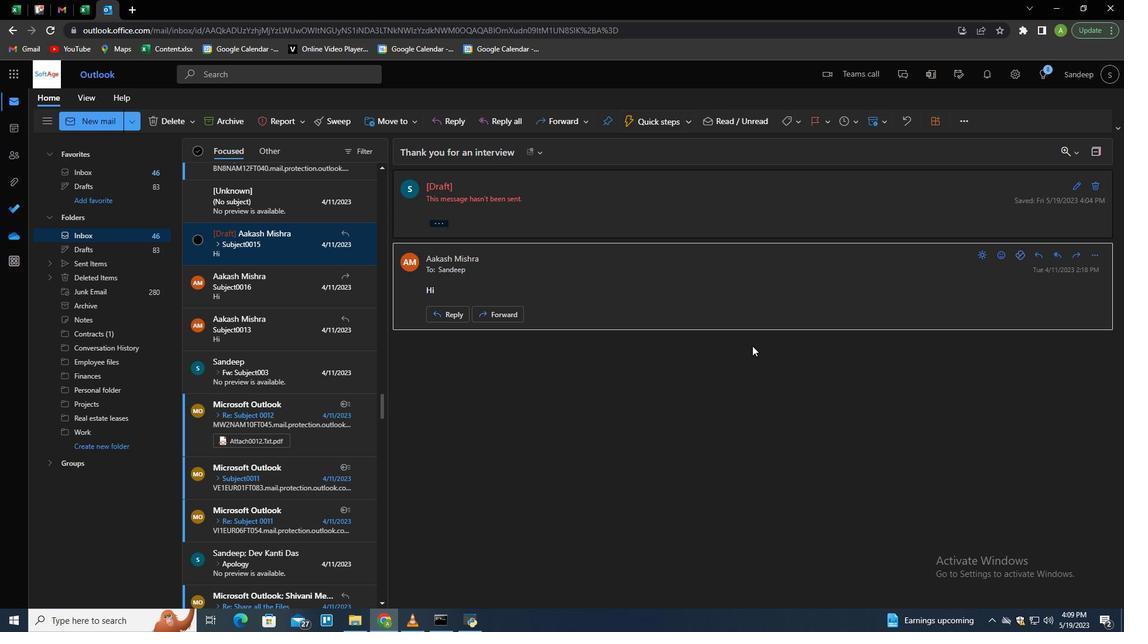 
Action: Mouse scrolled (546, 286) with delta (0, 0)
Screenshot: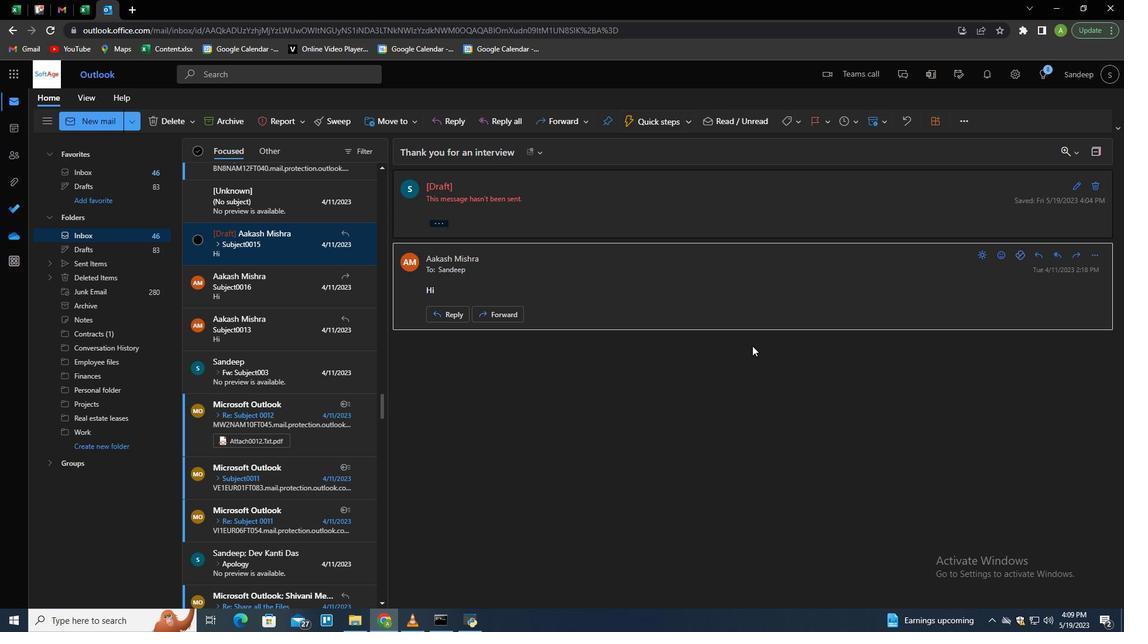 
Action: Mouse scrolled (546, 288) with delta (0, 0)
Screenshot: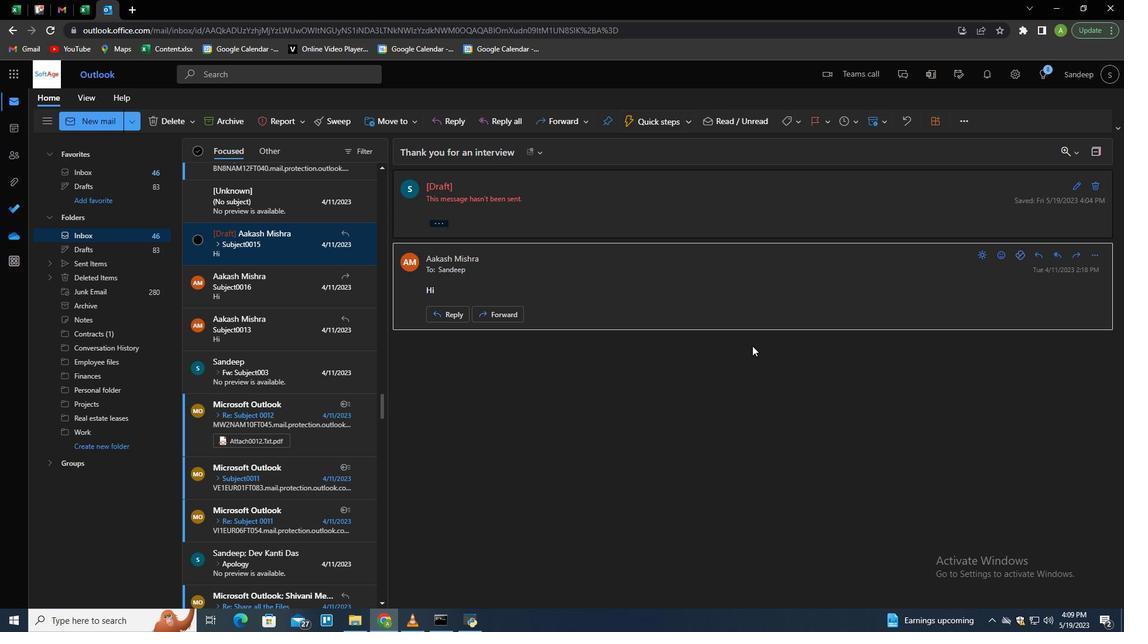 
Action: Mouse moved to (1098, 255)
Screenshot: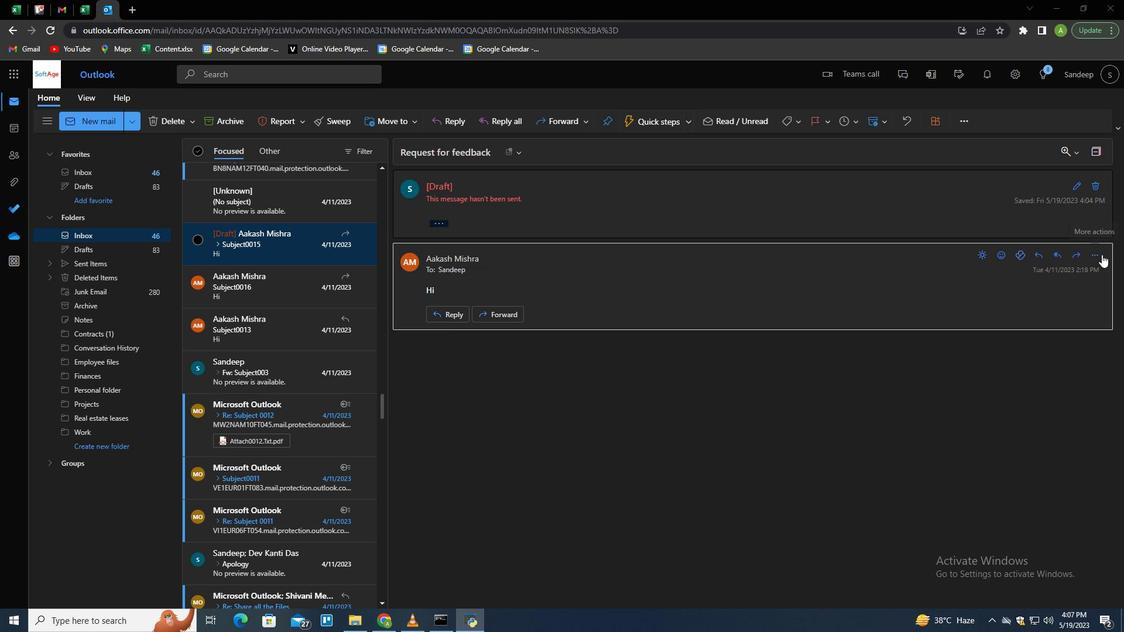 
Action: Mouse pressed left at (1098, 255)
Screenshot: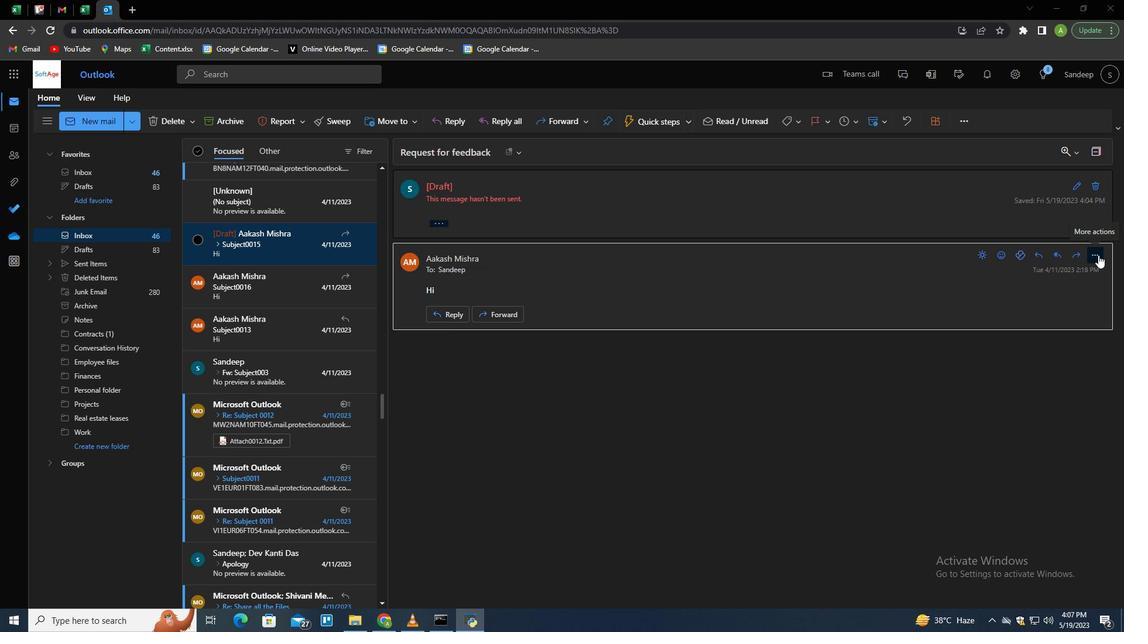 
Action: Mouse moved to (1040, 234)
Screenshot: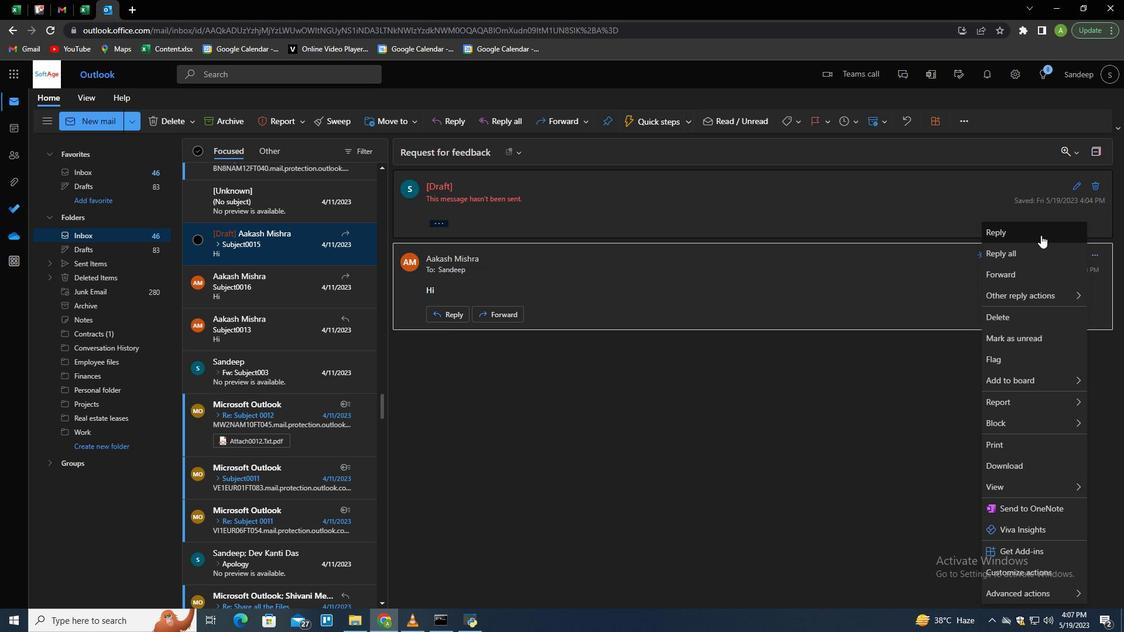 
Action: Mouse pressed left at (1040, 234)
Screenshot: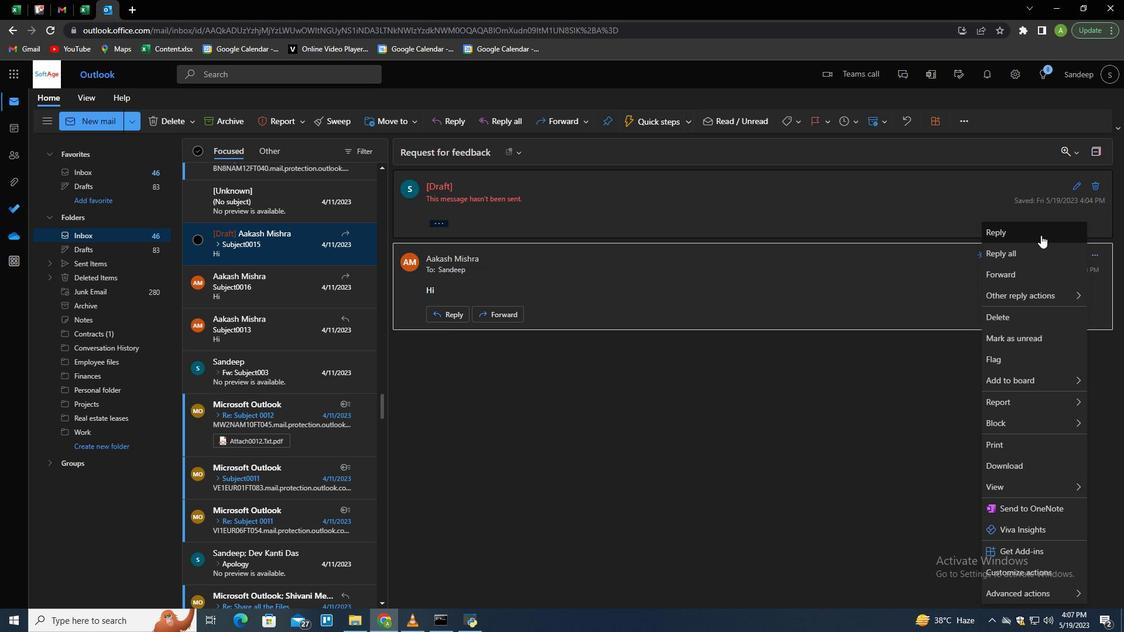 
Action: Mouse moved to (410, 404)
Screenshot: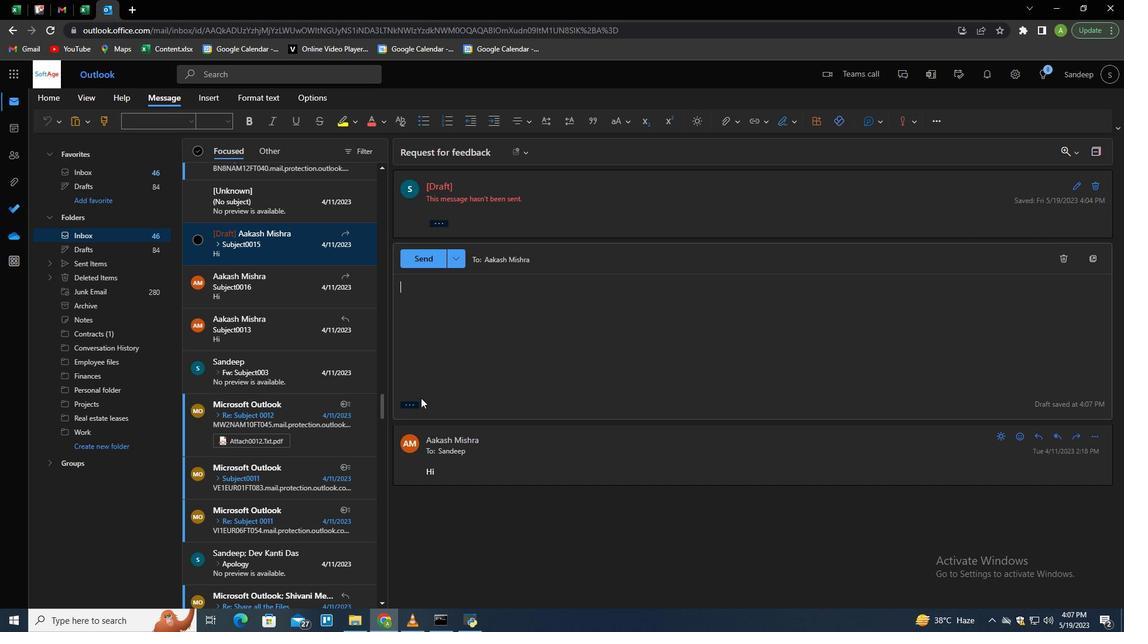 
Action: Mouse pressed left at (410, 404)
Screenshot: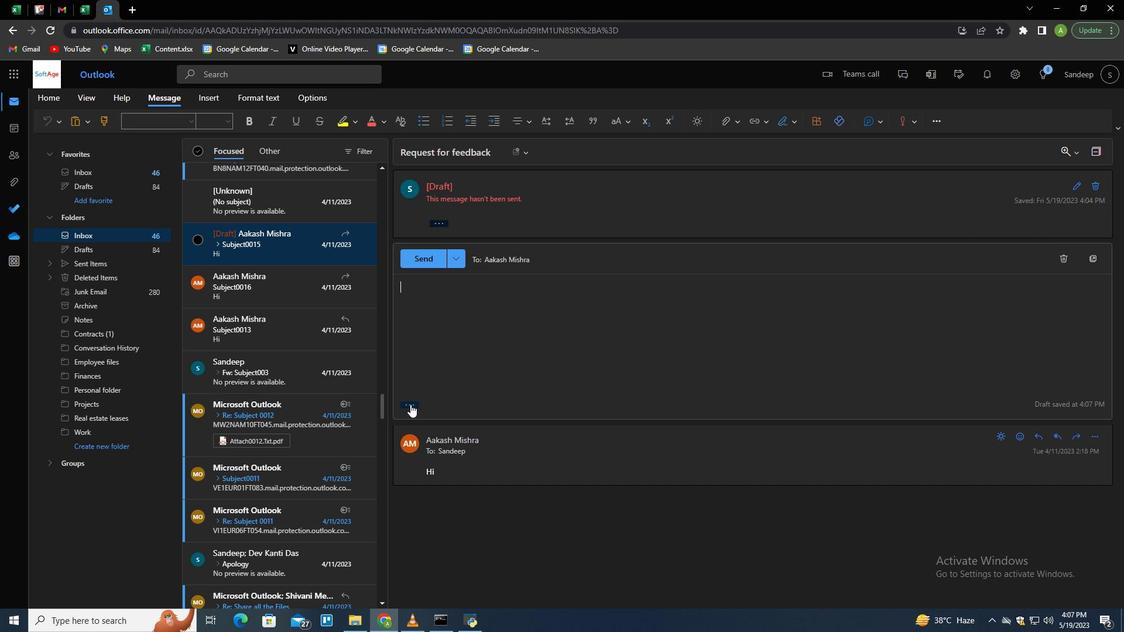 
Action: Mouse moved to (785, 125)
Screenshot: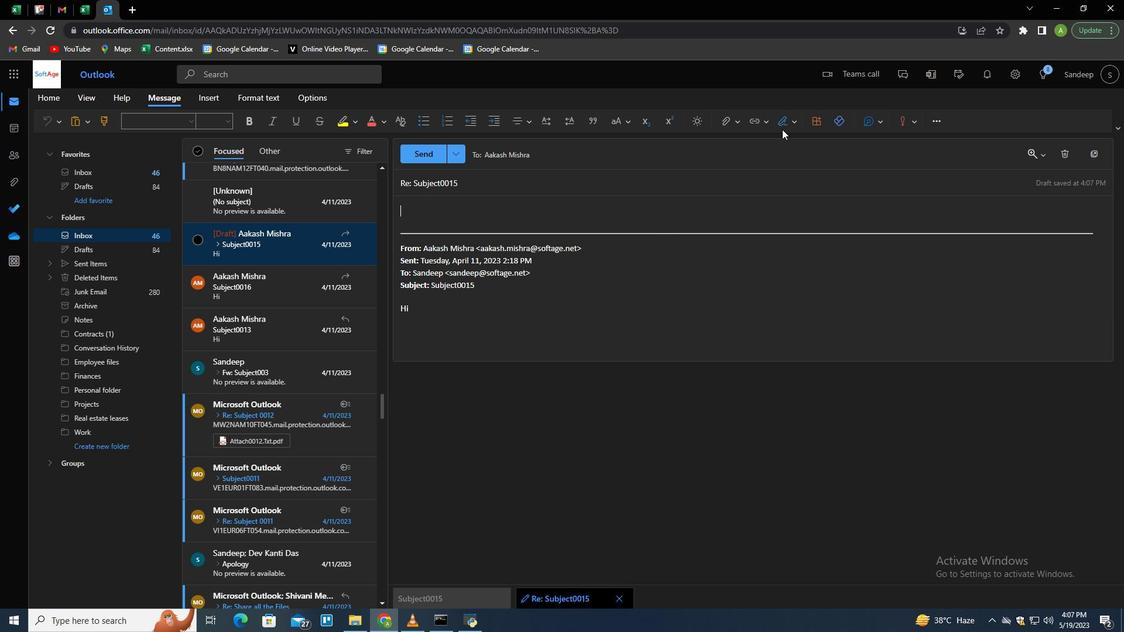 
Action: Mouse pressed left at (785, 125)
Screenshot: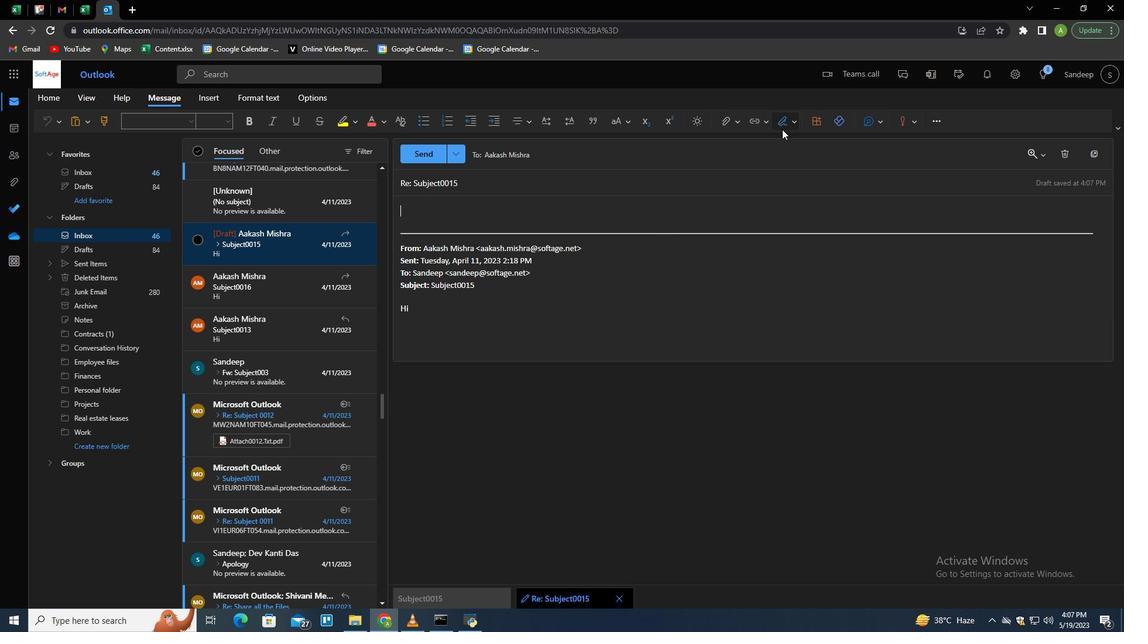 
Action: Mouse moved to (762, 169)
Screenshot: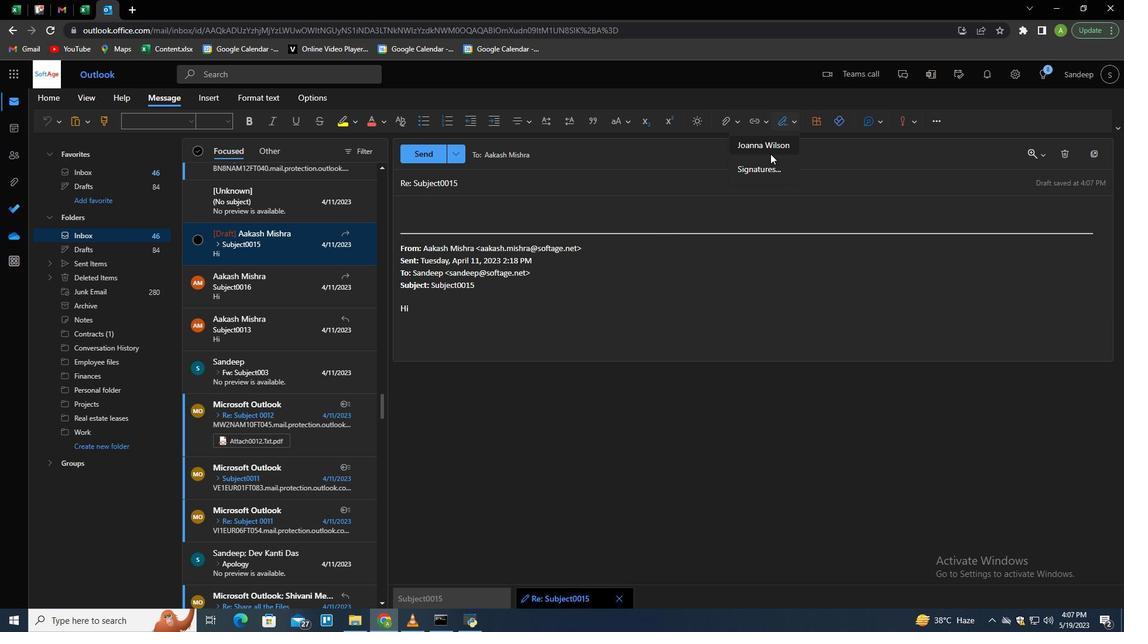 
Action: Mouse pressed left at (762, 169)
Screenshot: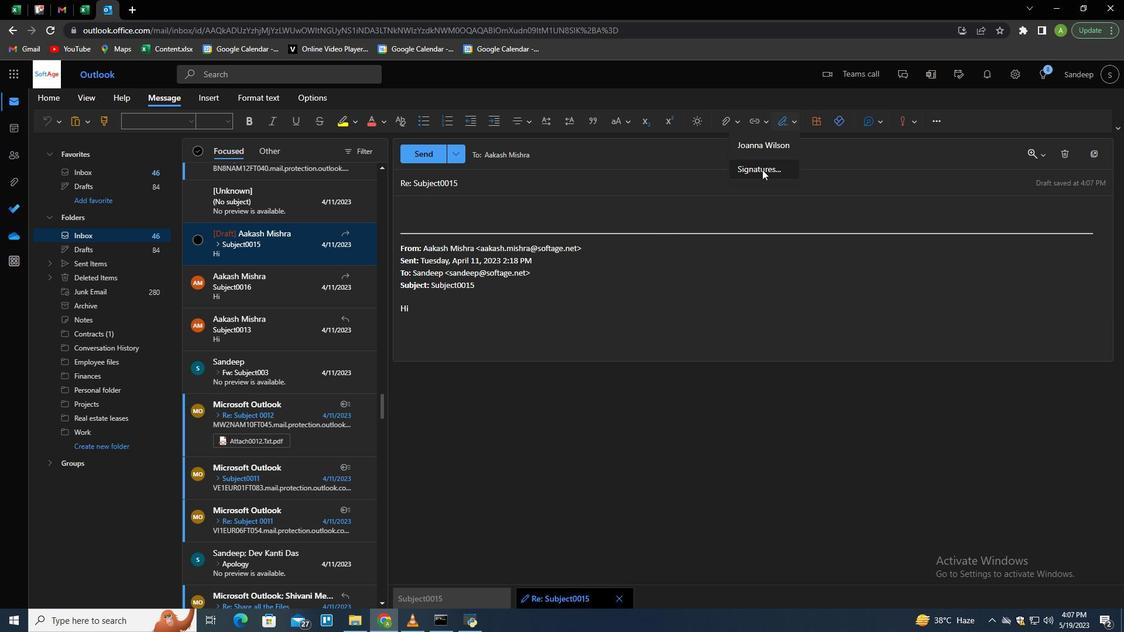 
Action: Mouse moved to (777, 213)
Screenshot: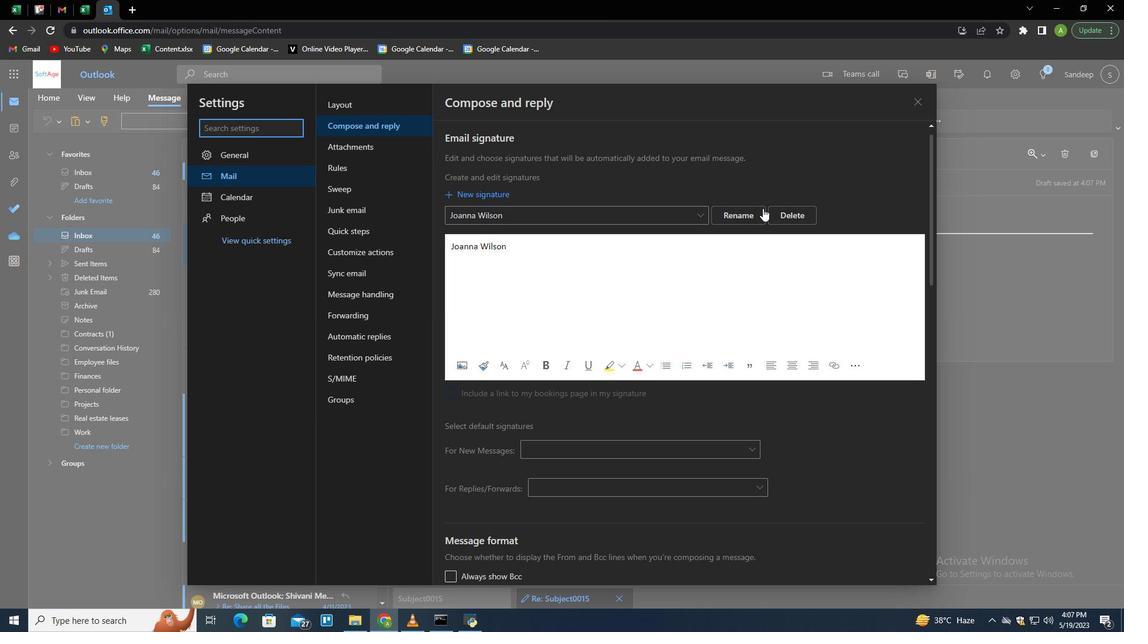 
Action: Mouse pressed left at (777, 213)
Screenshot: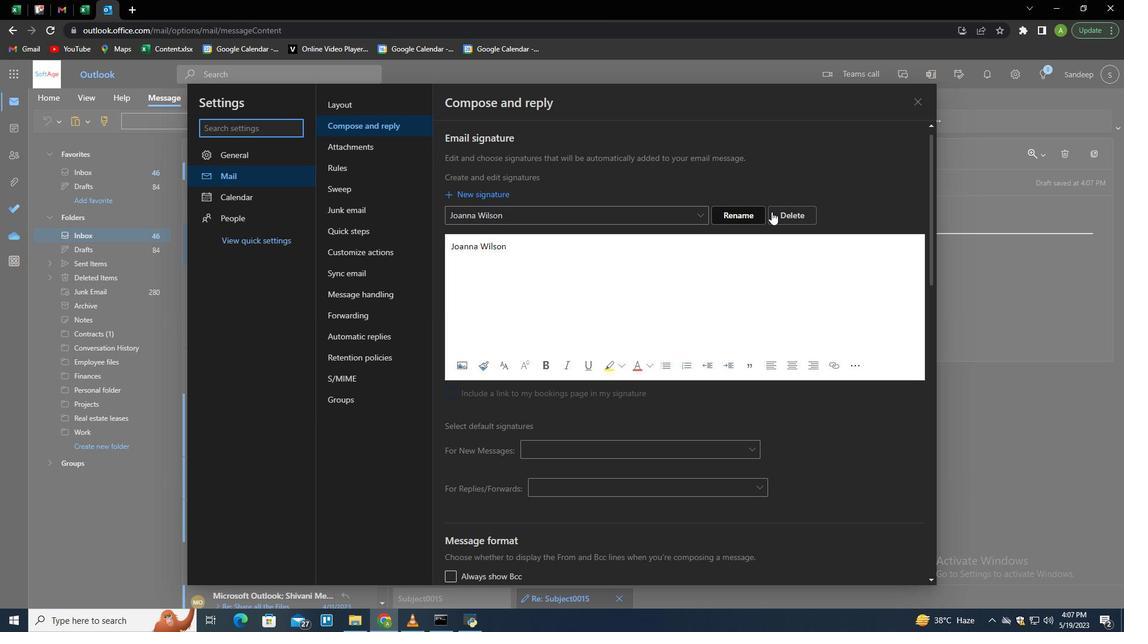 
Action: Mouse moved to (766, 213)
Screenshot: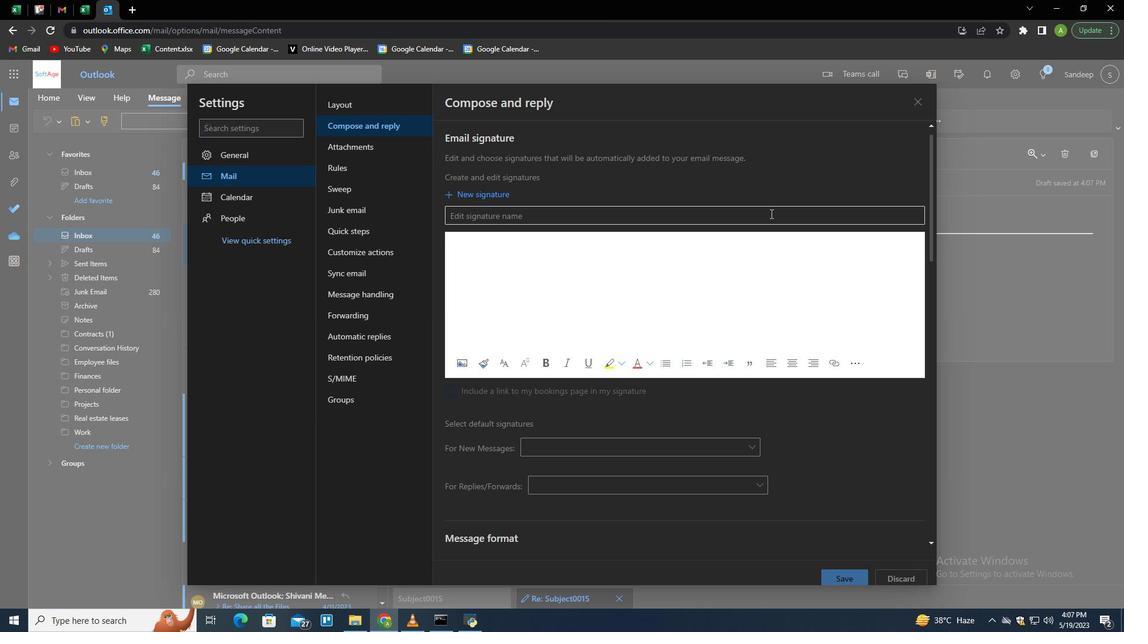 
Action: Mouse pressed left at (766, 213)
Screenshot: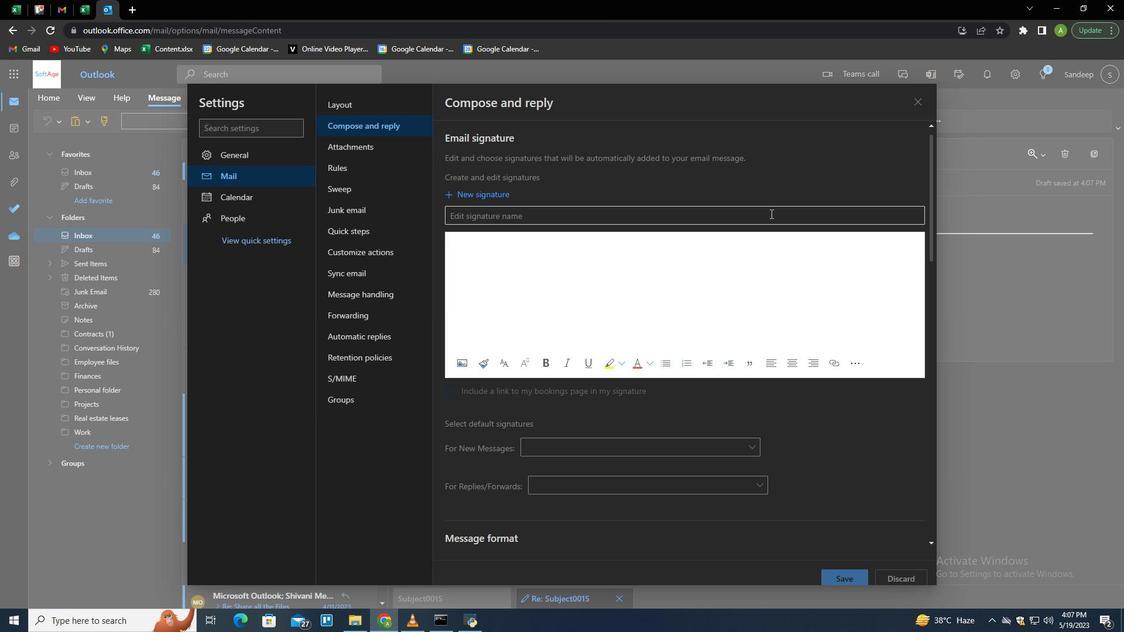 
Action: Key pressed <Key.shift>
Screenshot: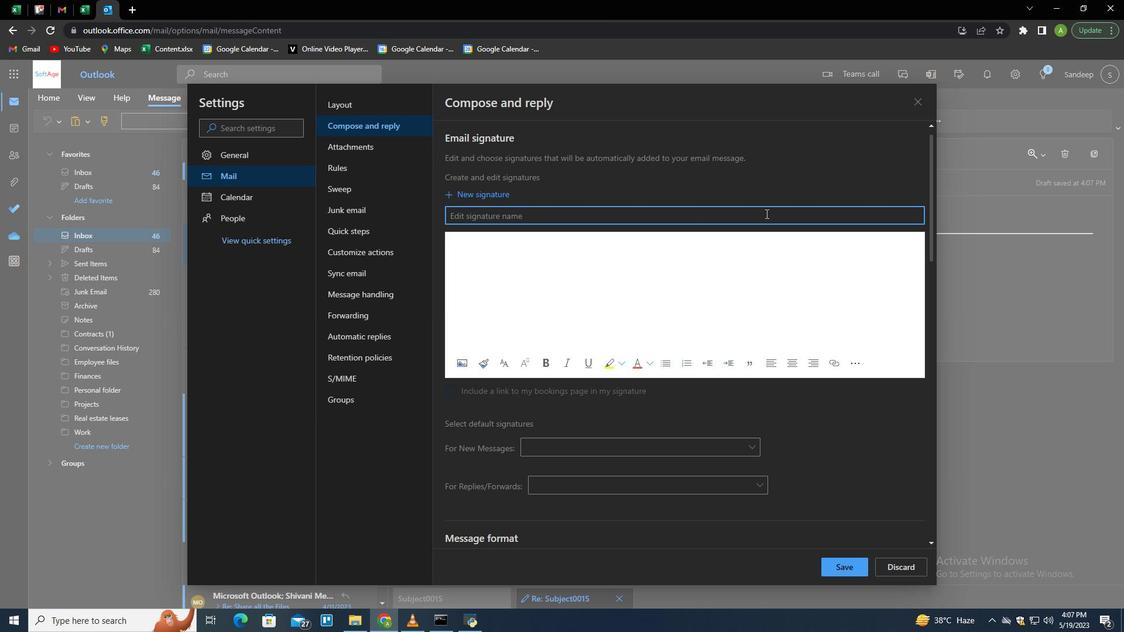 
Action: Mouse moved to (766, 213)
Screenshot: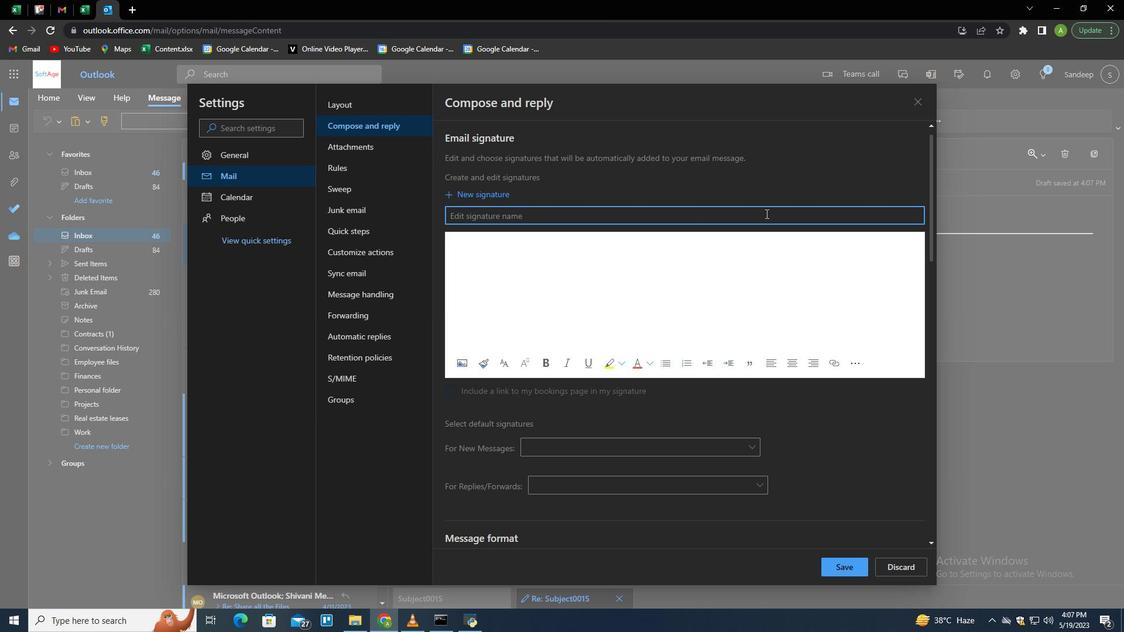 
Action: Key pressed Danny<Key.space><Key.shift>Hernandez<Key.tab><Key.shift>Ea<Key.backspace><Key.backspace><Key.shift>Danny<Key.space><Key.shift><Key.shift><Key.shift><Key.shift><Key.shift><Key.shift><Key.shift><Key.shift><Key.shift><Key.shift><Key.shift><Key.shift>Hernandez
Screenshot: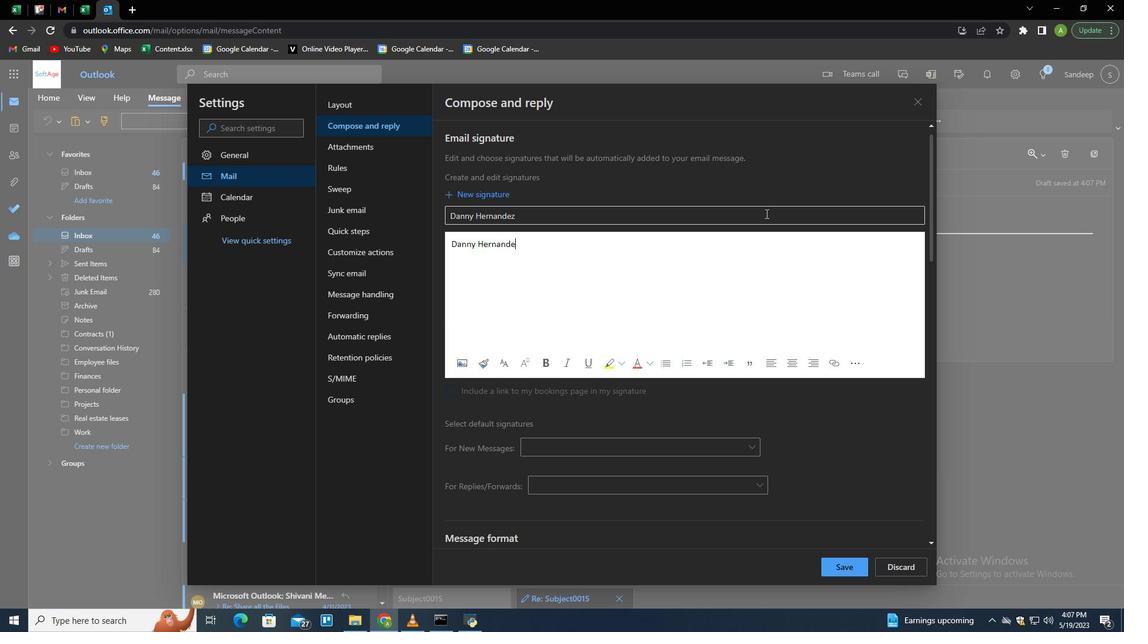 
Action: Mouse moved to (843, 565)
Screenshot: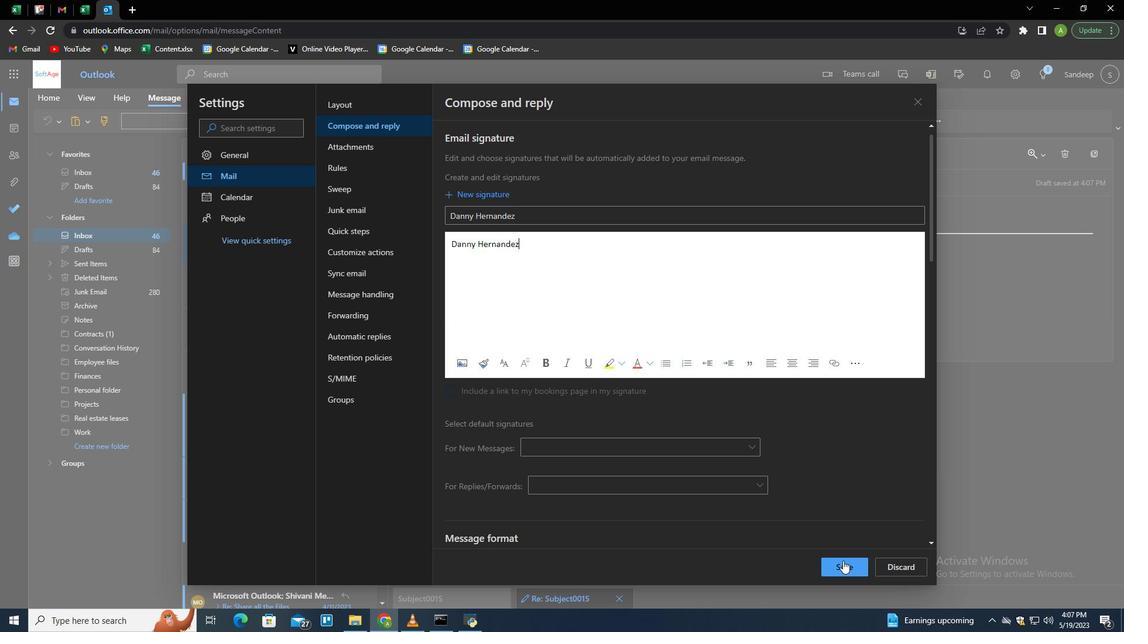 
Action: Mouse pressed left at (843, 565)
Screenshot: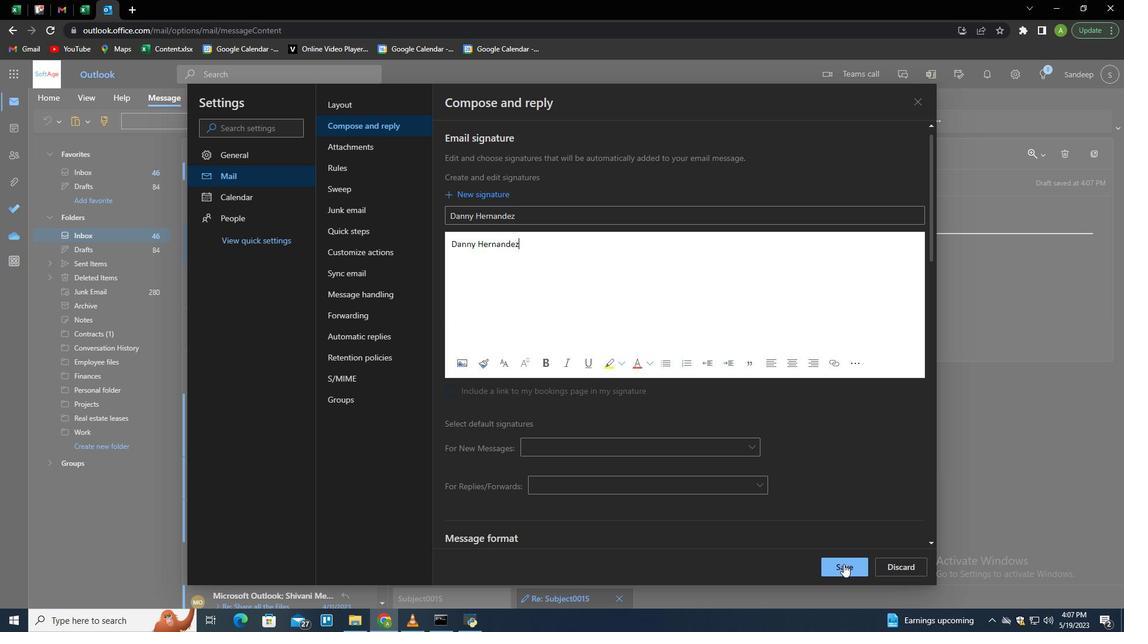 
Action: Mouse moved to (1050, 333)
Screenshot: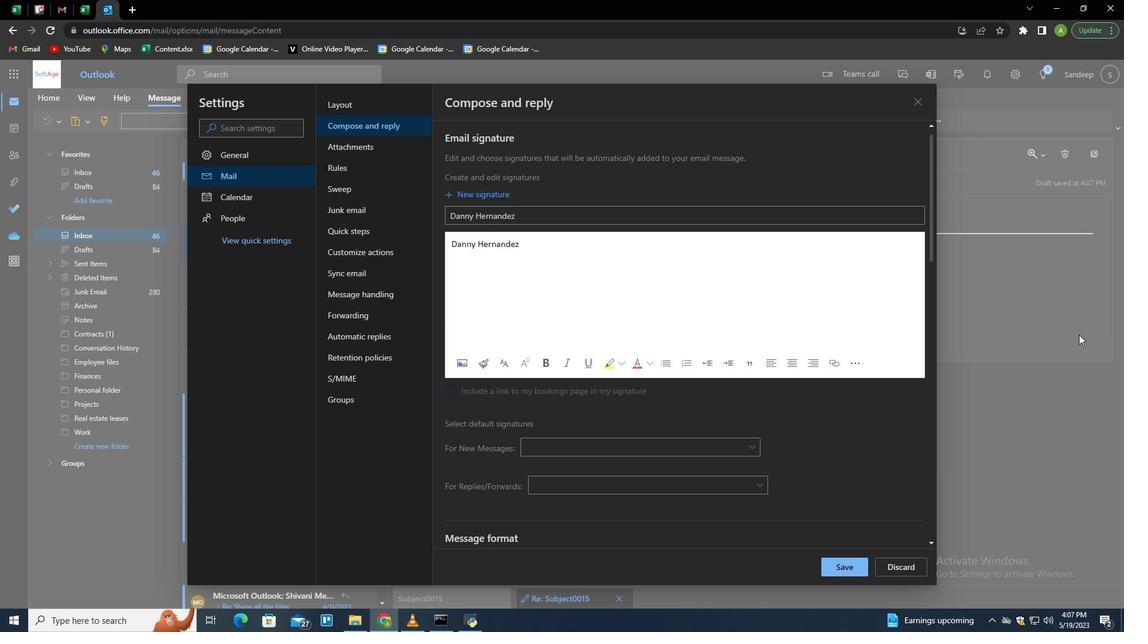 
Action: Mouse pressed left at (1050, 333)
Screenshot: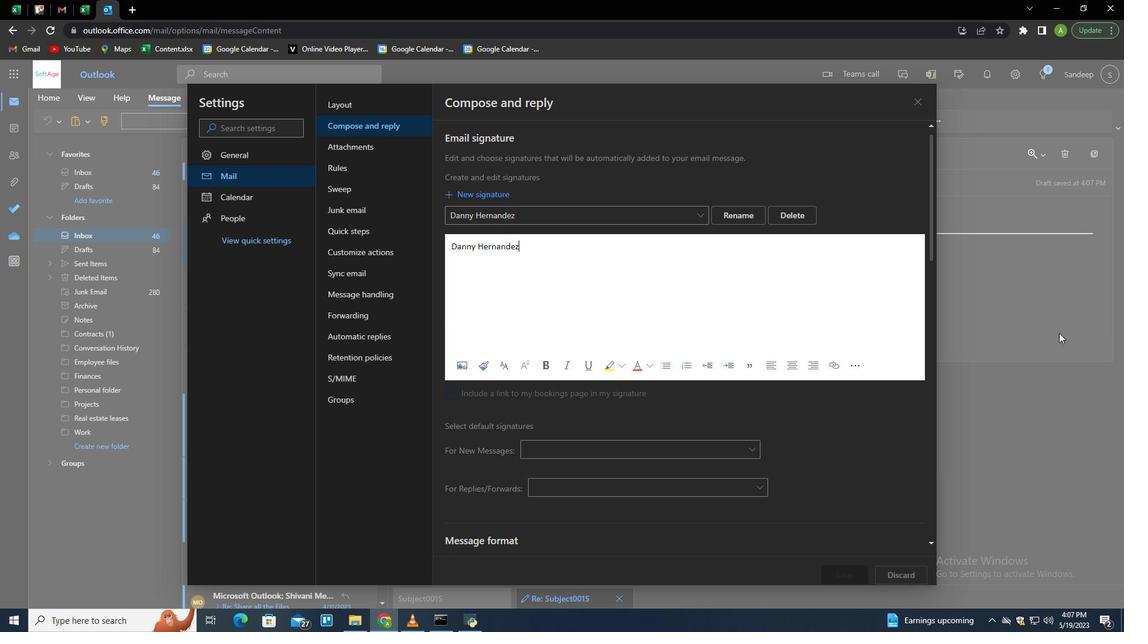 
Action: Mouse moved to (784, 120)
Screenshot: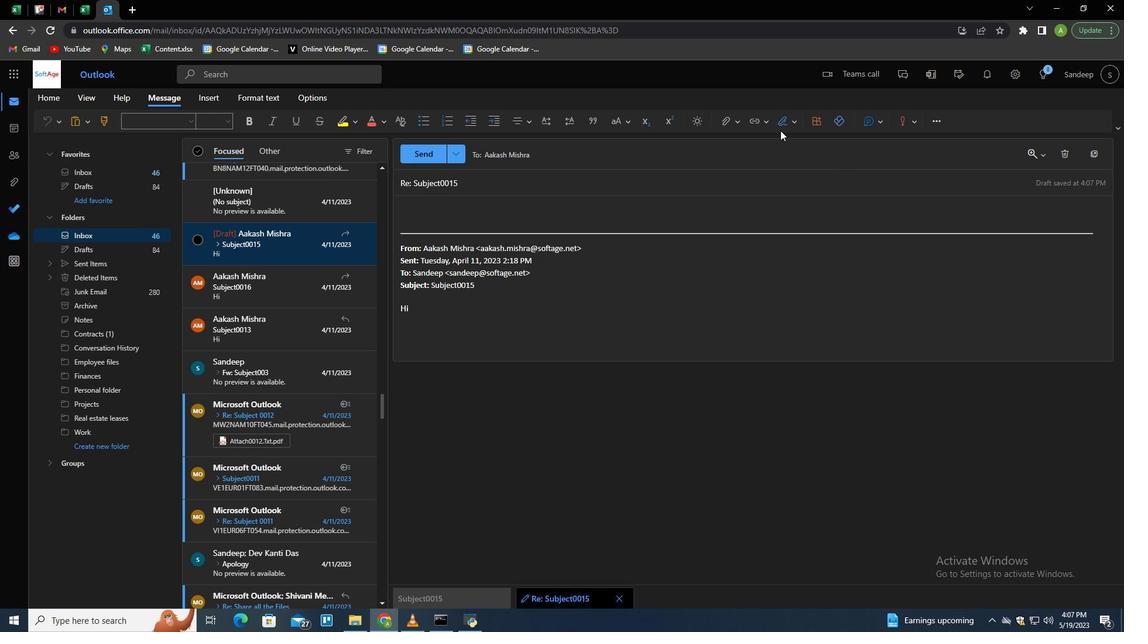 
Action: Mouse pressed left at (784, 120)
Screenshot: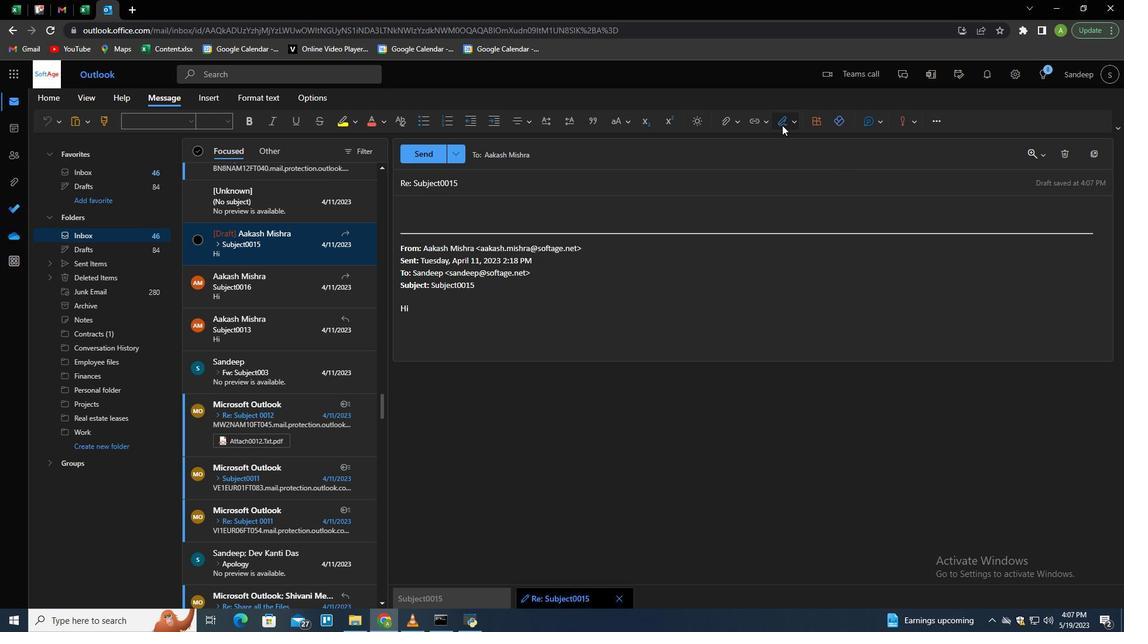 
Action: Mouse moved to (773, 142)
Screenshot: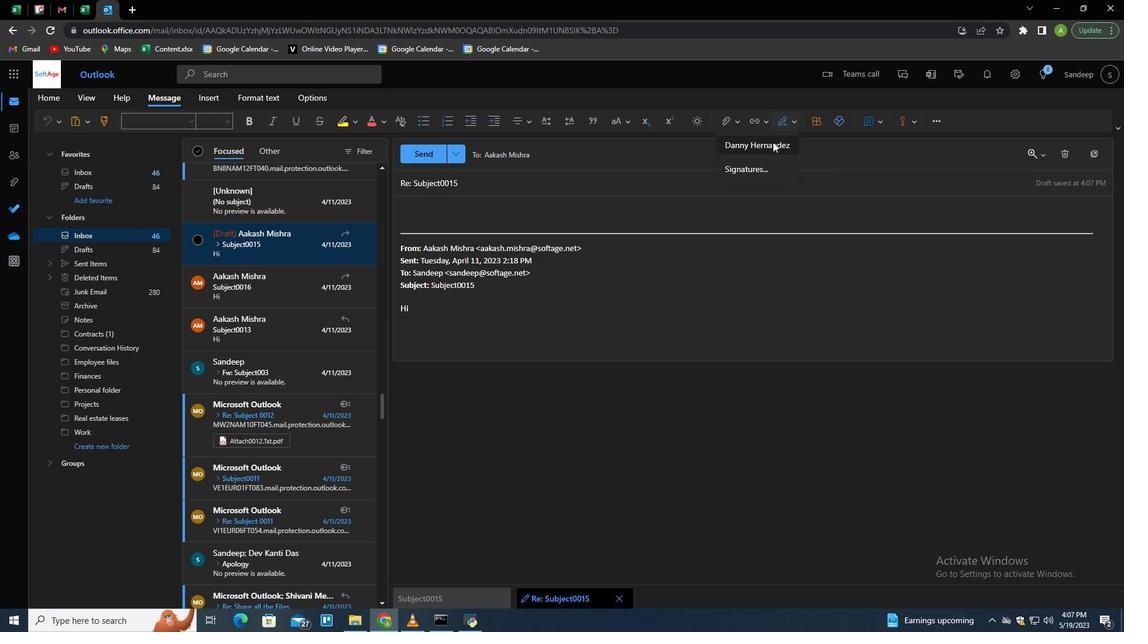 
Action: Mouse pressed left at (773, 142)
Screenshot: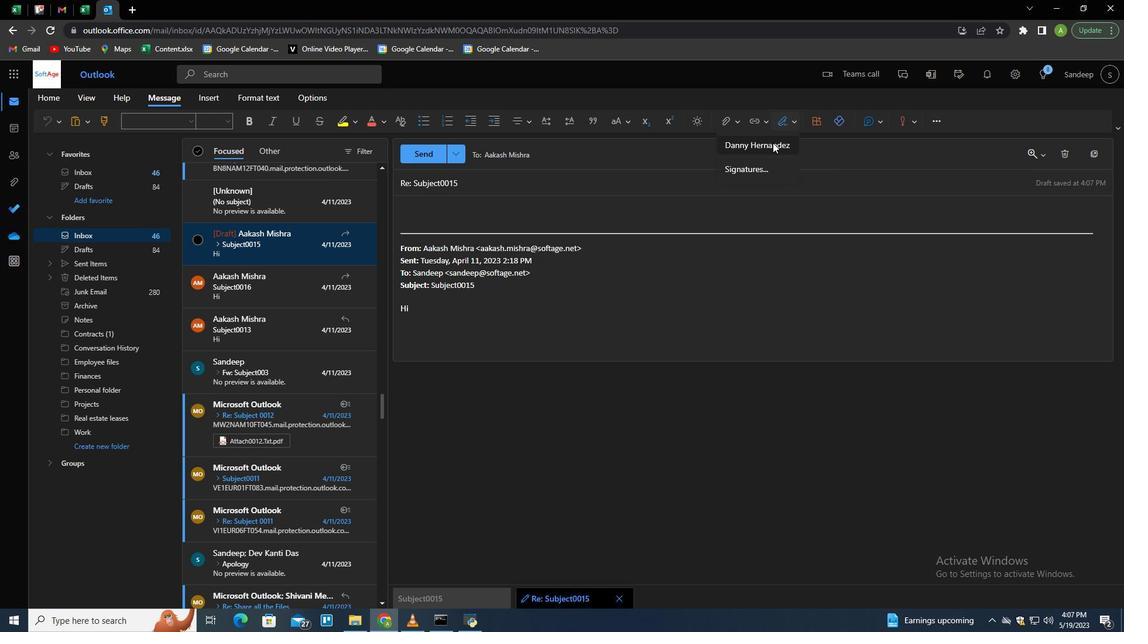 
Action: Mouse moved to (412, 183)
Screenshot: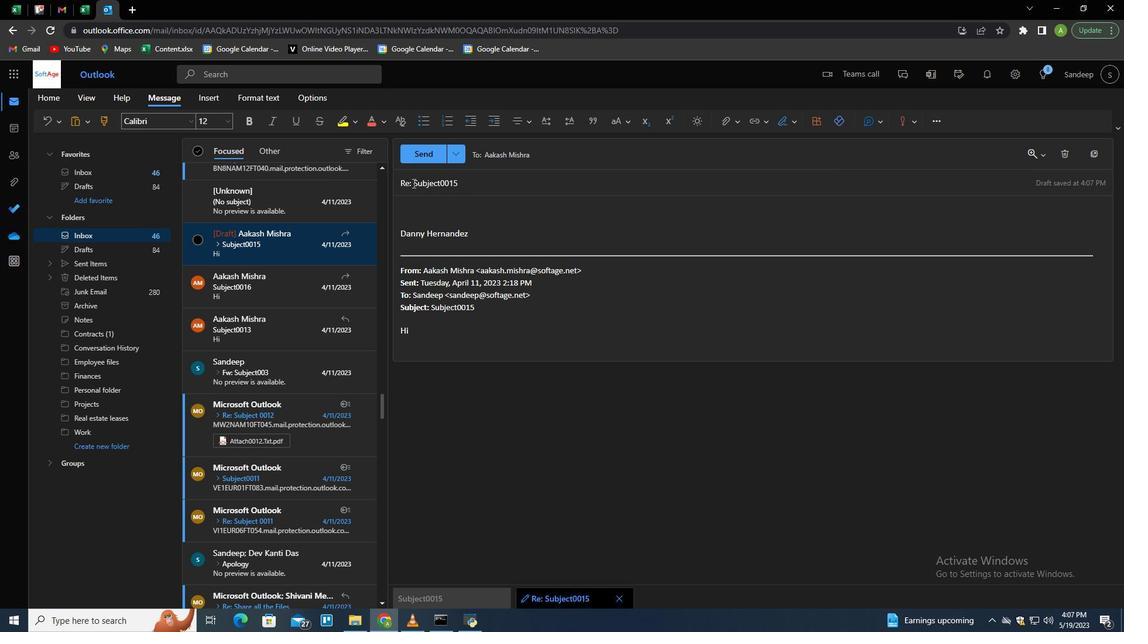 
Action: Mouse pressed left at (412, 183)
Screenshot: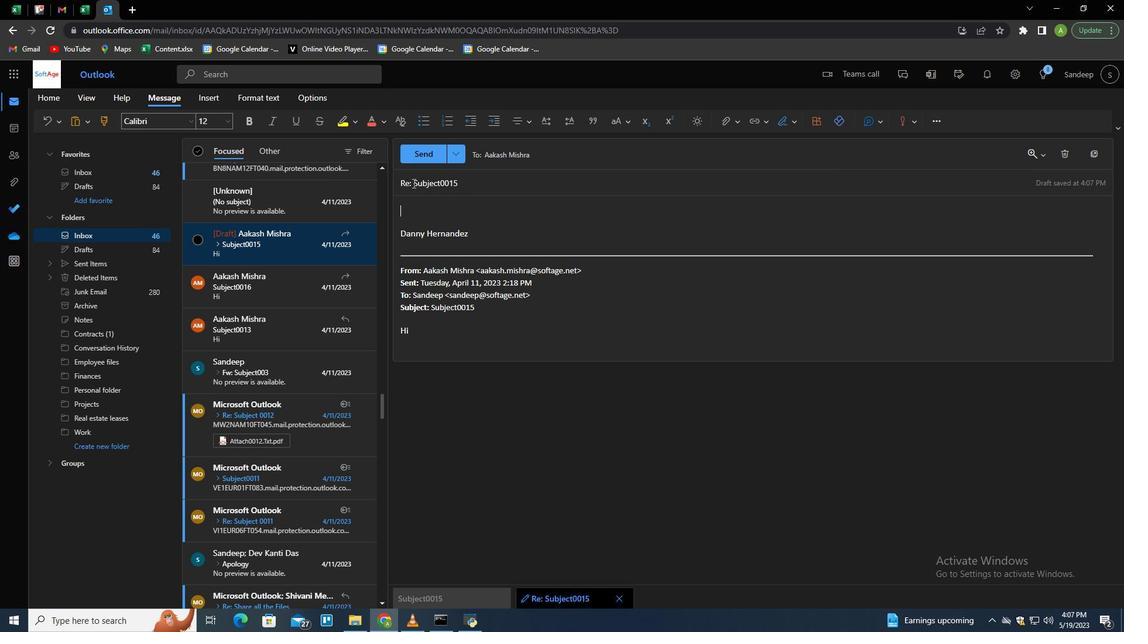 
Action: Mouse moved to (589, 202)
Screenshot: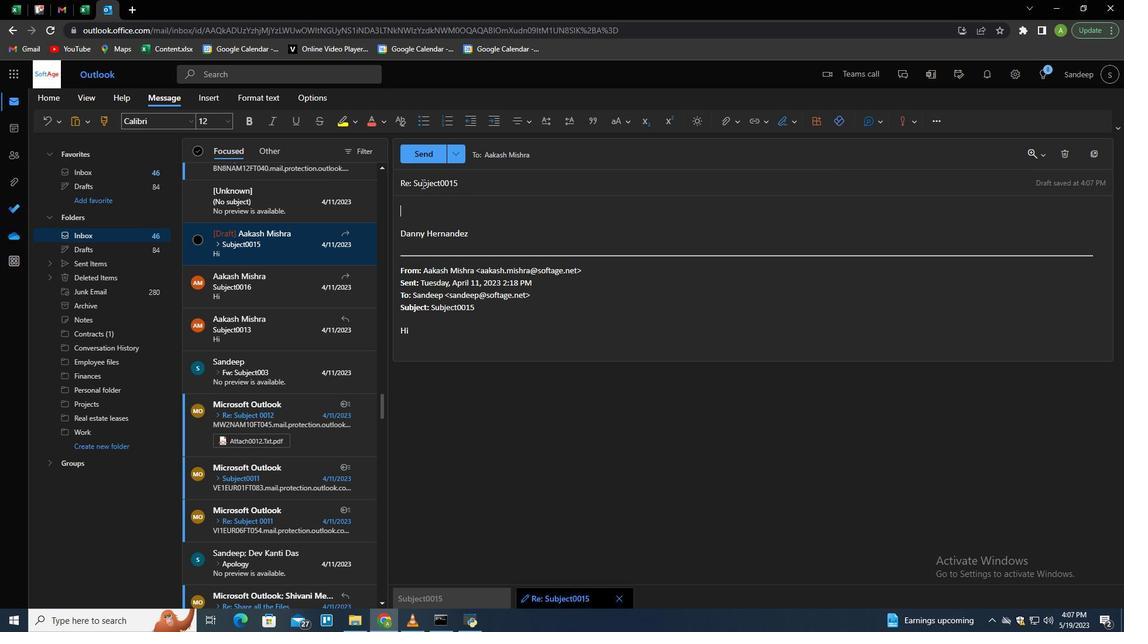 
Action: Key pressed <Key.shift_r><Key.end><Key.shift>Thank<Key.space>u<Key.backspace>you<Key.space>for<Key.space>an<Key.space>interview
Screenshot: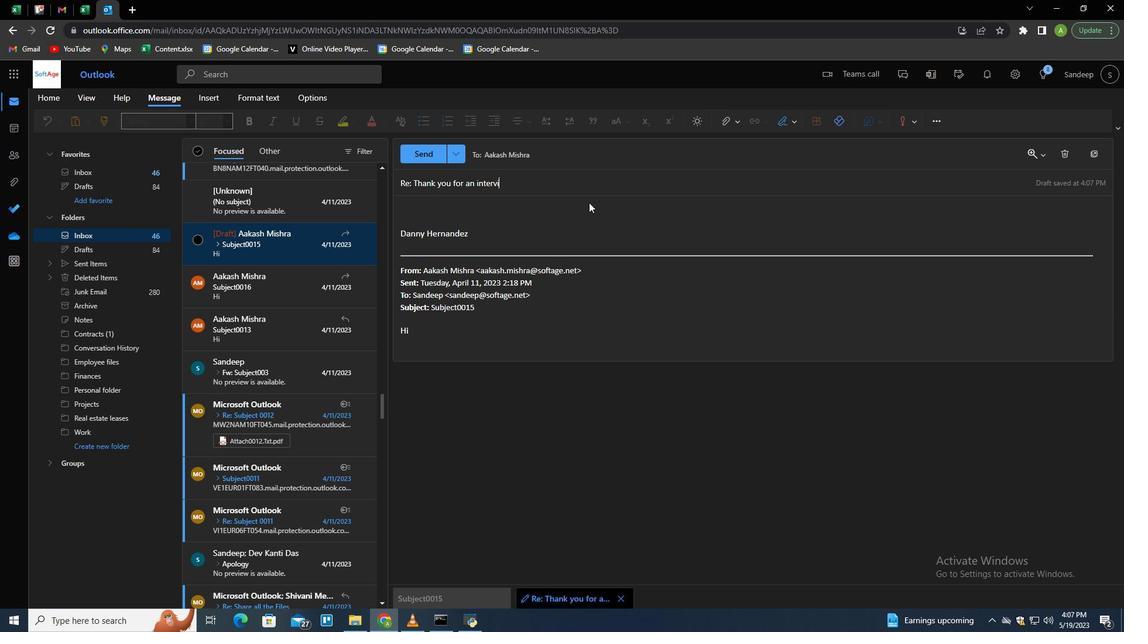 
Action: Mouse moved to (590, 199)
Screenshot: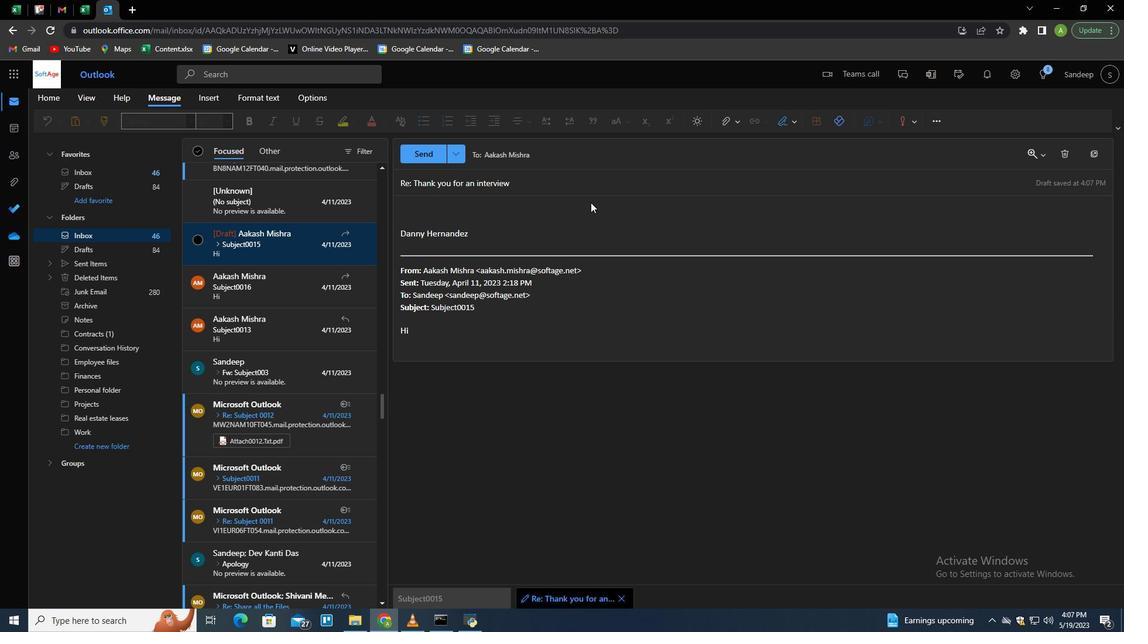 
Action: Key pressed <Key.tab><Key.shift>Please<Key.space>let<Key.space>me<Key.space>know<Key.space>if<Key.space>you<Key.space>need<Key.space>any<Key.space>assistance<Key.space>with<Key.space>the<Key.space>upcoming<Key.space>presentation.
Screenshot: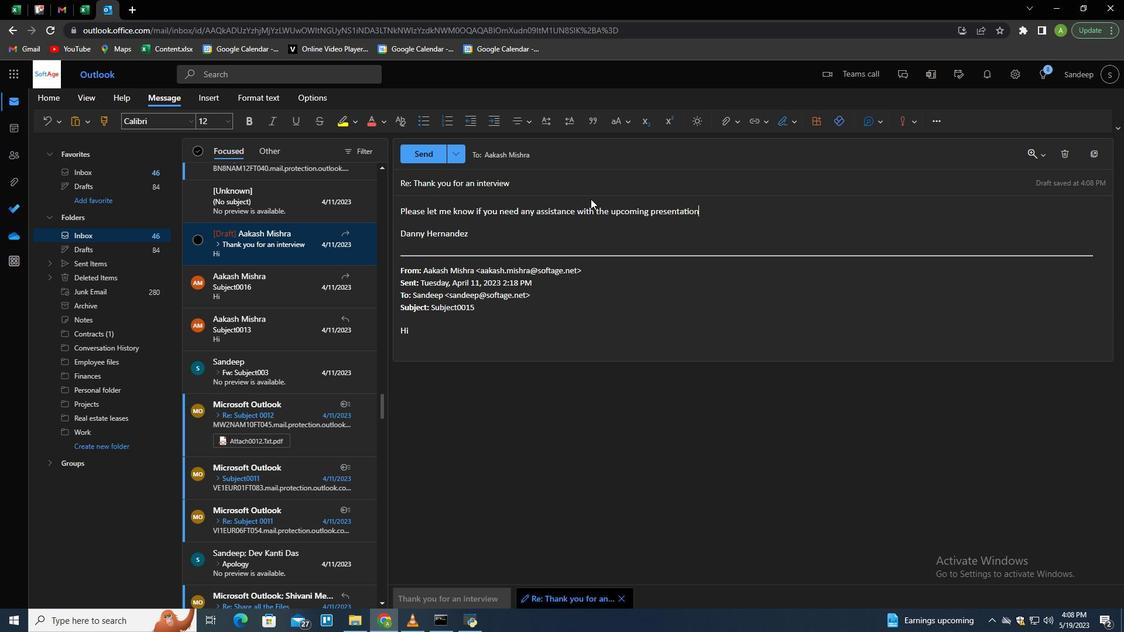 
Action: Mouse moved to (613, 156)
Screenshot: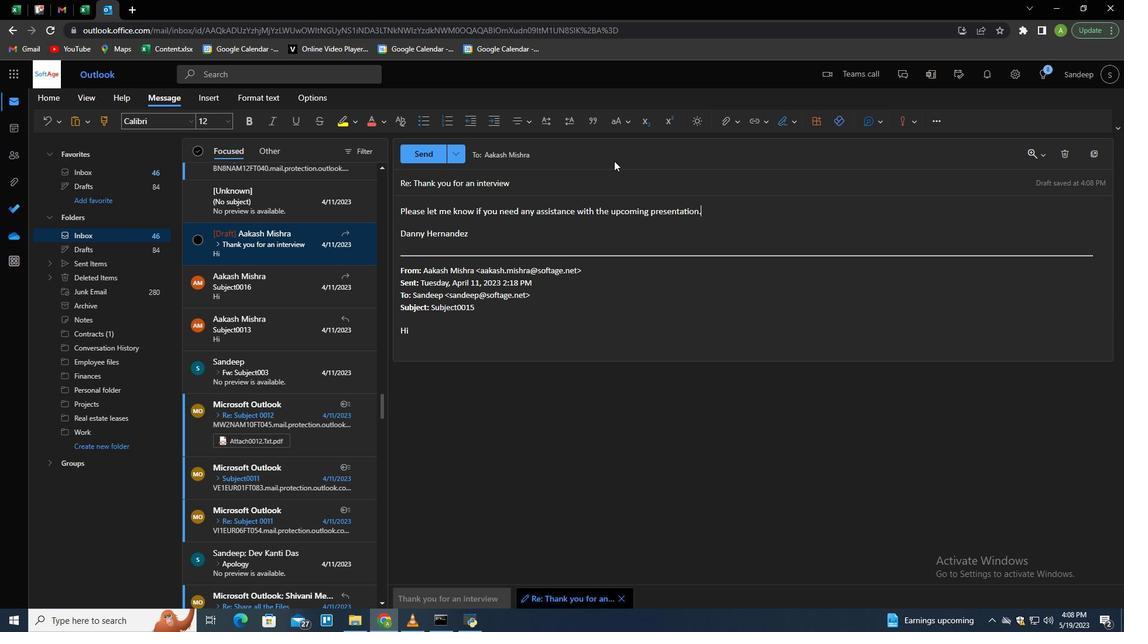 
Action: Mouse pressed left at (613, 156)
Screenshot: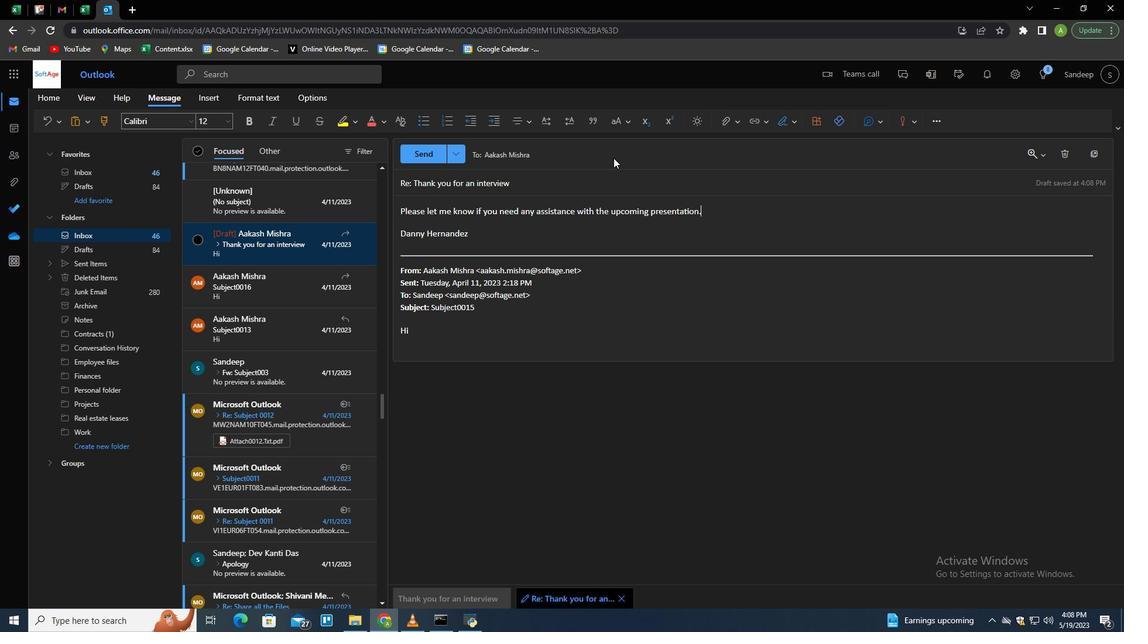
Action: Mouse moved to (1099, 183)
Screenshot: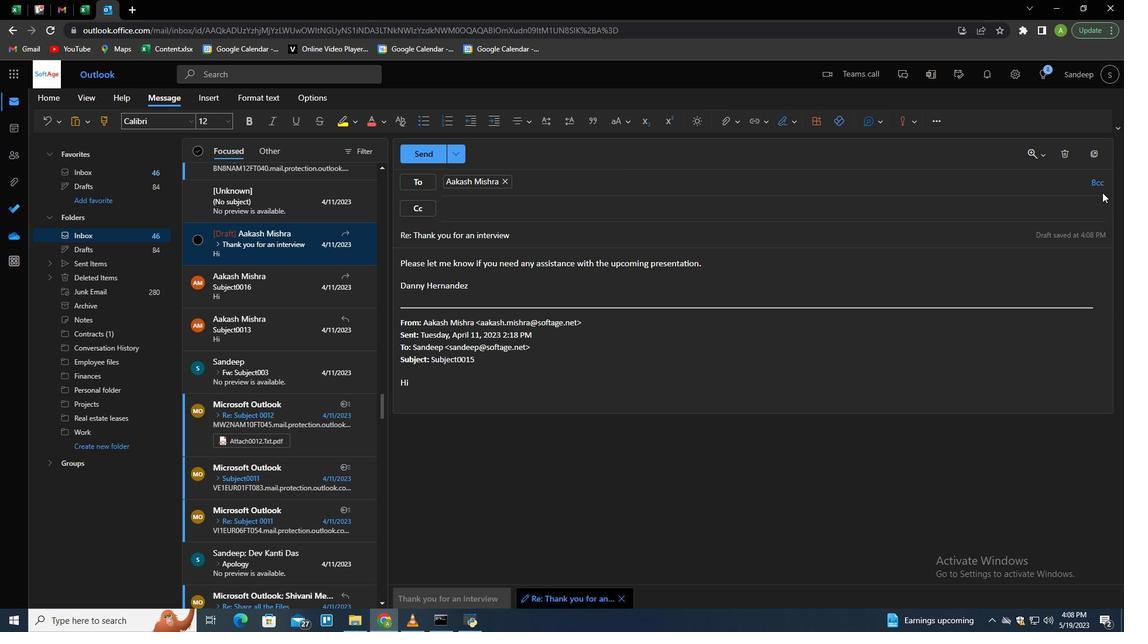 
Action: Mouse pressed left at (1099, 183)
Screenshot: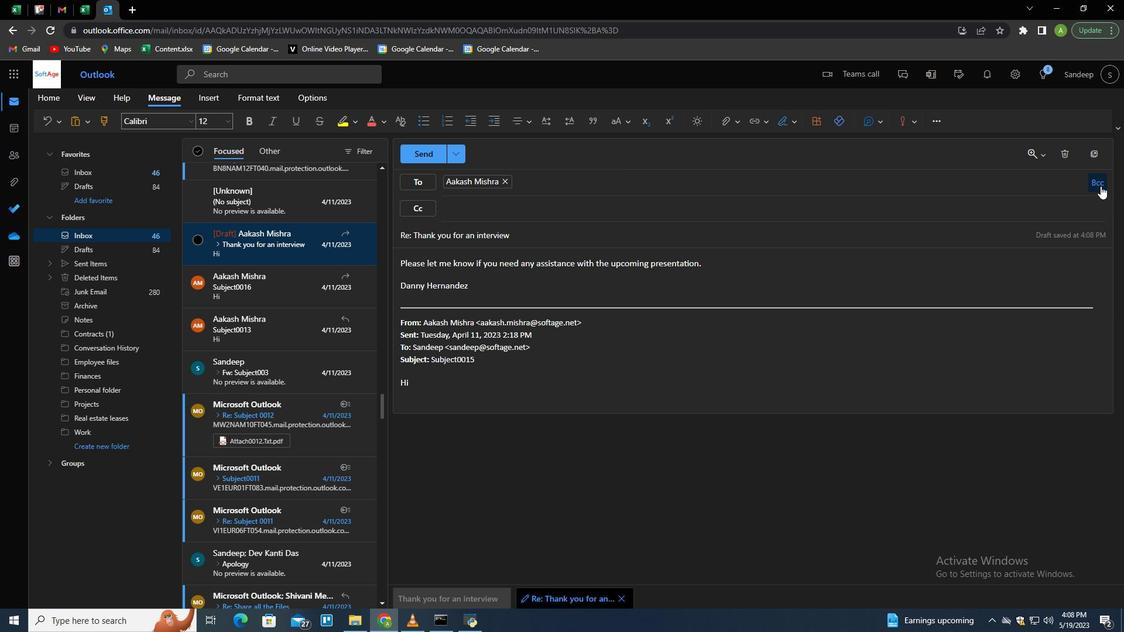 
Action: Mouse moved to (769, 237)
Screenshot: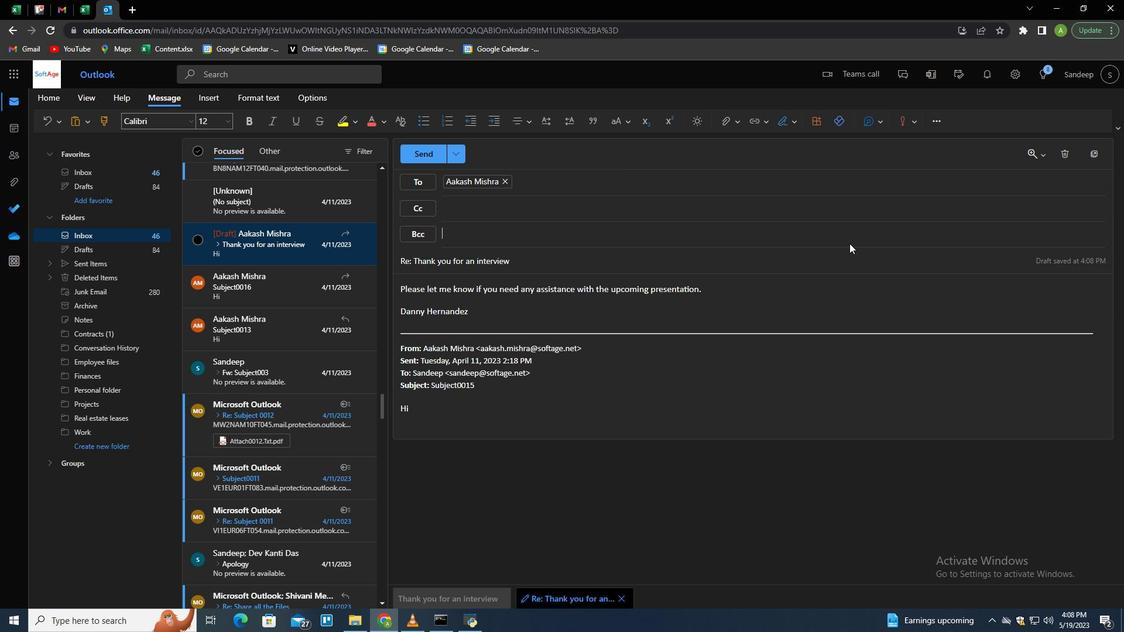 
Action: Key pressed softage.6<Key.shift>#<Key.backspace>2<Key.backspace><Key.shift>@softage.net<Key.enter>
Screenshot: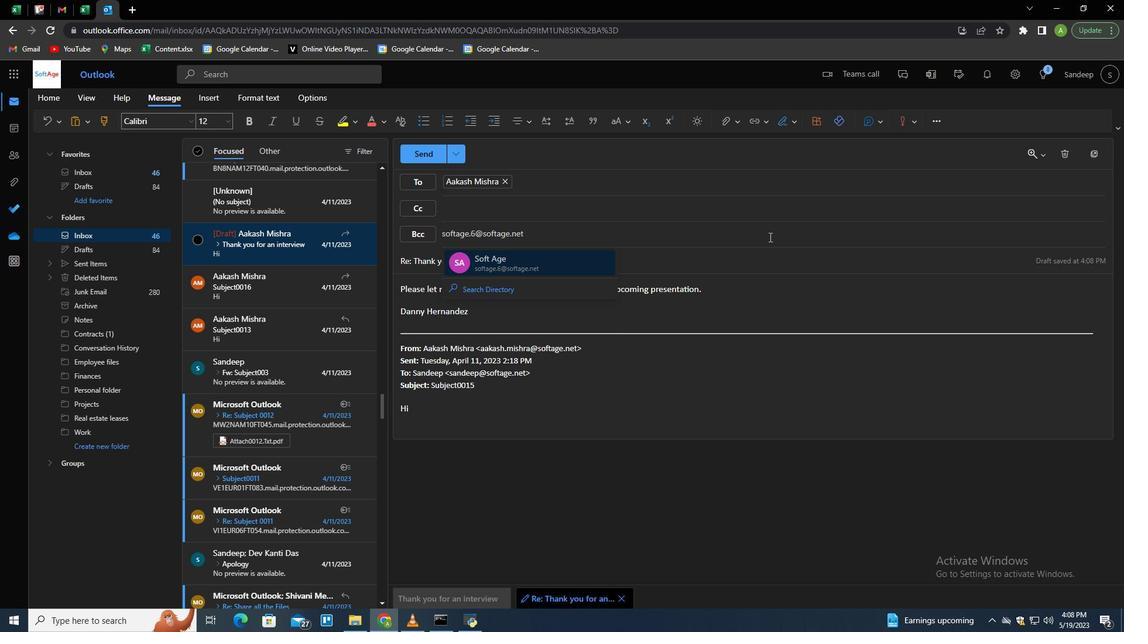 
Action: Mouse moved to (784, 302)
Screenshot: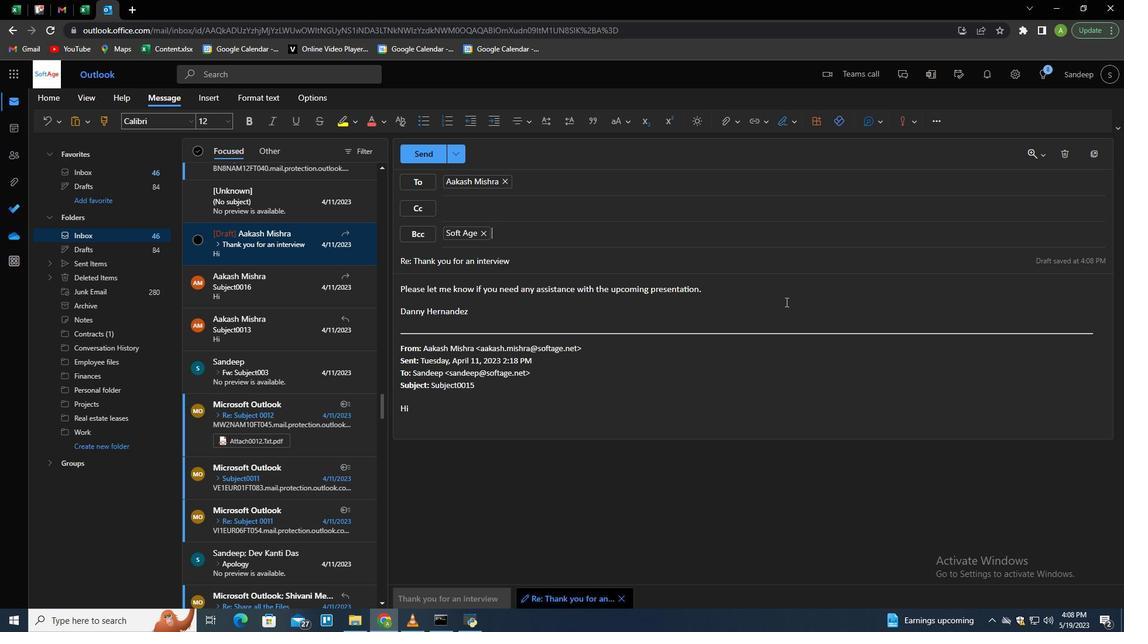 
Action: Mouse pressed left at (784, 302)
Screenshot: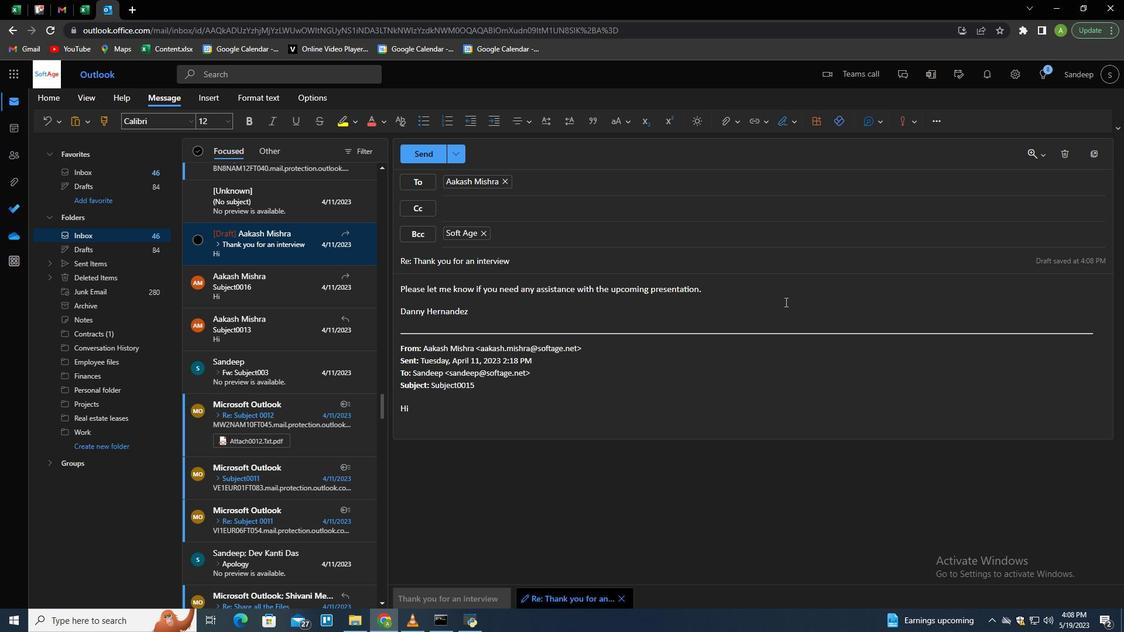 
Action: Mouse moved to (729, 308)
Screenshot: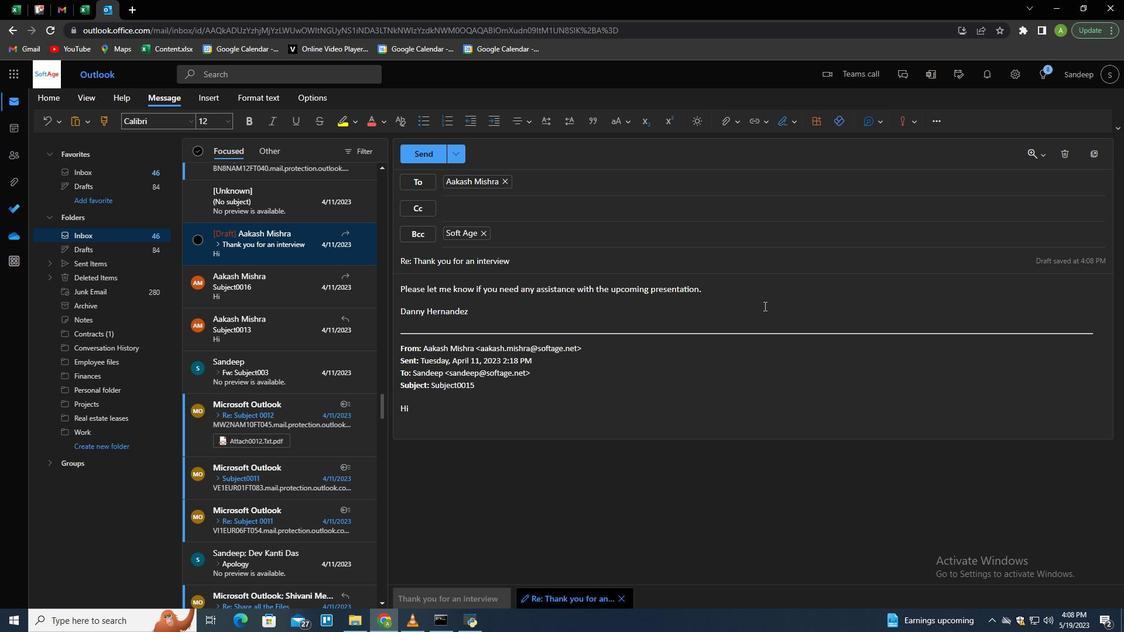 
Action: Mouse pressed left at (729, 308)
Screenshot: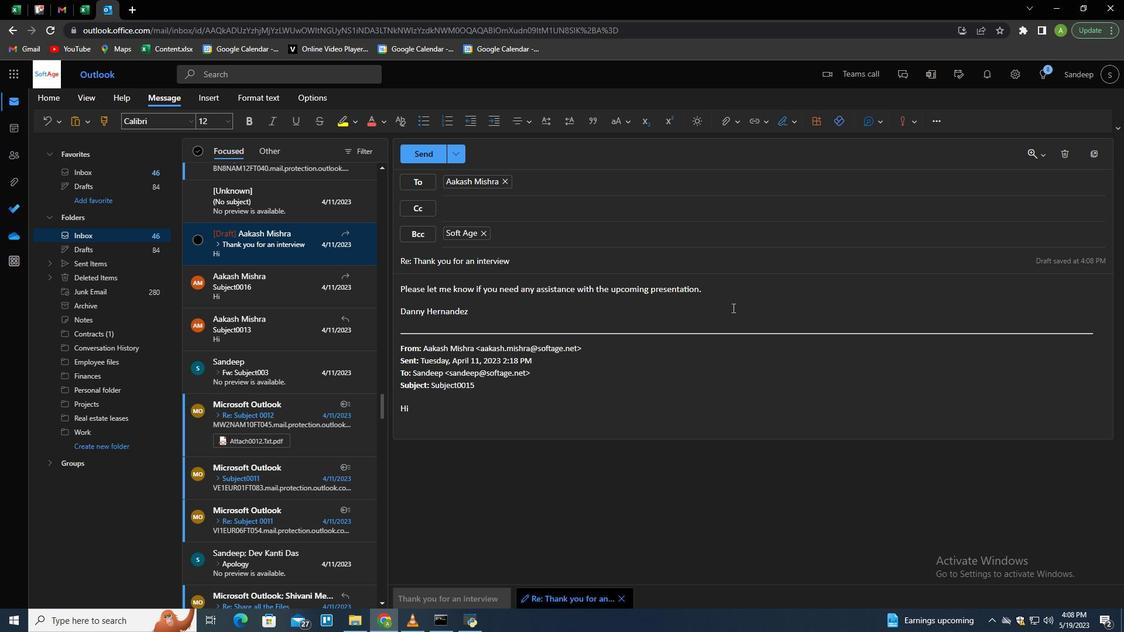
Action: Mouse moved to (732, 303)
Screenshot: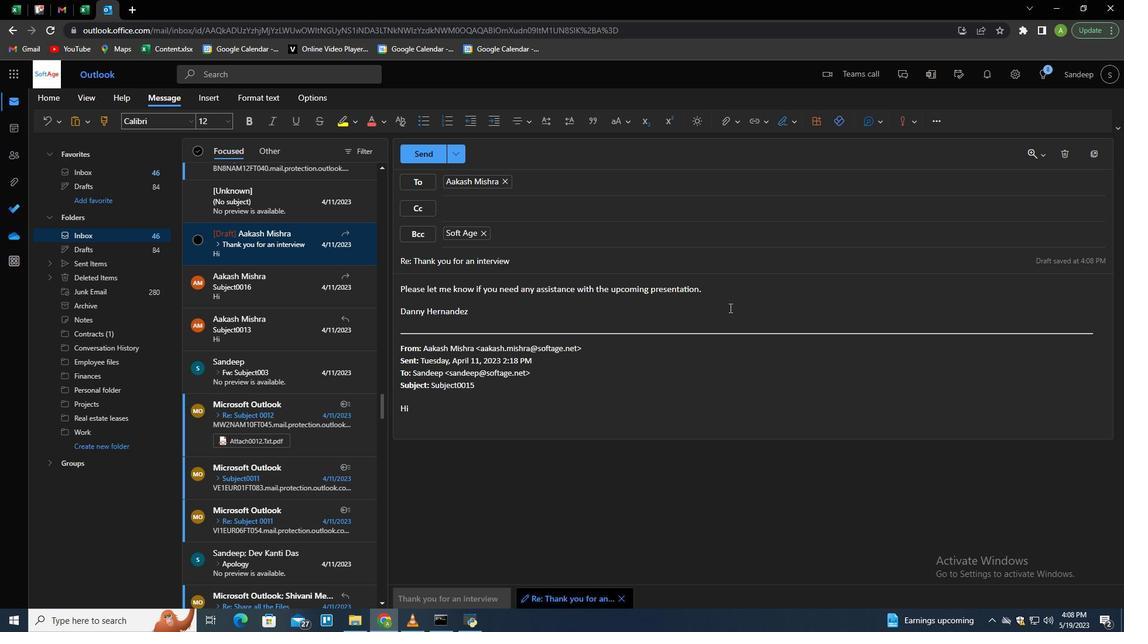 
Action: Mouse pressed left at (732, 303)
Screenshot: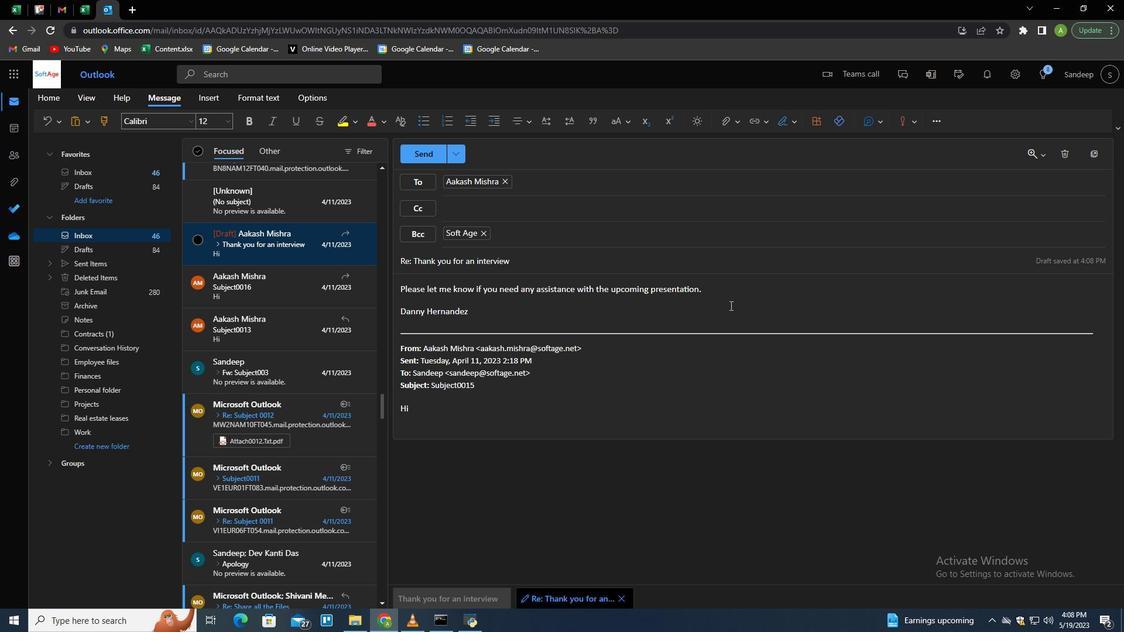 
Action: Mouse moved to (731, 119)
Screenshot: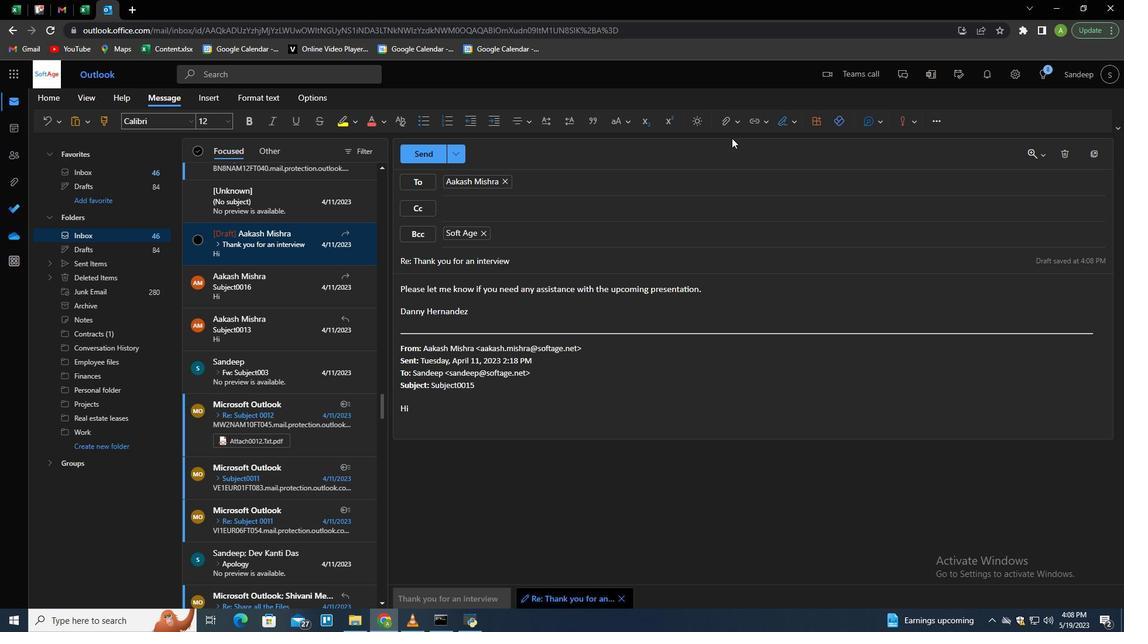
Action: Mouse pressed left at (731, 119)
Screenshot: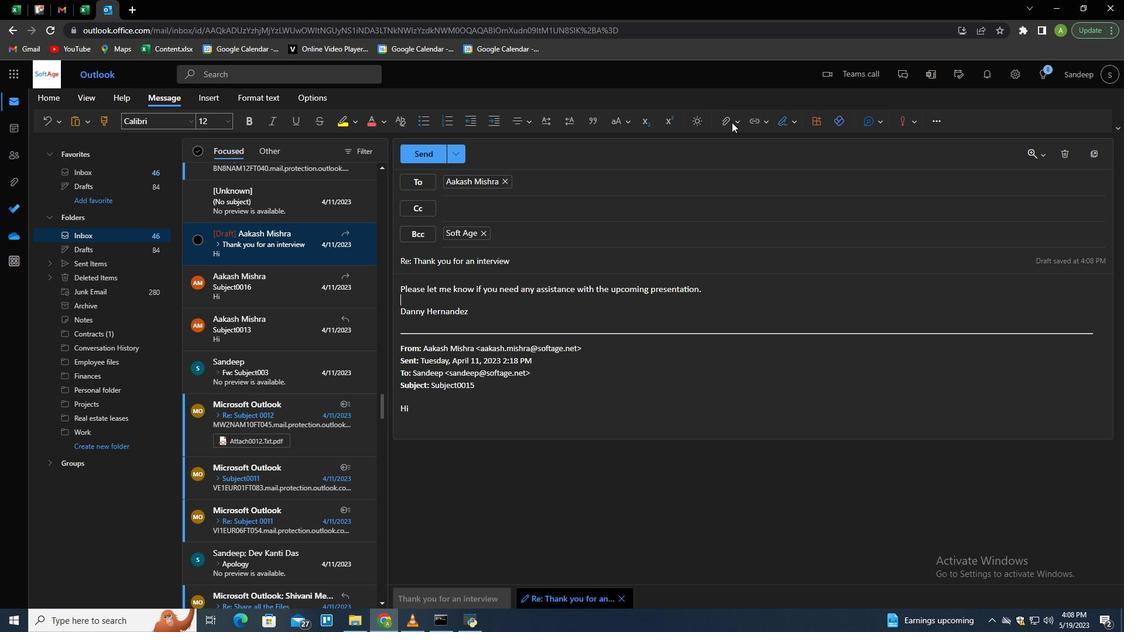 
Action: Mouse moved to (686, 144)
Screenshot: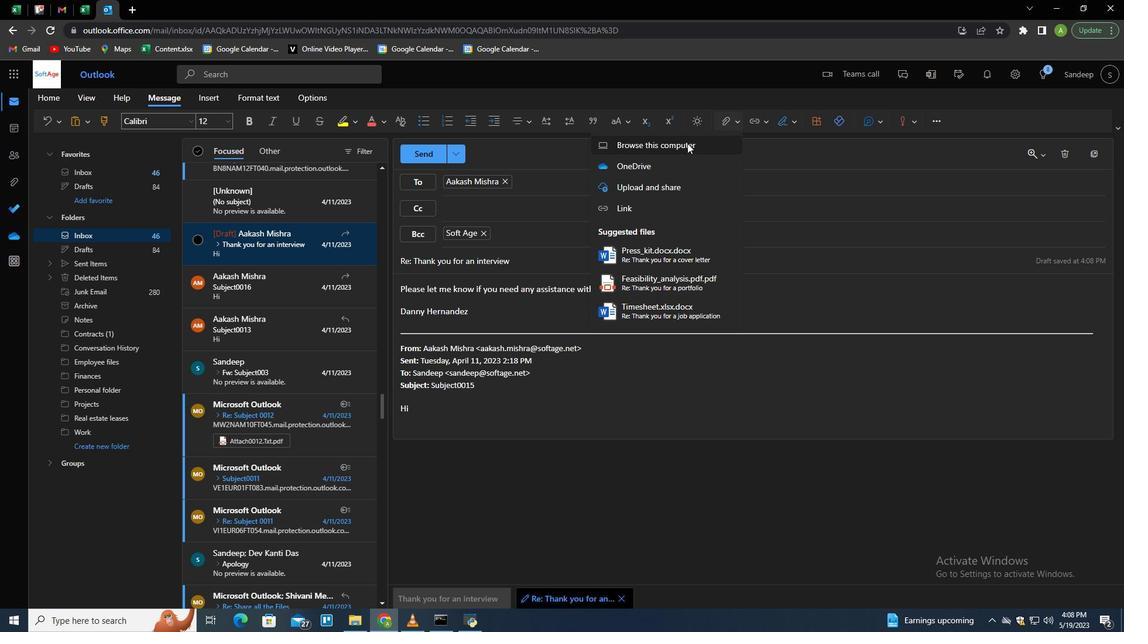 
Action: Mouse pressed left at (686, 144)
Screenshot: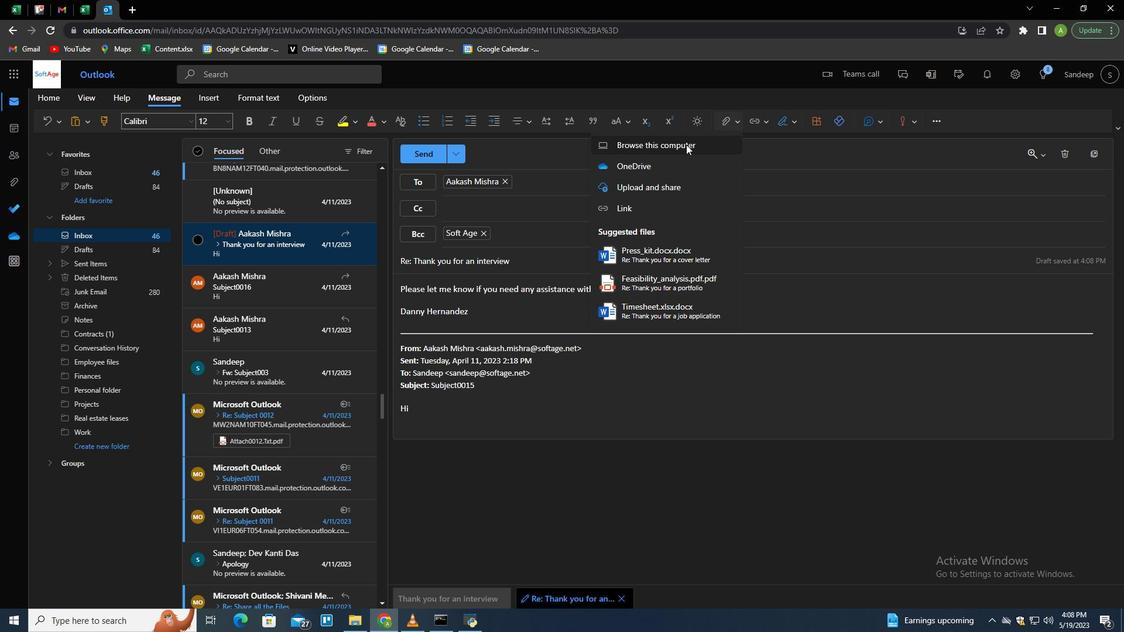 
Action: Mouse moved to (216, 141)
